 Task: Open a blank sheet, save the file as peacock.doc Insert a picture of 'Peacock'with name   Peacock.png  Change shape height to 8.9 select the picture, apply border and shading with setting 3-D, style Dashed line, color Light Green and width 1 pt
Action: Mouse moved to (184, 232)
Screenshot: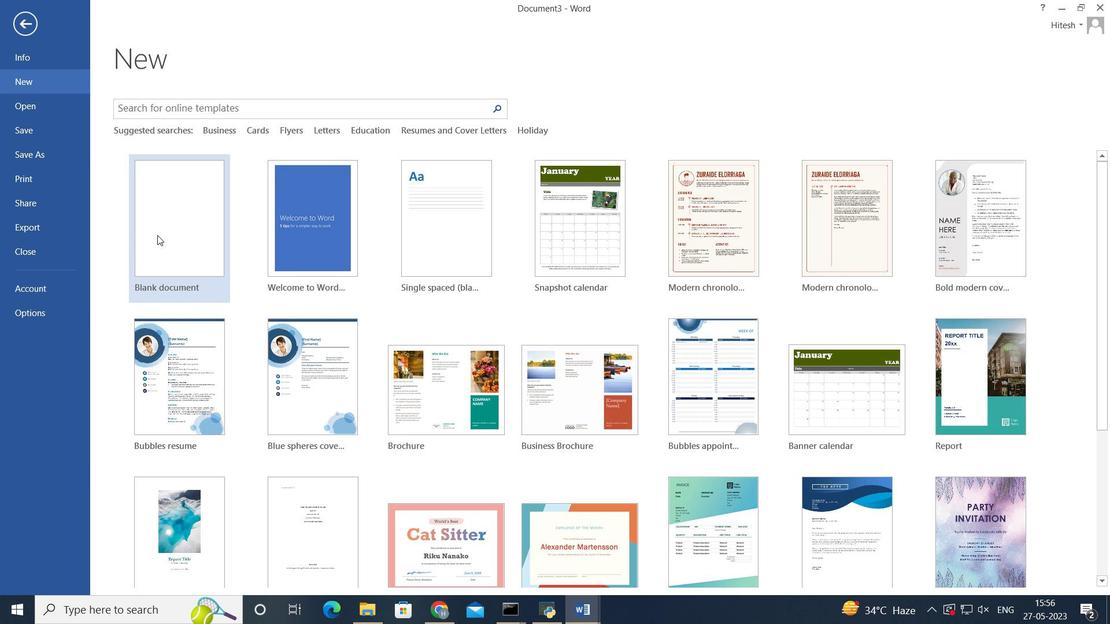 
Action: Mouse pressed left at (184, 232)
Screenshot: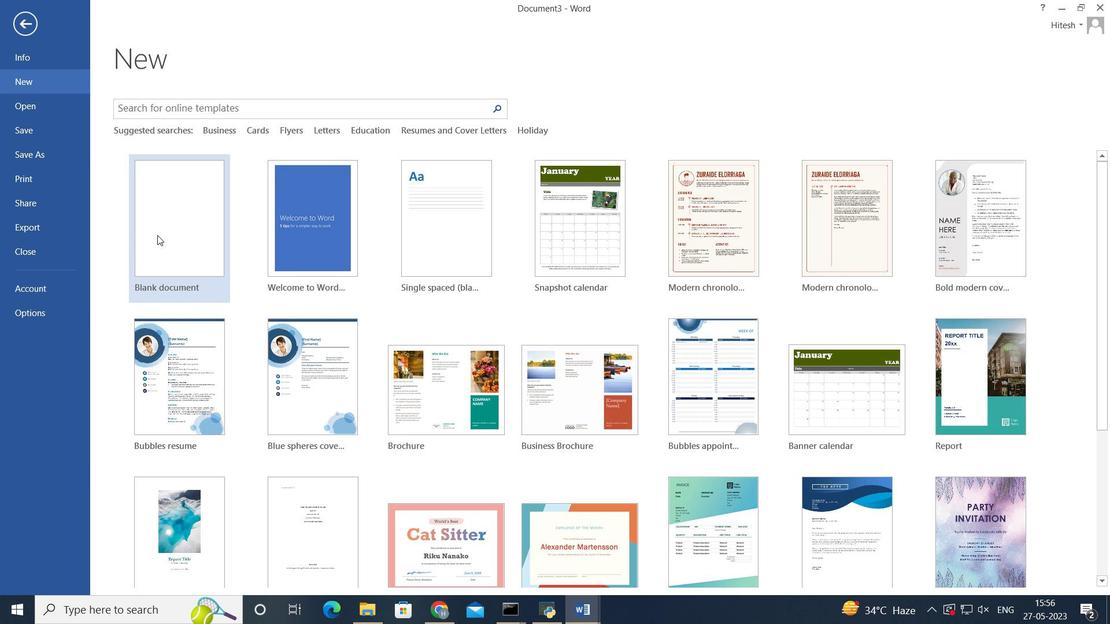 
Action: Mouse moved to (16, 21)
Screenshot: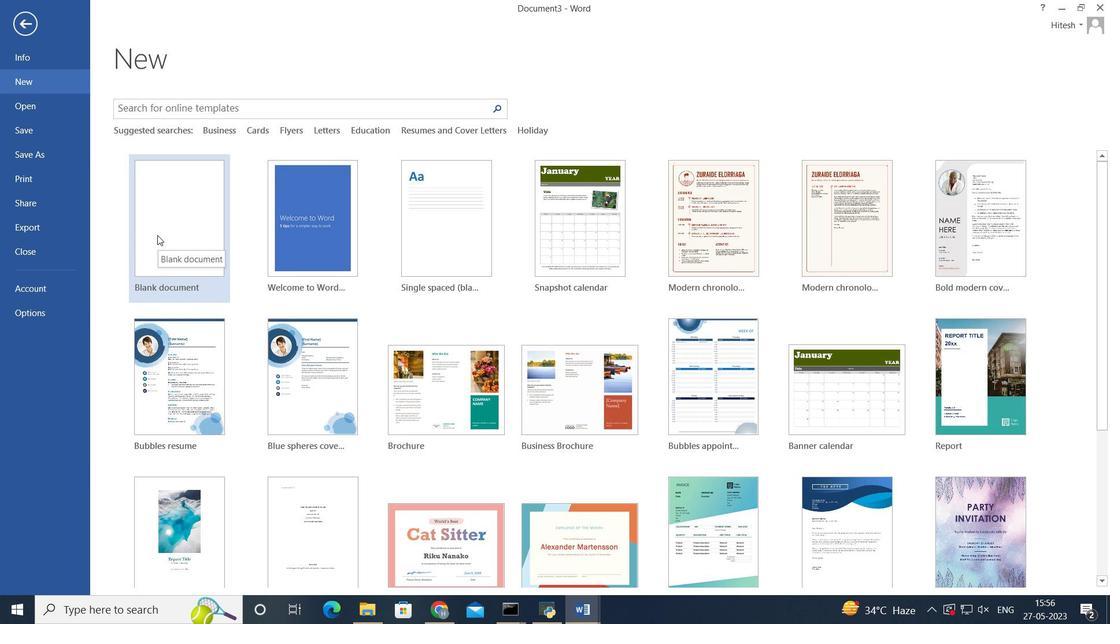 
Action: Mouse pressed left at (16, 21)
Screenshot: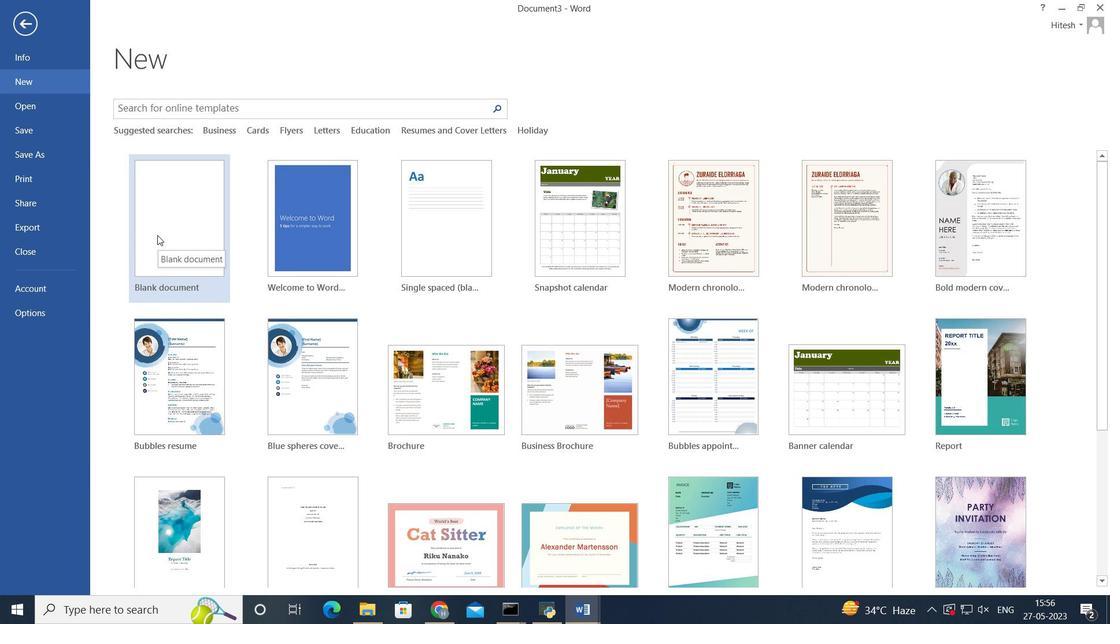 
Action: Mouse moved to (30, 23)
Screenshot: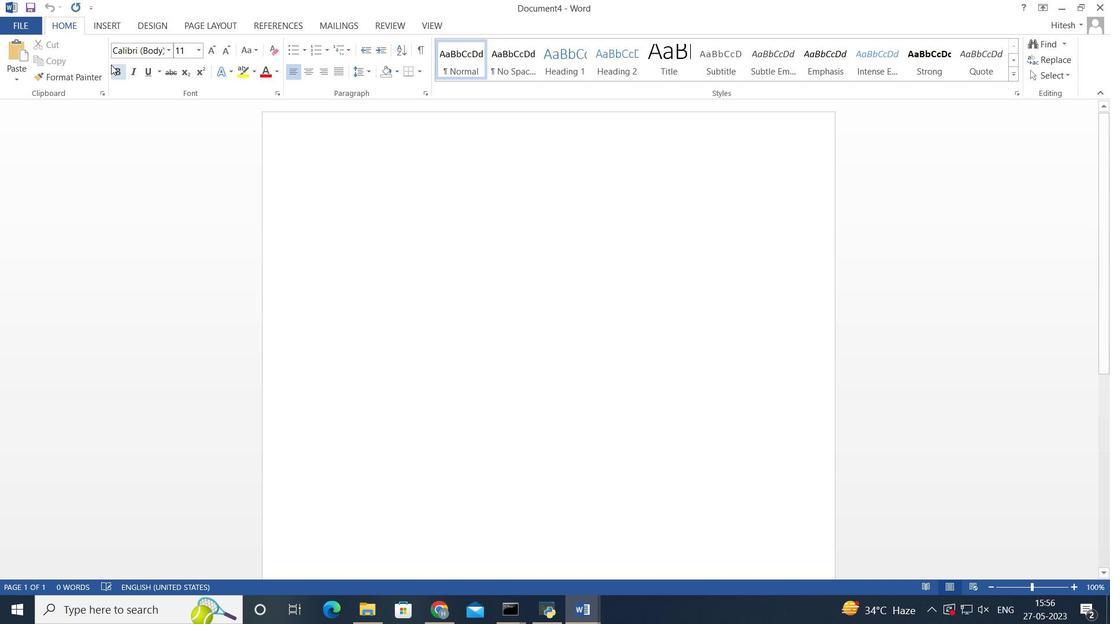 
Action: Mouse pressed left at (30, 23)
Screenshot: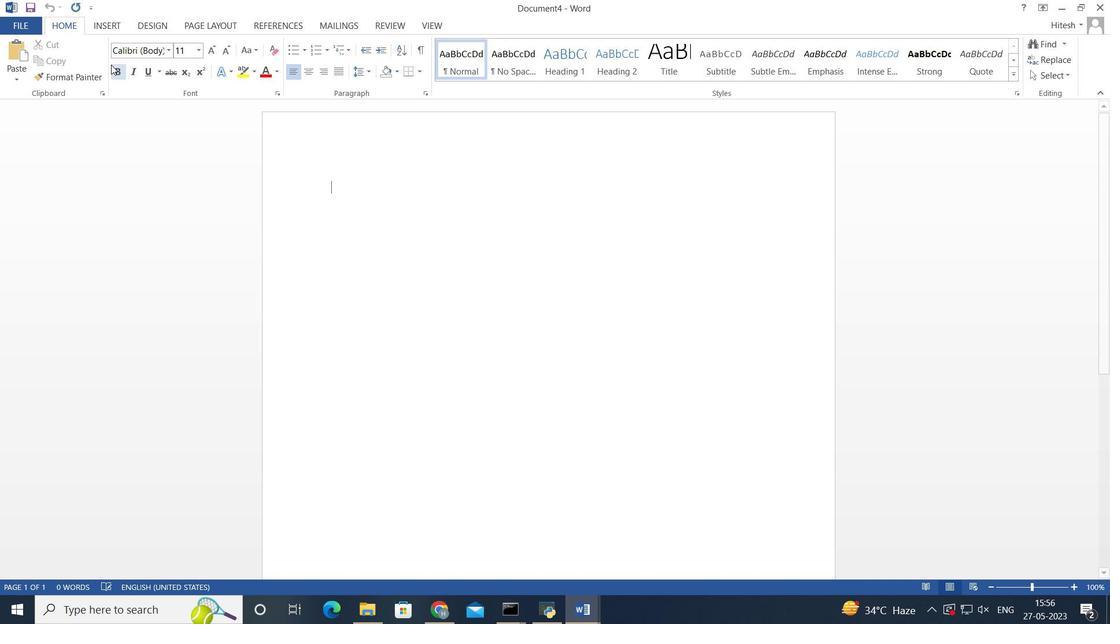 
Action: Key pressed ctrl+S
Screenshot: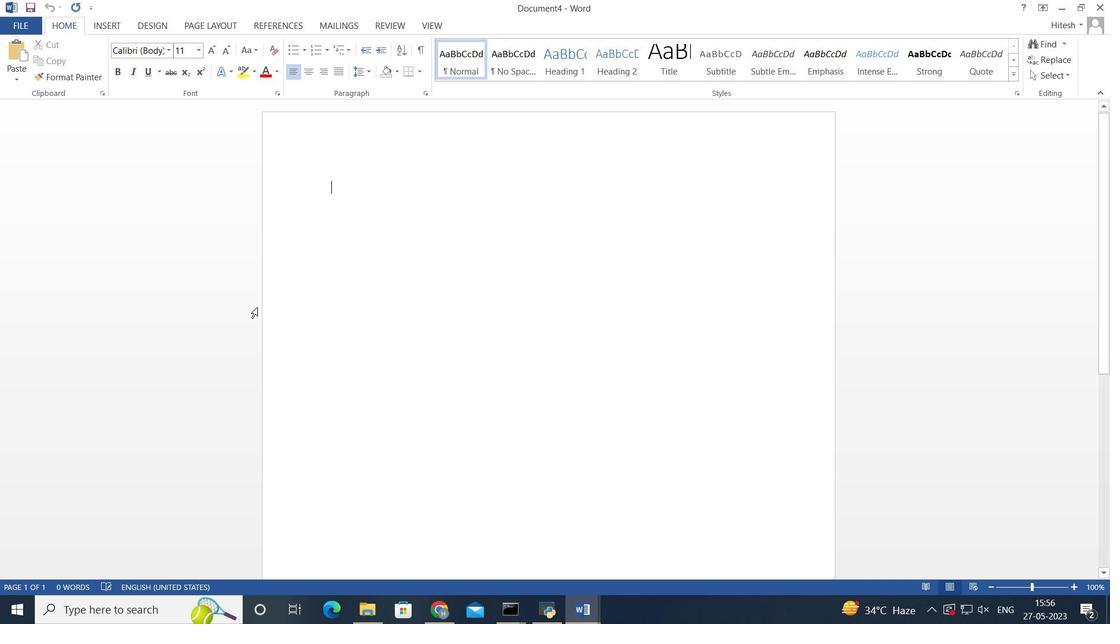 
Action: Mouse moved to (359, 146)
Screenshot: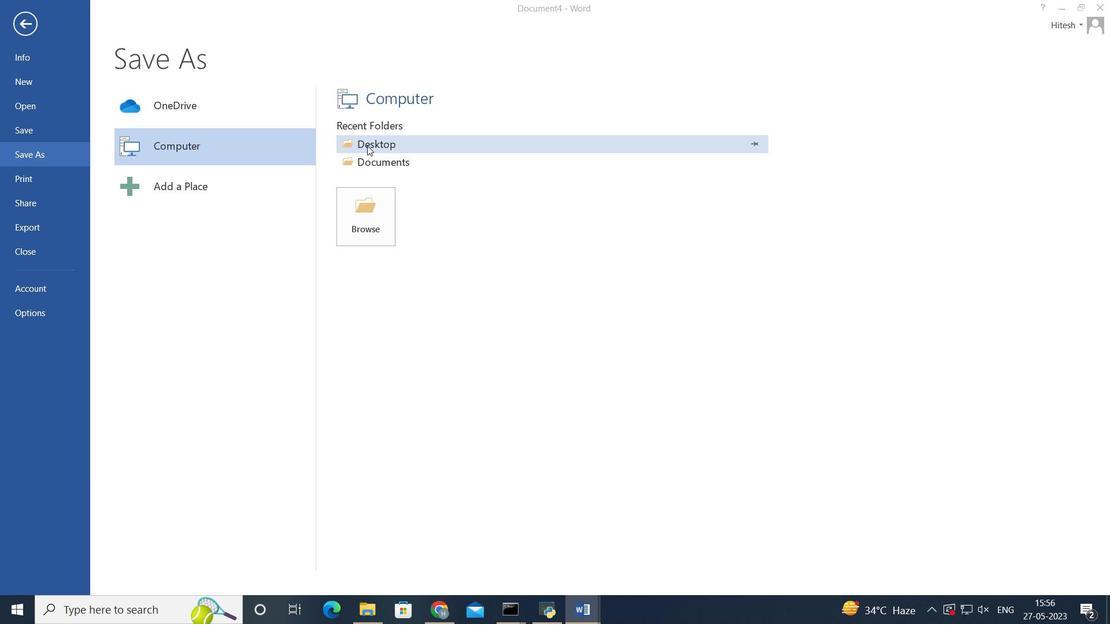 
Action: Mouse pressed left at (359, 146)
Screenshot: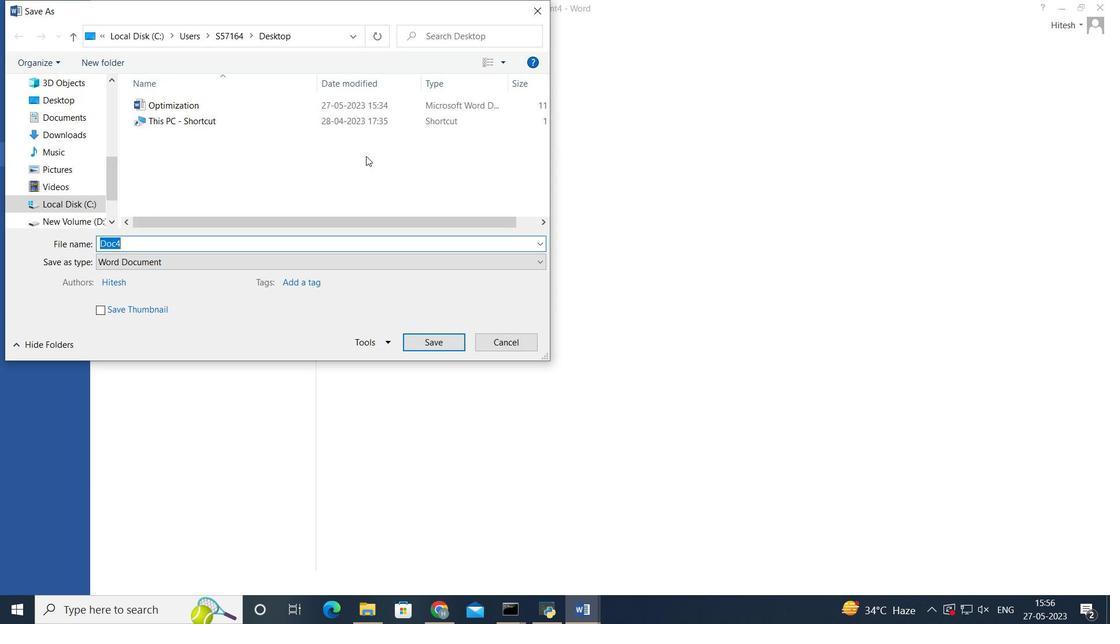 
Action: Mouse moved to (311, 237)
Screenshot: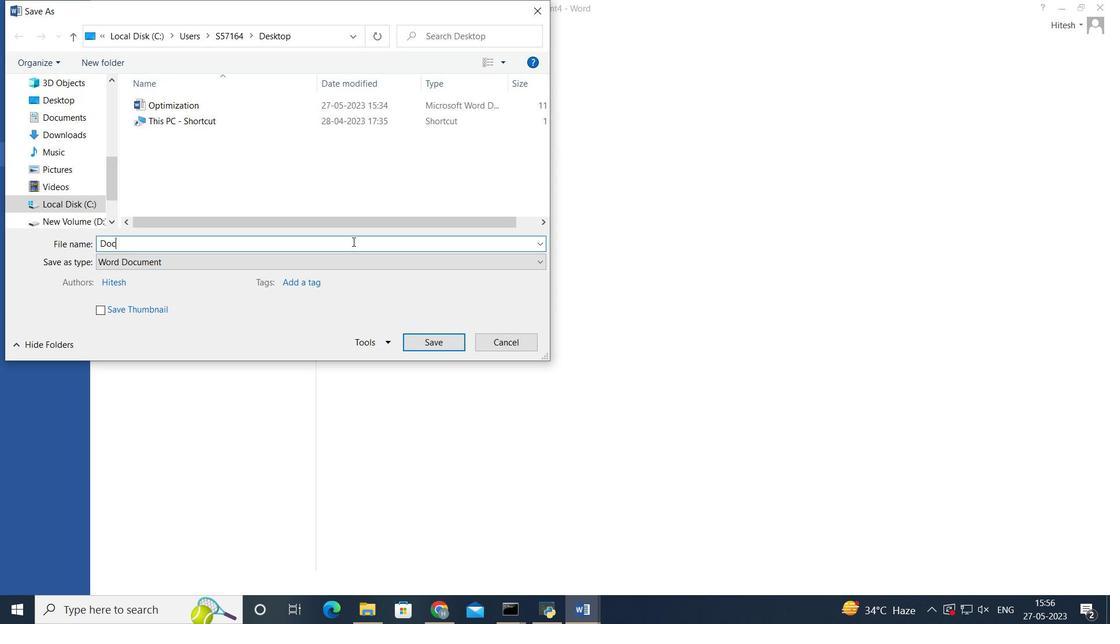 
Action: Mouse pressed left at (311, 237)
Screenshot: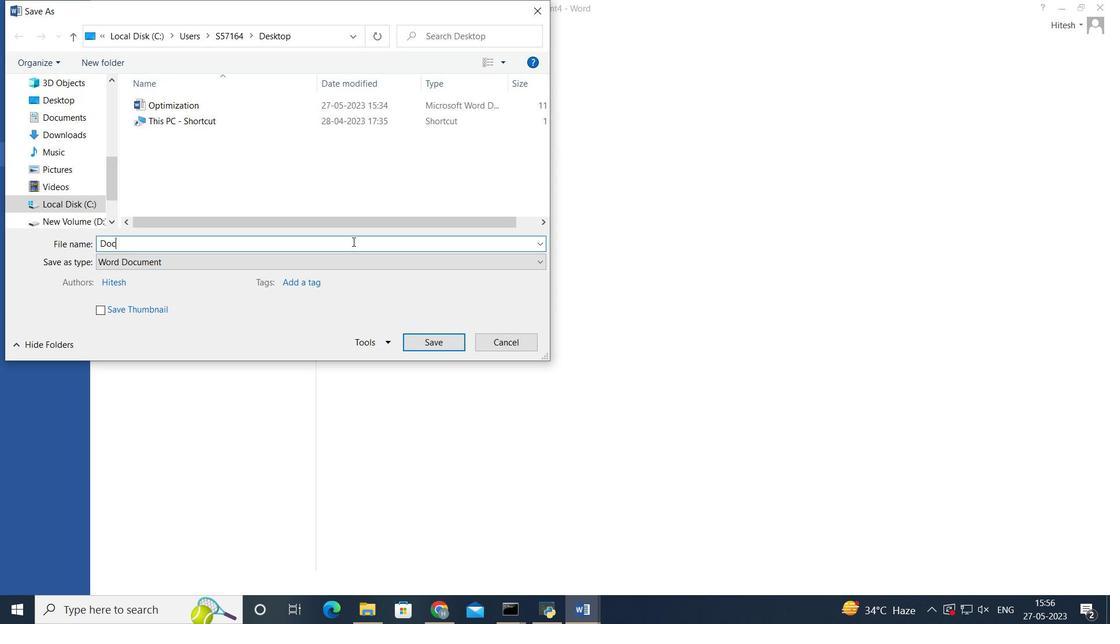 
Action: Key pressed <Key.backspace><Key.backspace><Key.backspace><Key.backspace><Key.backspace><Key.backspace><Key.backspace><Key.shift>Peacock.doc
Screenshot: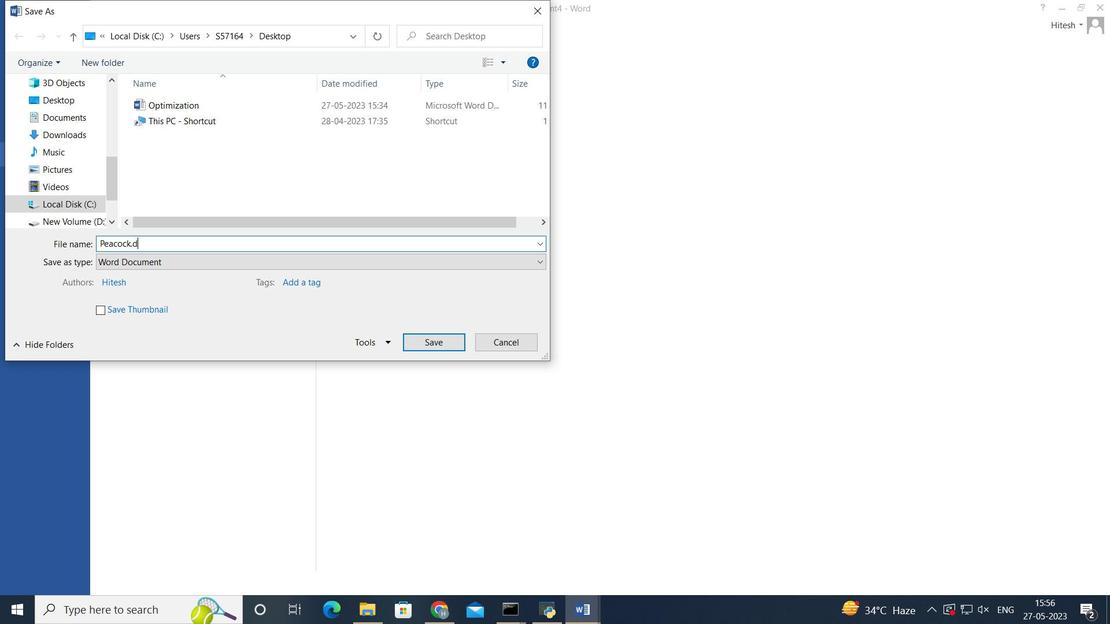 
Action: Mouse moved to (447, 342)
Screenshot: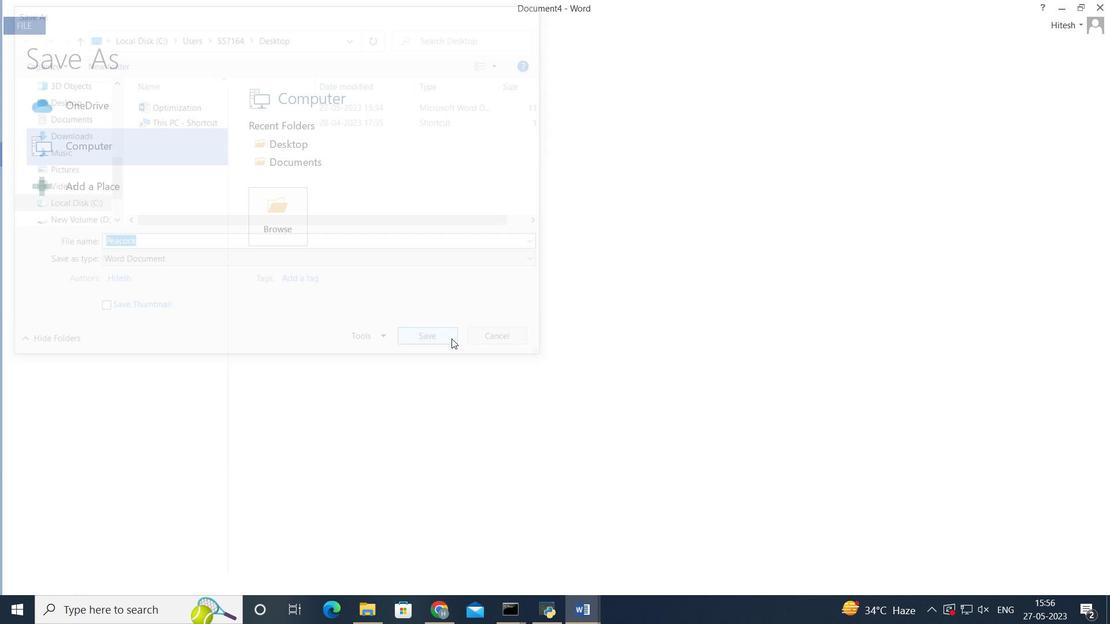 
Action: Mouse pressed left at (447, 342)
Screenshot: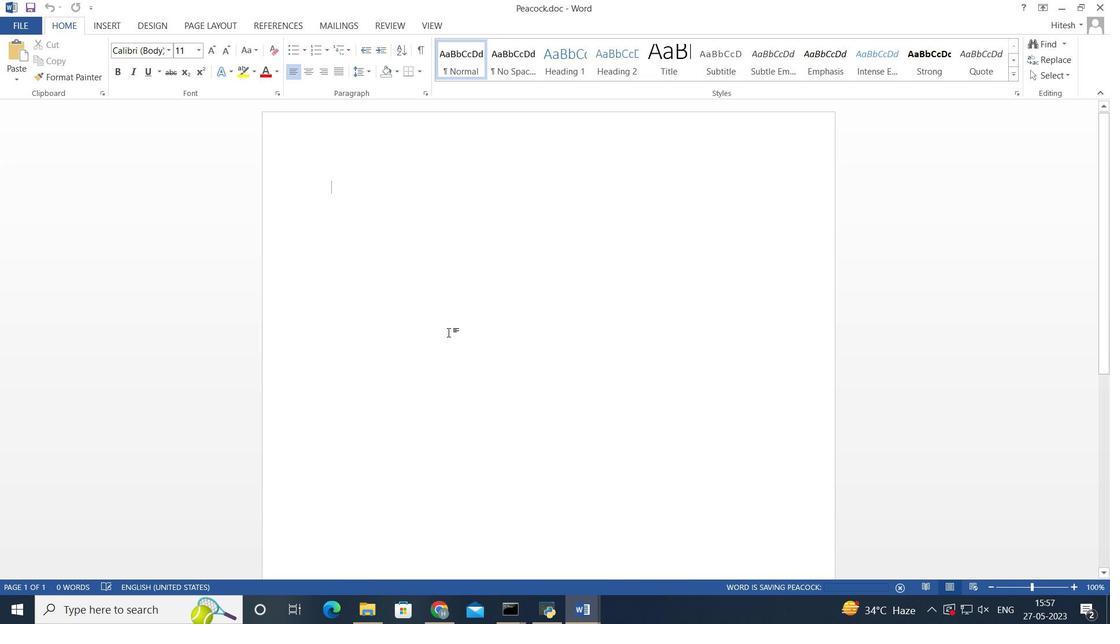
Action: Mouse moved to (109, 27)
Screenshot: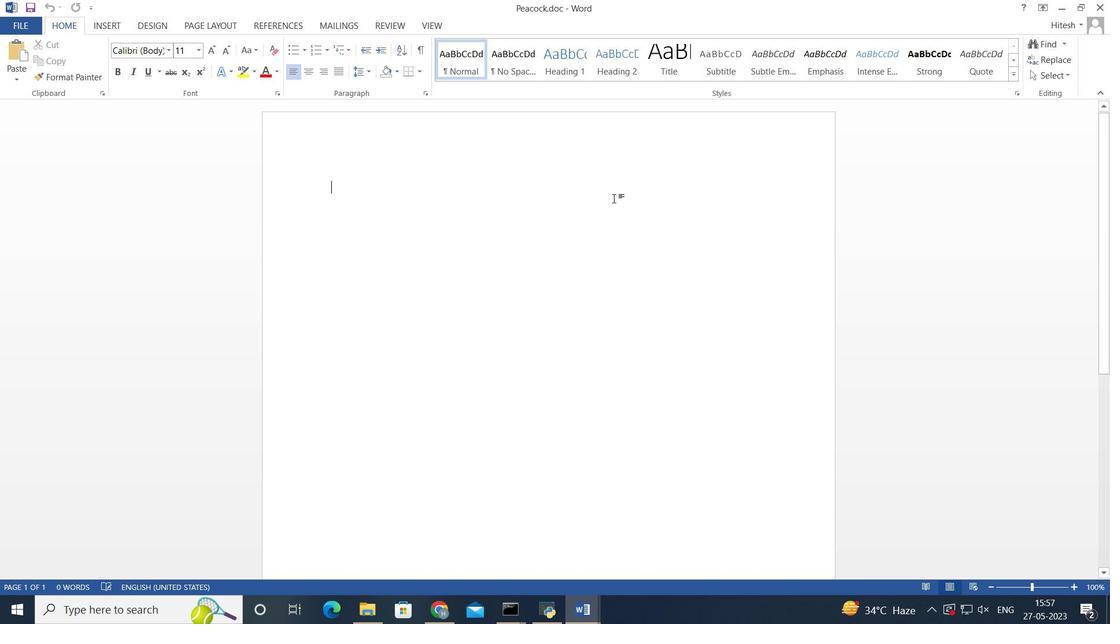 
Action: Mouse pressed left at (109, 27)
Screenshot: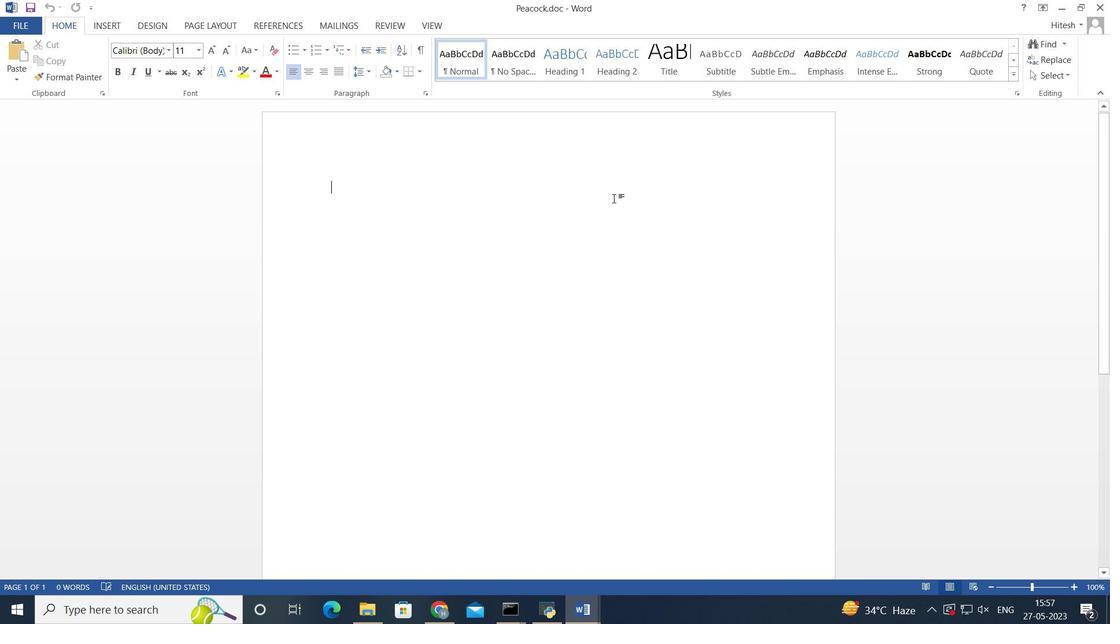
Action: Mouse moved to (138, 71)
Screenshot: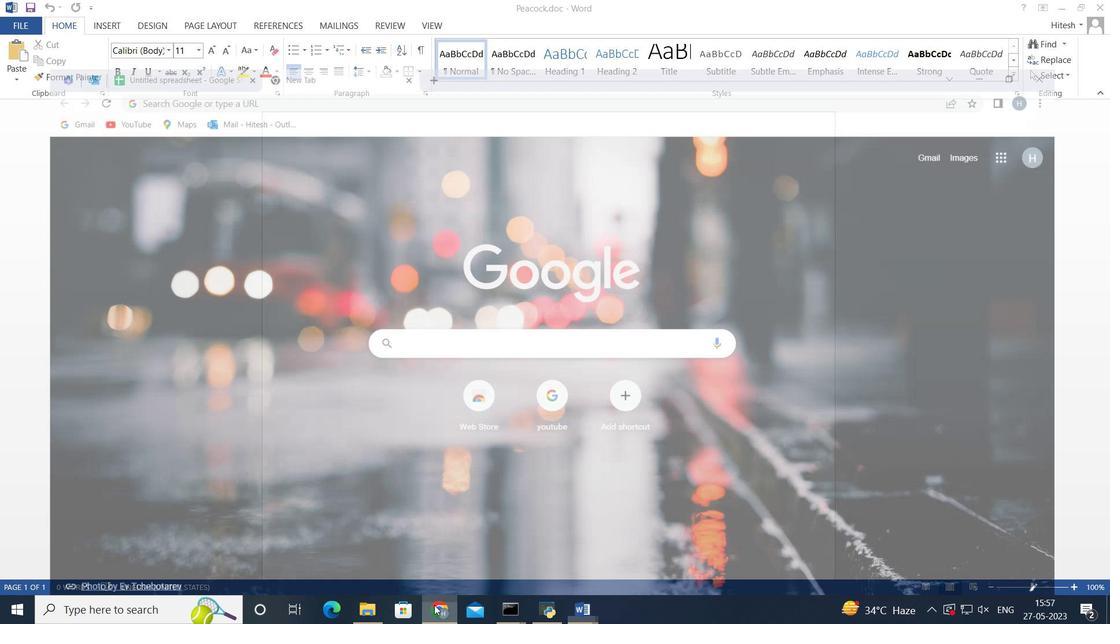 
Action: Mouse pressed left at (138, 71)
Screenshot: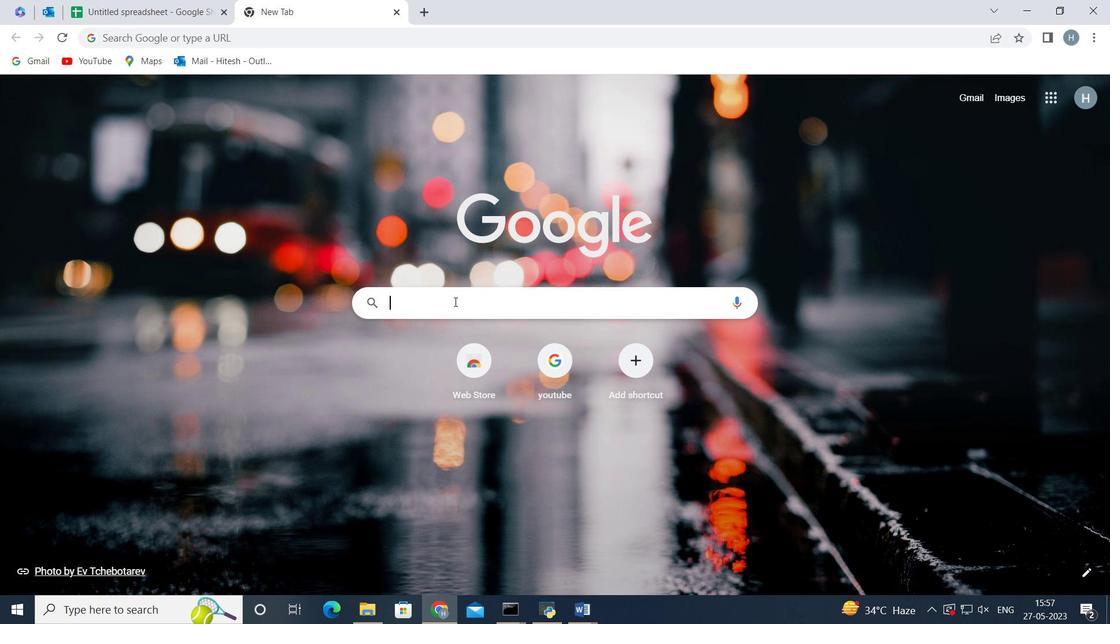 
Action: Mouse moved to (536, 8)
Screenshot: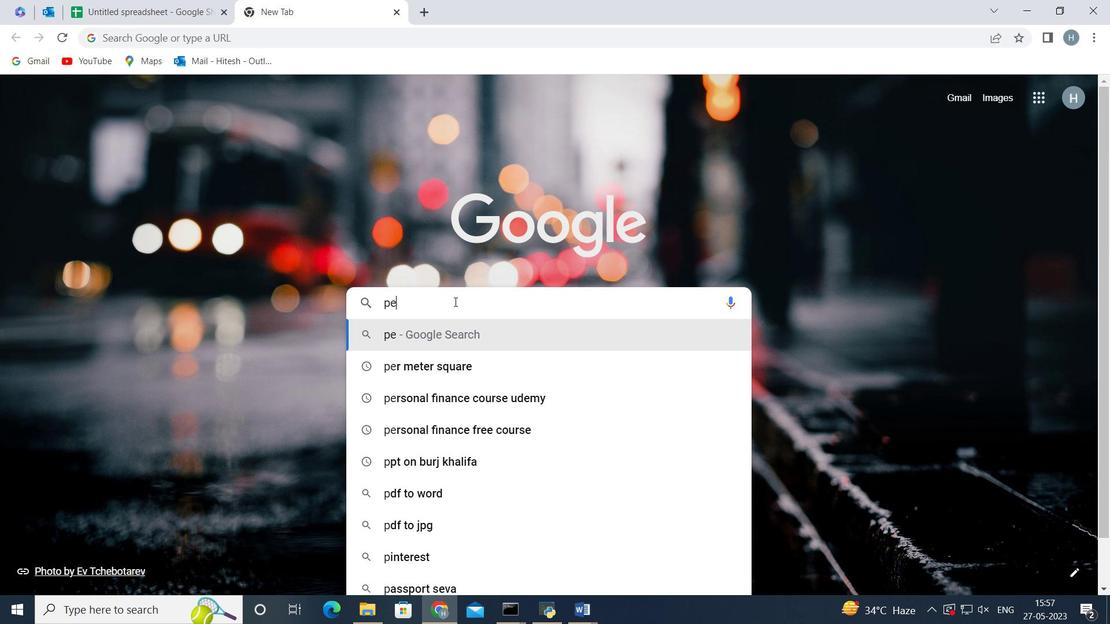 
Action: Mouse pressed left at (536, 8)
Screenshot: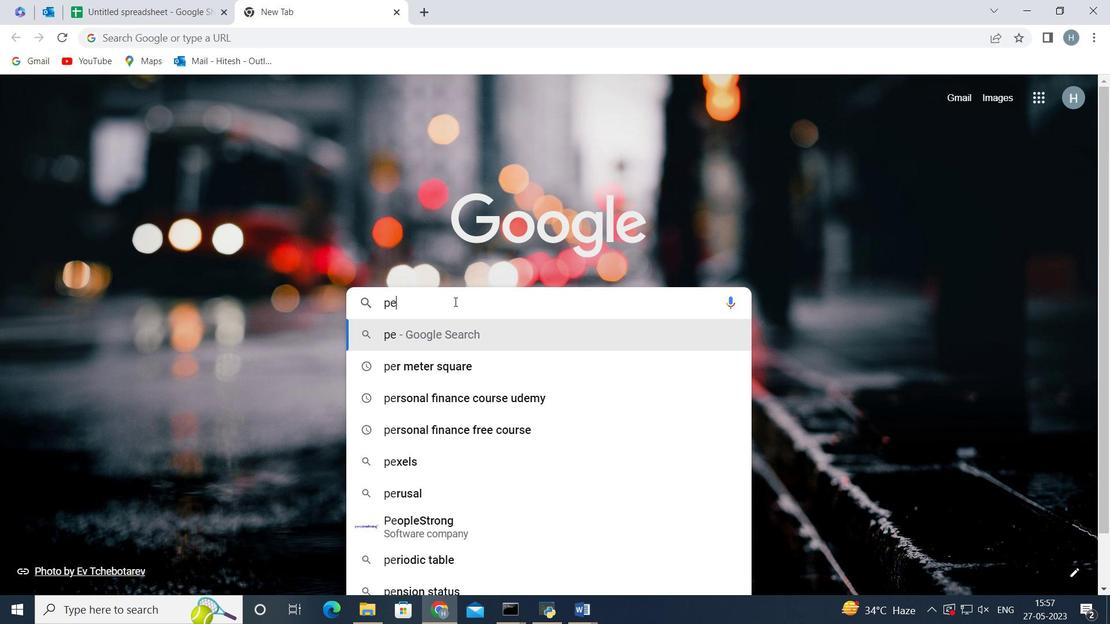 
Action: Mouse moved to (181, 67)
Screenshot: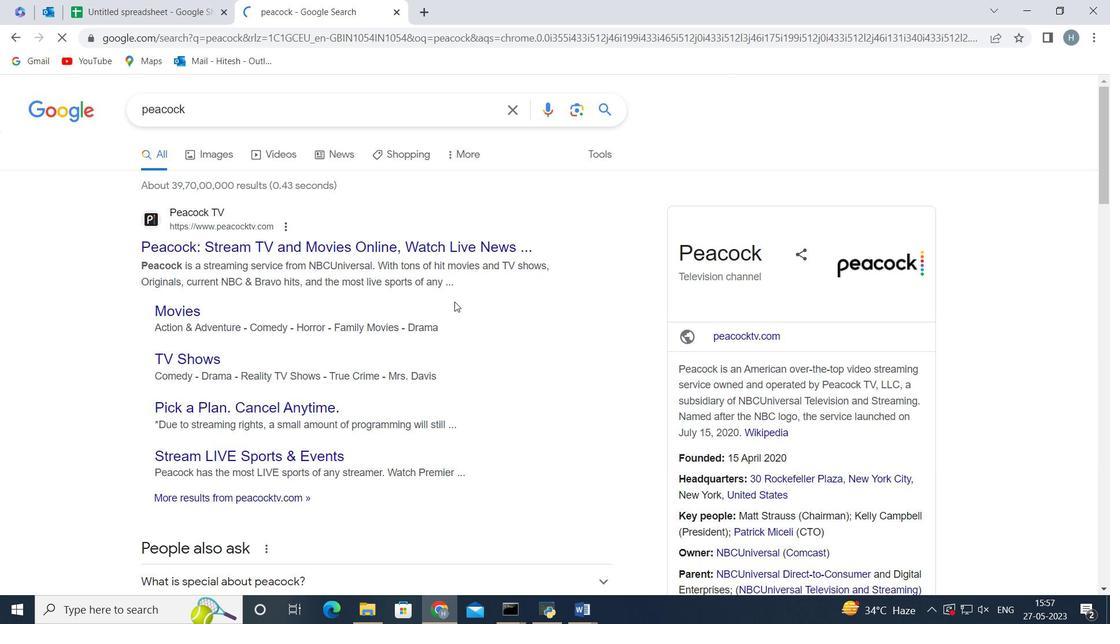 
Action: Mouse pressed left at (181, 67)
Screenshot: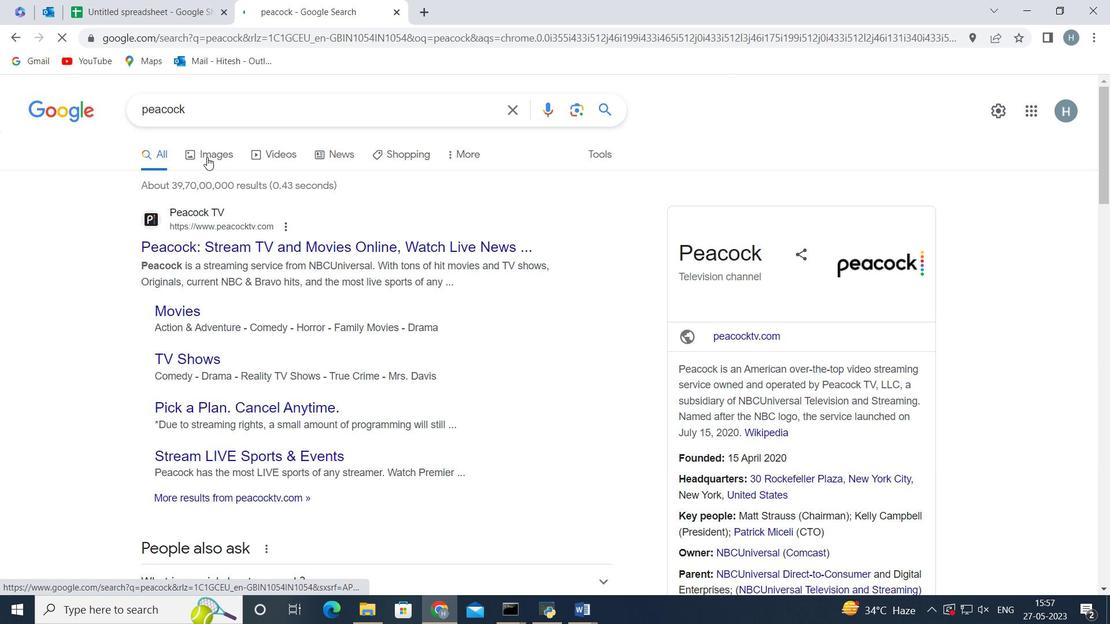 
Action: Mouse moved to (615, 218)
Screenshot: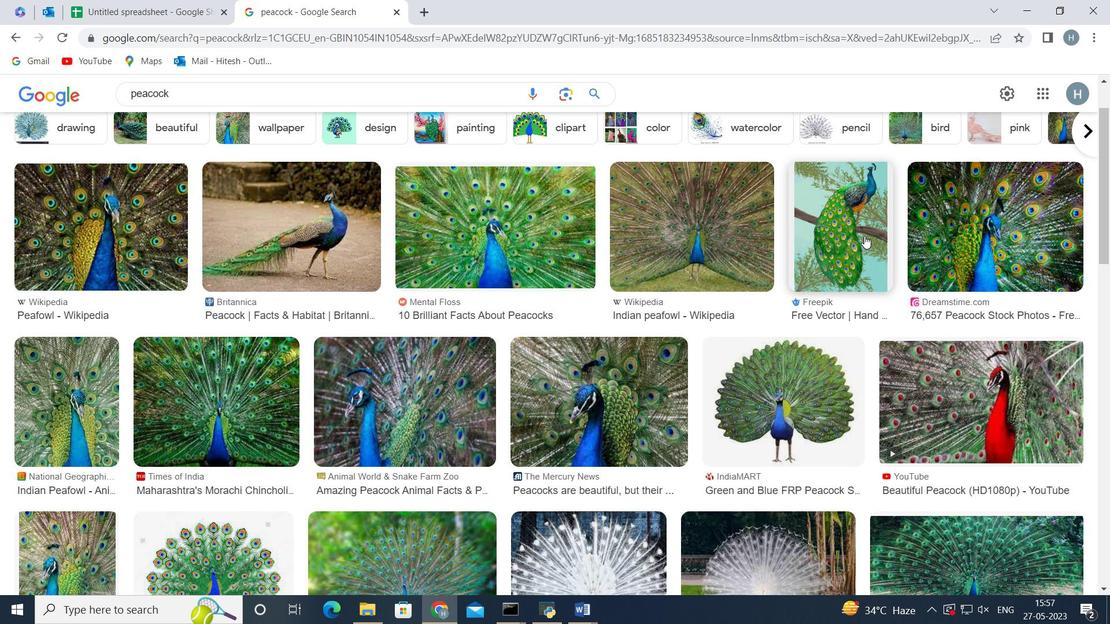
Action: Mouse pressed left at (615, 218)
Screenshot: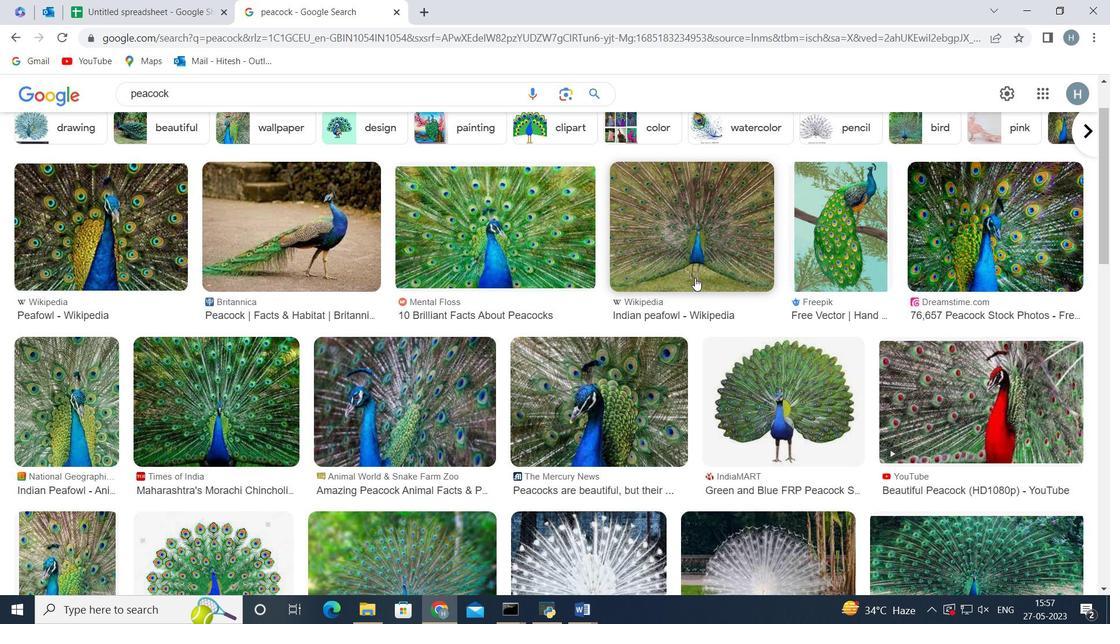 
Action: Key pressed <Key.shift>Peacock<Key.enter>
Screenshot: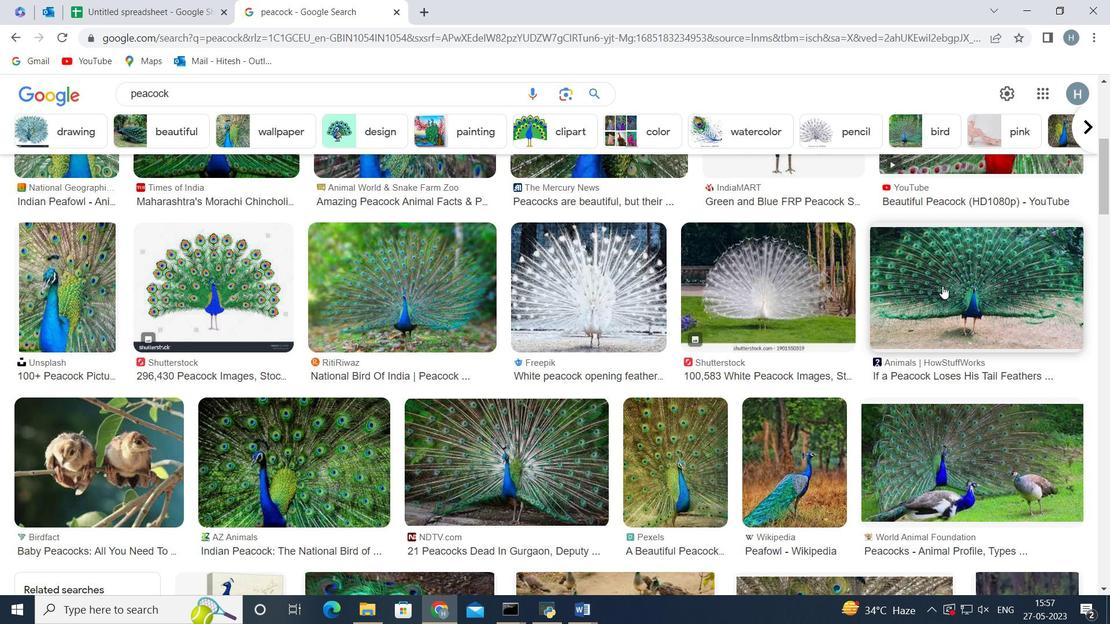 
Action: Mouse moved to (562, 251)
Screenshot: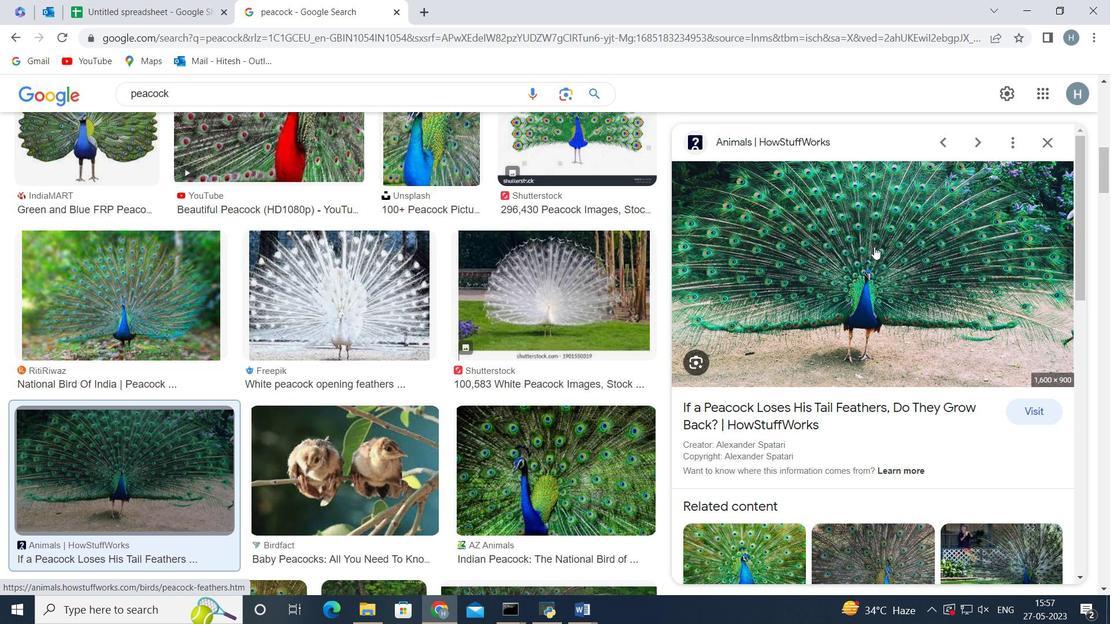 
Action: Mouse pressed left at (562, 251)
Screenshot: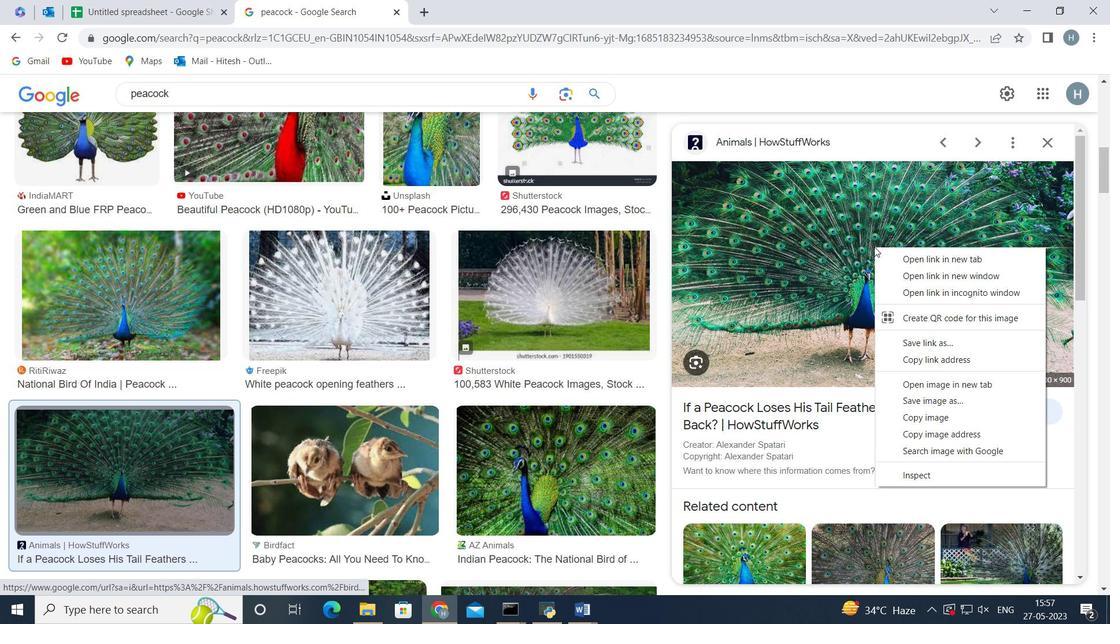 
Action: Mouse moved to (728, 437)
Screenshot: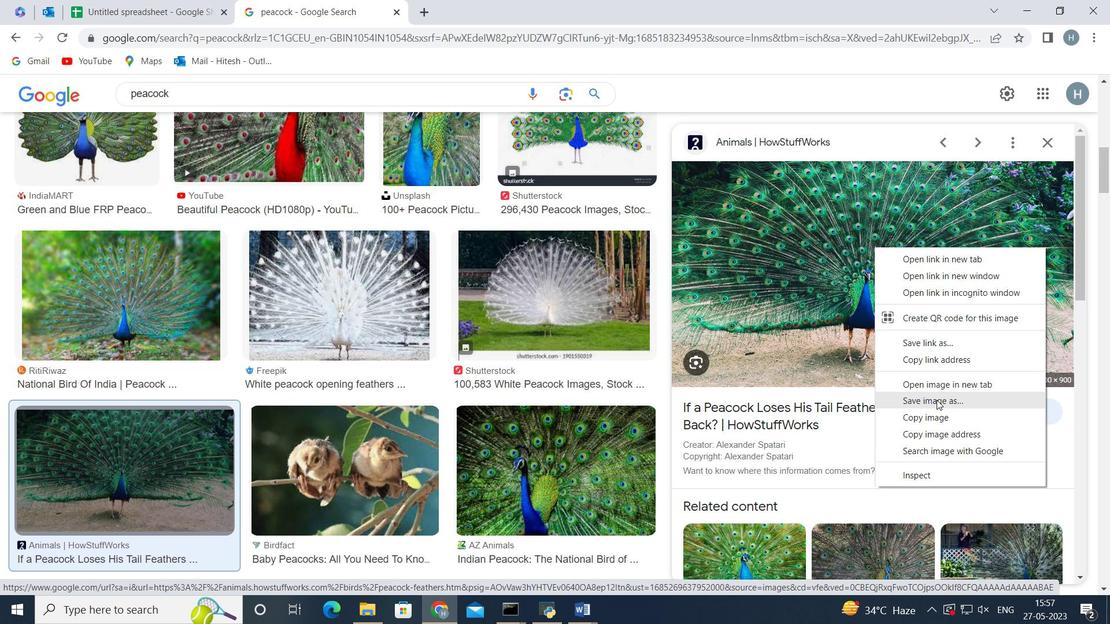 
Action: Mouse pressed left at (728, 437)
Screenshot: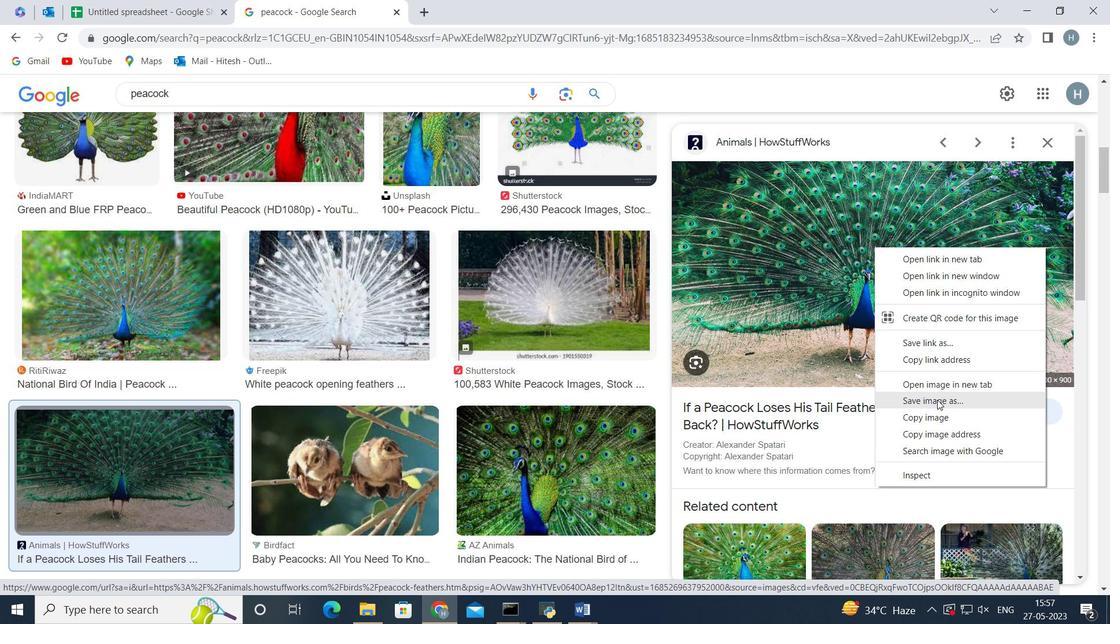 
Action: Mouse moved to (531, 348)
Screenshot: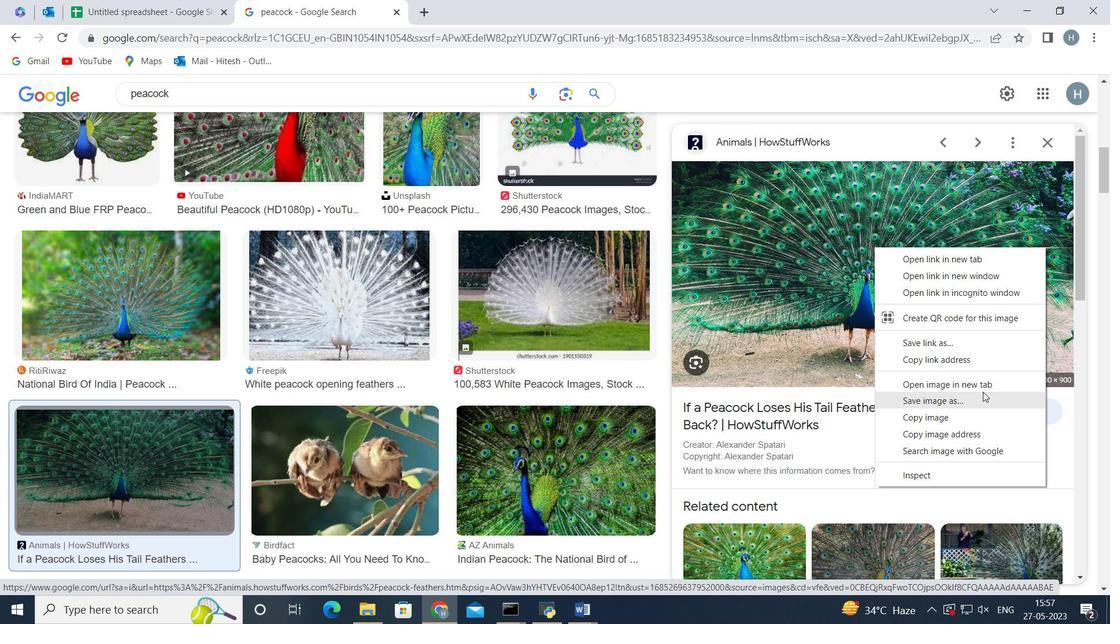 
Action: Mouse pressed left at (531, 348)
Screenshot: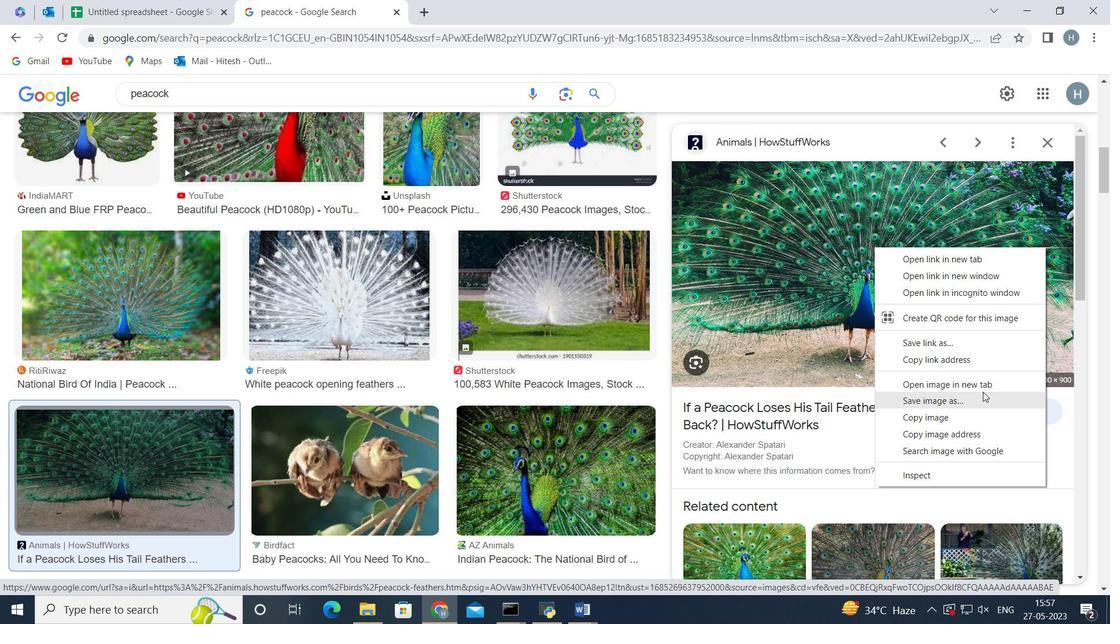 
Action: Mouse moved to (591, 349)
Screenshot: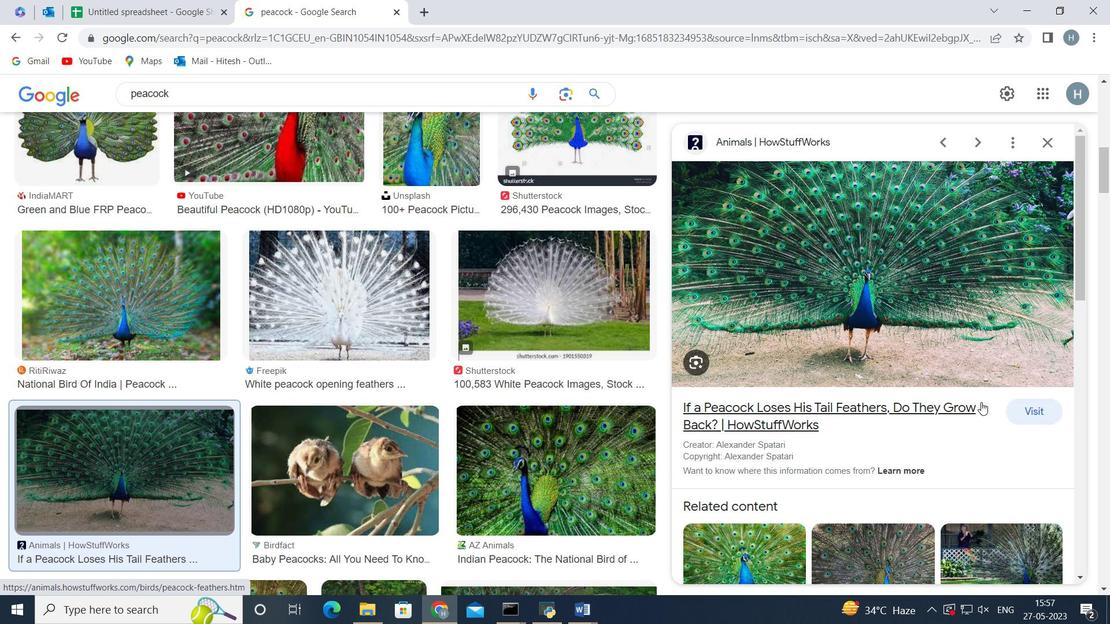 
Action: Mouse pressed left at (591, 349)
Screenshot: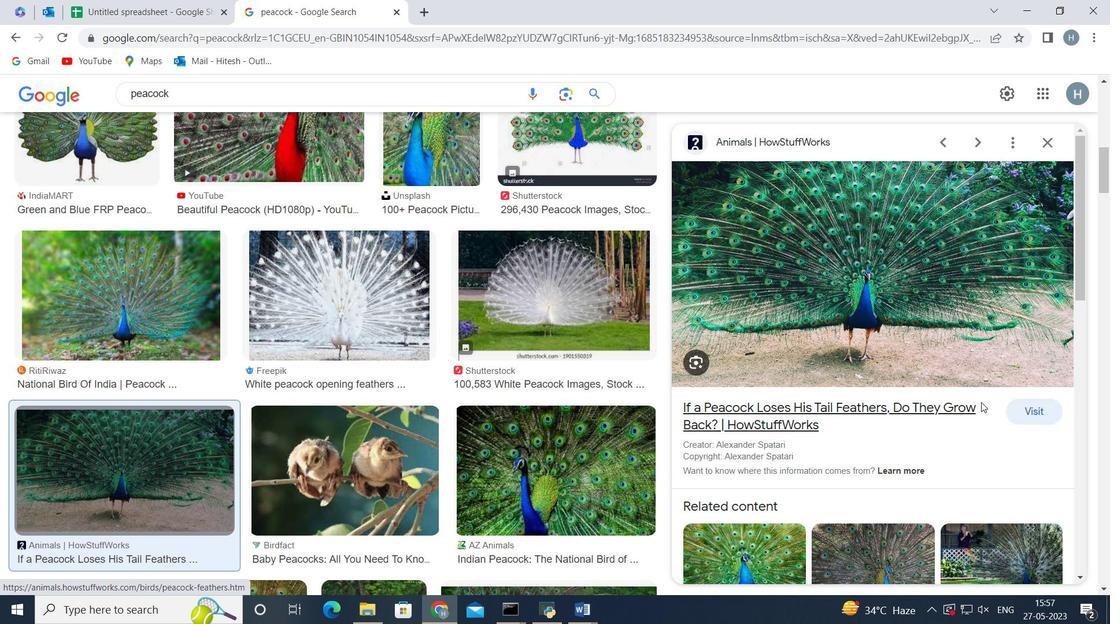 
Action: Mouse moved to (454, 252)
Screenshot: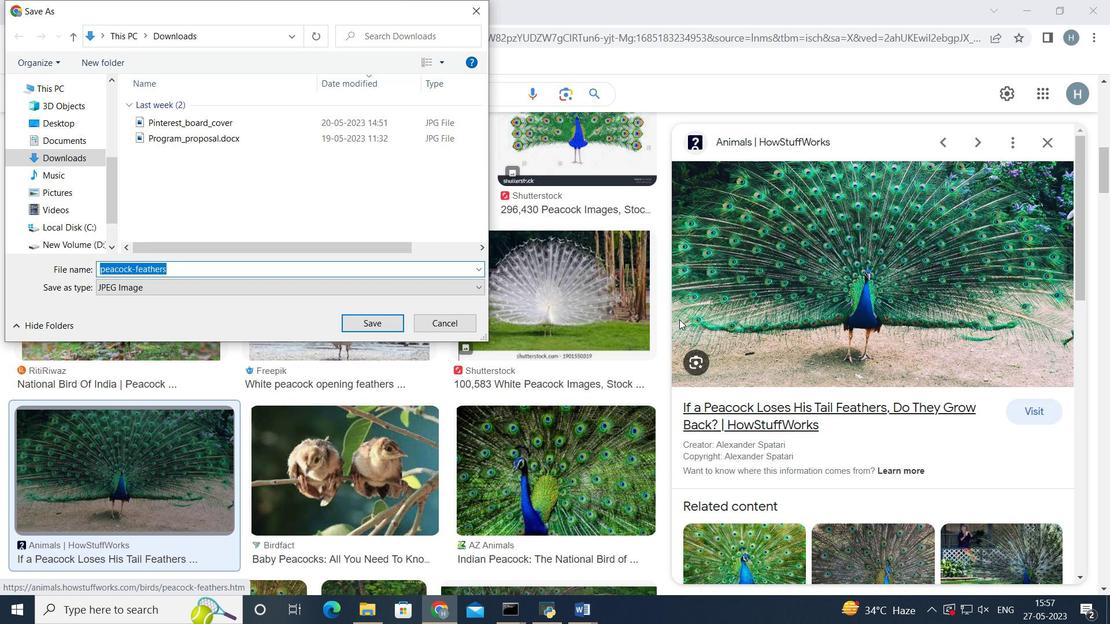 
Action: Mouse pressed left at (454, 252)
Screenshot: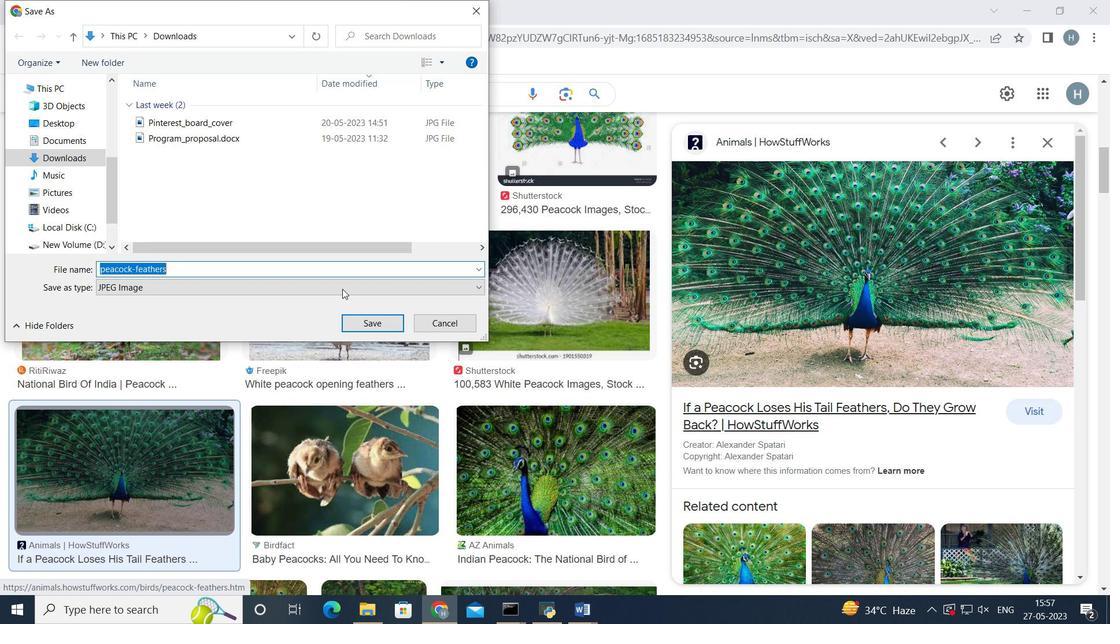
Action: Mouse moved to (712, 436)
Screenshot: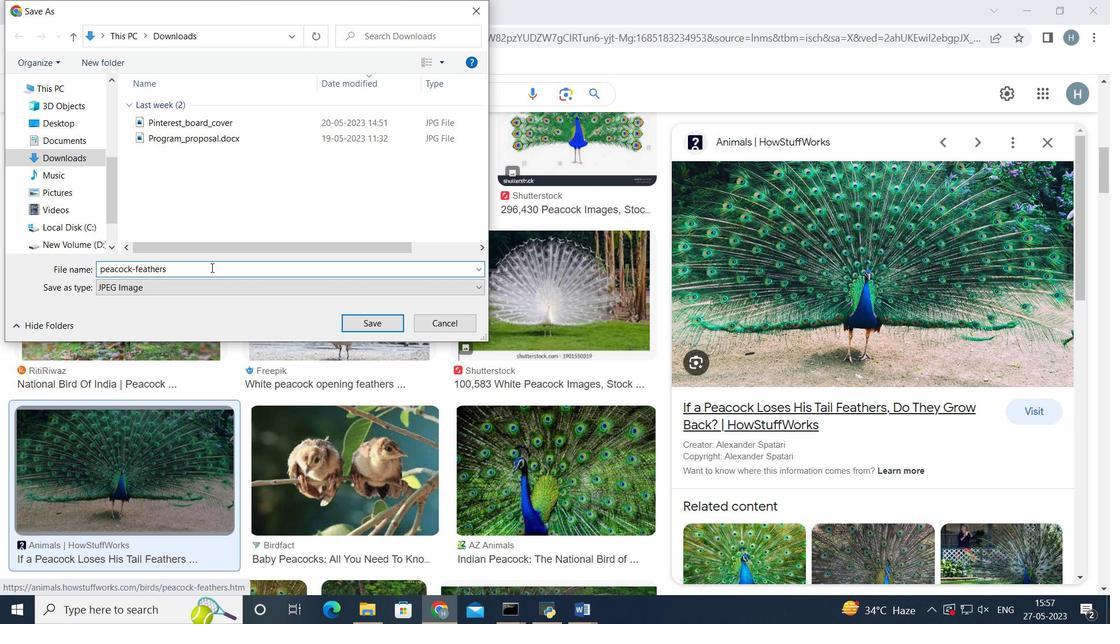 
Action: Mouse pressed left at (712, 436)
Screenshot: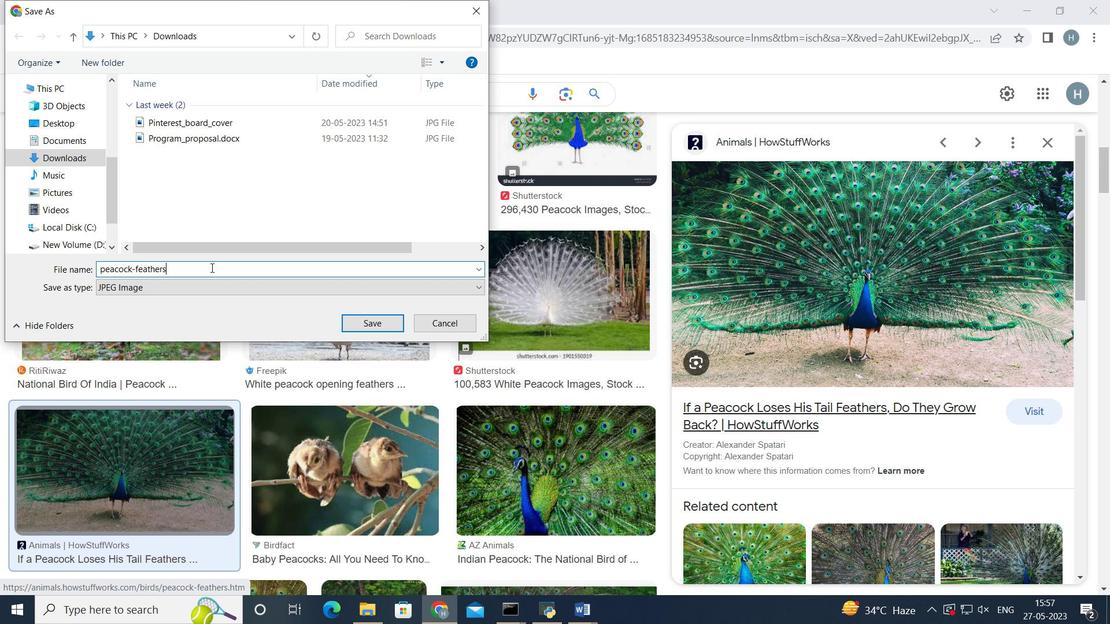 
Action: Mouse moved to (521, 347)
Screenshot: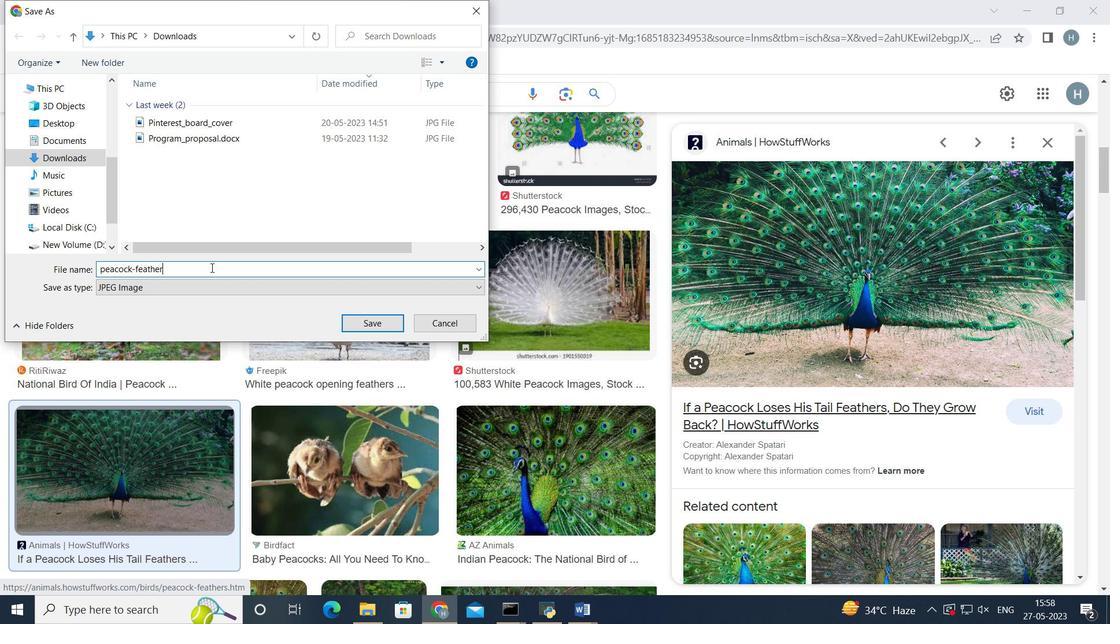 
Action: Mouse pressed left at (521, 347)
Screenshot: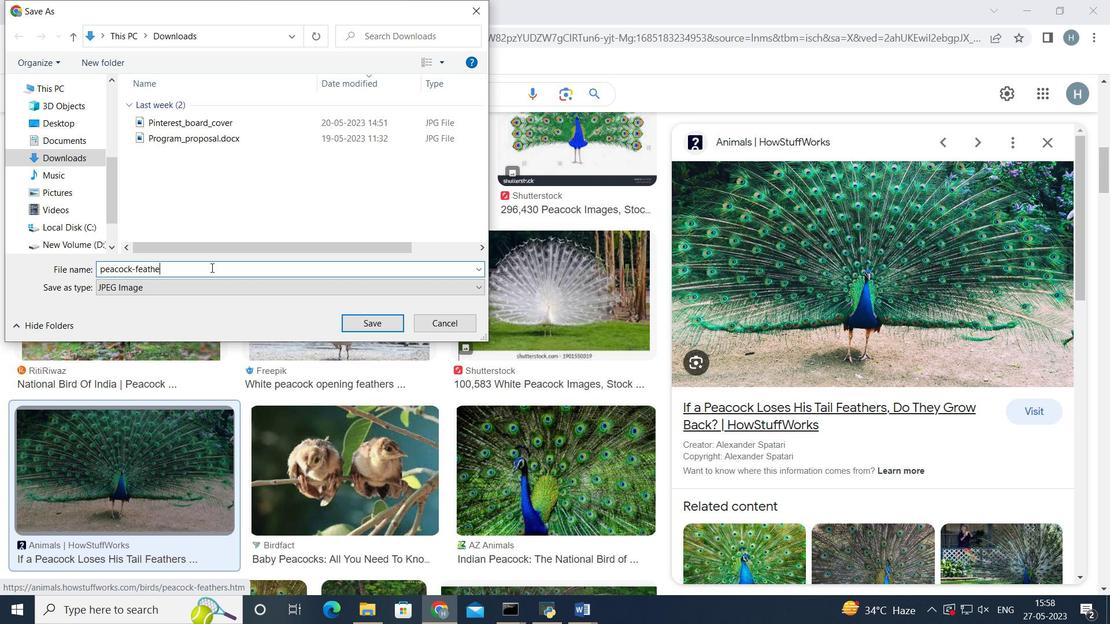 
Action: Mouse moved to (538, 344)
Screenshot: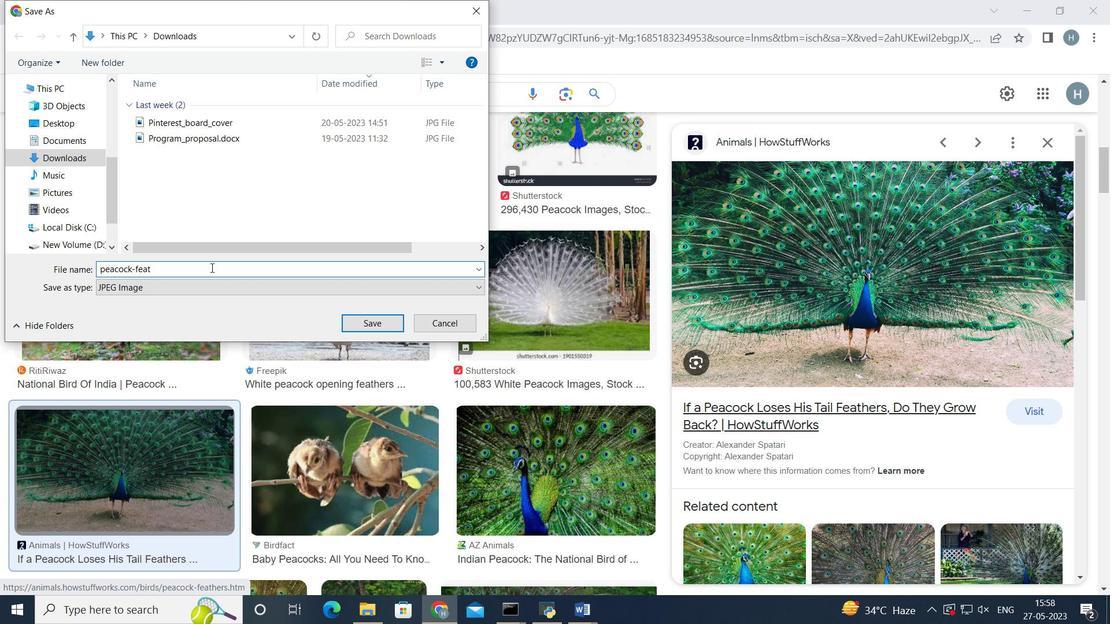 
Action: Mouse pressed left at (538, 344)
Screenshot: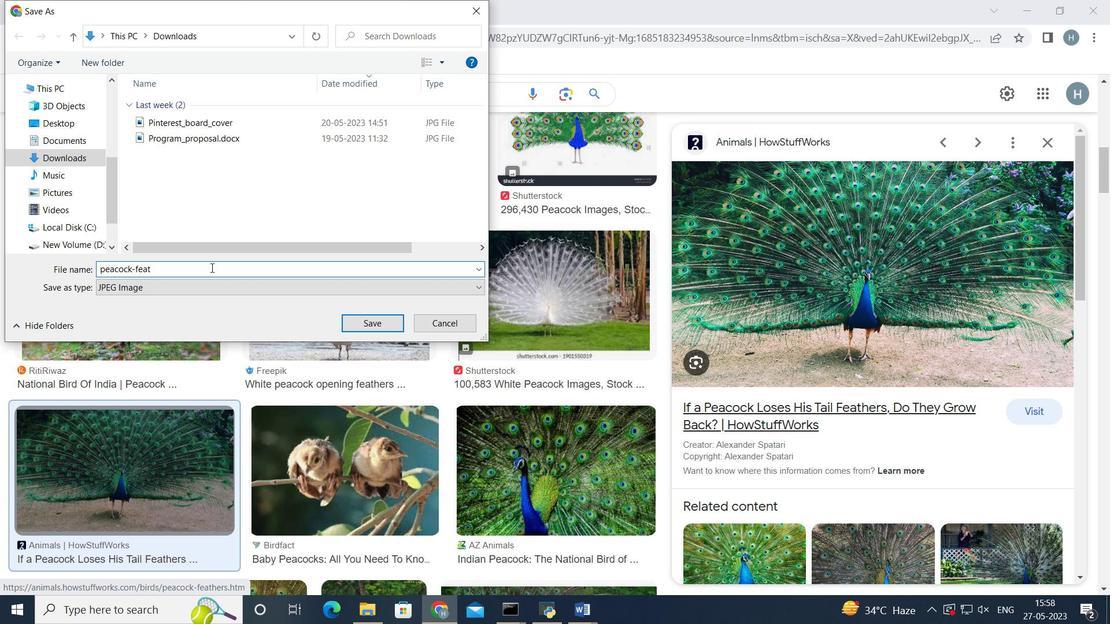 
Action: Mouse moved to (582, 345)
Screenshot: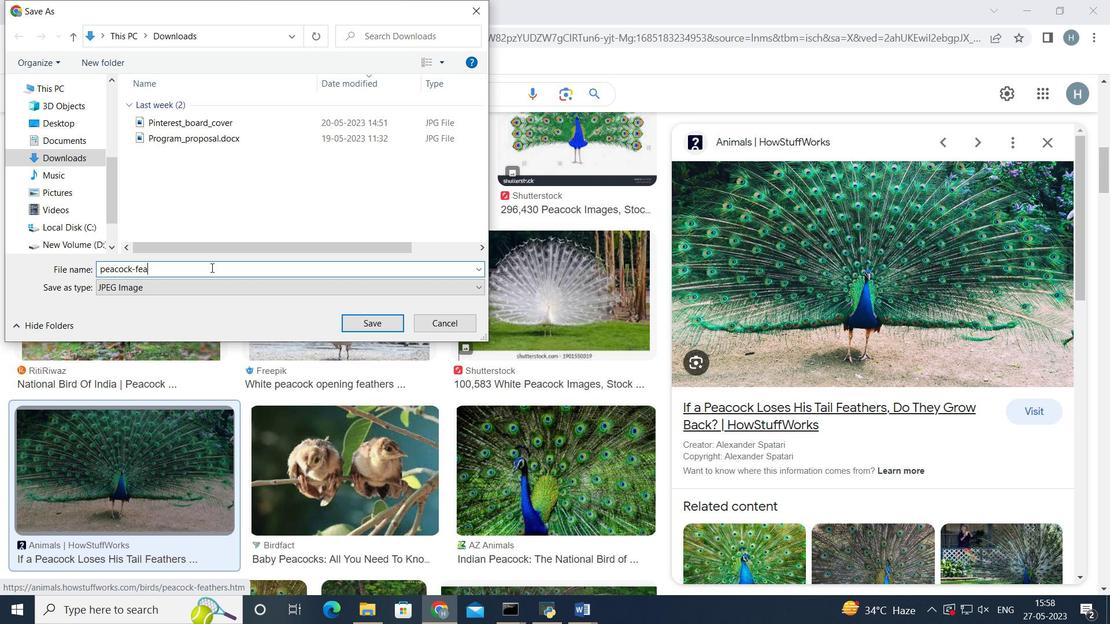 
Action: Mouse pressed left at (582, 345)
Screenshot: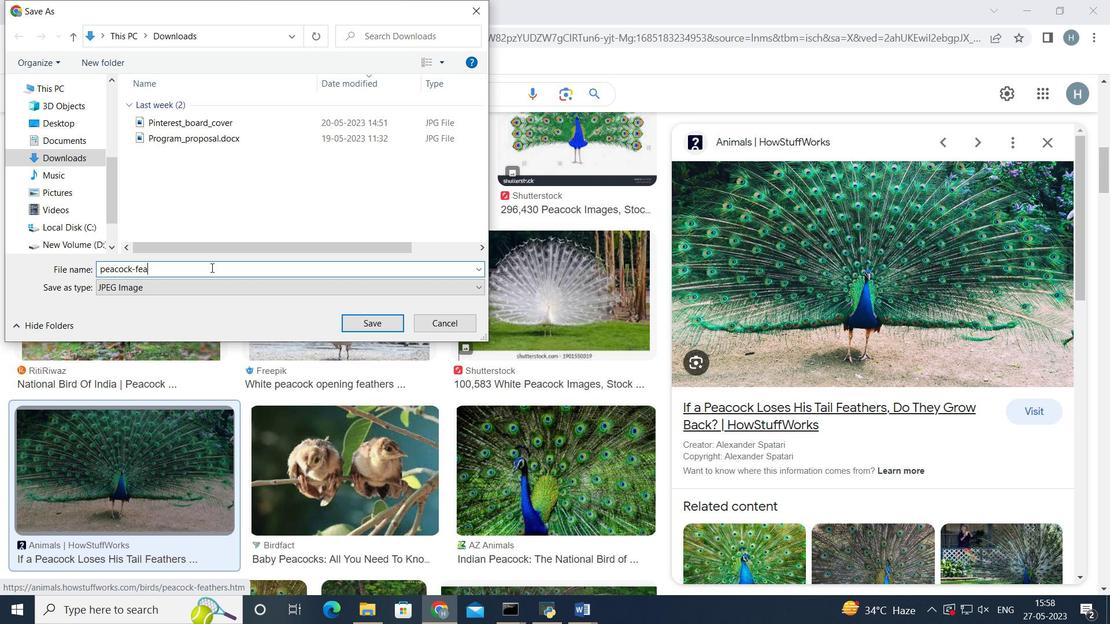 
Action: Mouse moved to (525, 300)
Screenshot: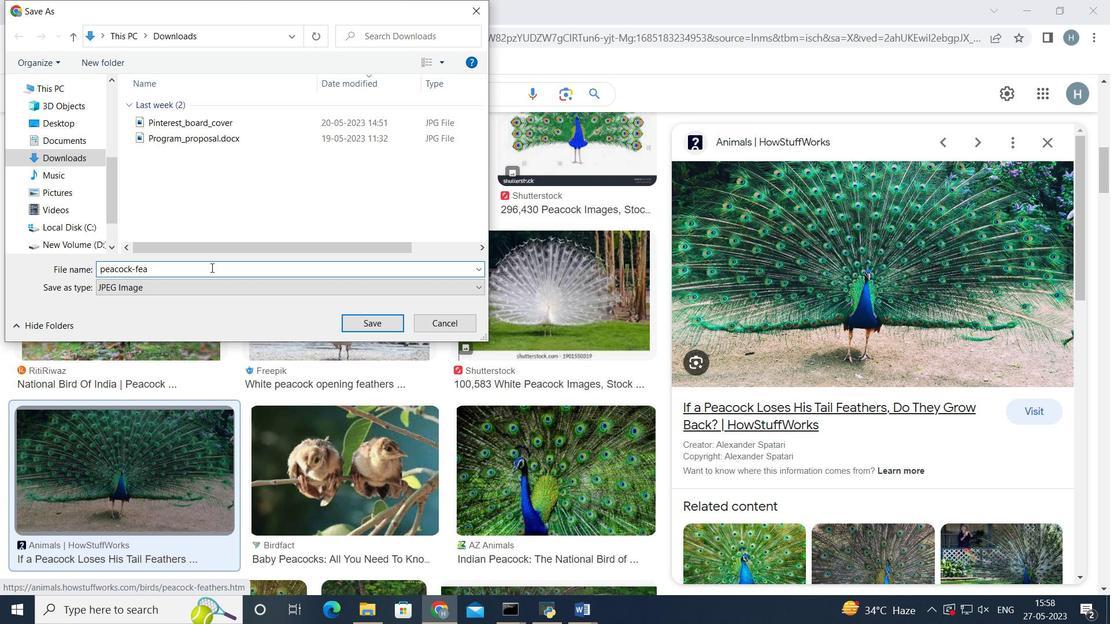 
Action: Mouse scrolled (525, 299) with delta (0, 0)
Screenshot: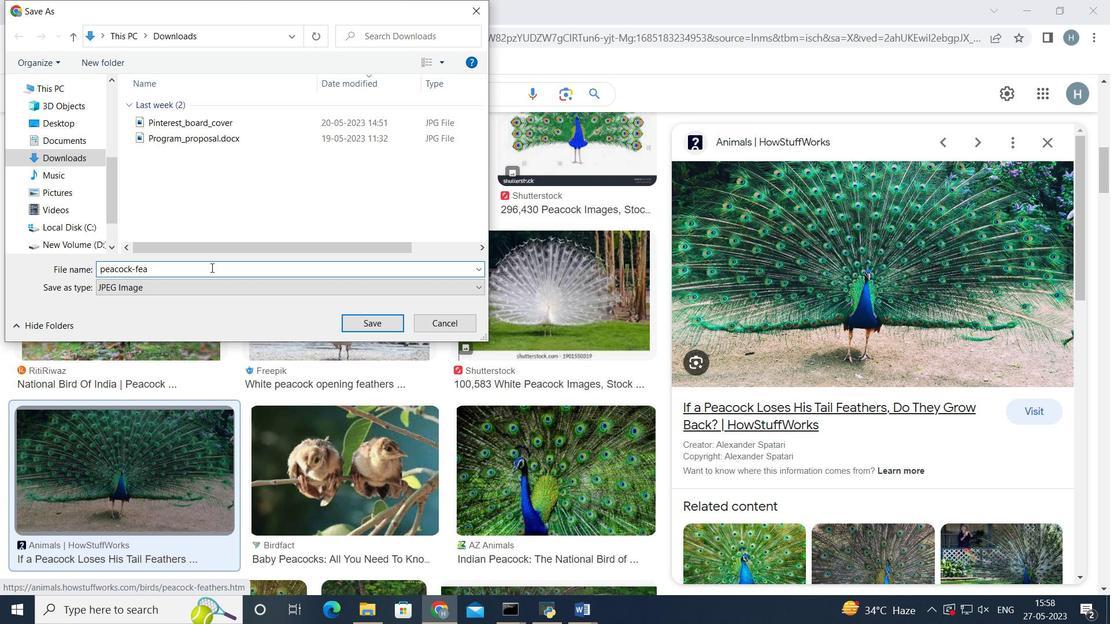 
Action: Mouse scrolled (525, 299) with delta (0, 0)
Screenshot: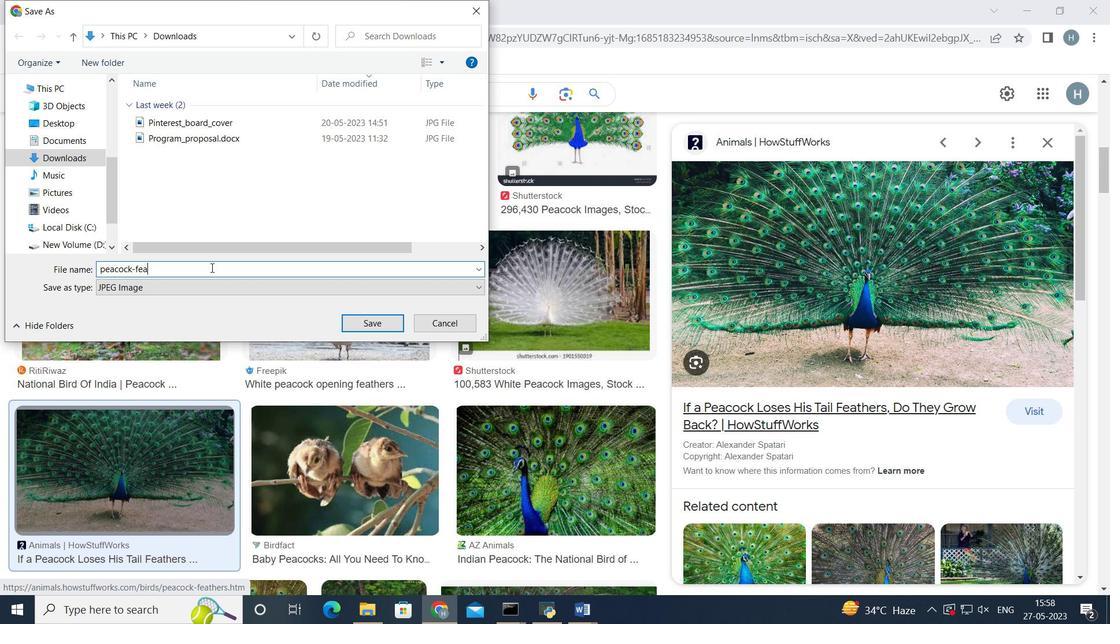 
Action: Mouse scrolled (525, 299) with delta (0, 0)
Screenshot: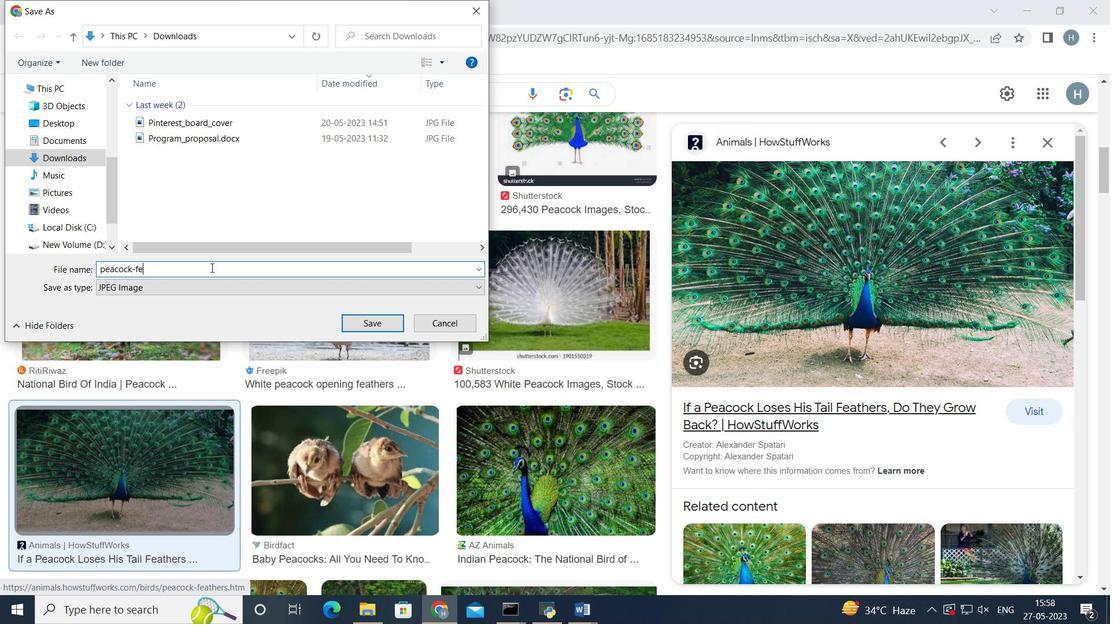 
Action: Mouse moved to (660, 292)
Screenshot: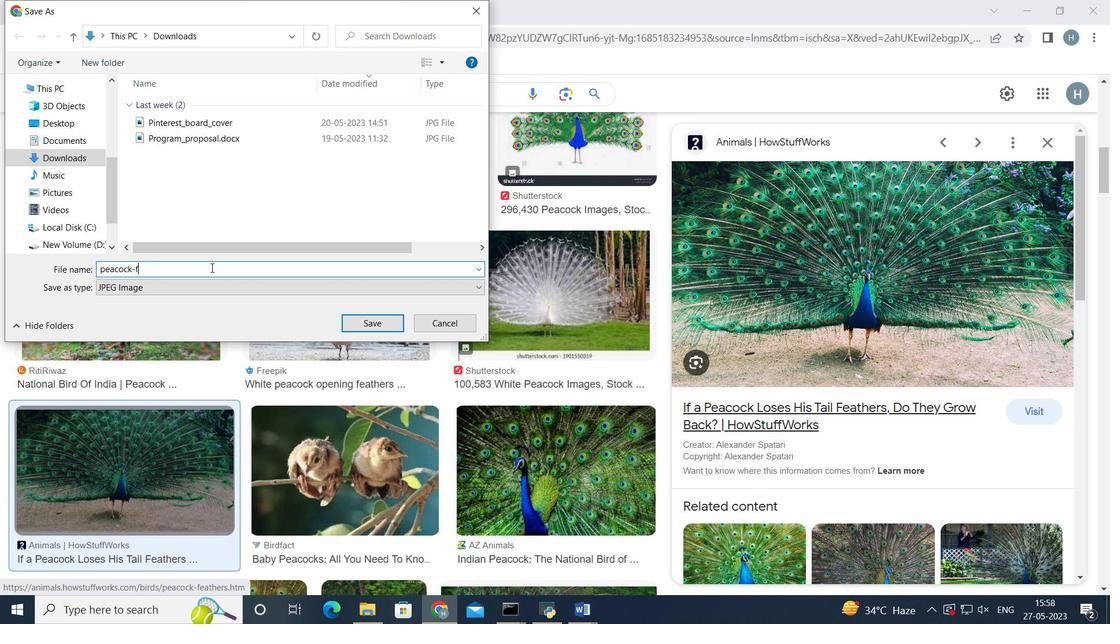 
Action: Mouse scrolled (660, 292) with delta (0, 0)
Screenshot: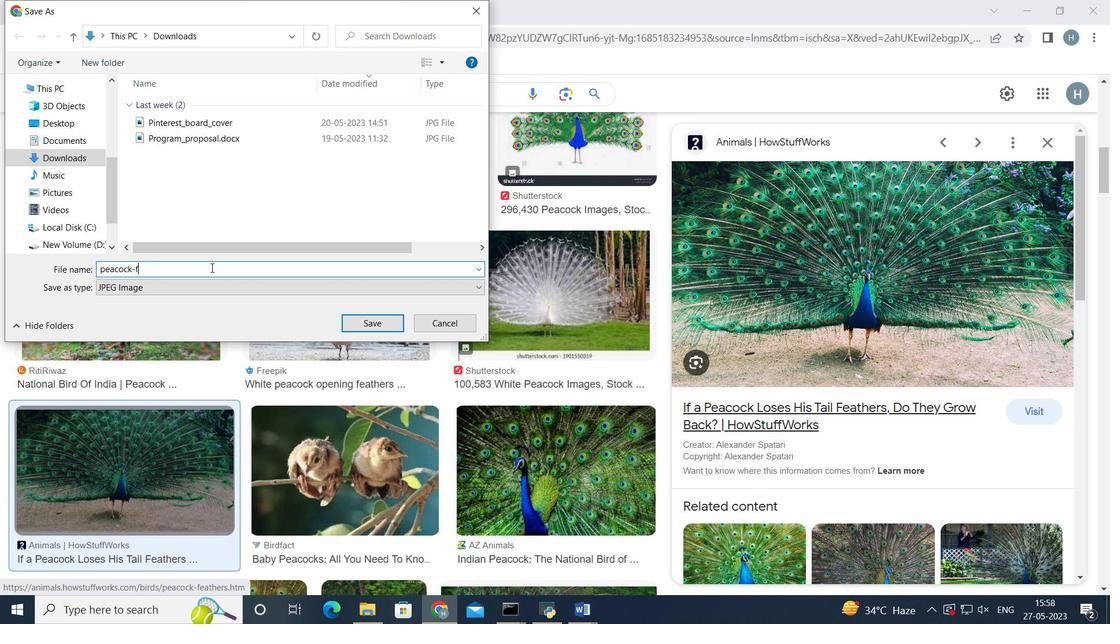 
Action: Mouse scrolled (660, 292) with delta (0, 0)
Screenshot: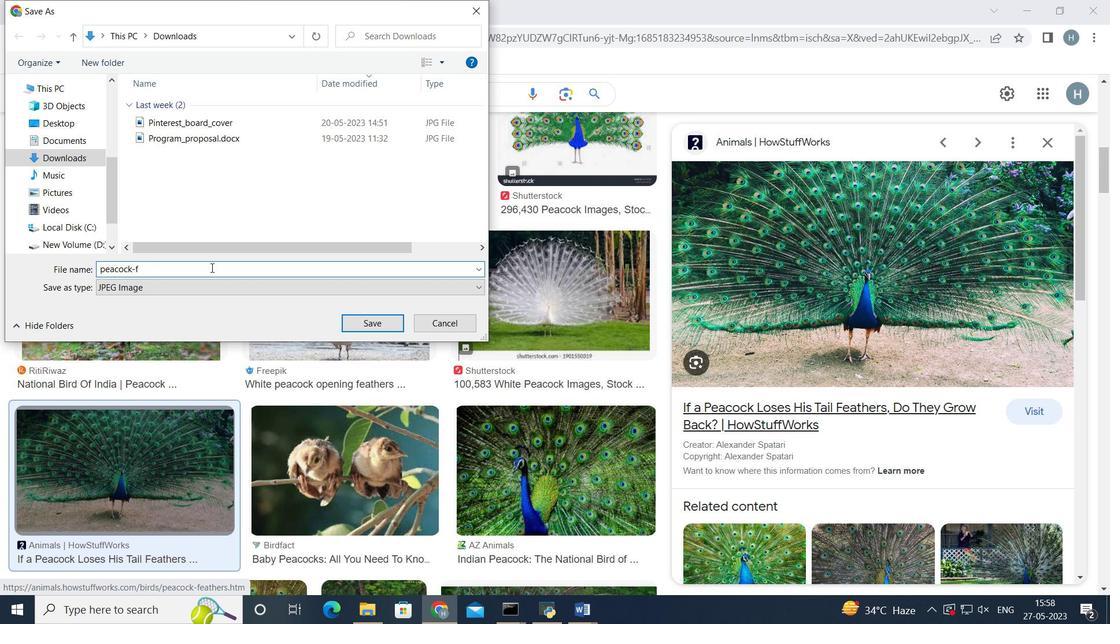 
Action: Mouse moved to (424, 348)
Screenshot: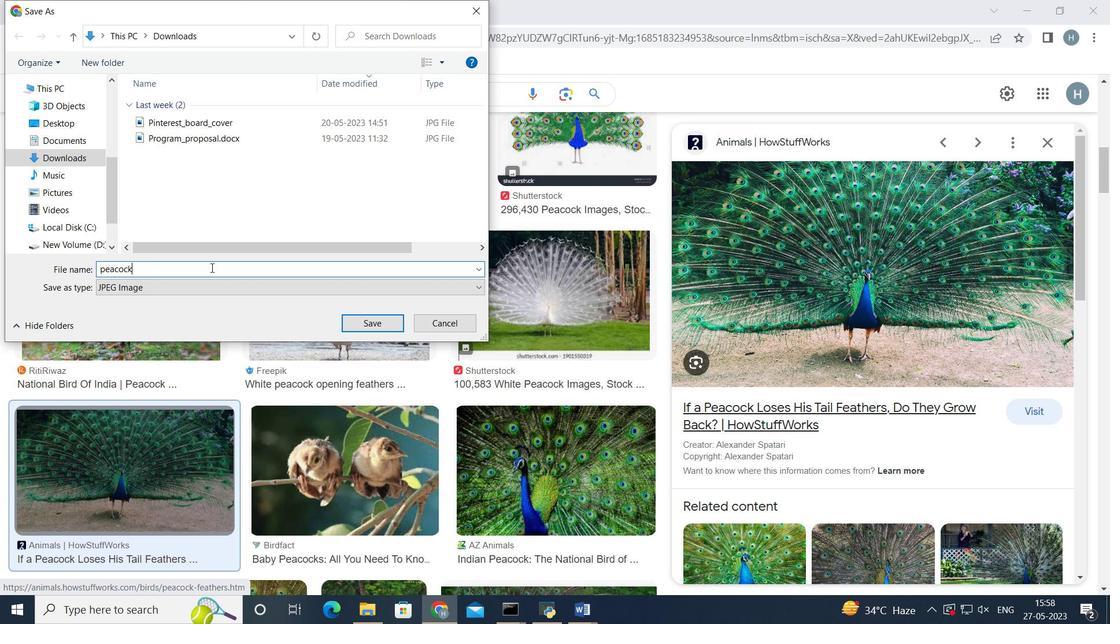 
Action: Mouse pressed left at (424, 348)
Screenshot: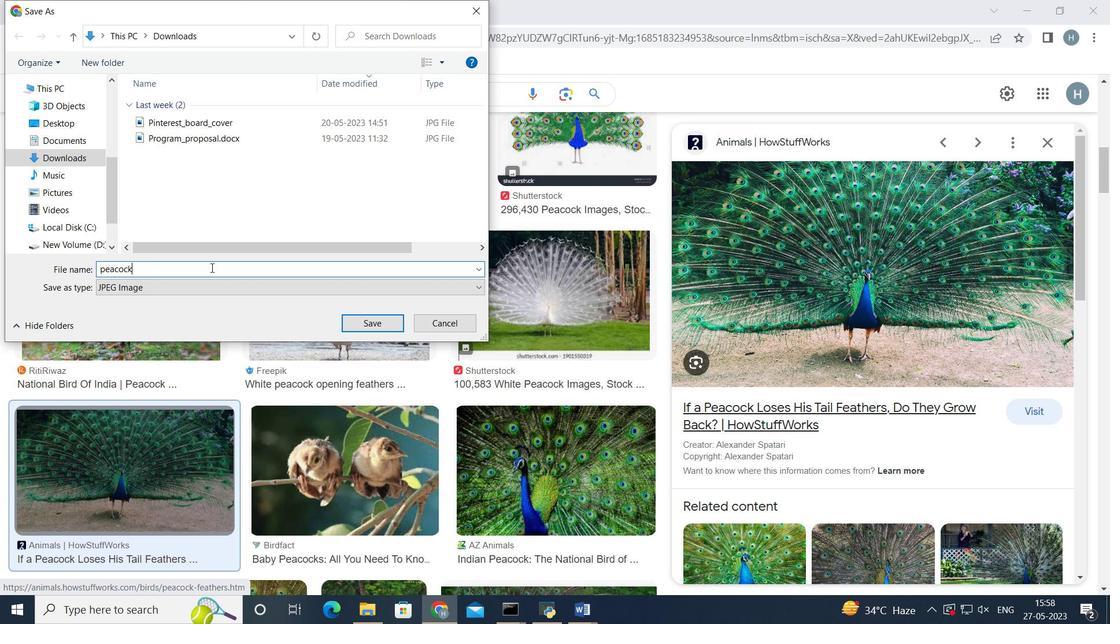 
Action: Mouse moved to (728, 437)
Screenshot: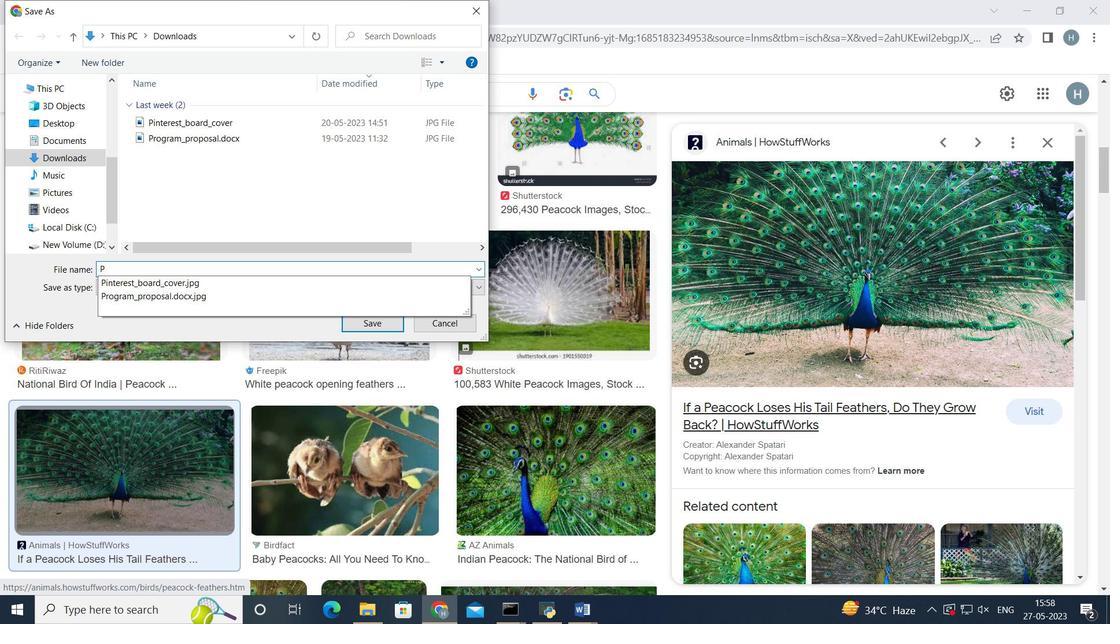 
Action: Mouse pressed left at (728, 437)
Screenshot: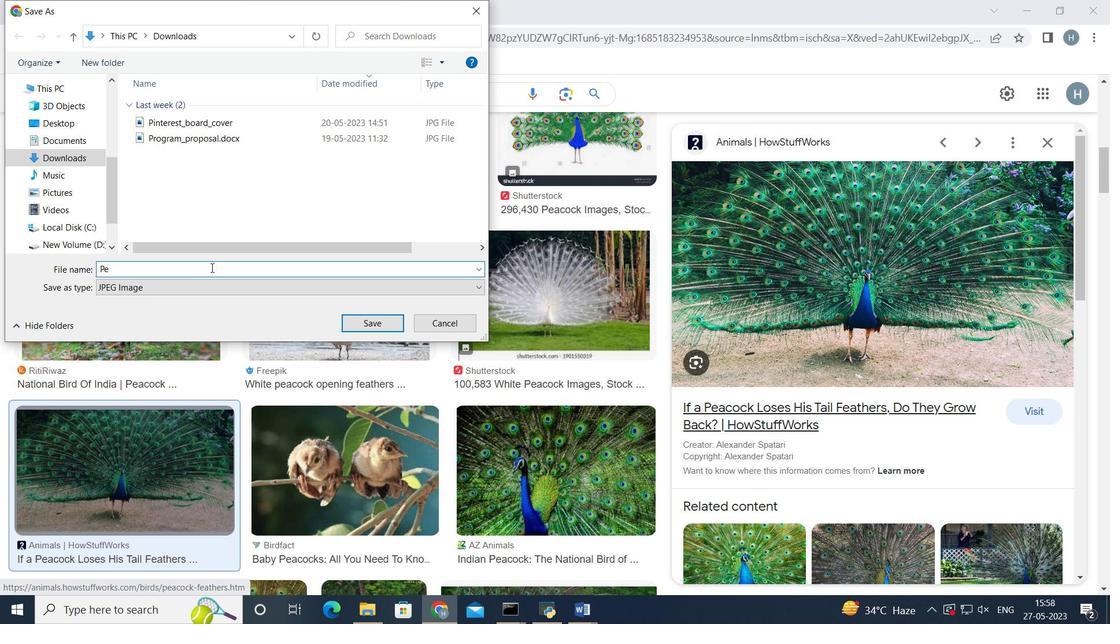 
Action: Mouse moved to (536, 348)
Screenshot: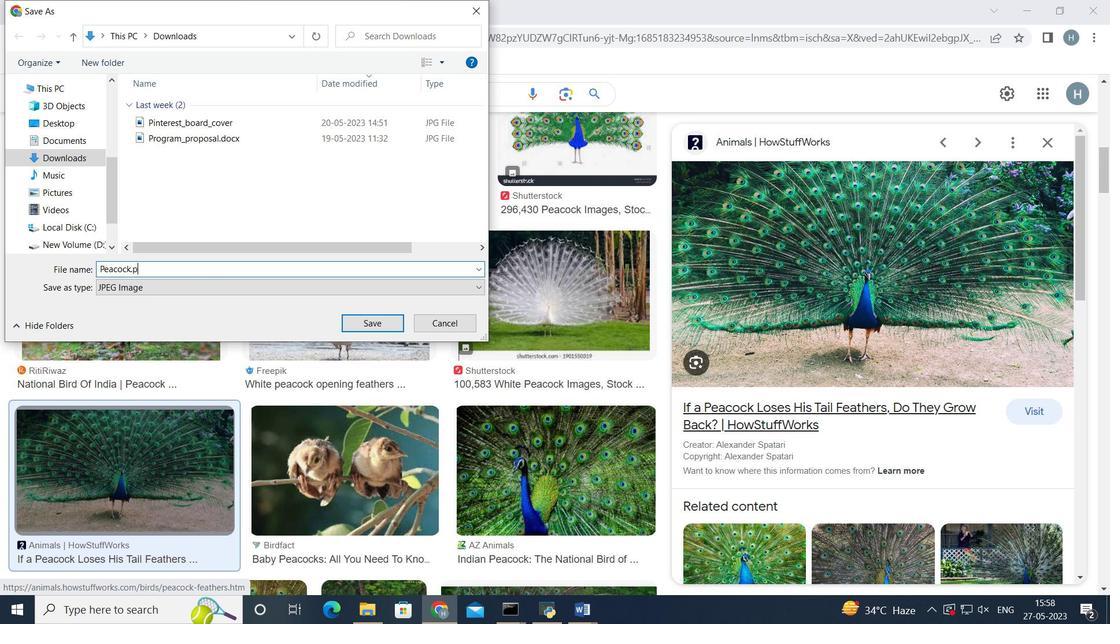 
Action: Mouse pressed left at (536, 348)
Screenshot: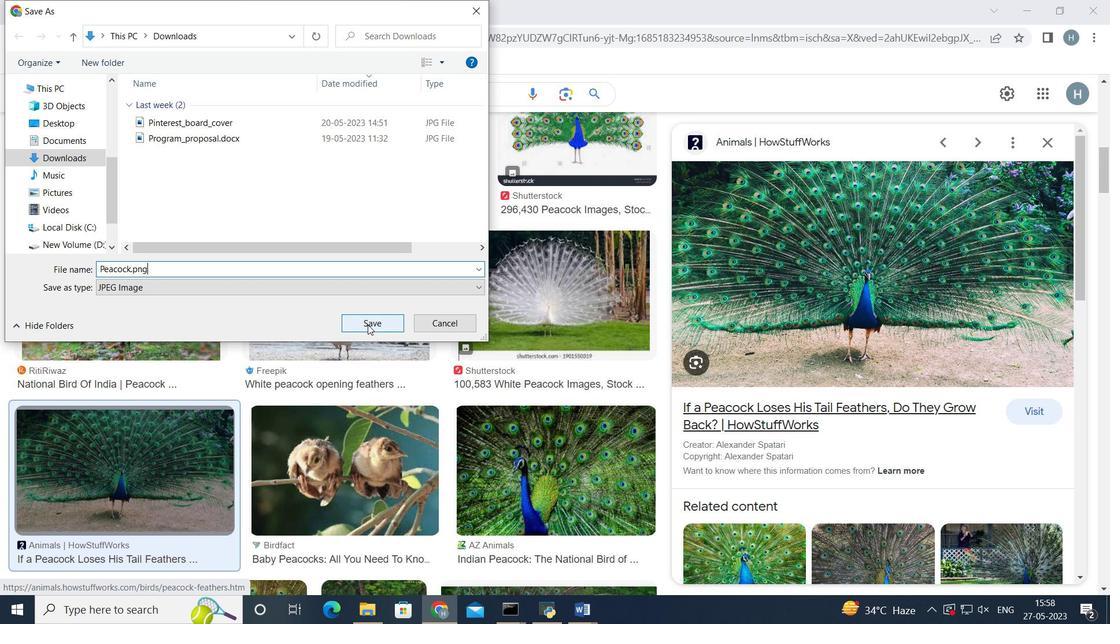 
Action: Mouse moved to (594, 344)
Screenshot: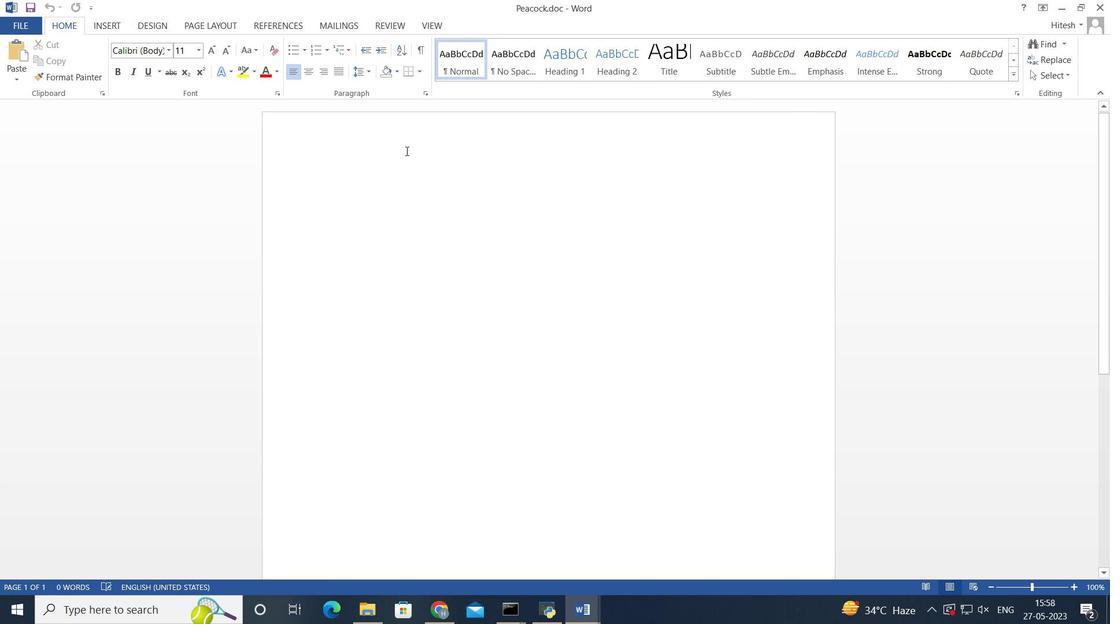 
Action: Mouse pressed left at (594, 344)
Screenshot: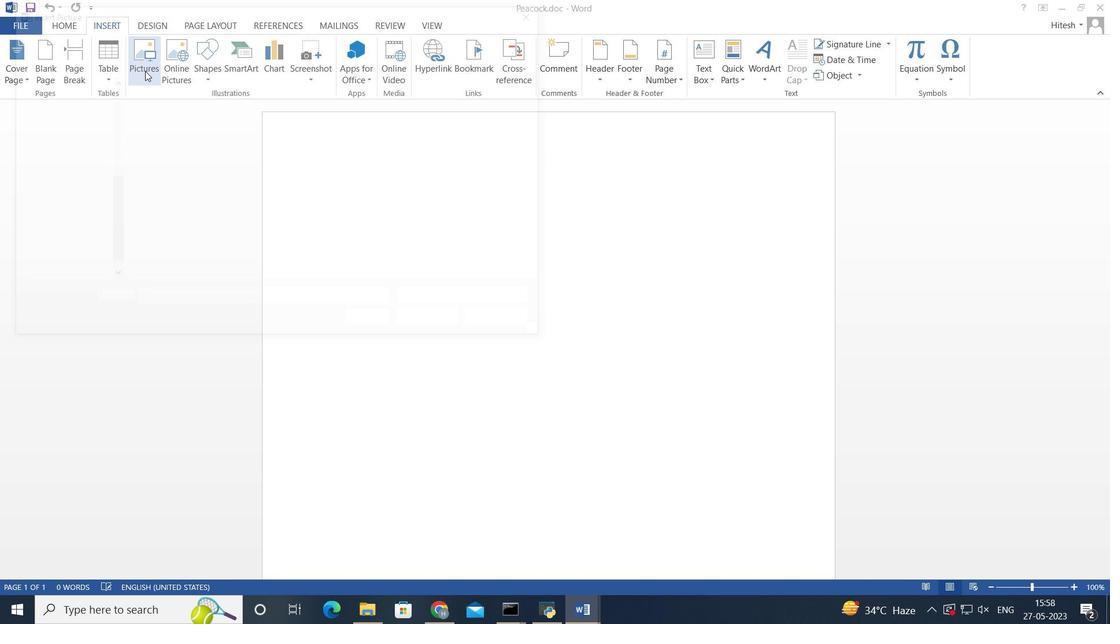 
Action: Mouse moved to (797, 145)
Screenshot: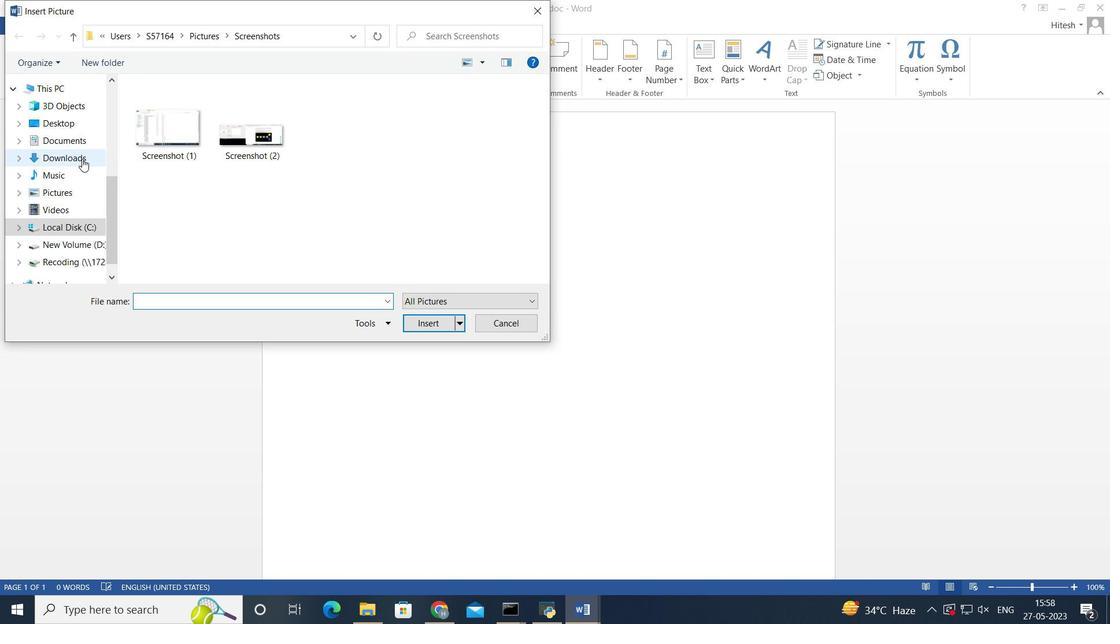 
Action: Mouse pressed left at (797, 145)
Screenshot: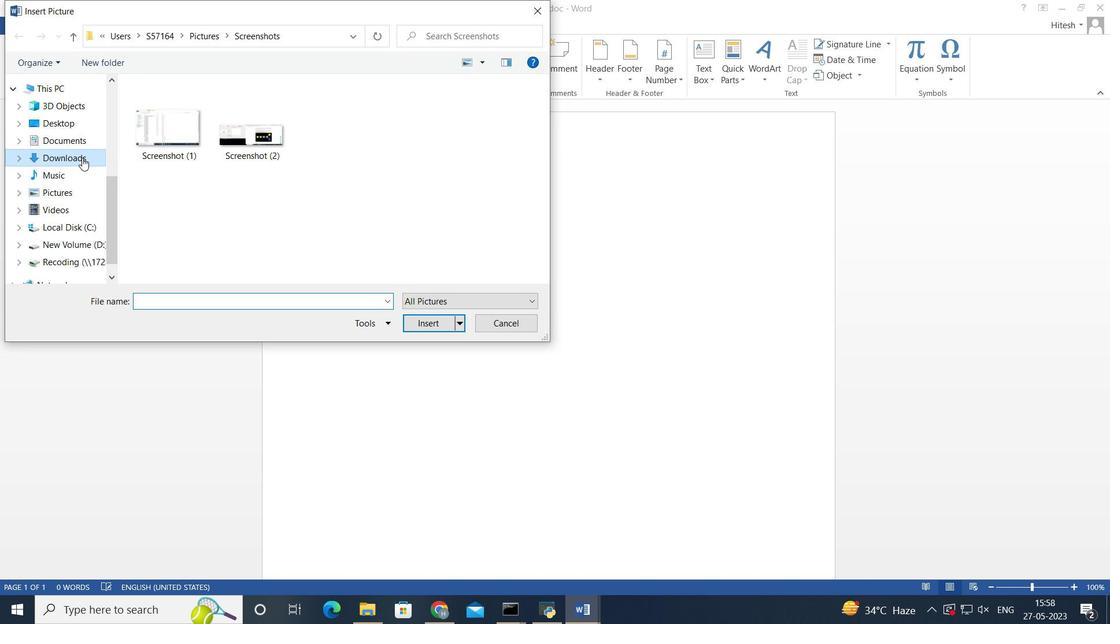 
Action: Mouse moved to (189, 74)
Screenshot: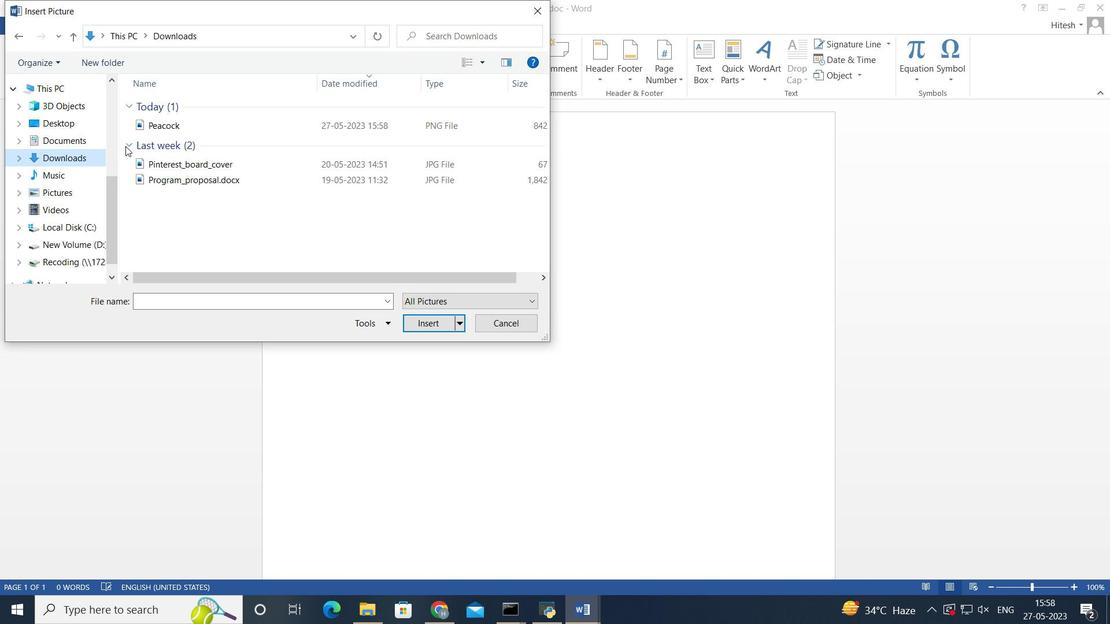 
Action: Mouse pressed left at (189, 74)
Screenshot: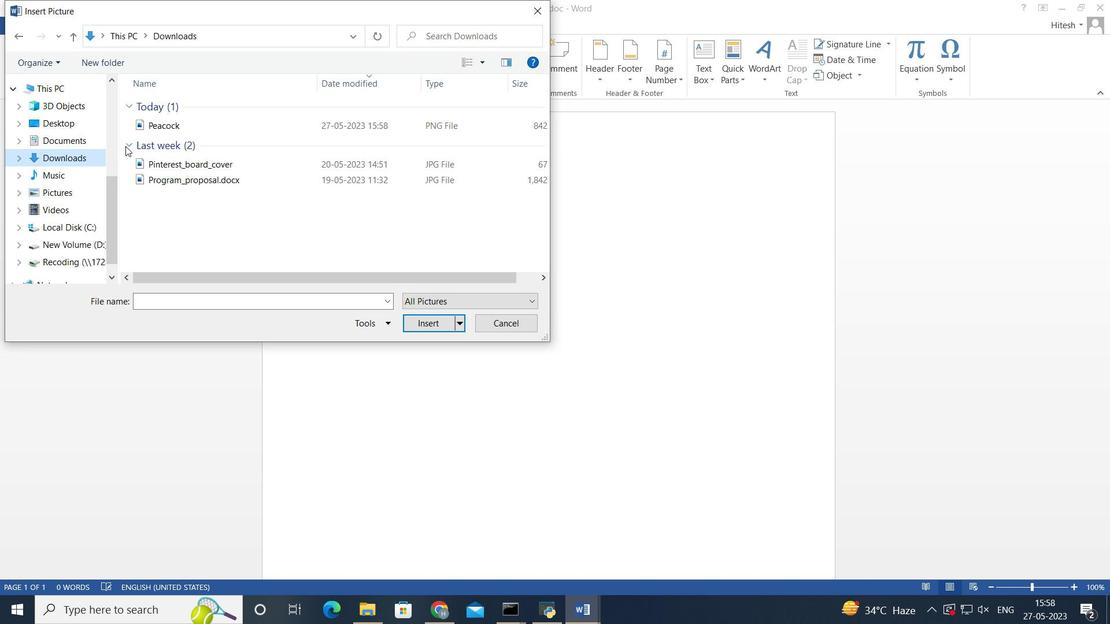 
Action: Mouse moved to (627, 252)
Screenshot: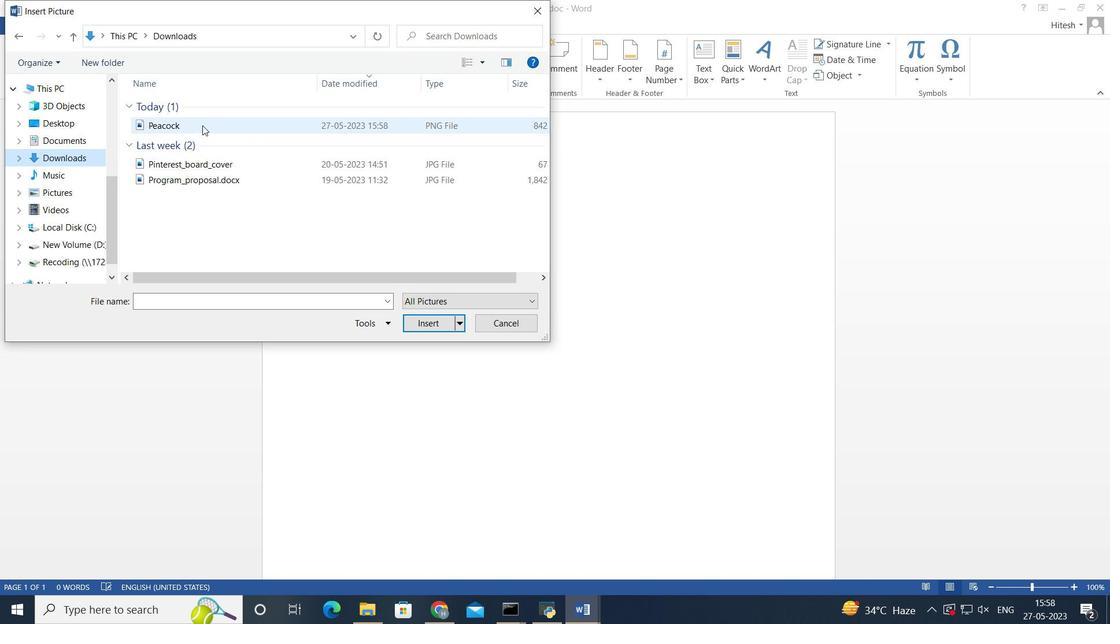 
Action: Mouse pressed left at (627, 252)
Screenshot: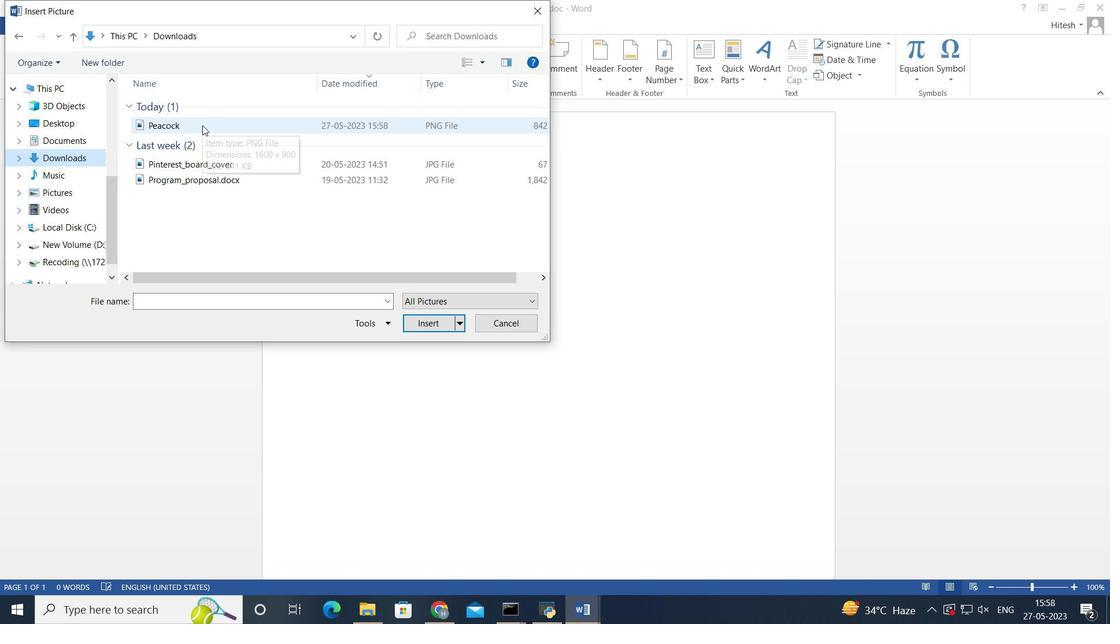 
Action: Mouse moved to (1089, 12)
Screenshot: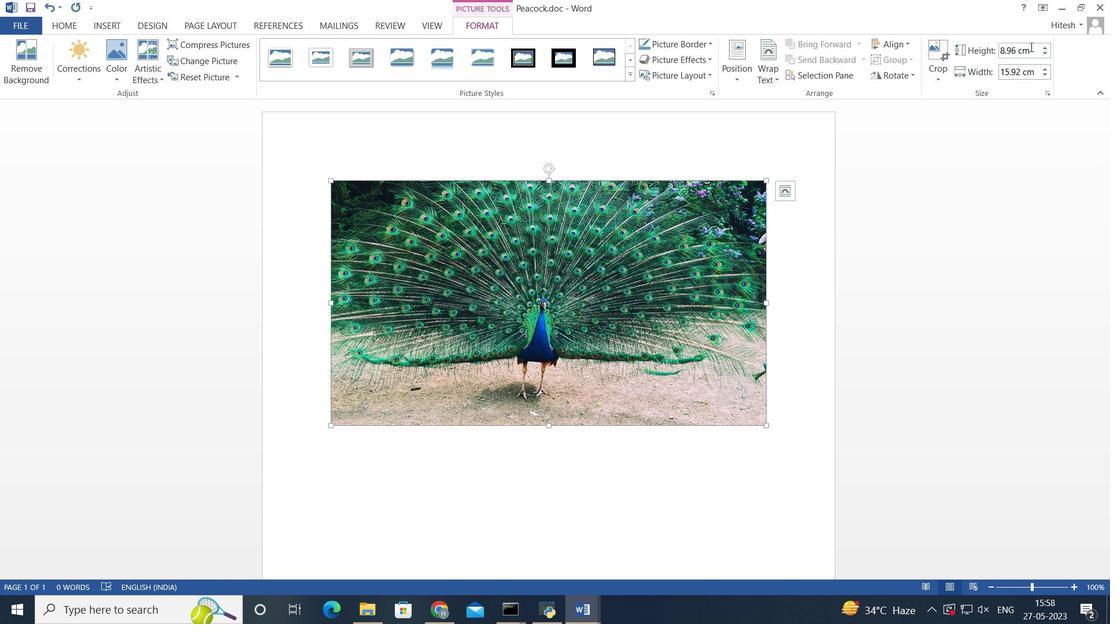 
Action: Mouse pressed left at (1089, 12)
Screenshot: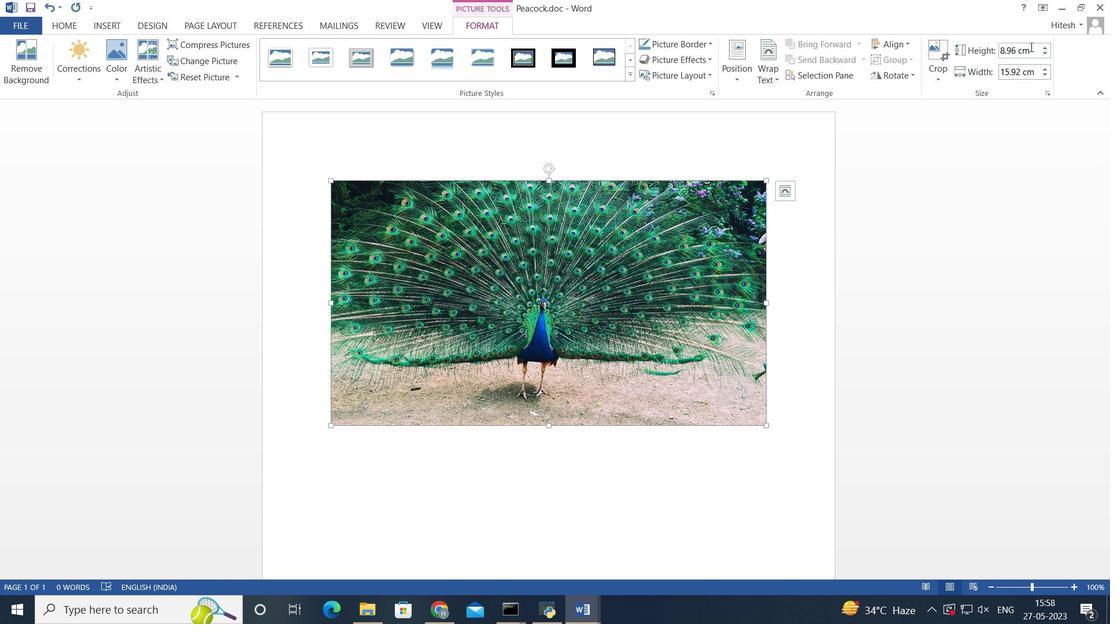 
Action: Mouse moved to (183, 239)
Screenshot: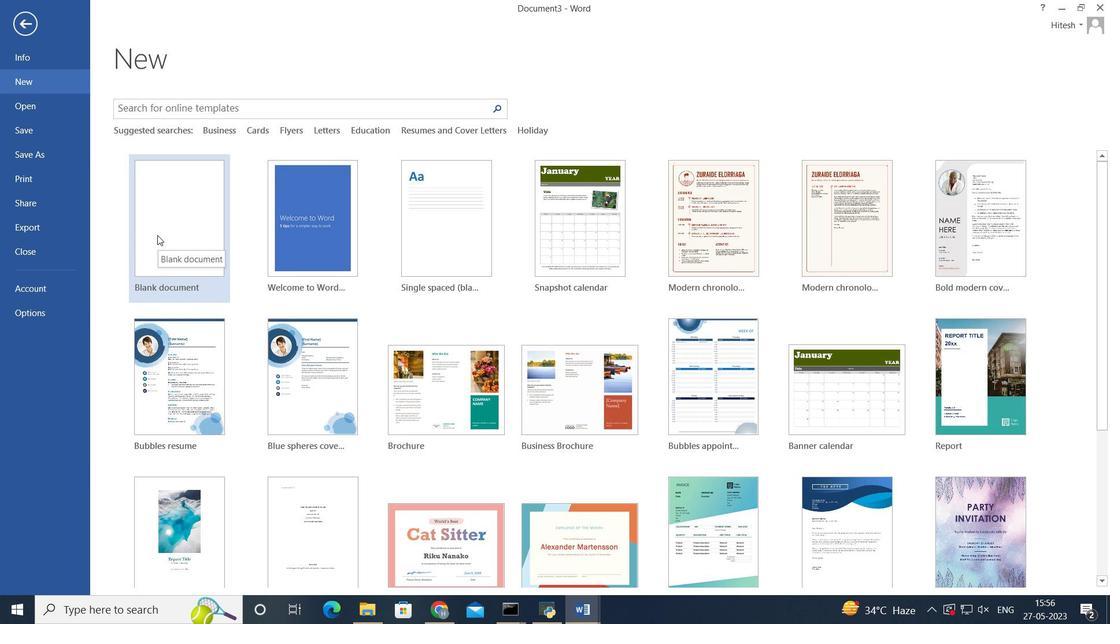 
Action: Mouse pressed left at (183, 239)
Screenshot: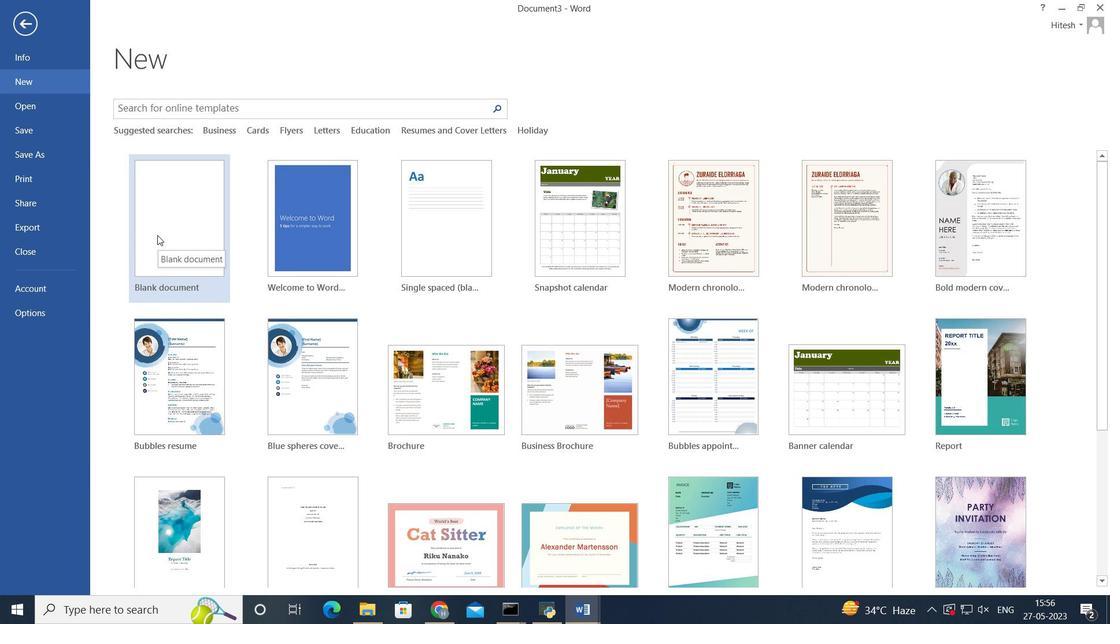 
Action: Mouse moved to (210, 248)
Screenshot: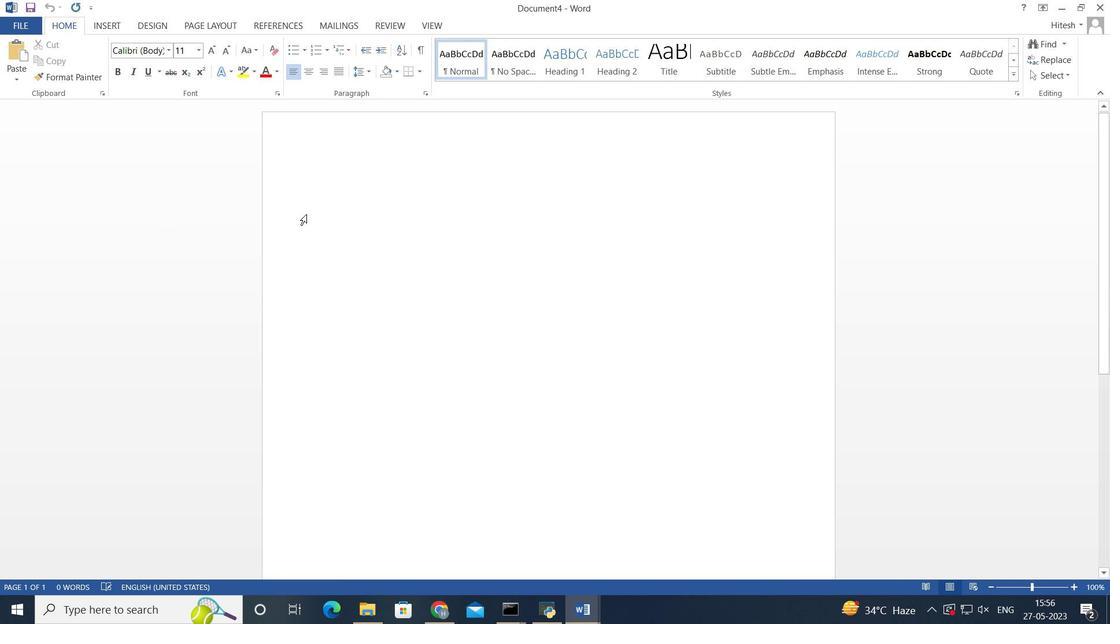 
Action: Key pressed <Key.shift>P<Key.backspace>
Screenshot: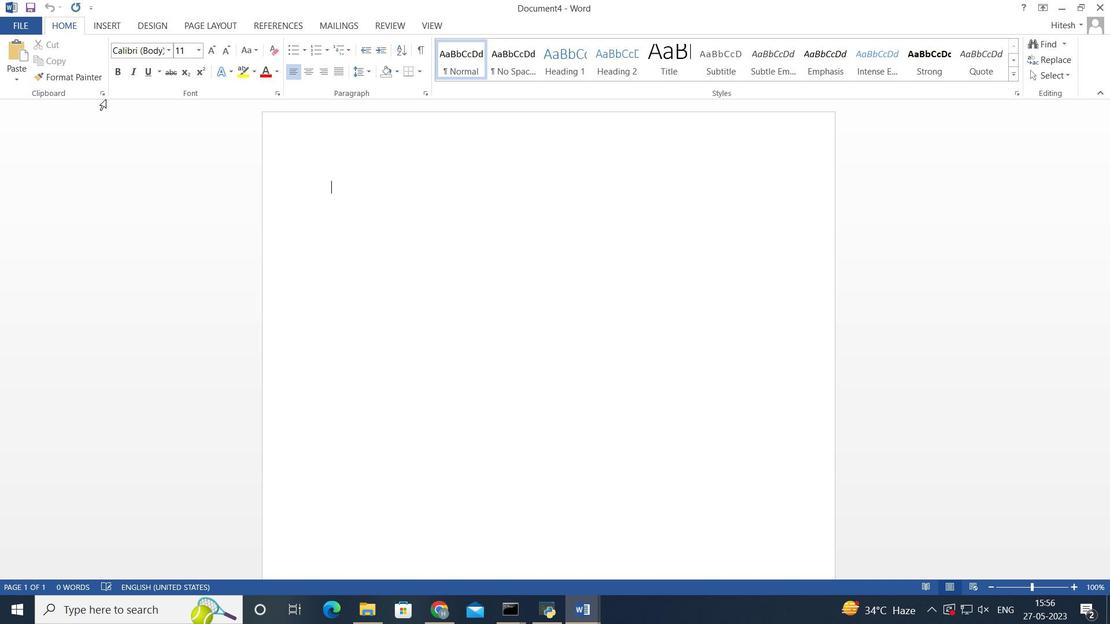 
Action: Mouse moved to (21, 23)
Screenshot: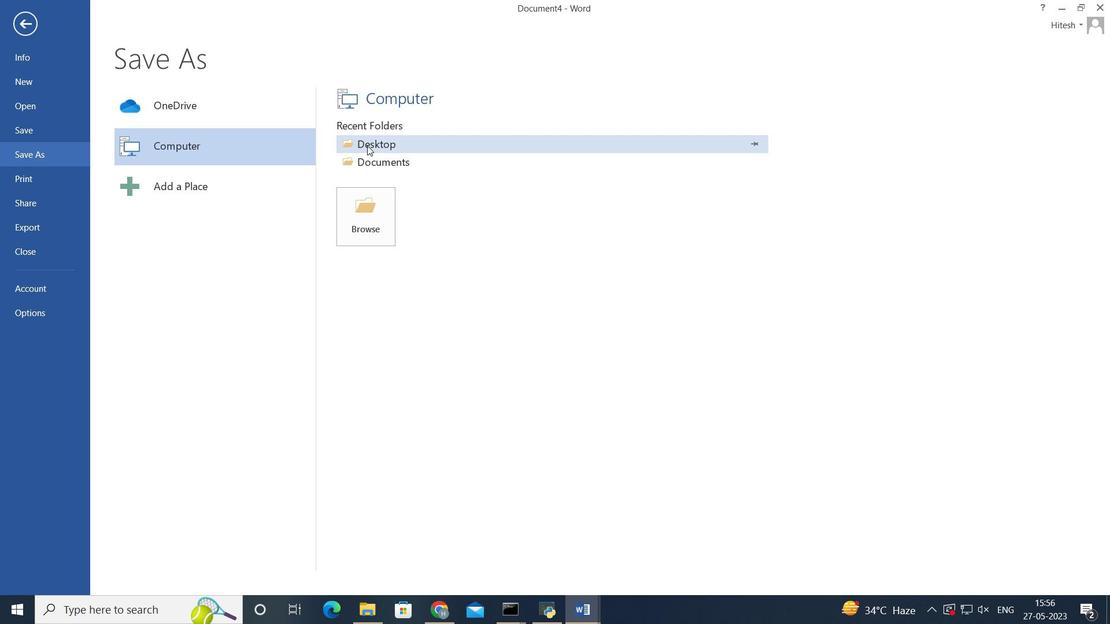 
Action: Mouse pressed left at (21, 23)
Screenshot: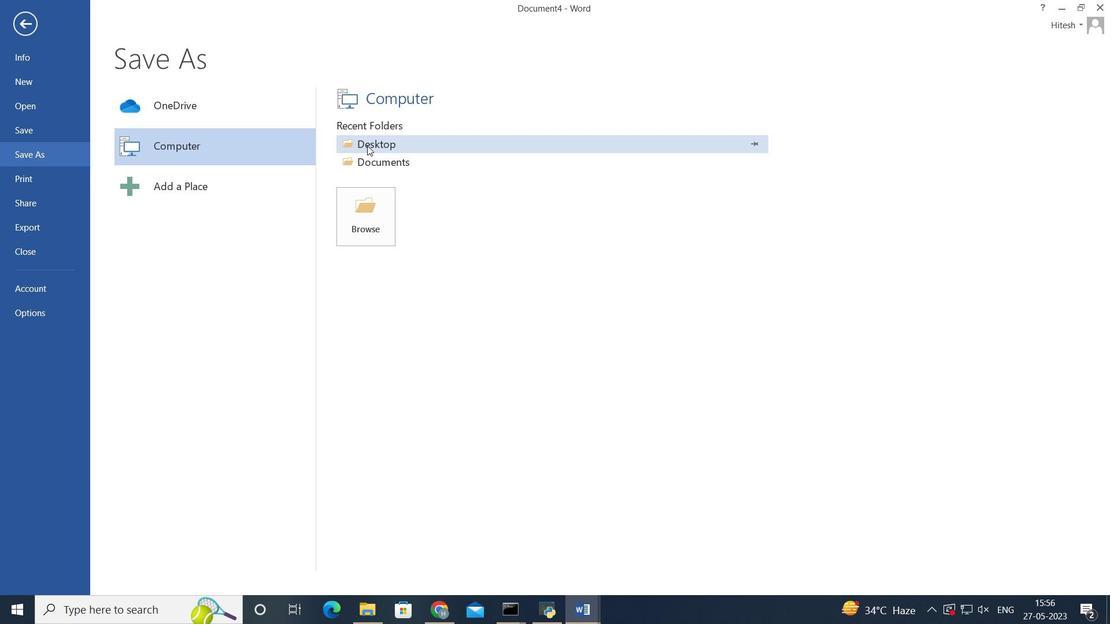 
Action: Mouse moved to (49, 121)
Screenshot: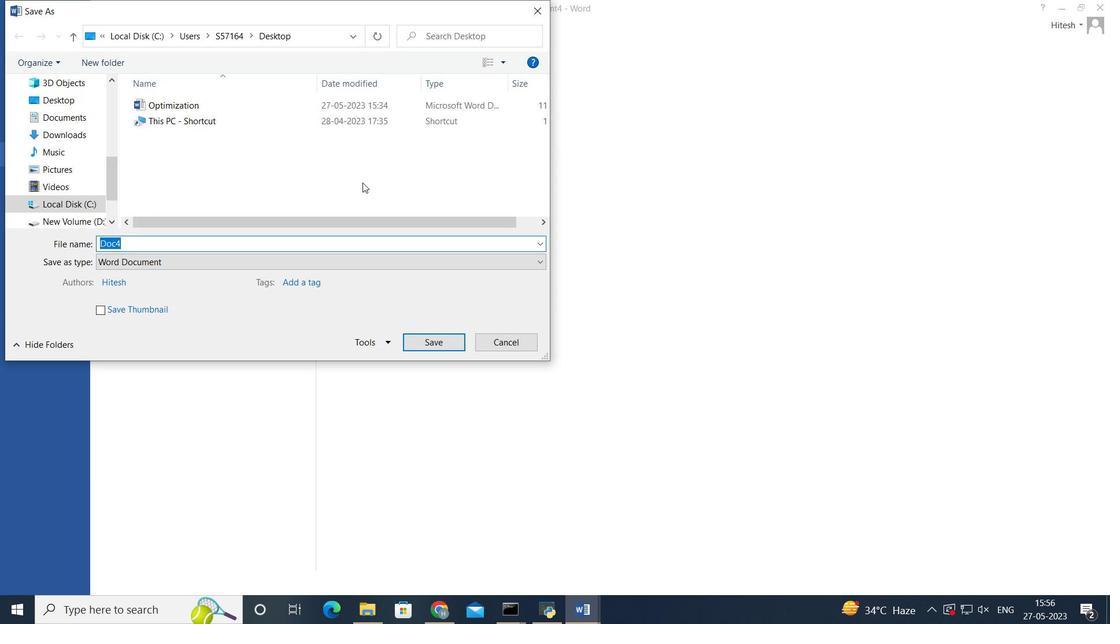 
Action: Mouse pressed left at (49, 121)
Screenshot: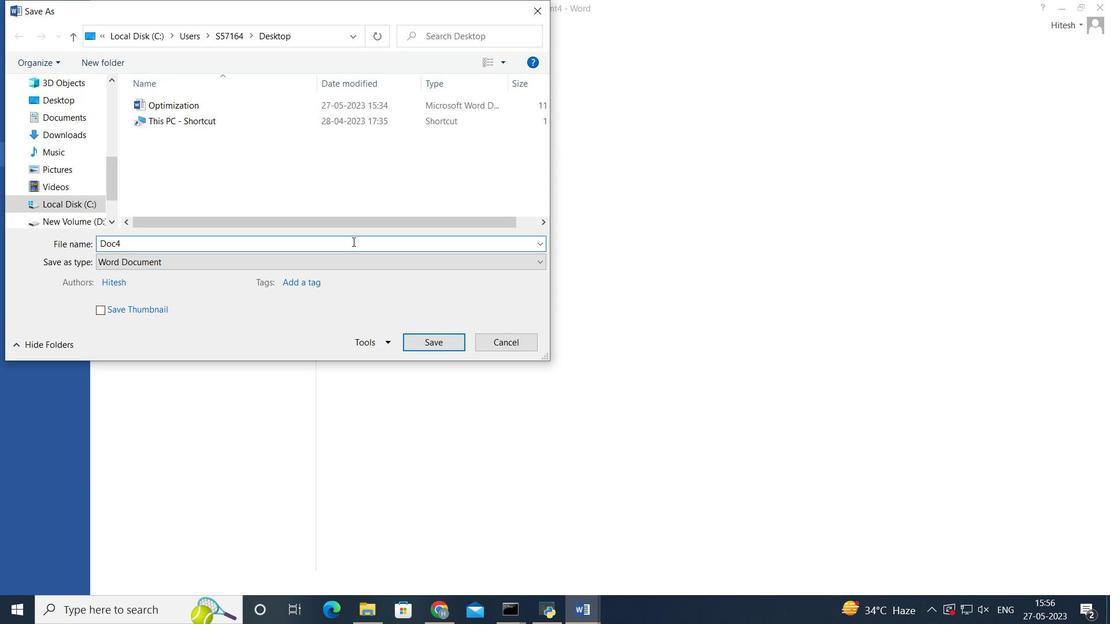 
Action: Mouse moved to (394, 146)
Screenshot: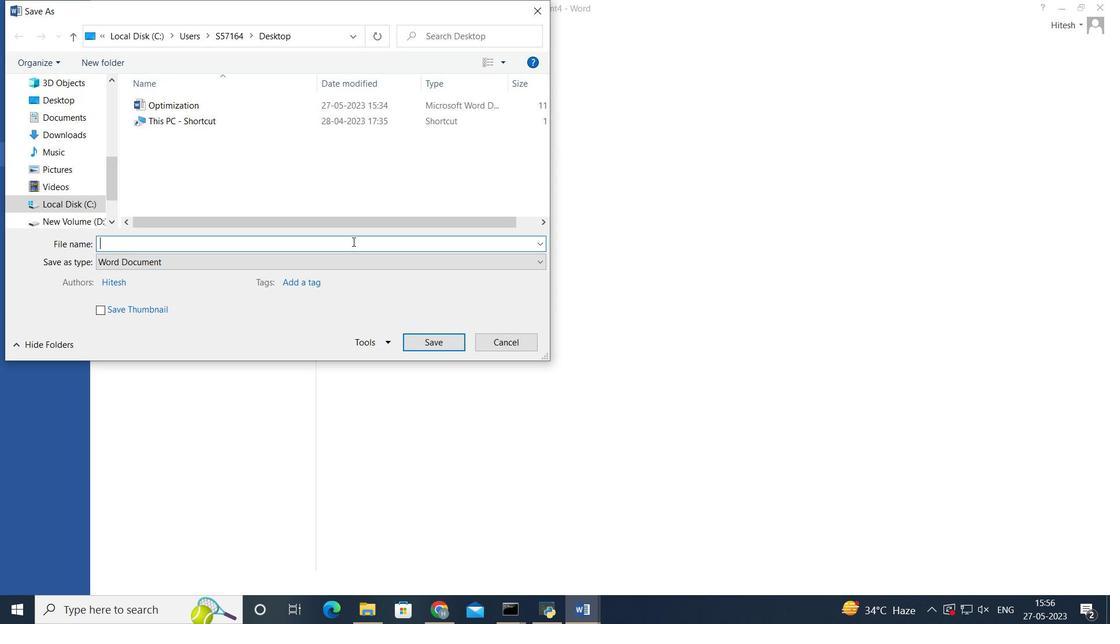 
Action: Mouse pressed left at (394, 146)
Screenshot: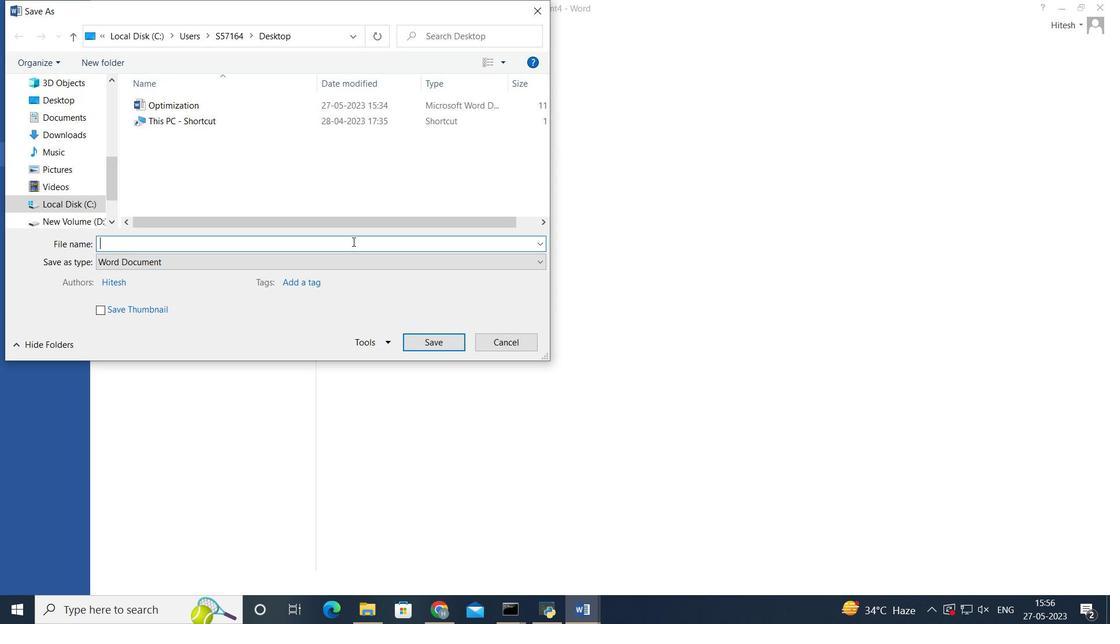 
Action: Mouse moved to (395, 233)
Screenshot: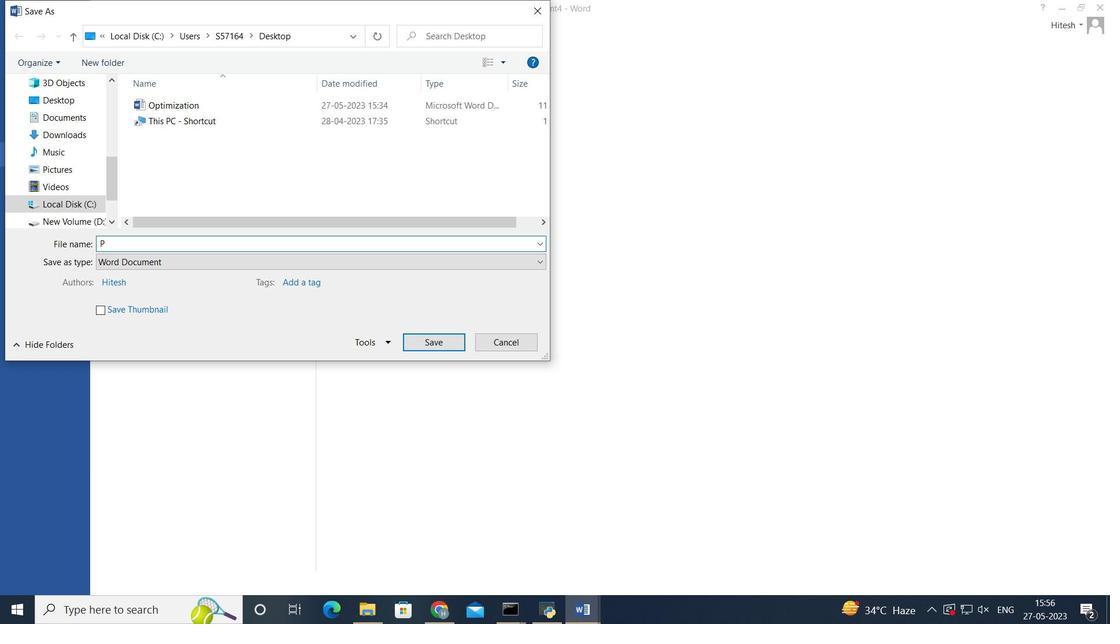 
Action: Mouse pressed left at (395, 233)
Screenshot: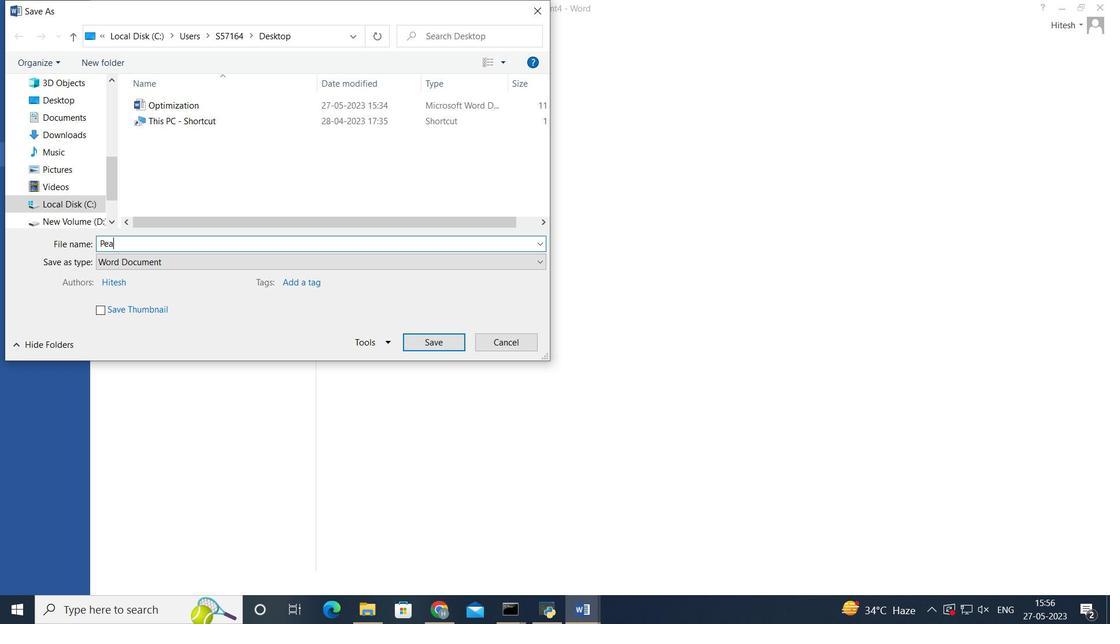 
Action: Mouse moved to (538, 15)
Screenshot: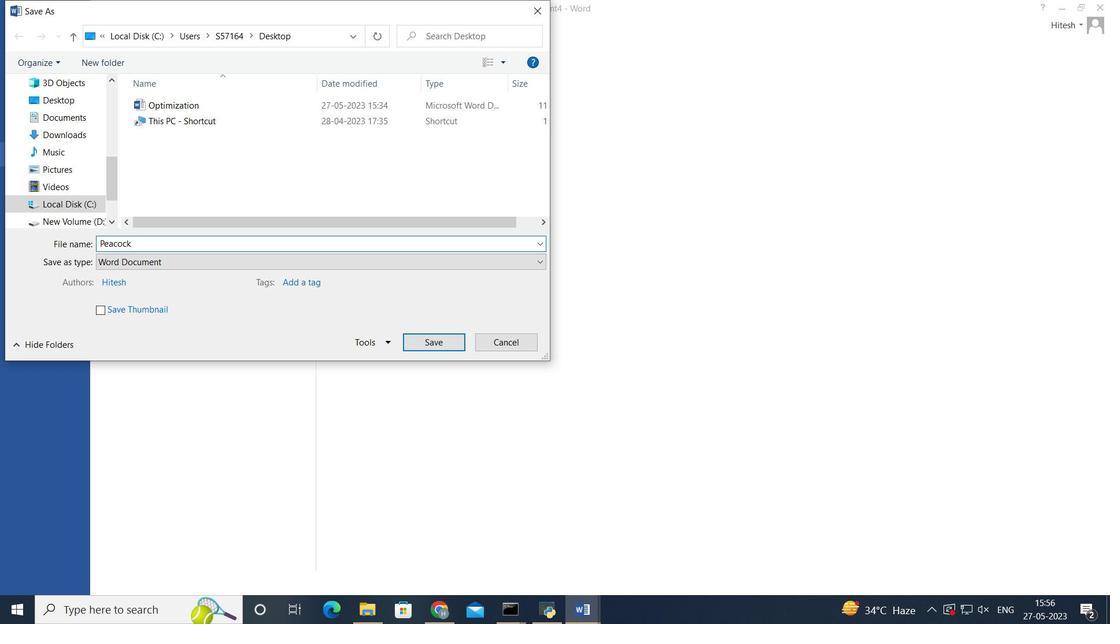 
Action: Mouse pressed left at (538, 15)
Screenshot: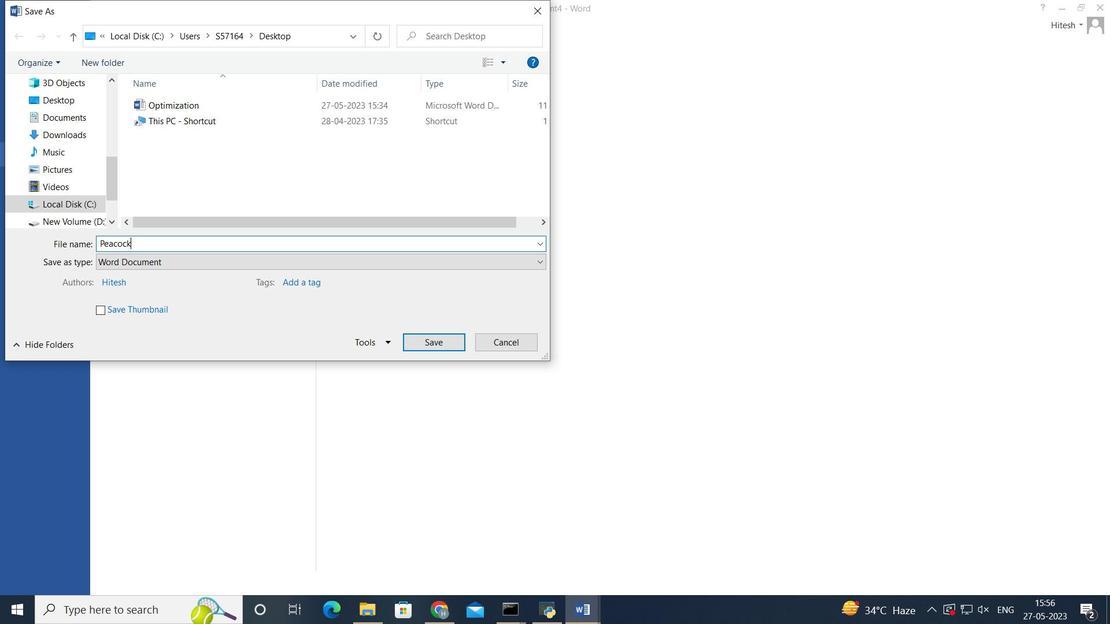 
Action: Mouse moved to (157, 236)
Screenshot: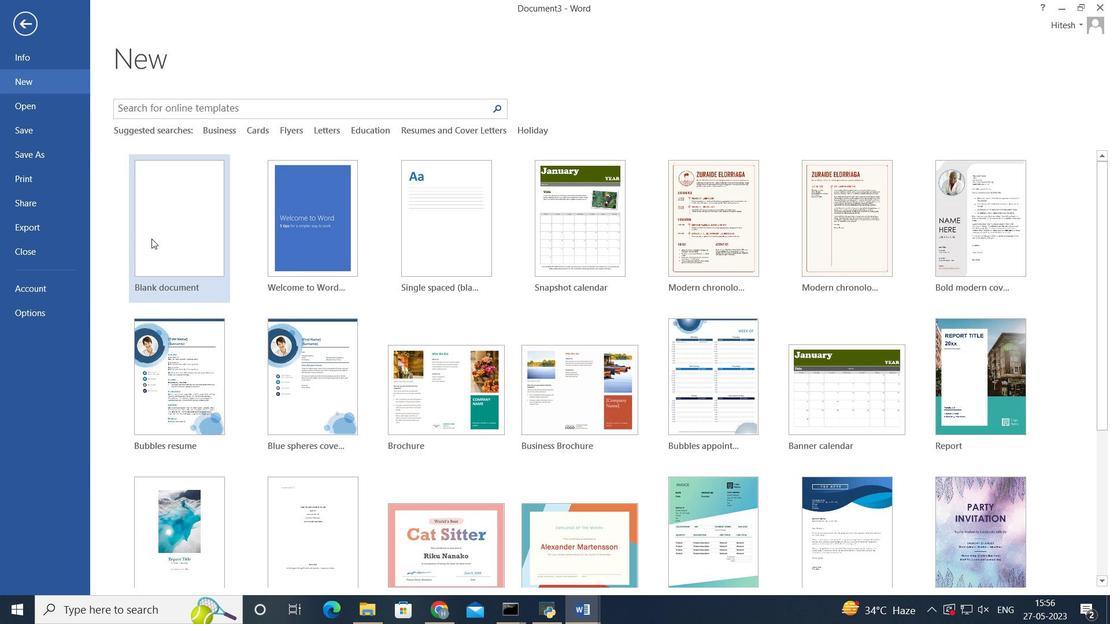 
Action: Mouse pressed left at (157, 236)
Screenshot: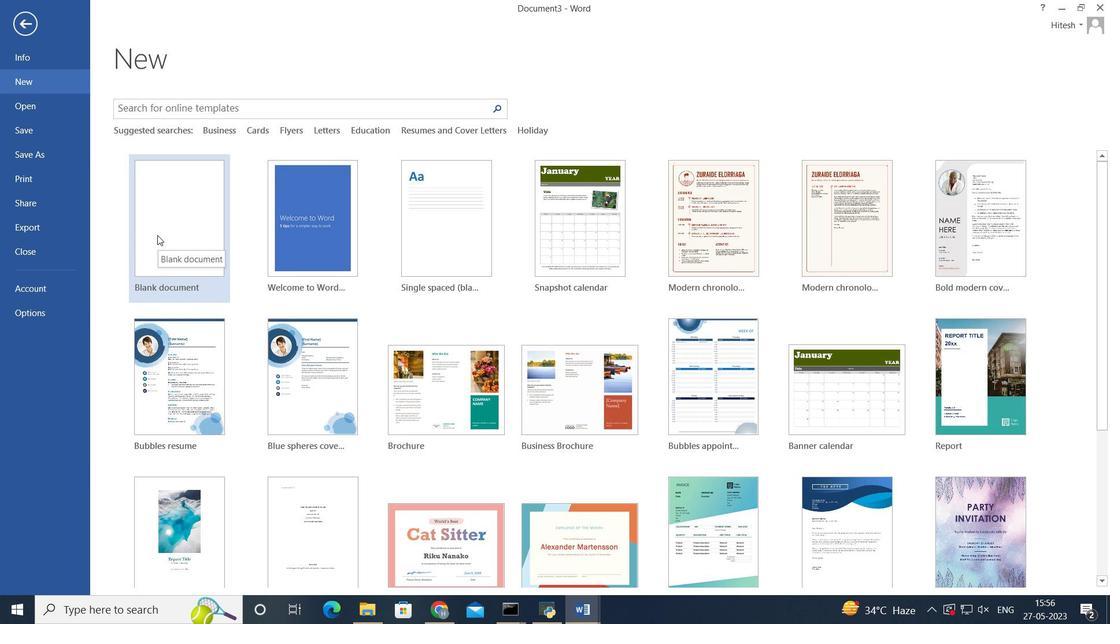 
Action: Mouse moved to (257, 308)
Screenshot: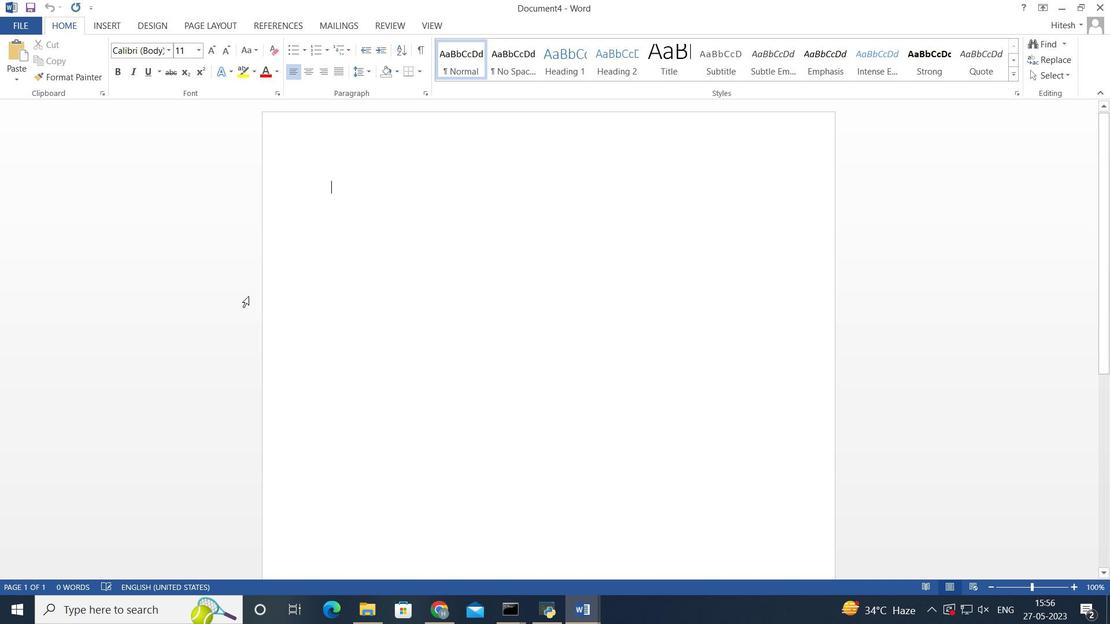 
Action: Key pressed ctrl+S
Screenshot: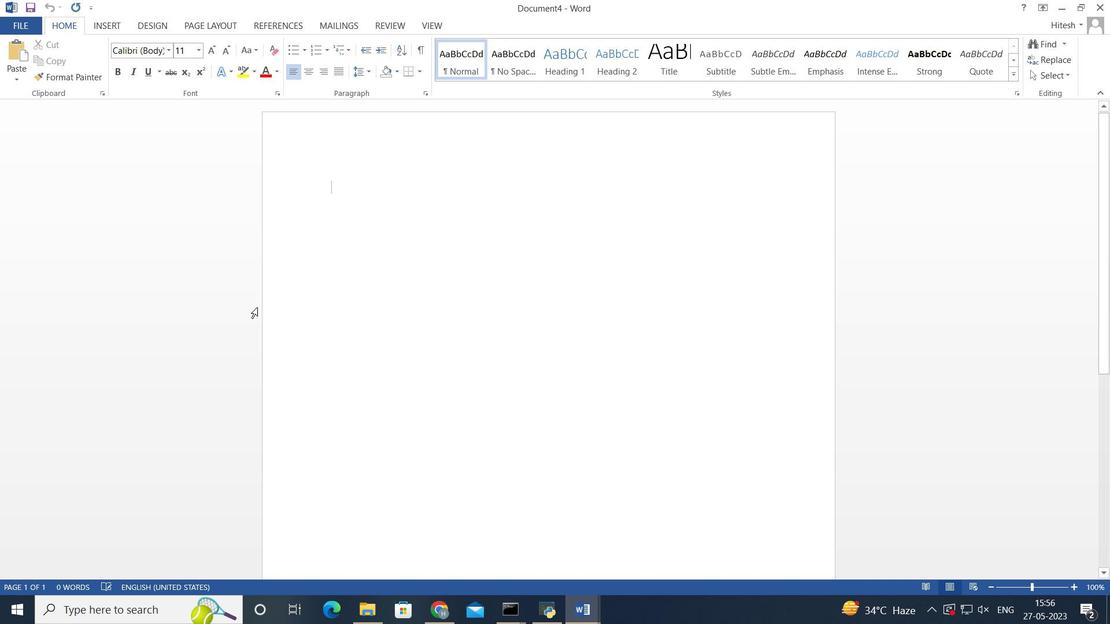 
Action: Mouse moved to (367, 146)
Screenshot: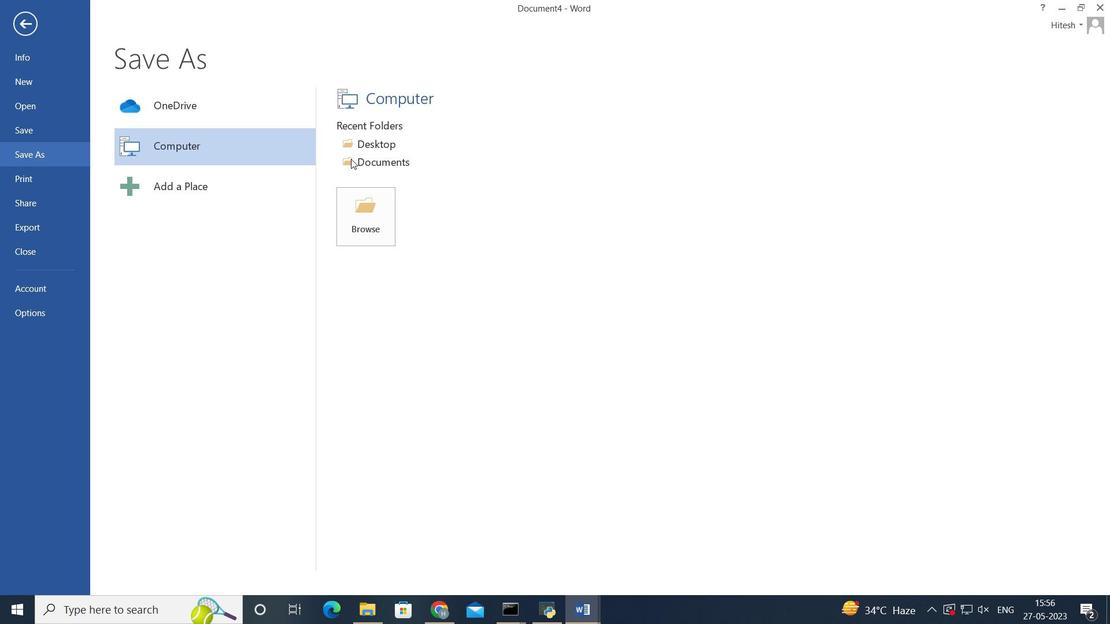 
Action: Mouse pressed left at (367, 146)
Screenshot: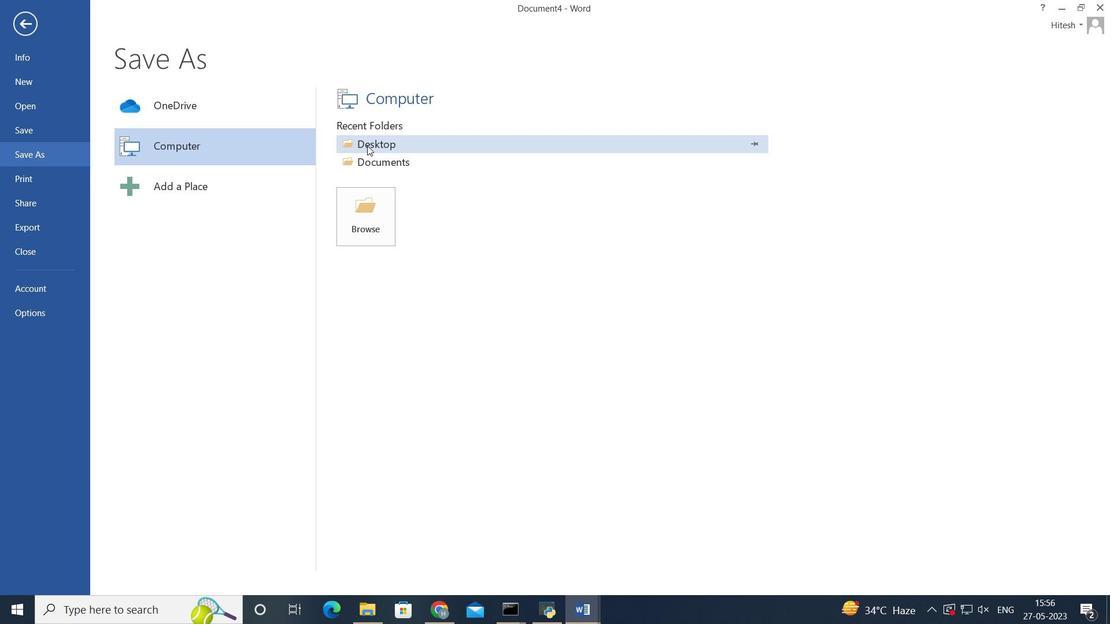 
Action: Mouse moved to (352, 242)
Screenshot: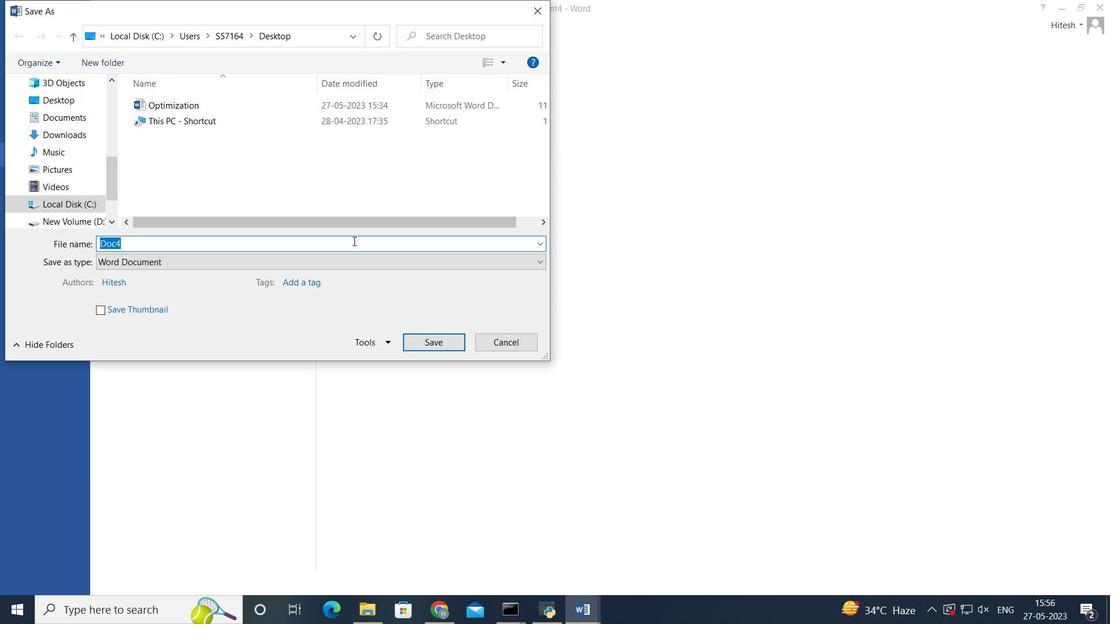 
Action: Mouse pressed left at (352, 242)
Screenshot: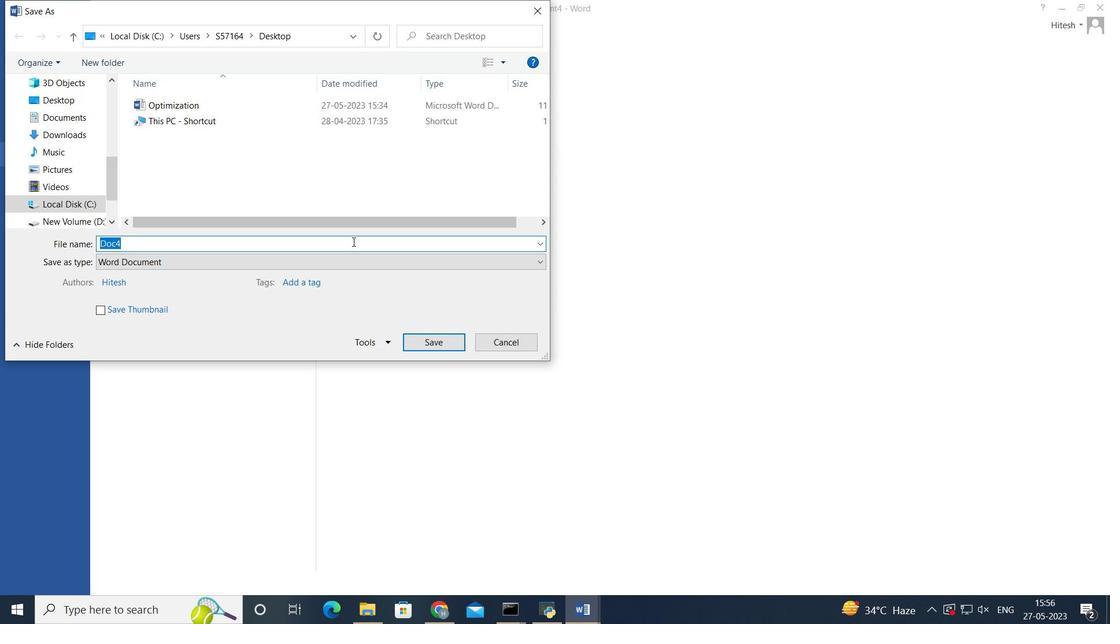 
Action: Key pressed <Key.backspace><Key.backspace><Key.backspace><Key.backspace><Key.backspace><Key.backspace><Key.backspace><Key.backspace><Key.backspace><Key.backspace><Key.shift>Peacock.doc
Screenshot: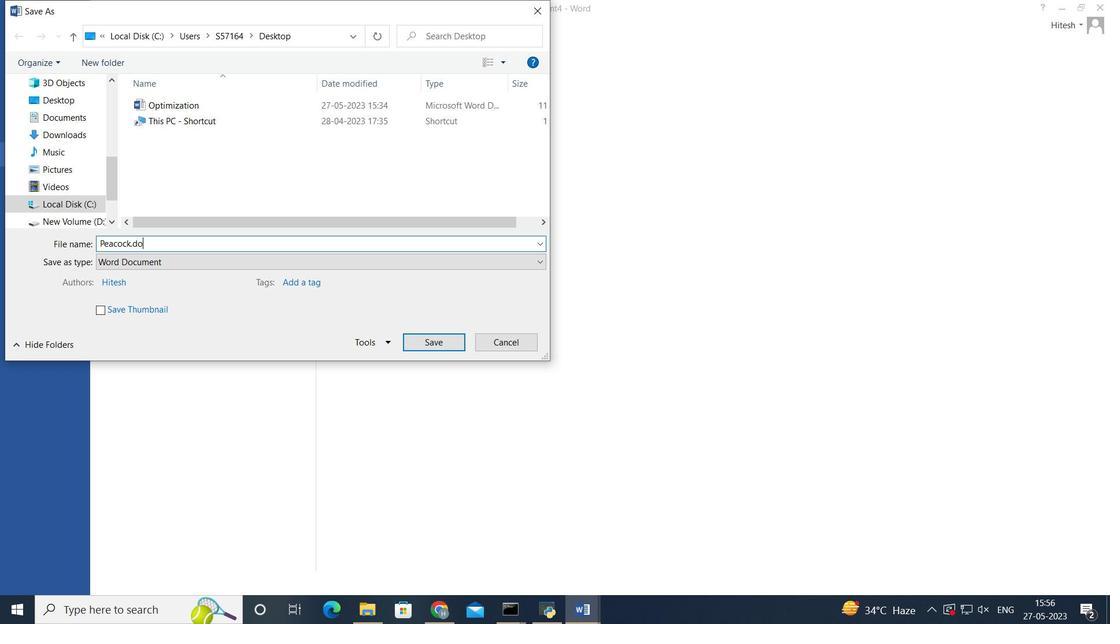 
Action: Mouse moved to (451, 339)
Screenshot: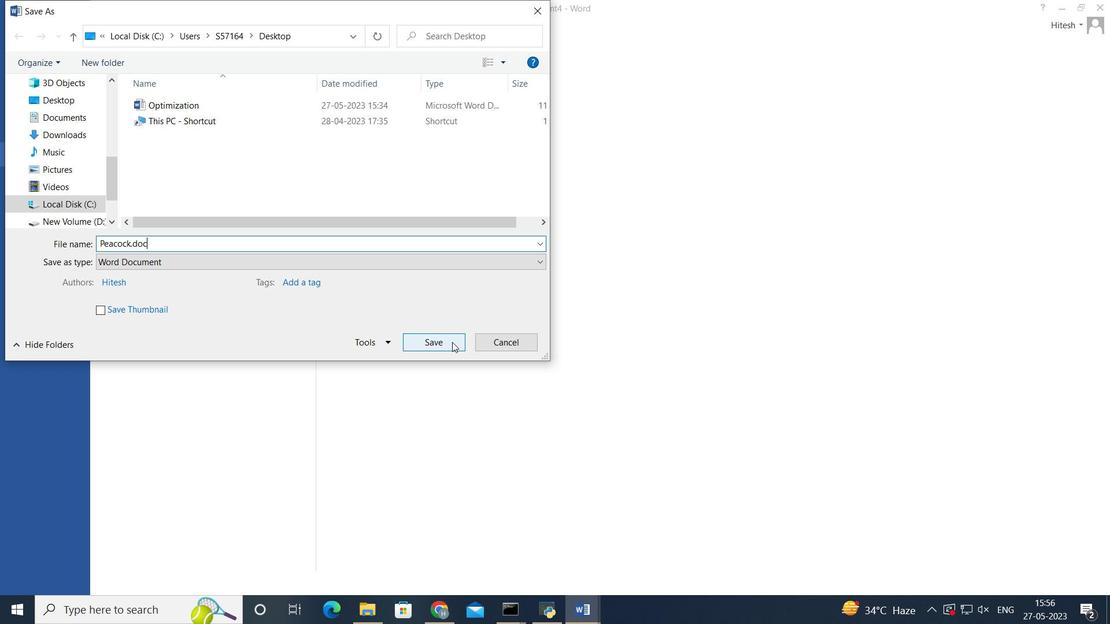 
Action: Mouse pressed left at (451, 339)
Screenshot: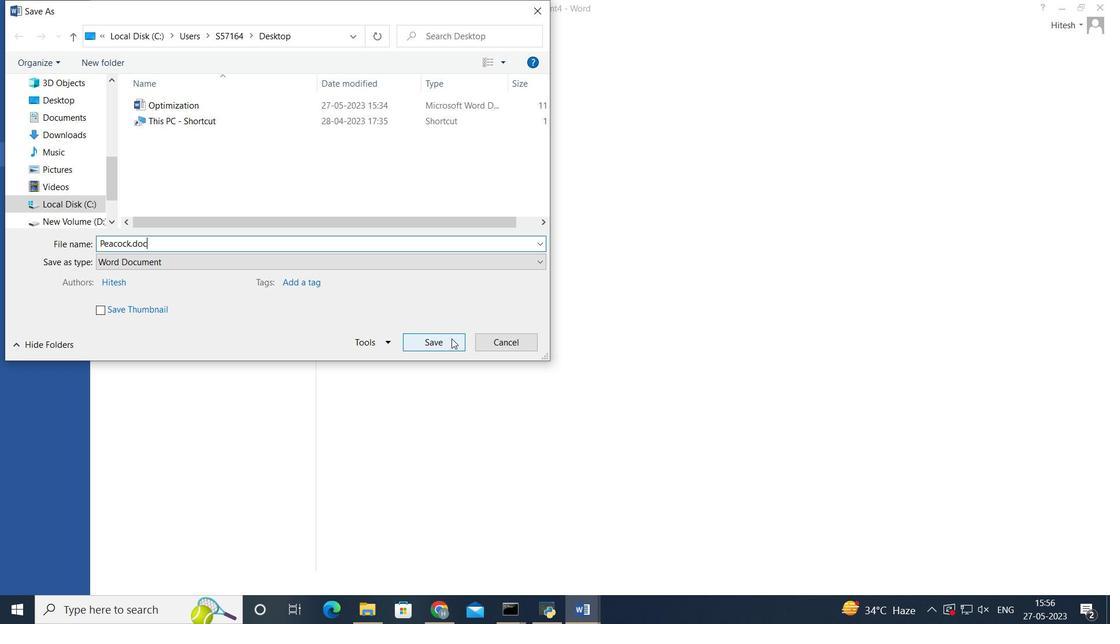 
Action: Mouse moved to (434, 605)
Screenshot: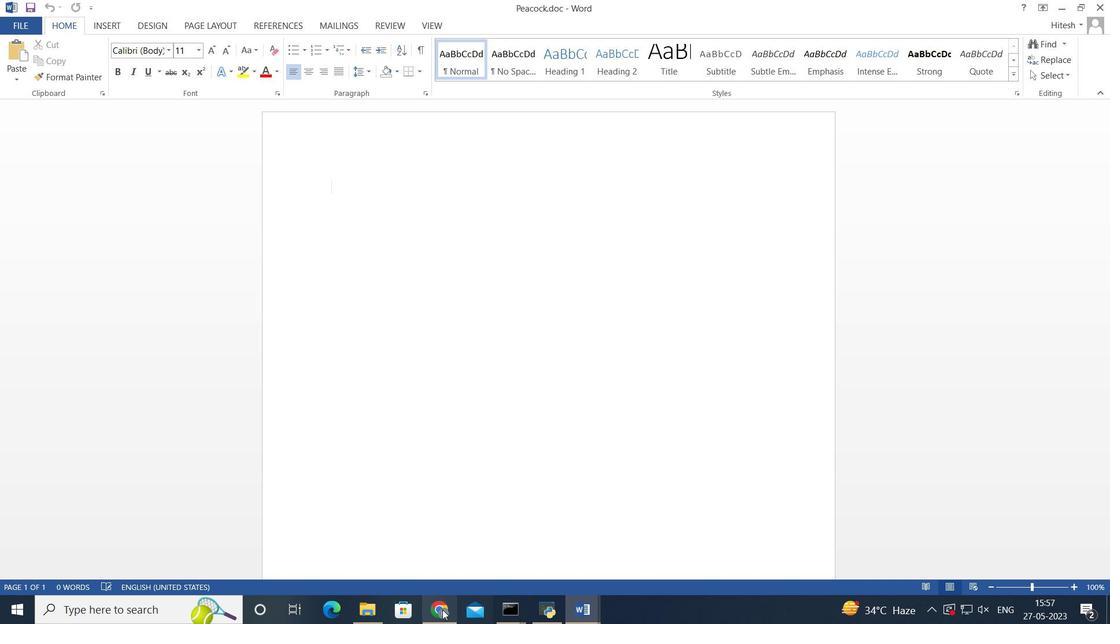 
Action: Mouse pressed left at (434, 605)
Screenshot: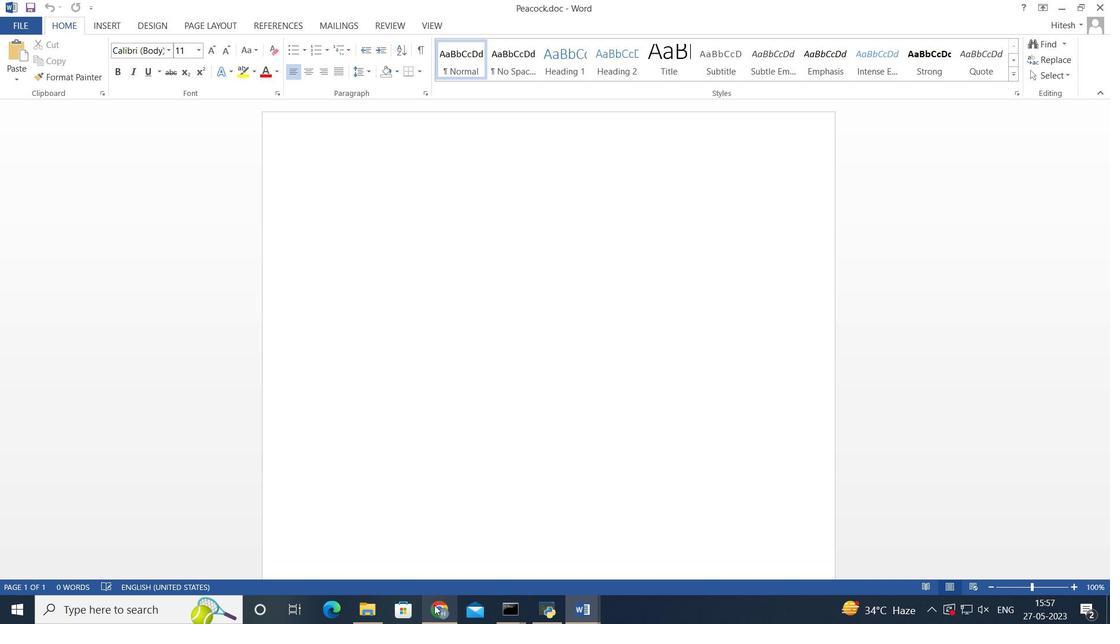 
Action: Mouse moved to (454, 302)
Screenshot: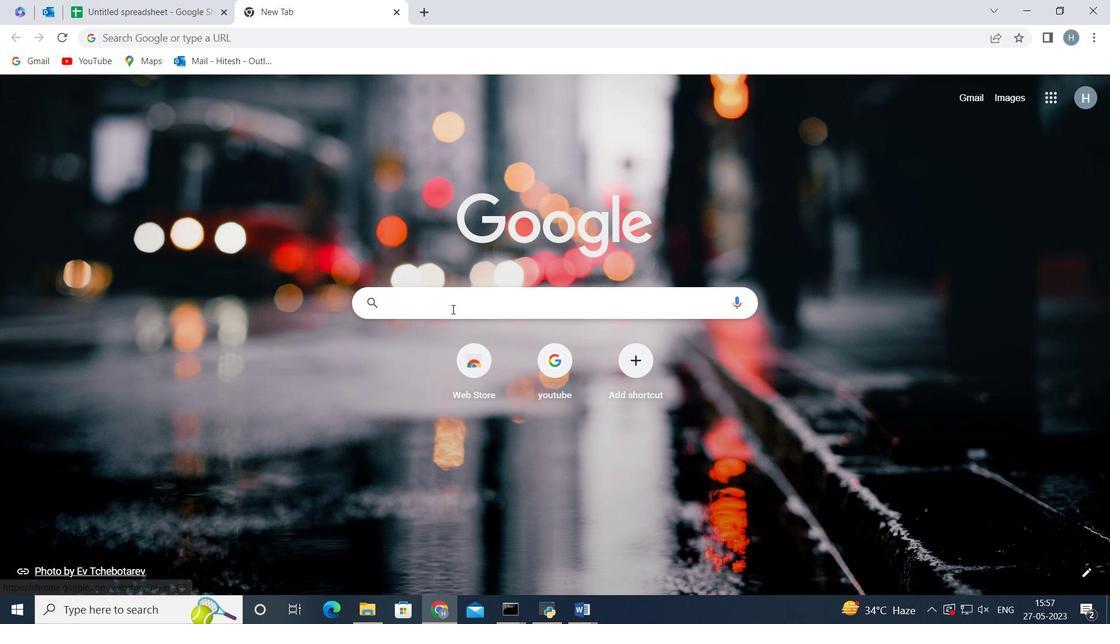 
Action: Mouse pressed left at (454, 302)
Screenshot: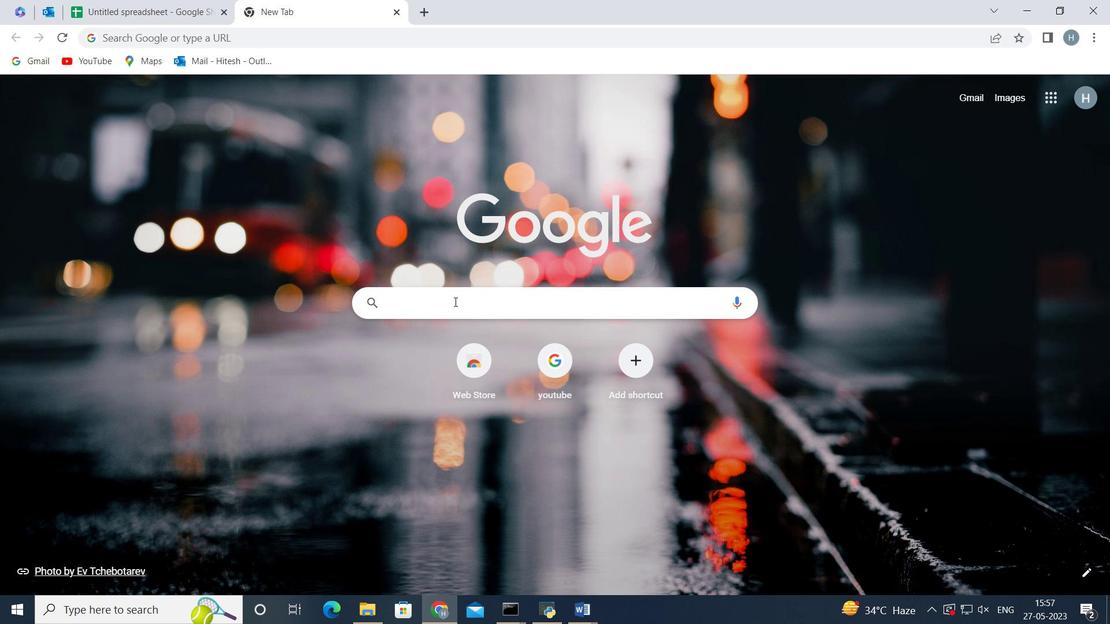 
Action: Key pressed in<Key.backspace><Key.backspace>peacock<Key.enter>
Screenshot: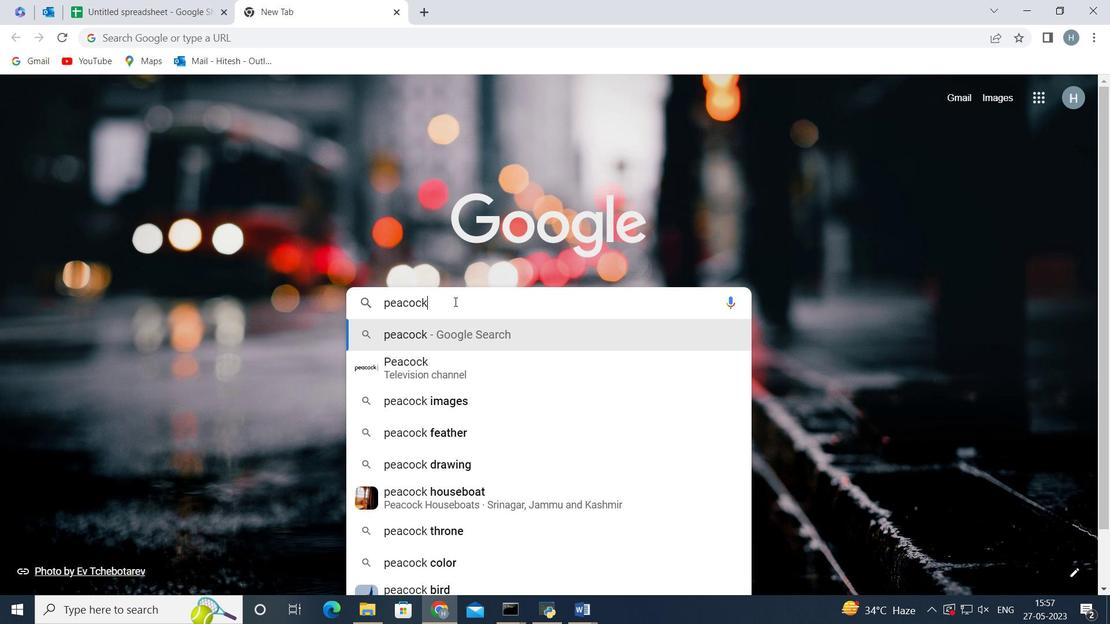 
Action: Mouse moved to (209, 151)
Screenshot: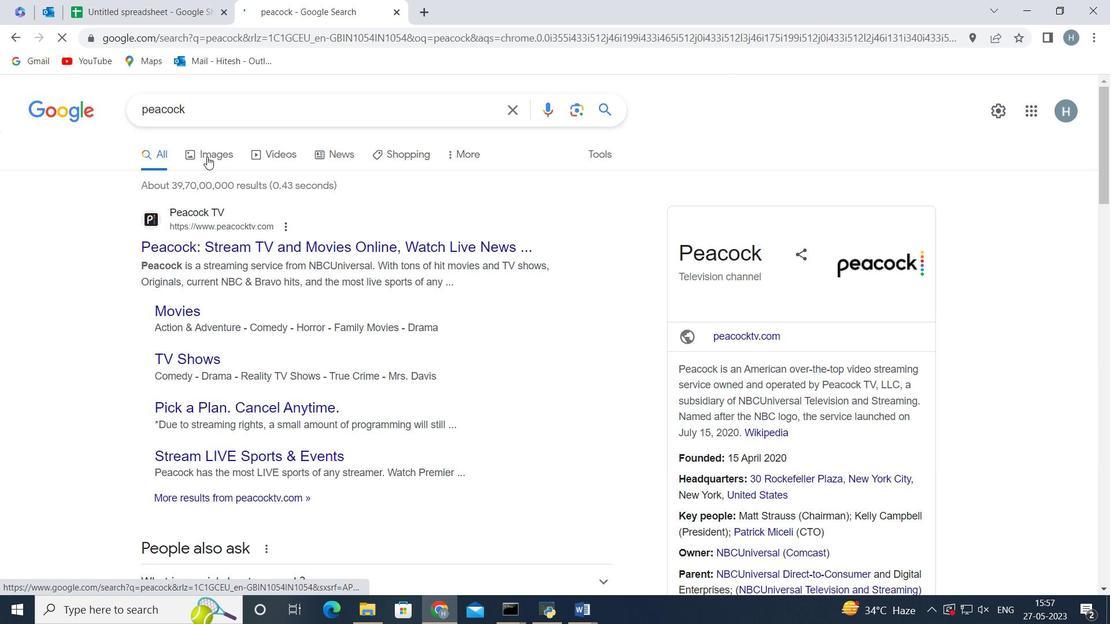 
Action: Mouse pressed left at (209, 151)
Screenshot: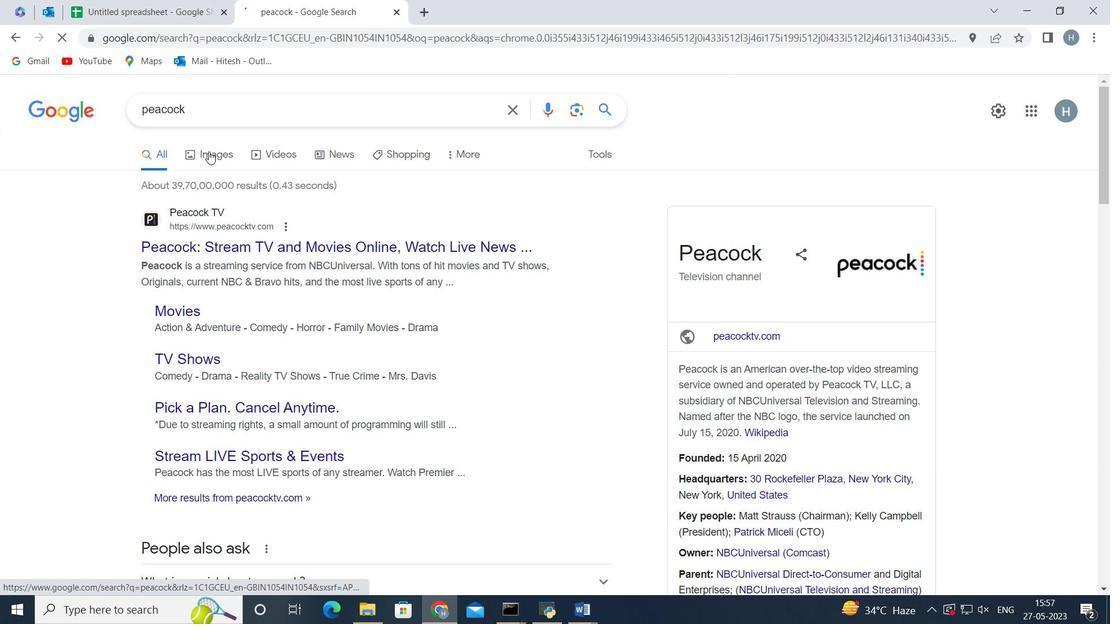 
Action: Mouse moved to (306, 230)
Screenshot: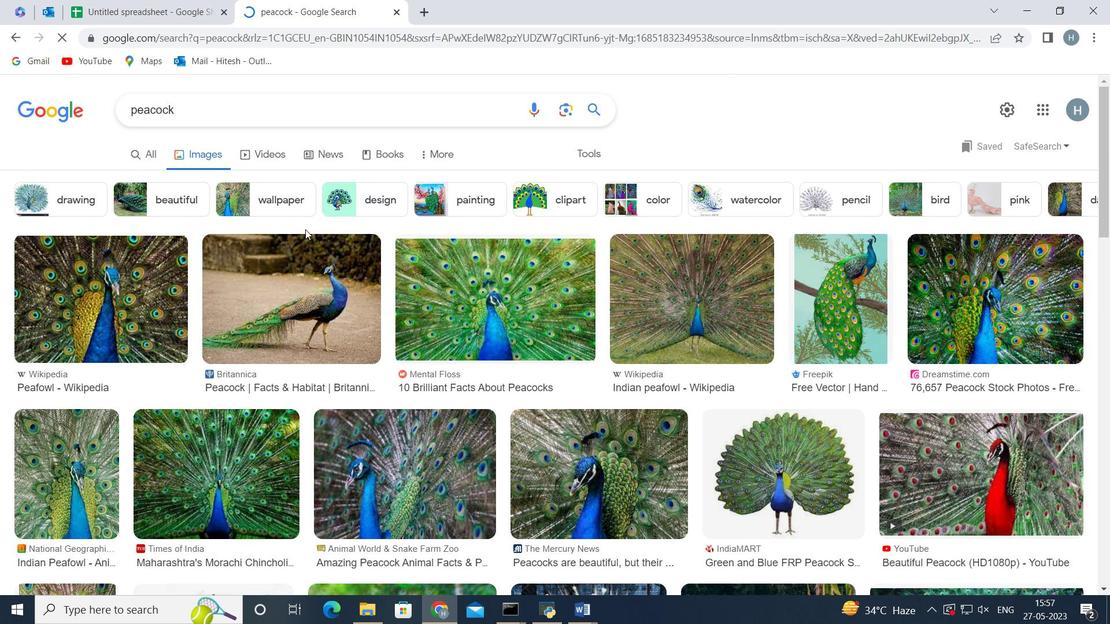 
Action: Mouse scrolled (306, 230) with delta (0, 0)
Screenshot: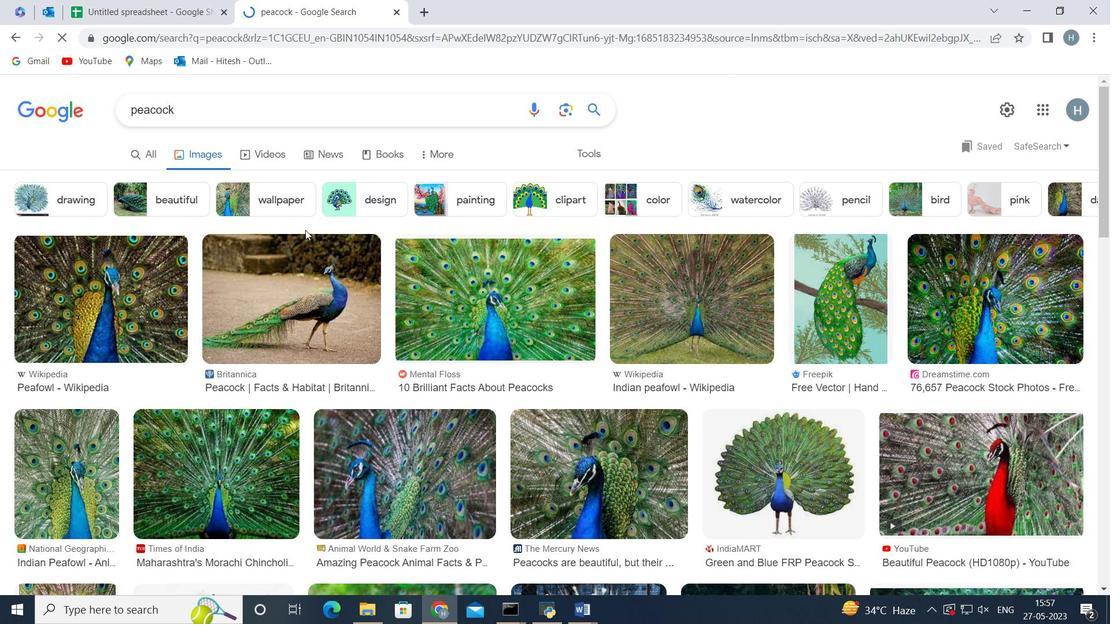 
Action: Mouse moved to (684, 278)
Screenshot: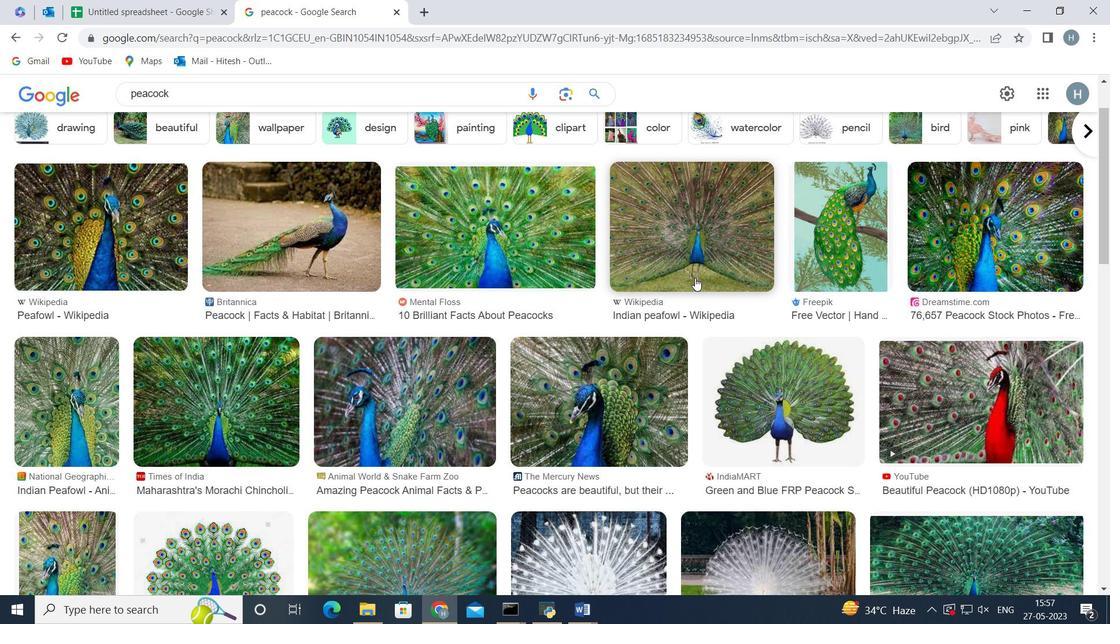 
Action: Mouse scrolled (684, 277) with delta (0, 0)
Screenshot: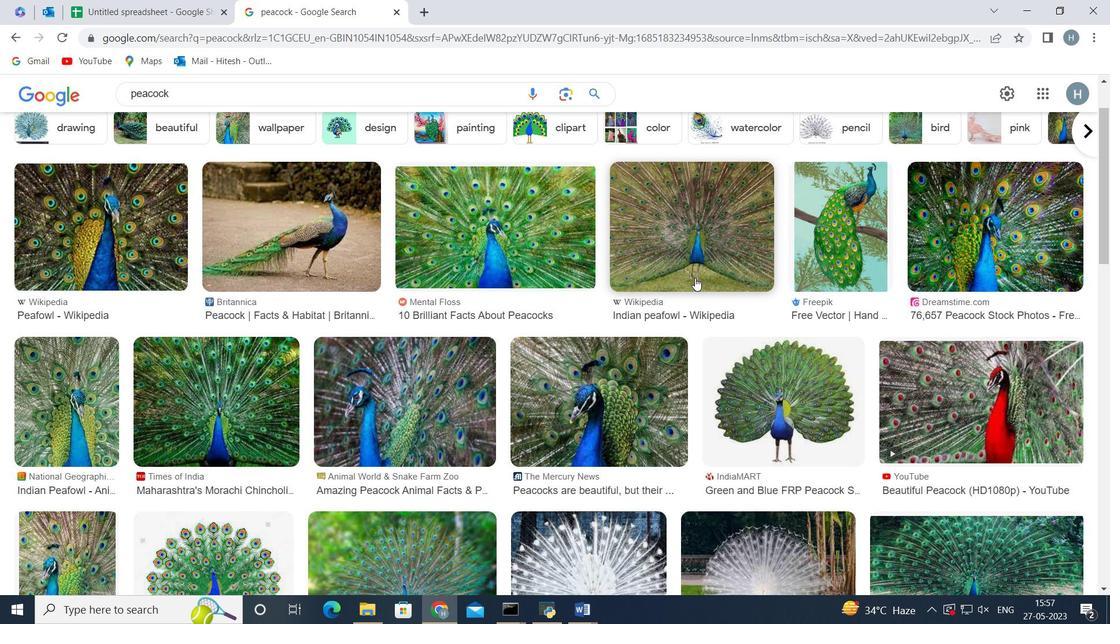 
Action: Mouse scrolled (684, 277) with delta (0, 0)
Screenshot: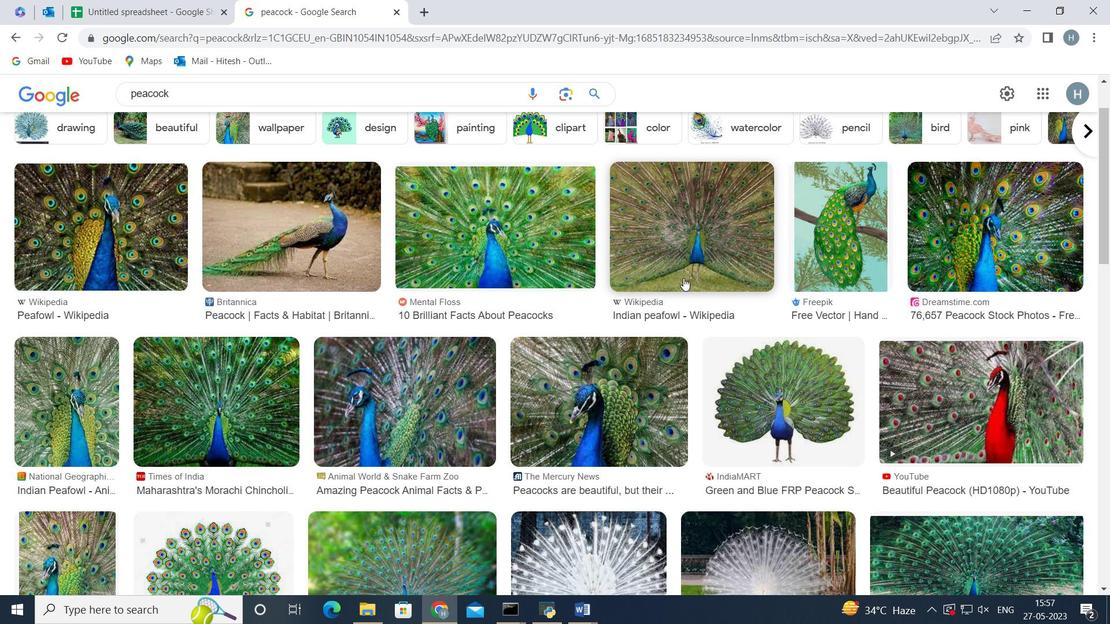 
Action: Mouse moved to (683, 278)
Screenshot: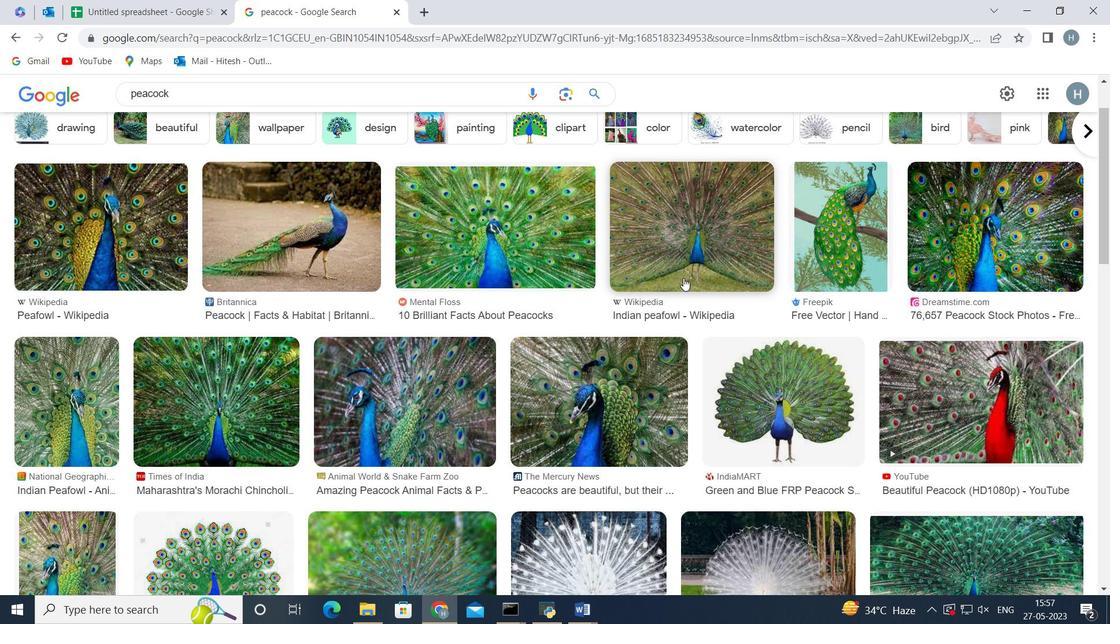 
Action: Mouse scrolled (683, 278) with delta (0, 0)
Screenshot: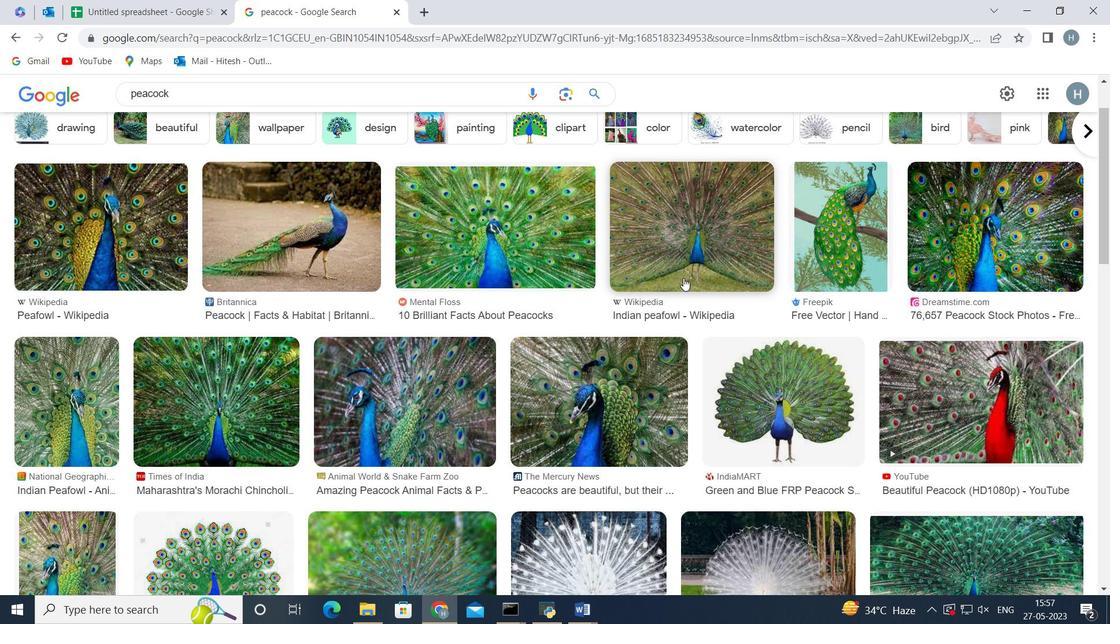 
Action: Mouse moved to (606, 284)
Screenshot: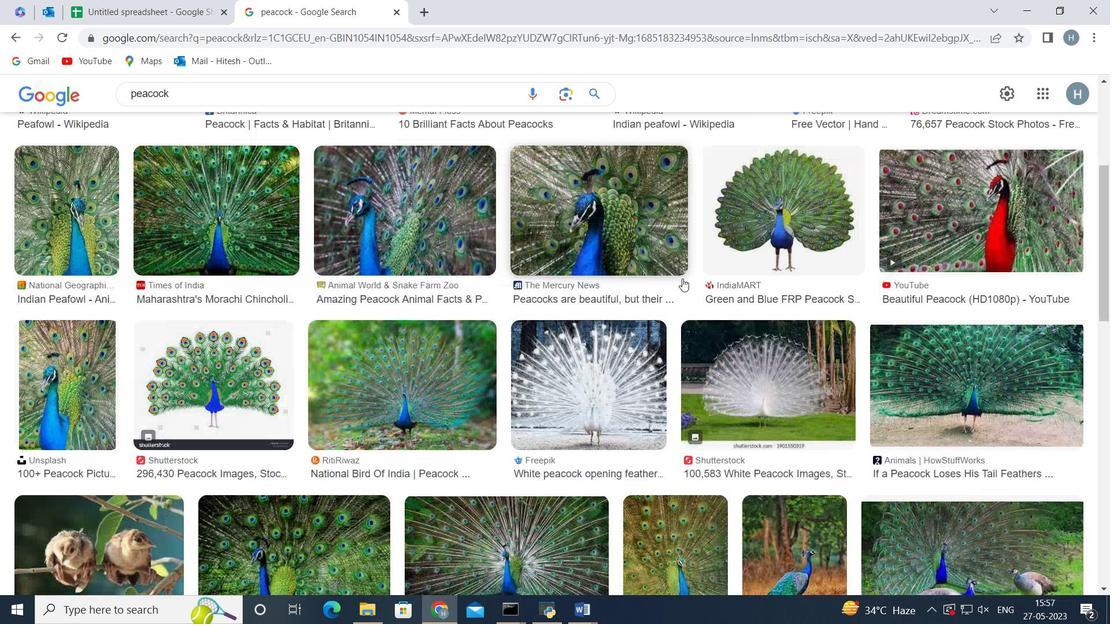 
Action: Mouse scrolled (606, 284) with delta (0, 0)
Screenshot: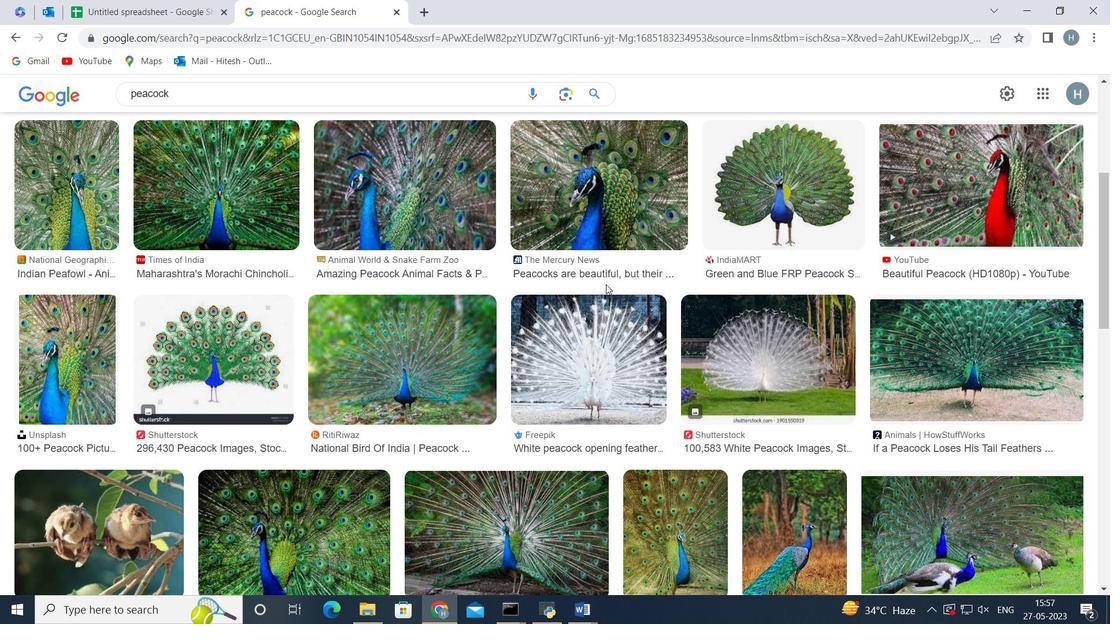 
Action: Mouse scrolled (606, 284) with delta (0, 0)
Screenshot: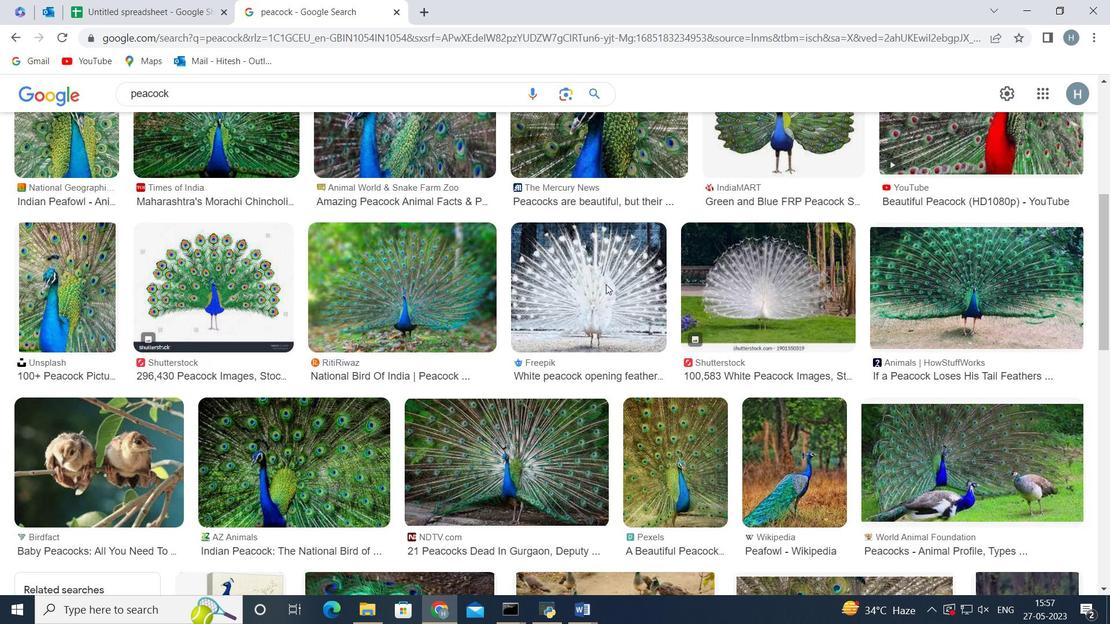 
Action: Mouse scrolled (606, 284) with delta (0, 0)
Screenshot: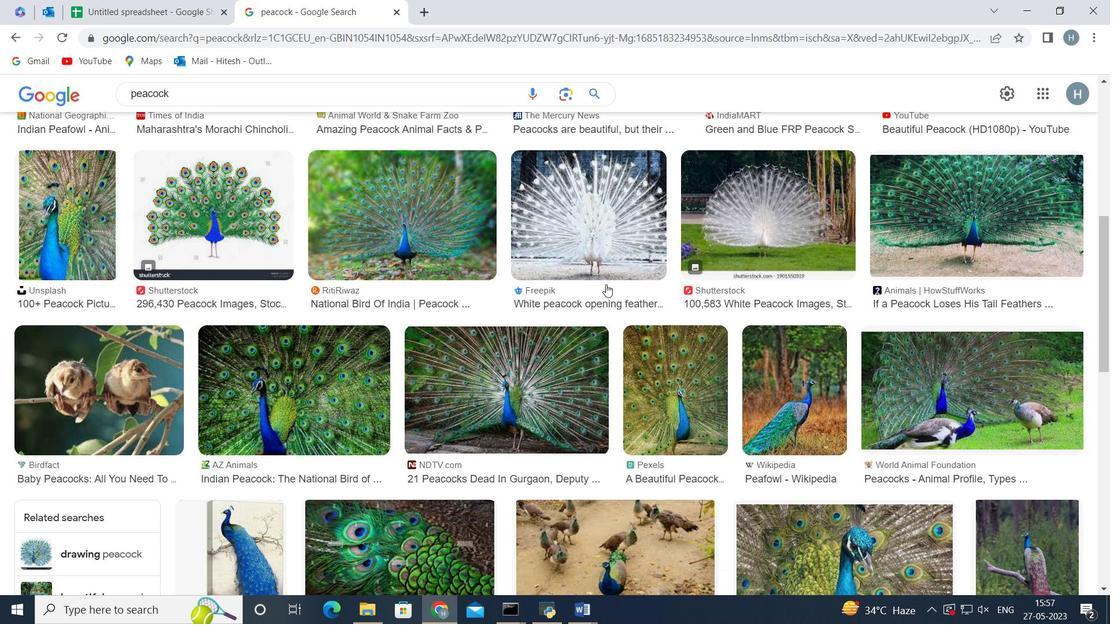 
Action: Mouse scrolled (606, 284) with delta (0, 0)
Screenshot: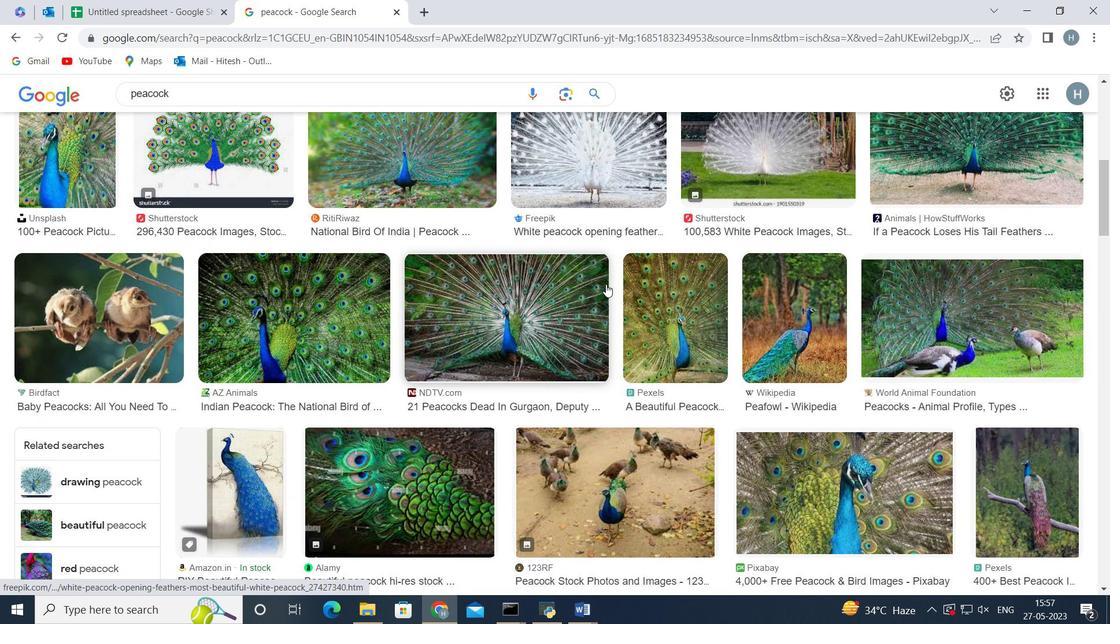 
Action: Mouse scrolled (606, 285) with delta (0, 0)
Screenshot: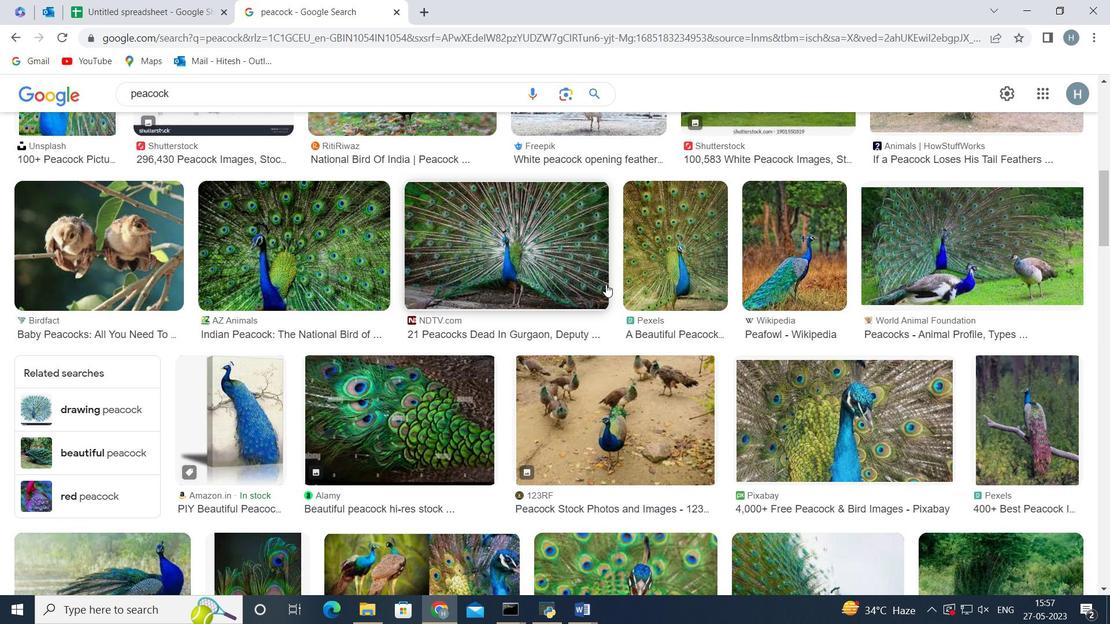 
Action: Mouse scrolled (606, 285) with delta (0, 0)
Screenshot: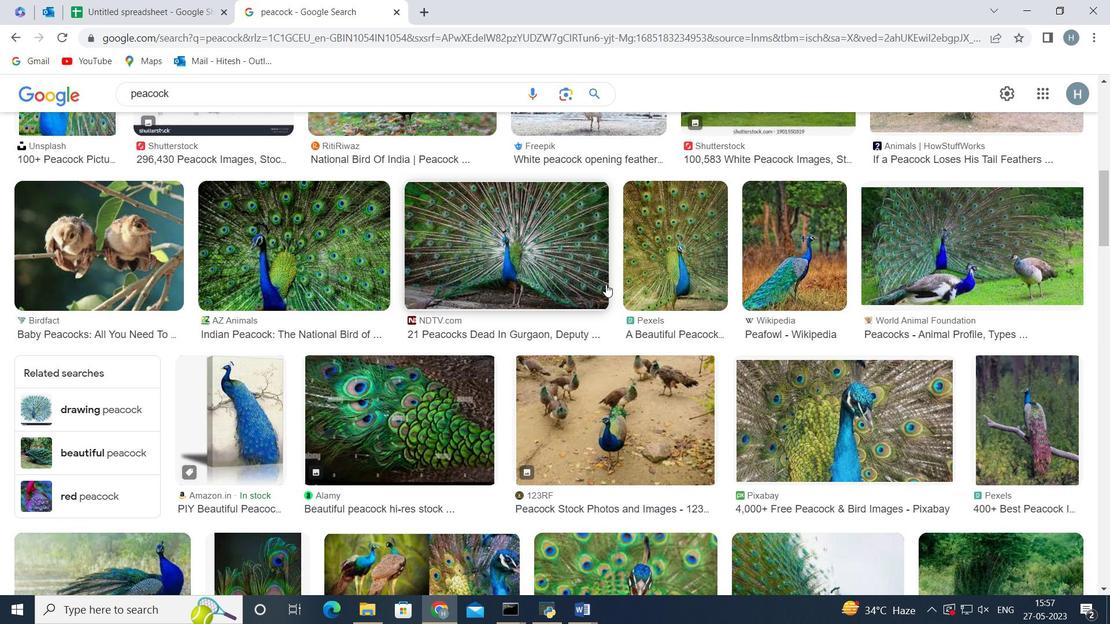 
Action: Mouse scrolled (606, 285) with delta (0, 0)
Screenshot: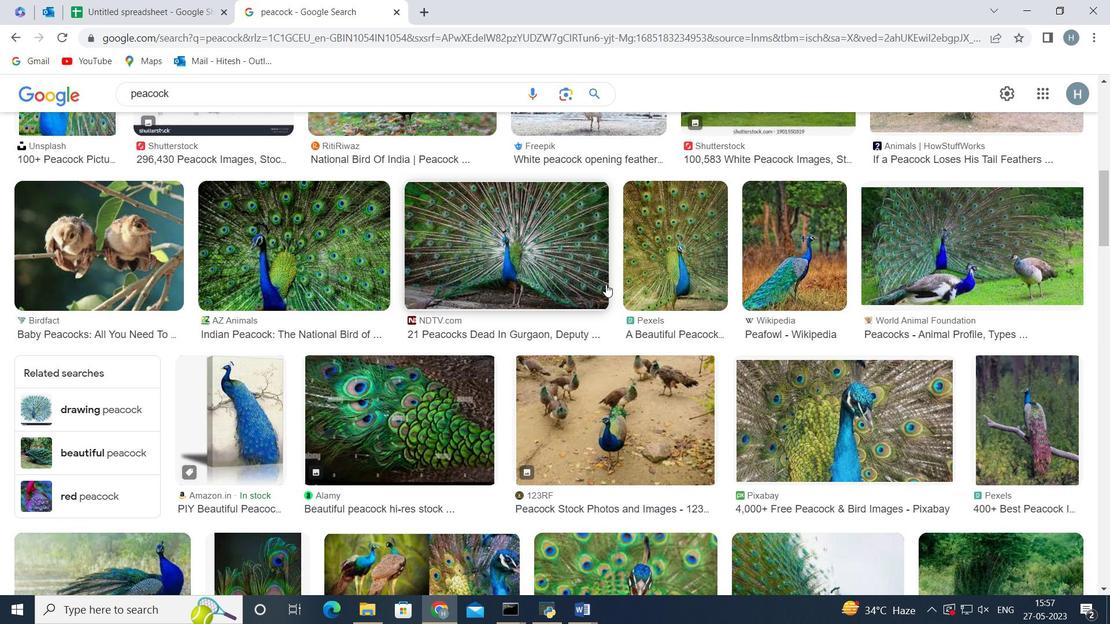 
Action: Mouse moved to (943, 286)
Screenshot: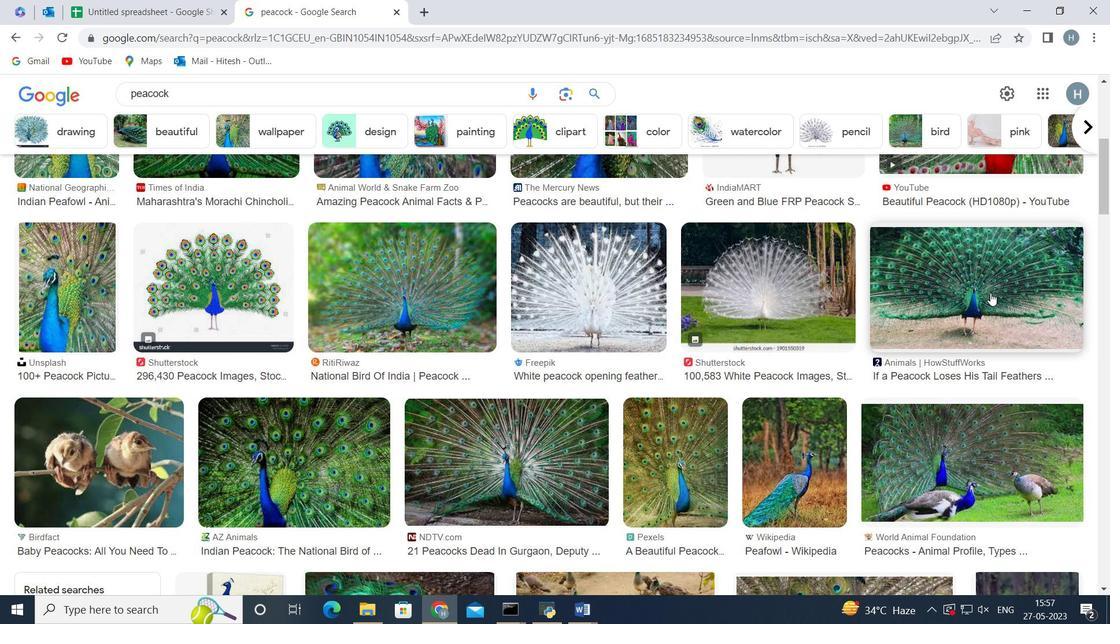 
Action: Mouse pressed left at (943, 286)
Screenshot: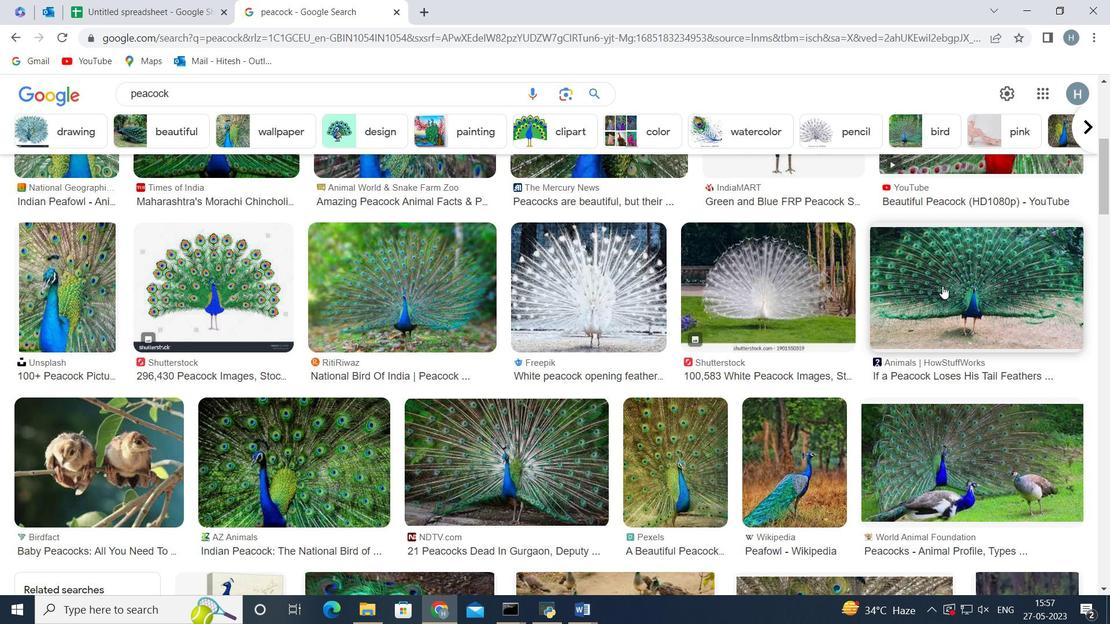 
Action: Mouse moved to (849, 308)
Screenshot: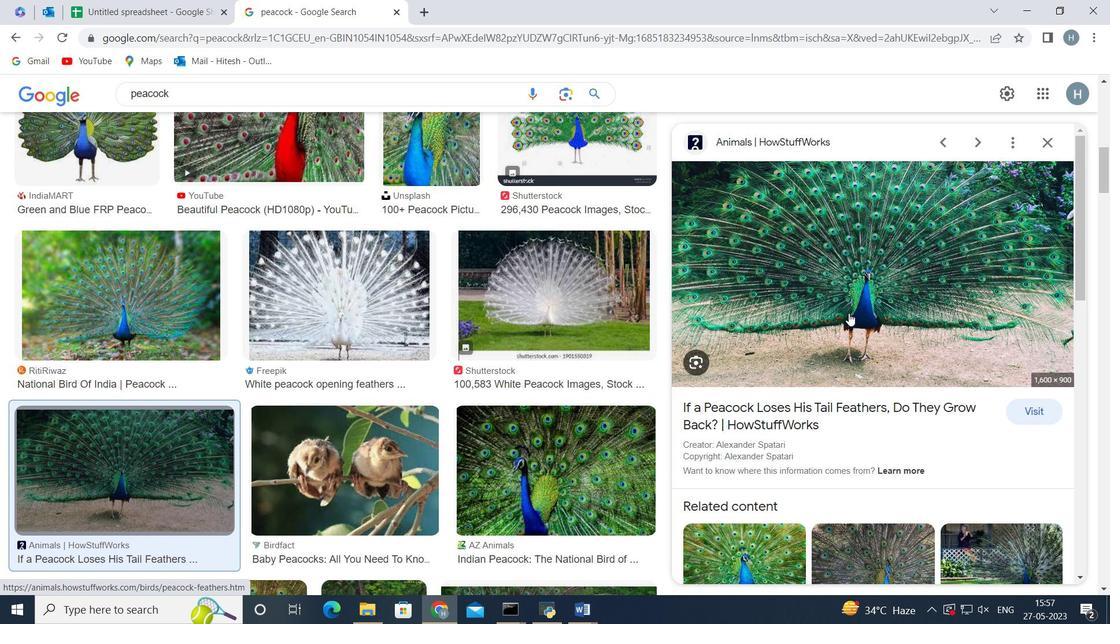 
Action: Mouse scrolled (849, 308) with delta (0, 0)
Screenshot: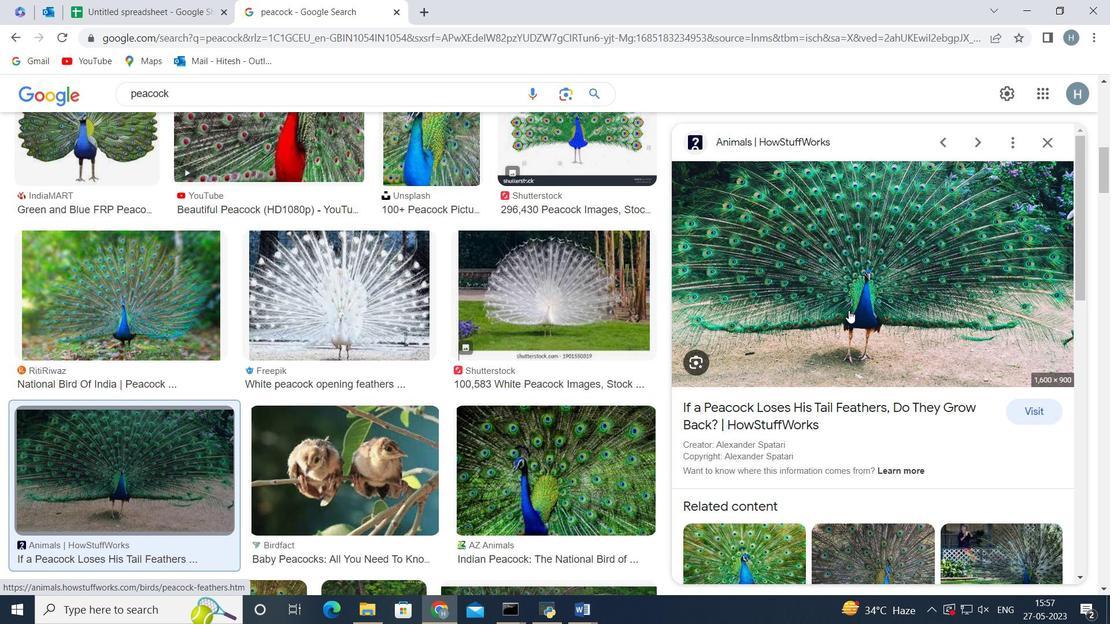 
Action: Mouse scrolled (849, 308) with delta (0, 0)
Screenshot: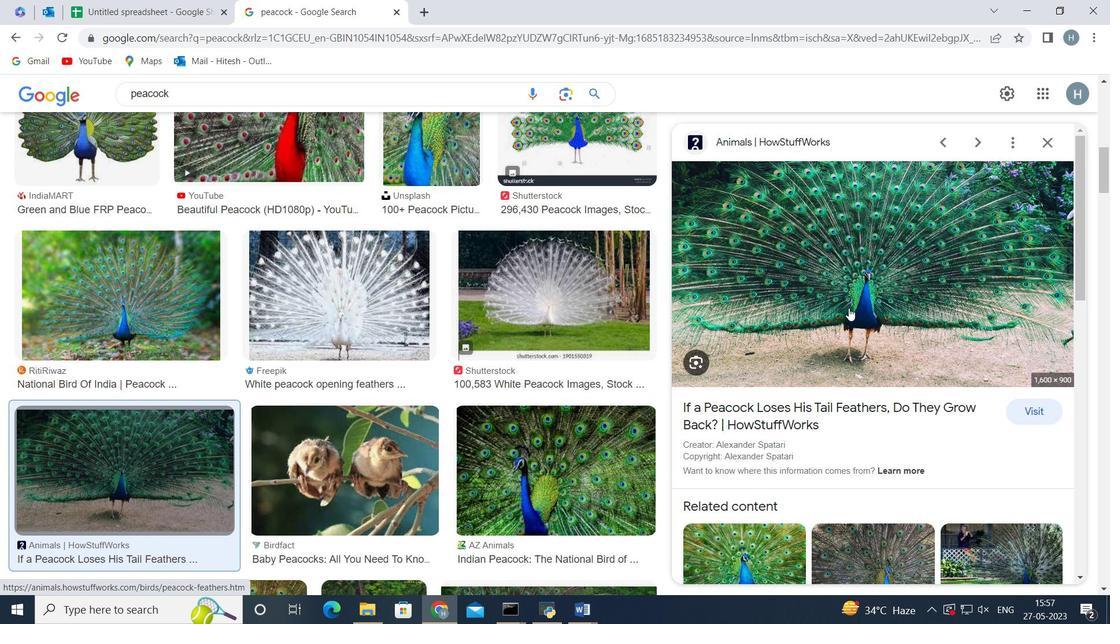
Action: Mouse scrolled (849, 308) with delta (0, 0)
Screenshot: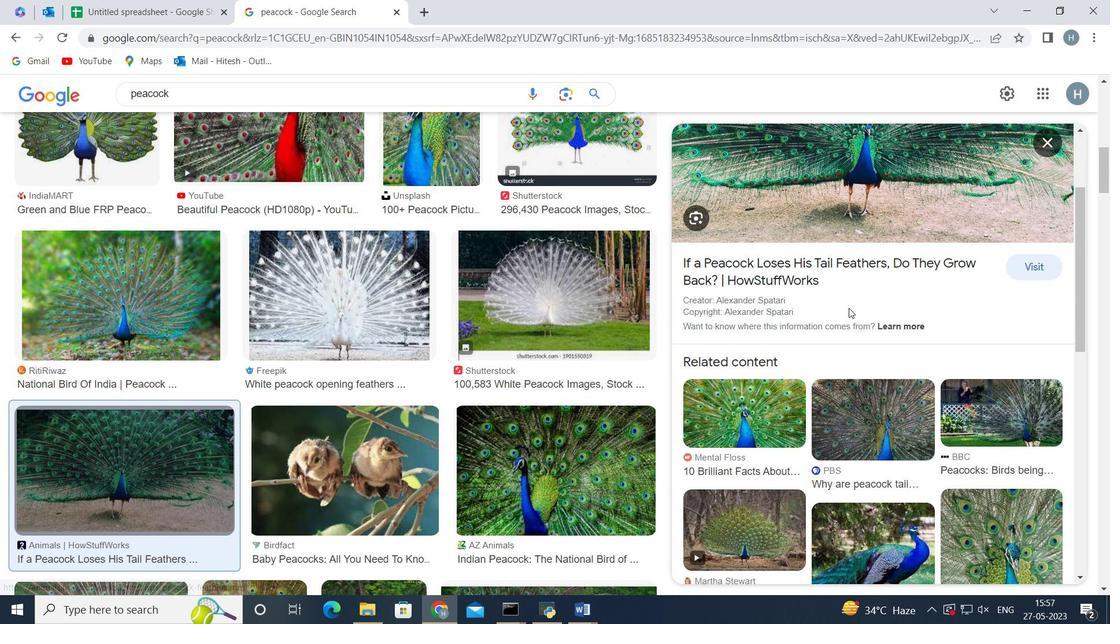 
Action: Mouse scrolled (849, 308) with delta (0, 0)
Screenshot: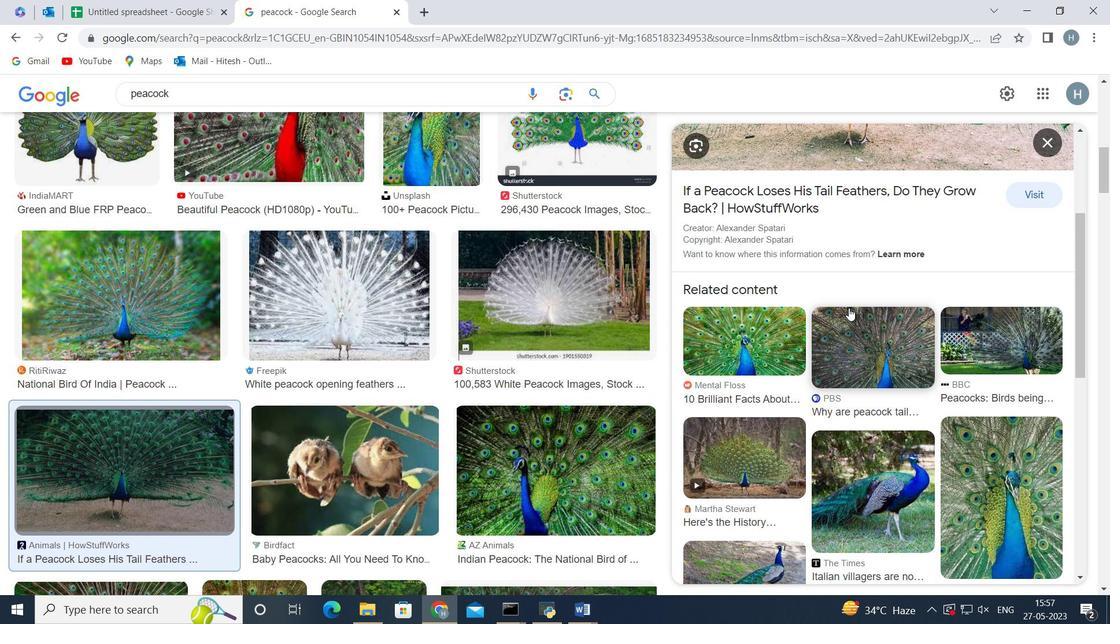 
Action: Mouse scrolled (849, 308) with delta (0, 0)
Screenshot: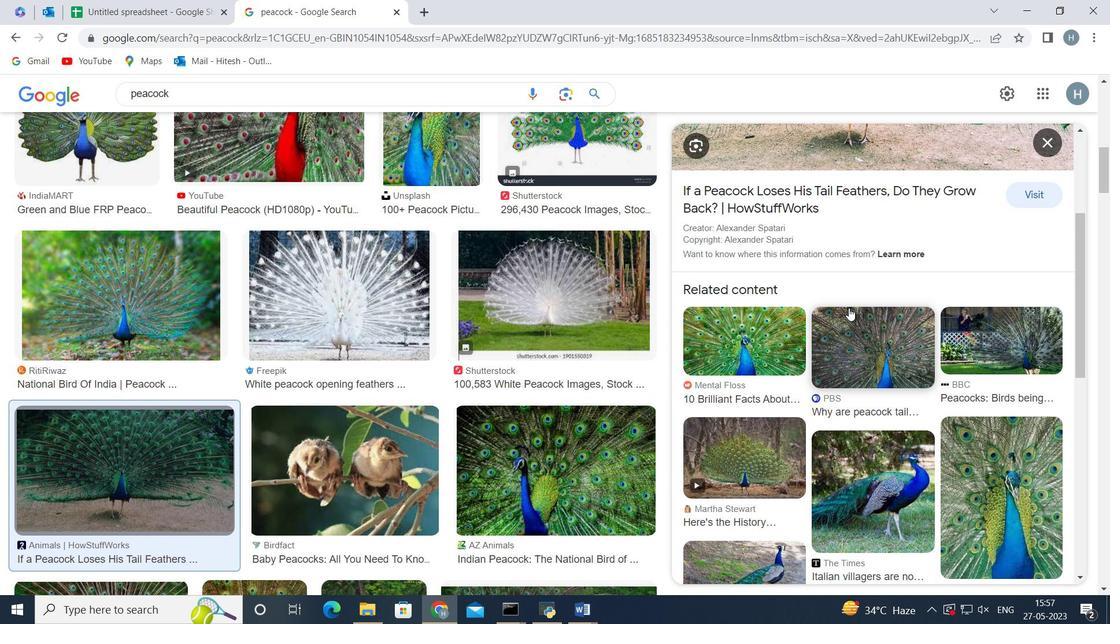
Action: Mouse scrolled (849, 308) with delta (0, 0)
Screenshot: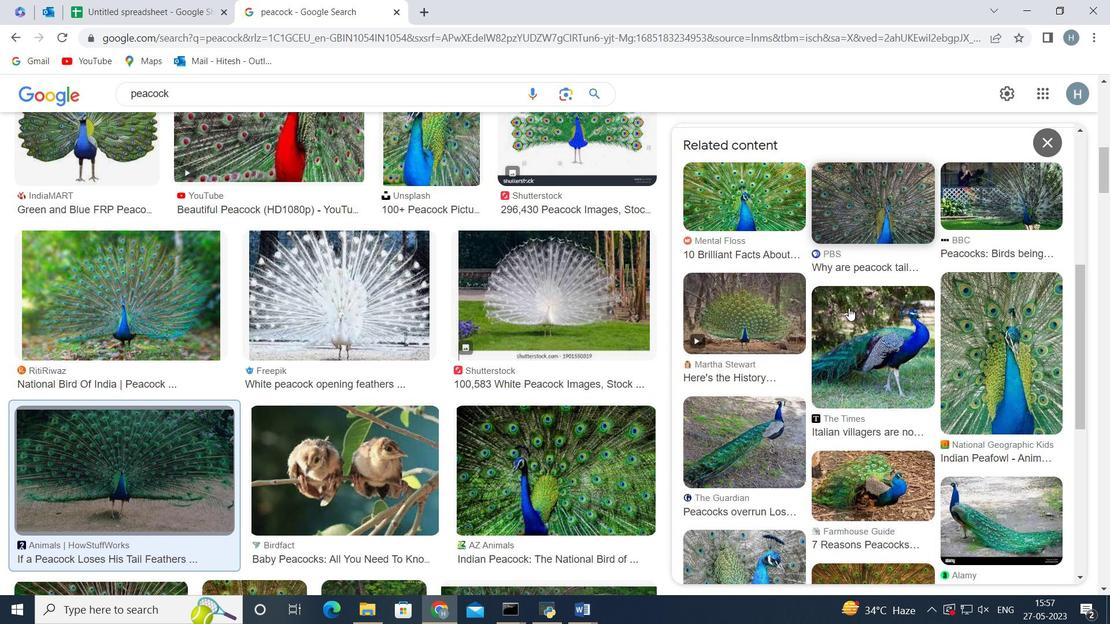 
Action: Mouse scrolled (849, 308) with delta (0, 0)
Screenshot: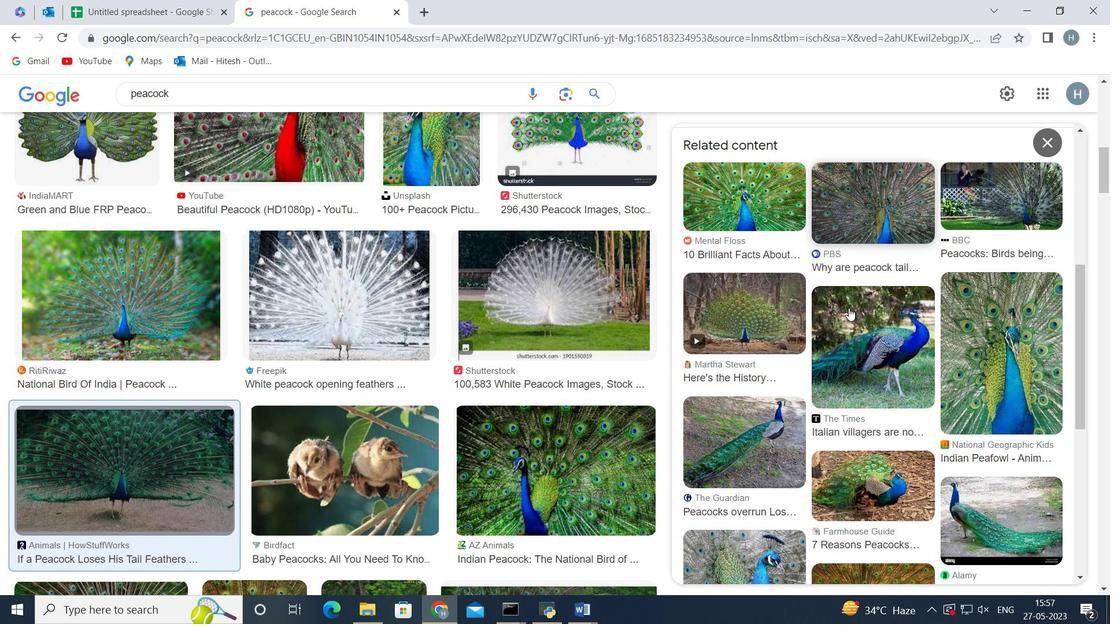 
Action: Mouse scrolled (849, 309) with delta (0, 0)
Screenshot: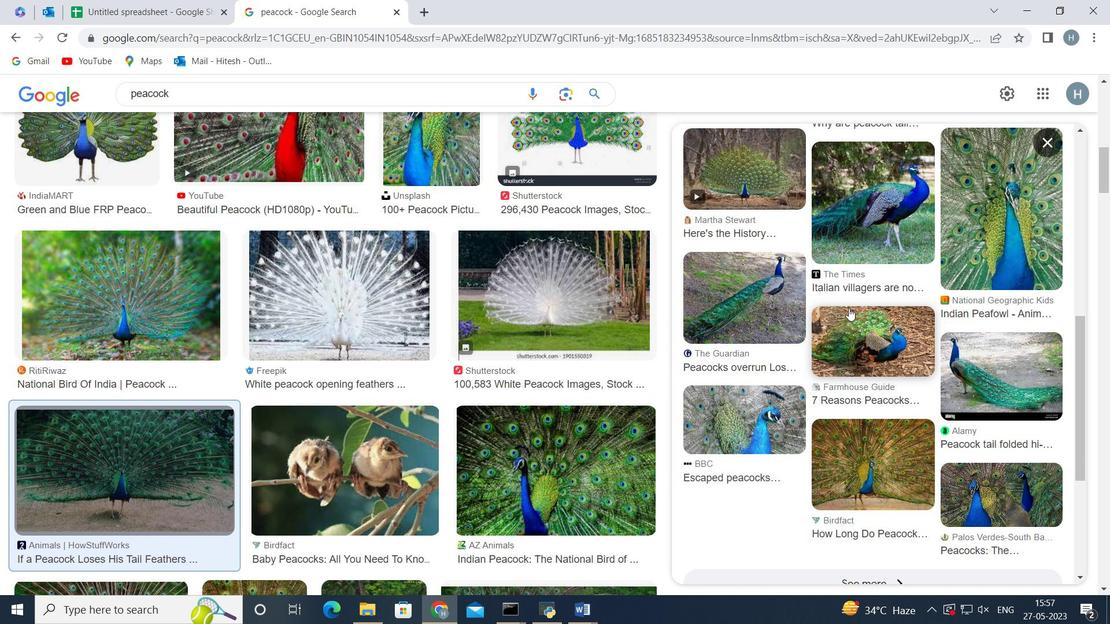
Action: Mouse scrolled (849, 309) with delta (0, 0)
Screenshot: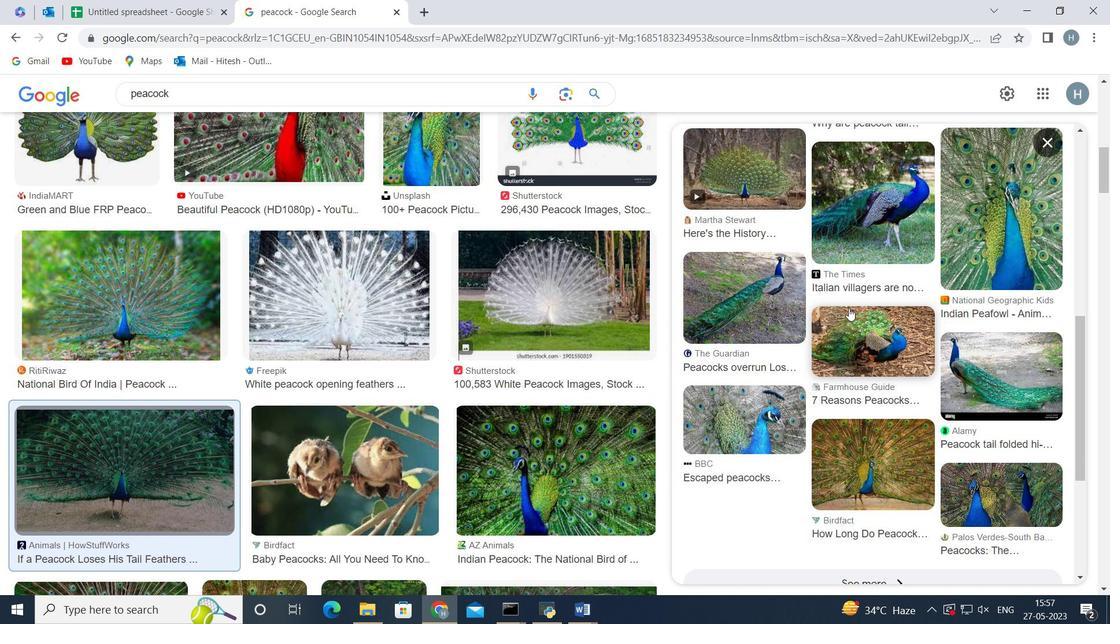 
Action: Mouse scrolled (849, 309) with delta (0, 0)
Screenshot: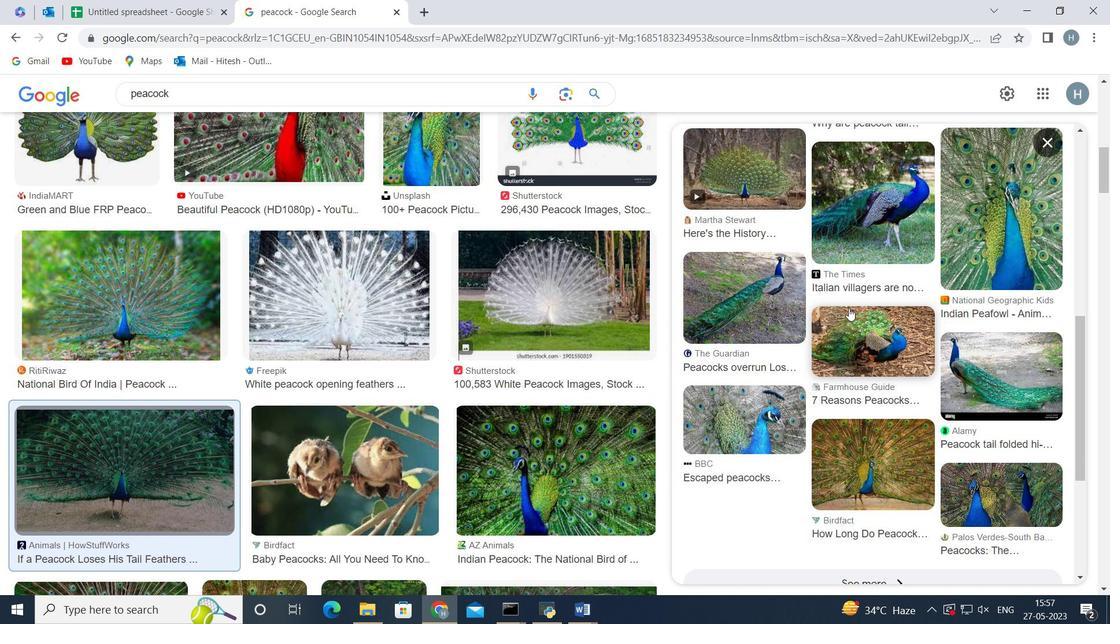 
Action: Mouse scrolled (849, 309) with delta (0, 0)
Screenshot: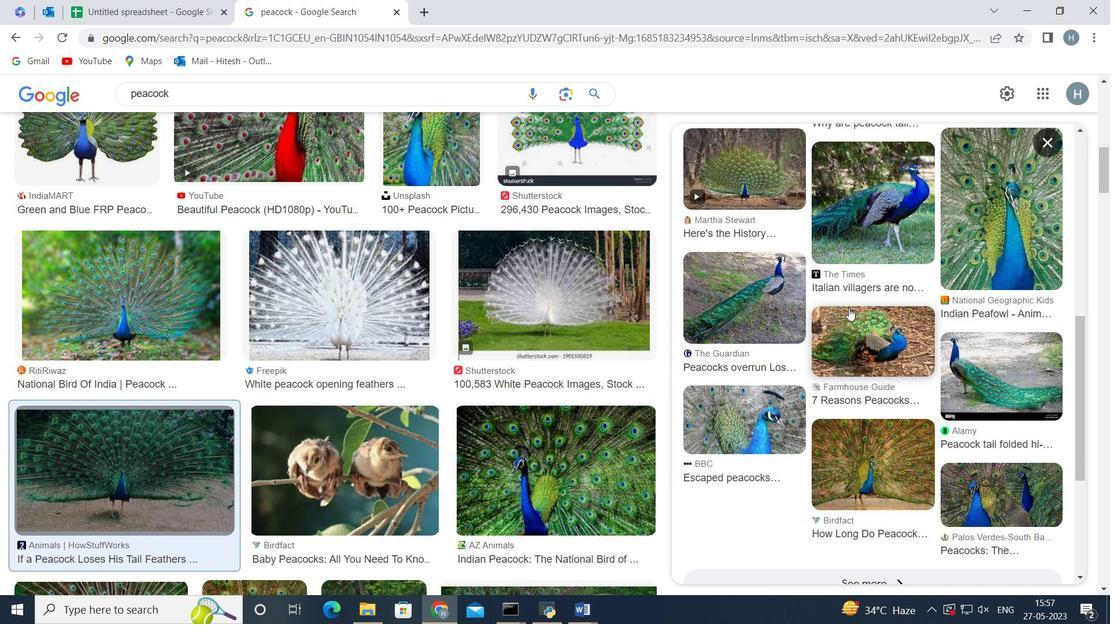 
Action: Mouse moved to (866, 312)
Screenshot: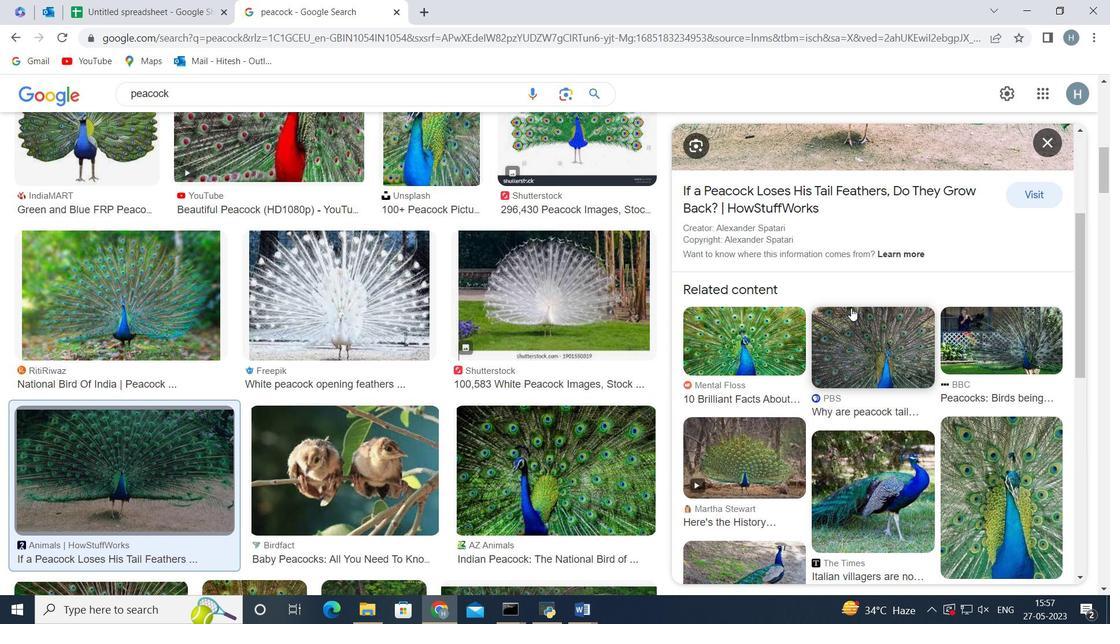 
Action: Mouse scrolled (866, 313) with delta (0, 0)
Screenshot: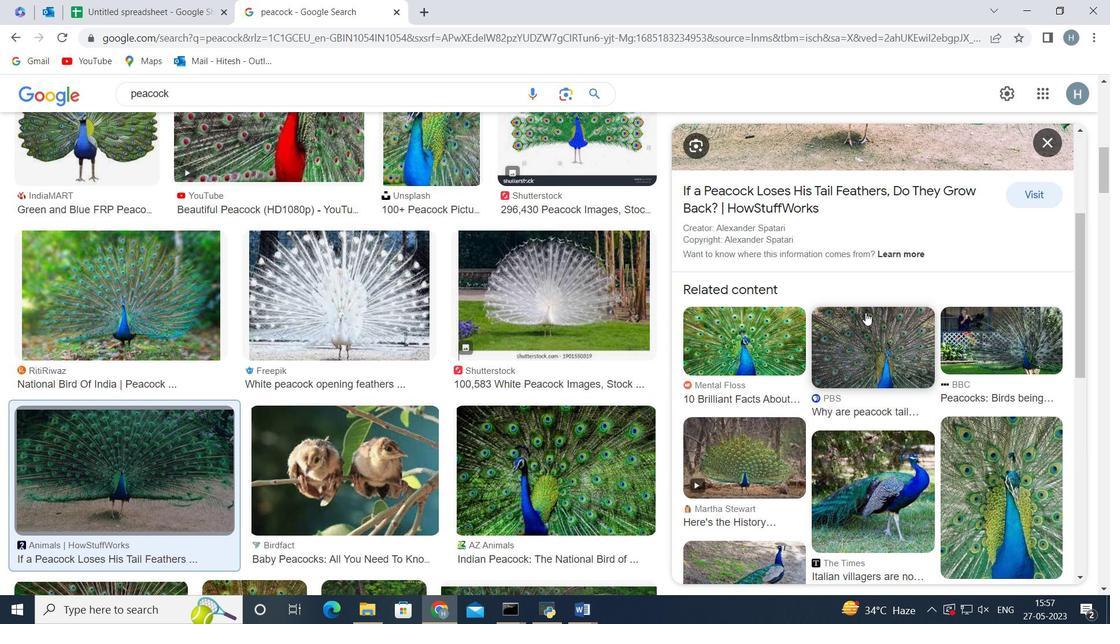 
Action: Mouse scrolled (866, 313) with delta (0, 0)
Screenshot: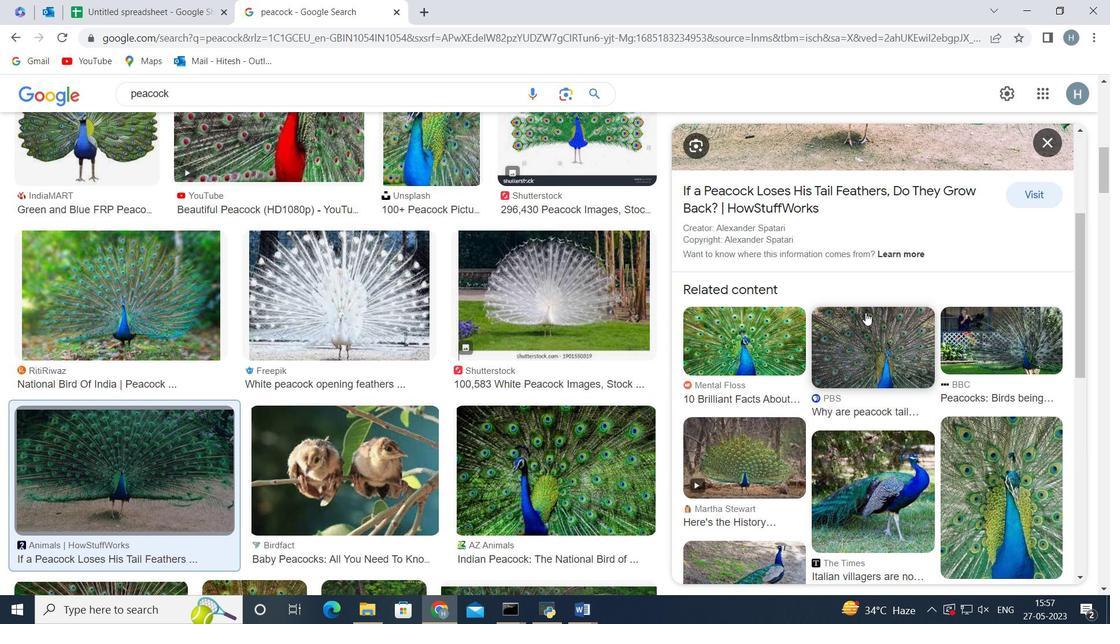 
Action: Mouse scrolled (866, 313) with delta (0, 0)
Screenshot: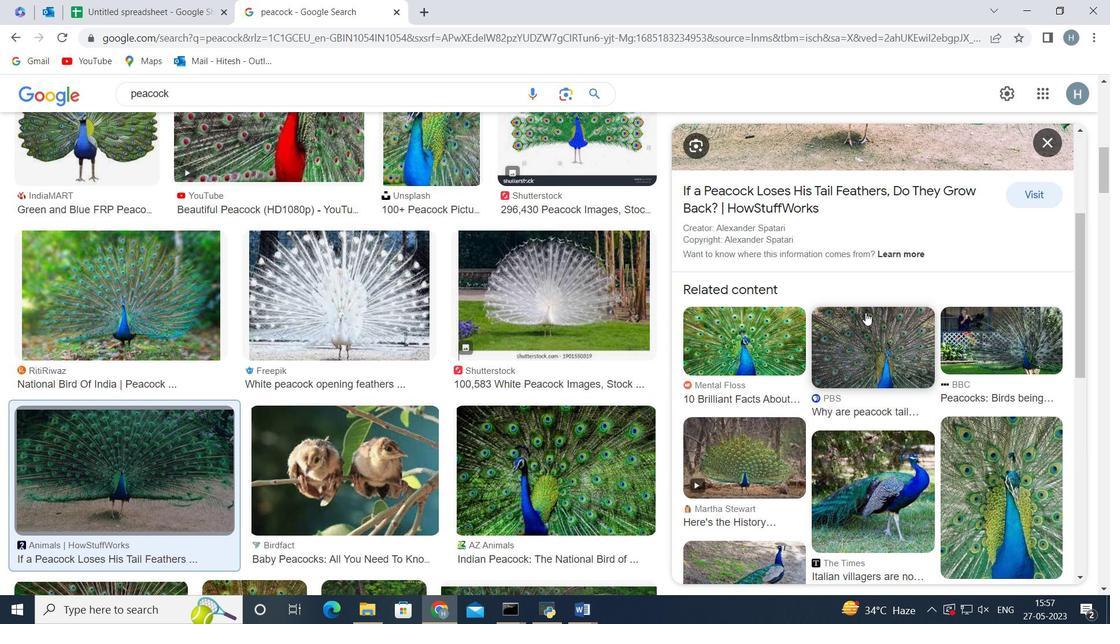 
Action: Mouse scrolled (866, 313) with delta (0, 0)
Screenshot: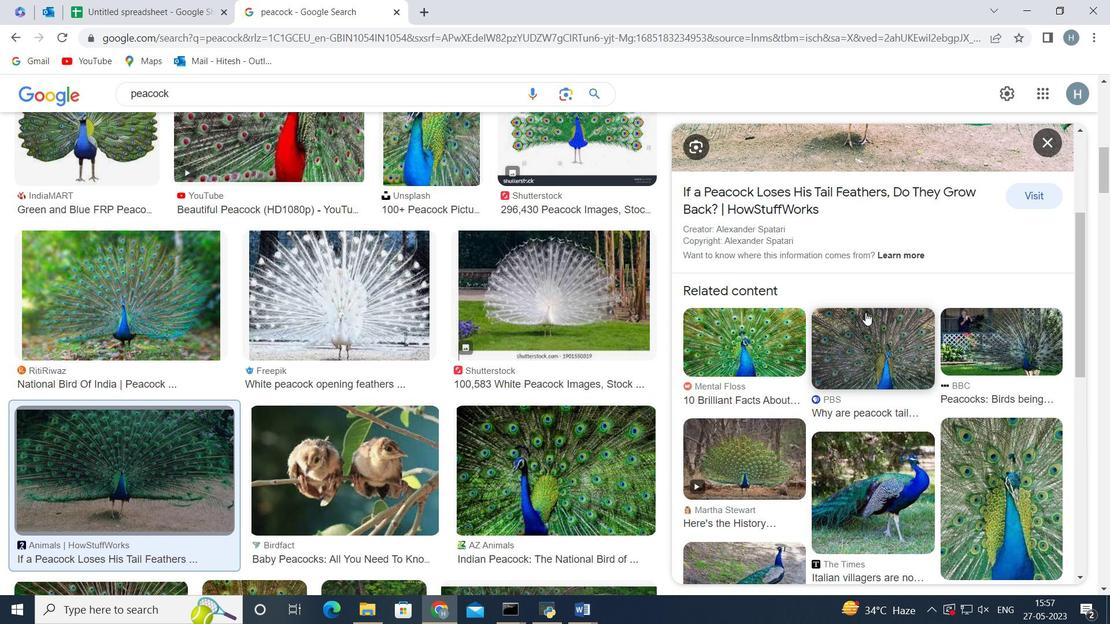 
Action: Mouse moved to (875, 247)
Screenshot: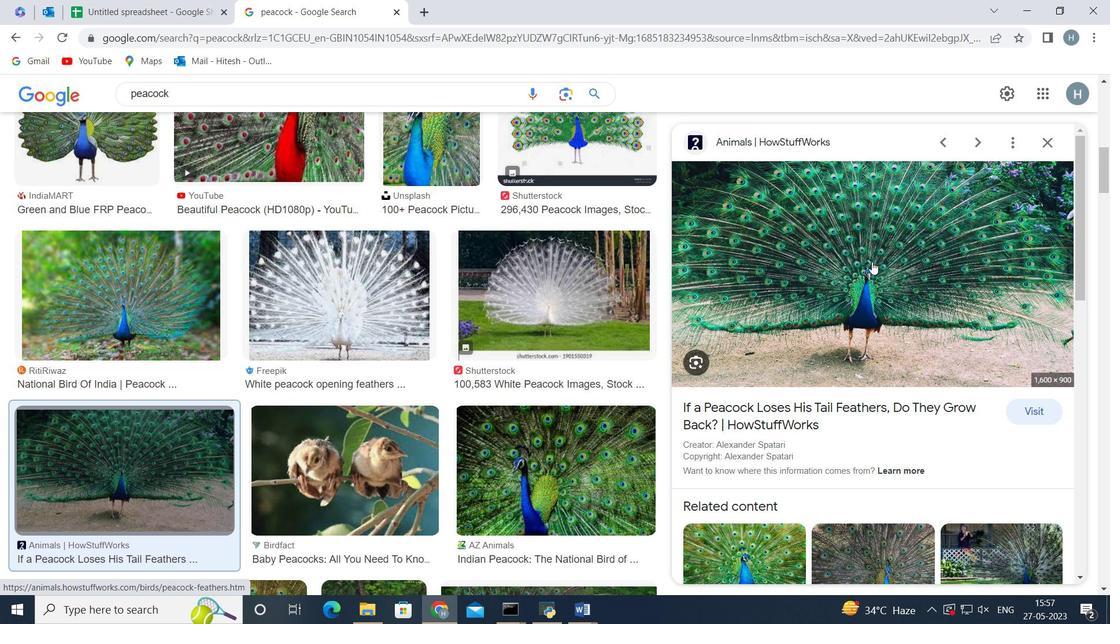 
Action: Mouse pressed right at (875, 247)
Screenshot: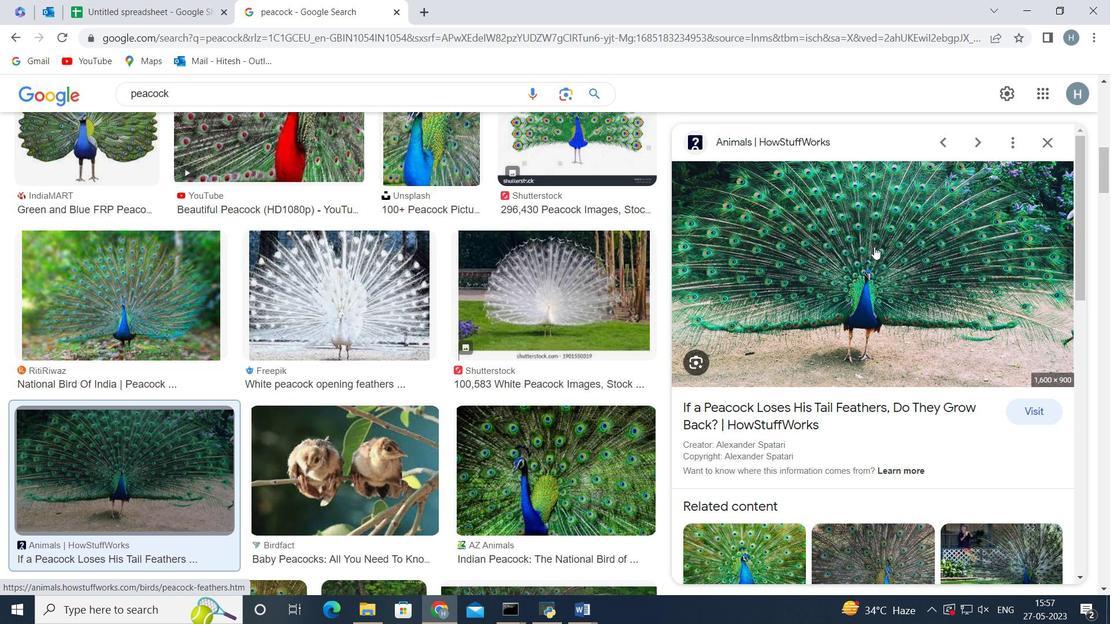 
Action: Mouse moved to (982, 402)
Screenshot: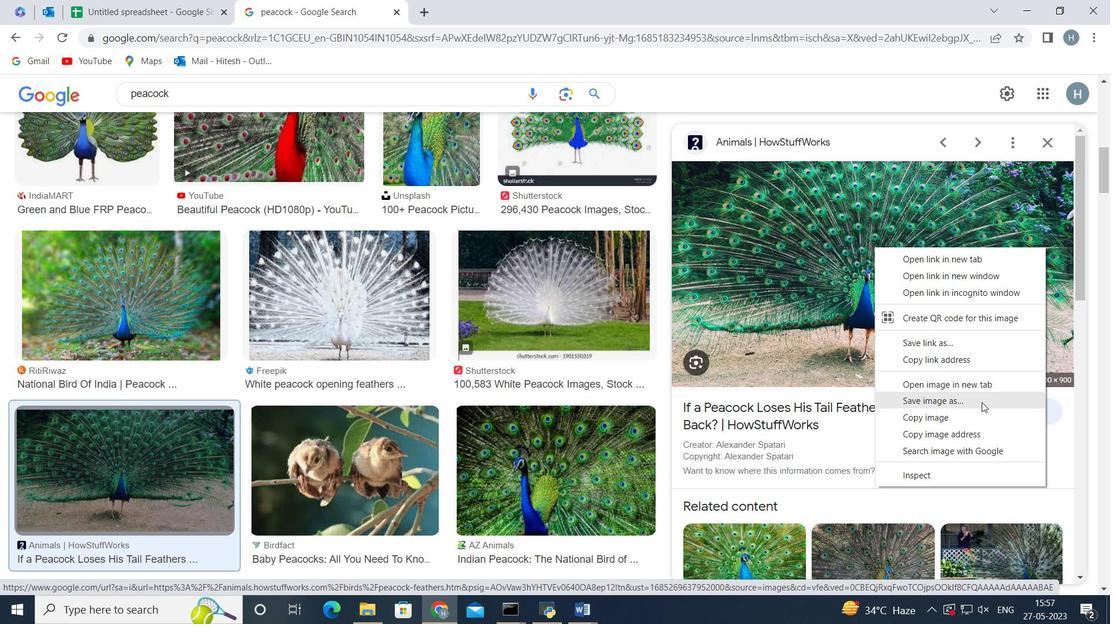 
Action: Mouse pressed left at (982, 402)
Screenshot: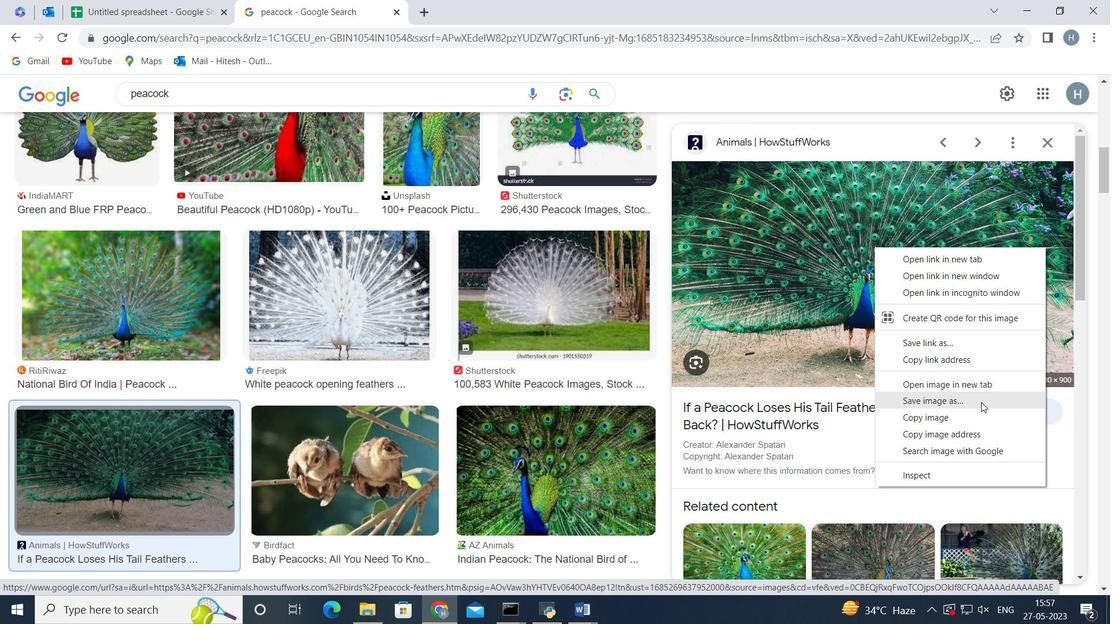 
Action: Mouse moved to (211, 268)
Screenshot: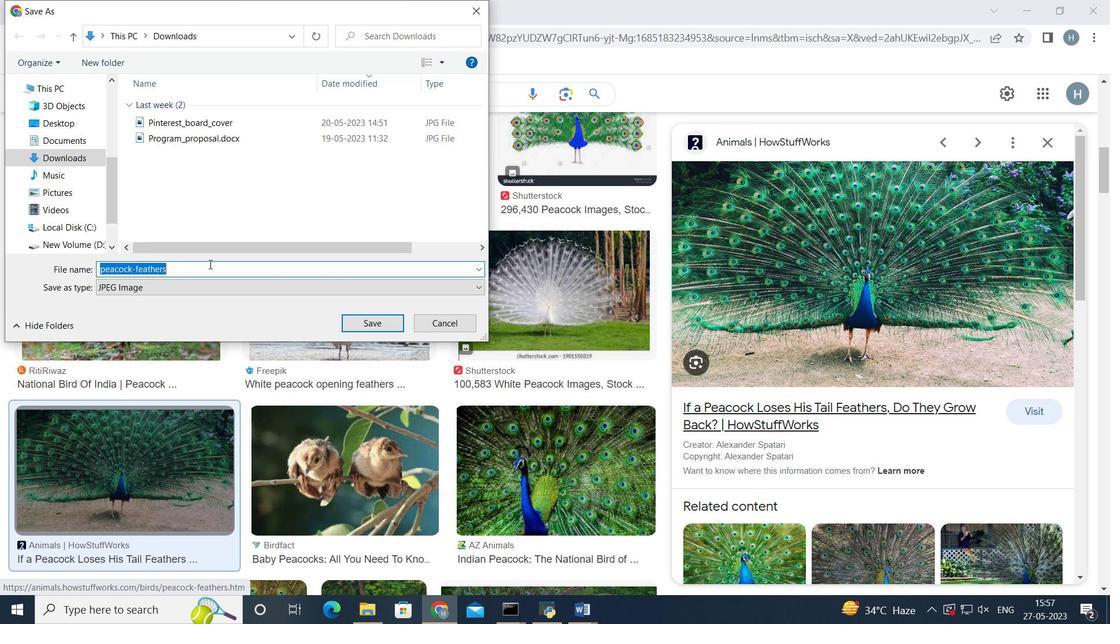 
Action: Mouse pressed left at (211, 268)
Screenshot: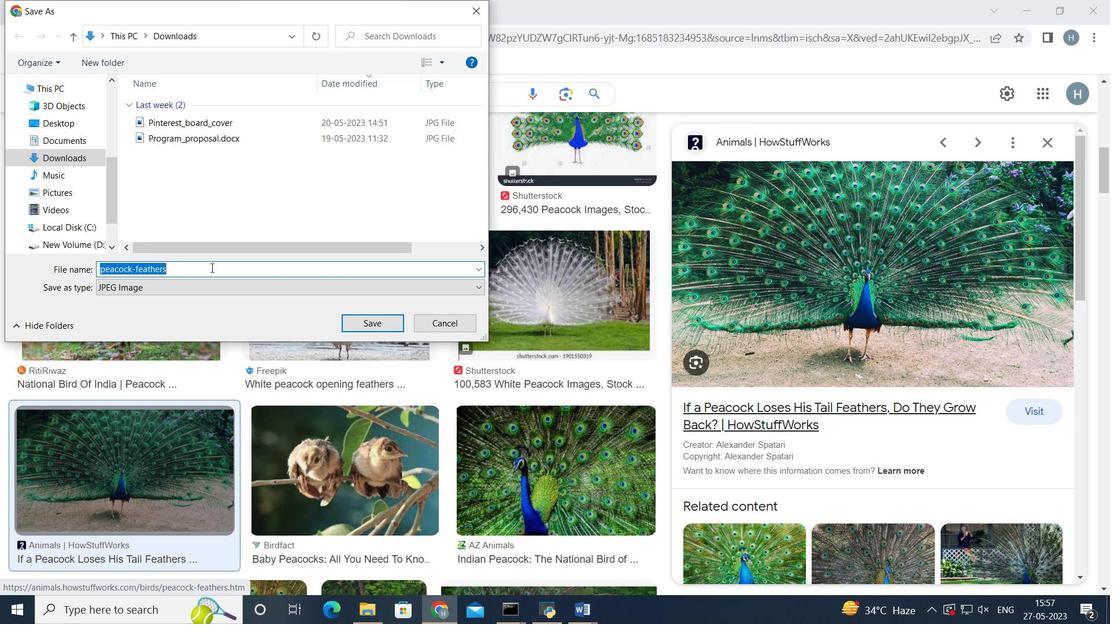 
Action: Key pressed <Key.backspace><Key.backspace><Key.backspace><Key.backspace><Key.backspace><Key.backspace><Key.backspace><Key.backspace><Key.backspace><Key.backspace><Key.backspace><Key.backspace><Key.backspace><Key.backspace><Key.backspace><Key.backspace><Key.backspace><Key.backspace><Key.backspace><Key.backspace><Key.backspace><Key.backspace><Key.backspace><Key.shift>Peacock.png
Screenshot: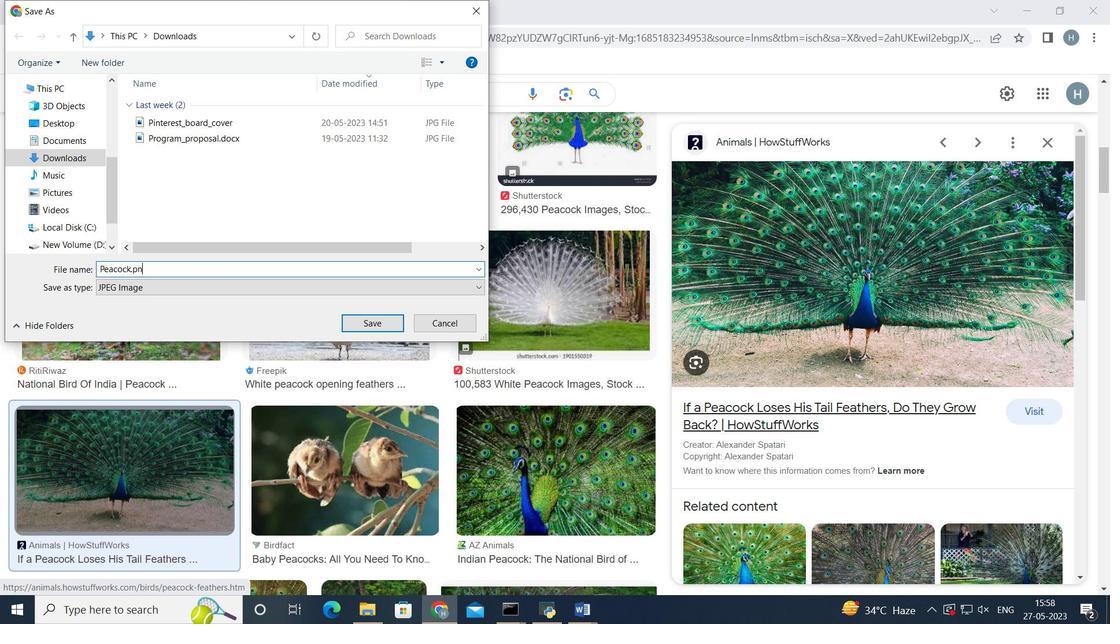 
Action: Mouse moved to (367, 325)
Screenshot: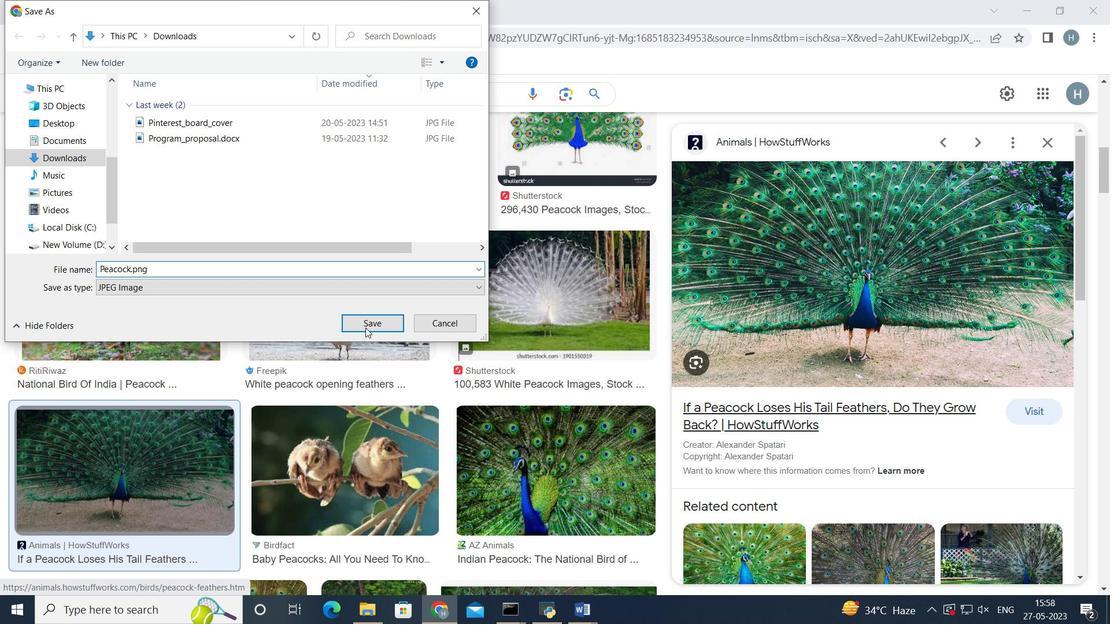 
Action: Mouse pressed left at (367, 325)
Screenshot: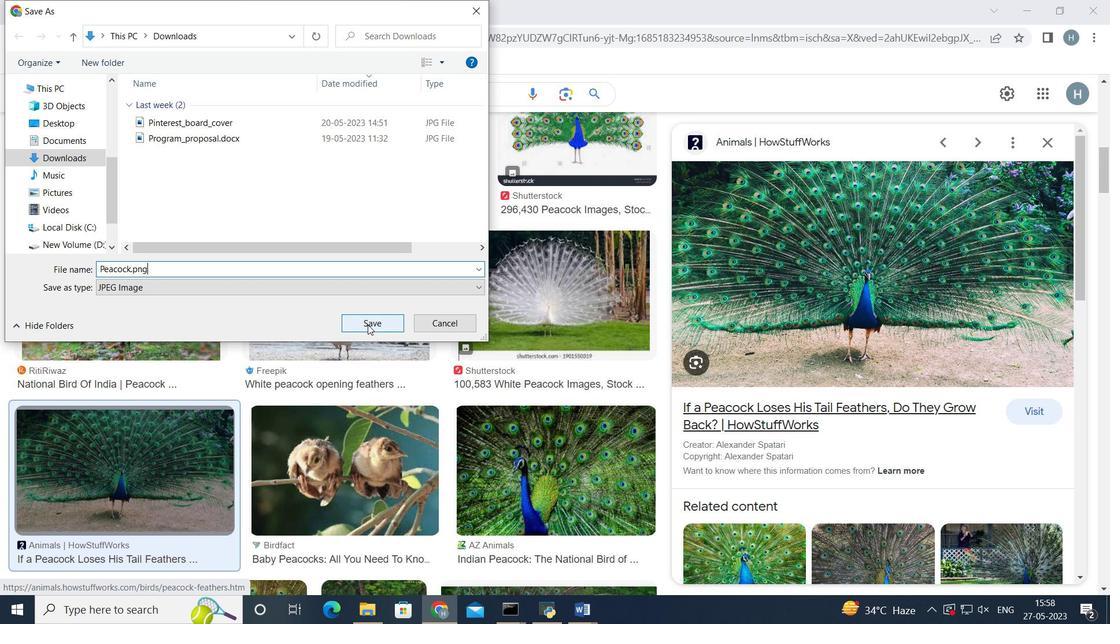 
Action: Mouse moved to (1024, 6)
Screenshot: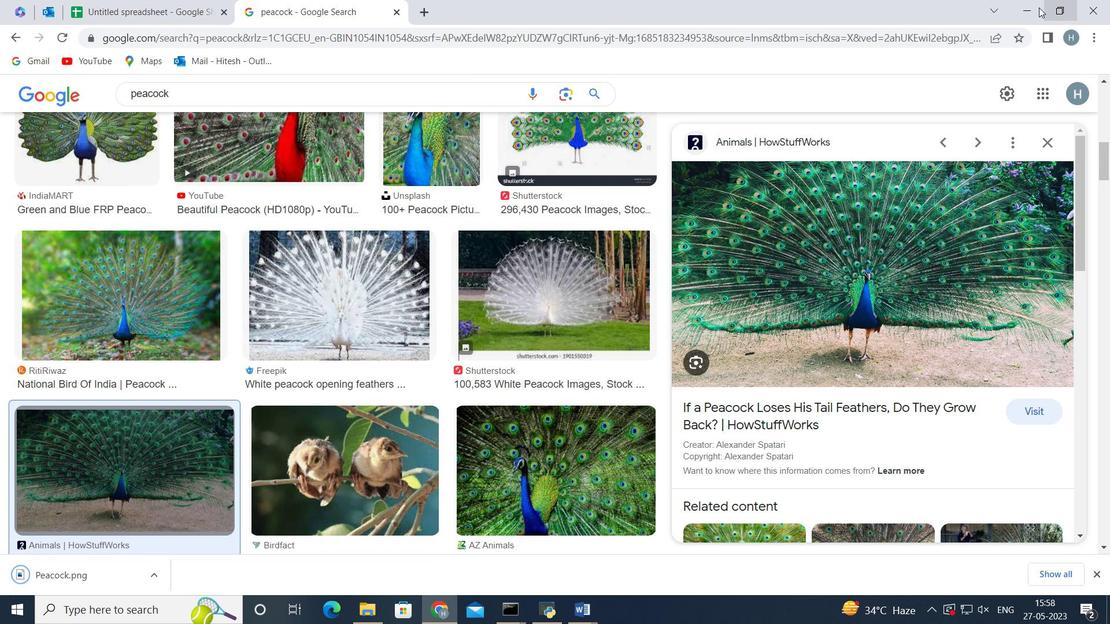 
Action: Mouse pressed left at (1024, 6)
Screenshot: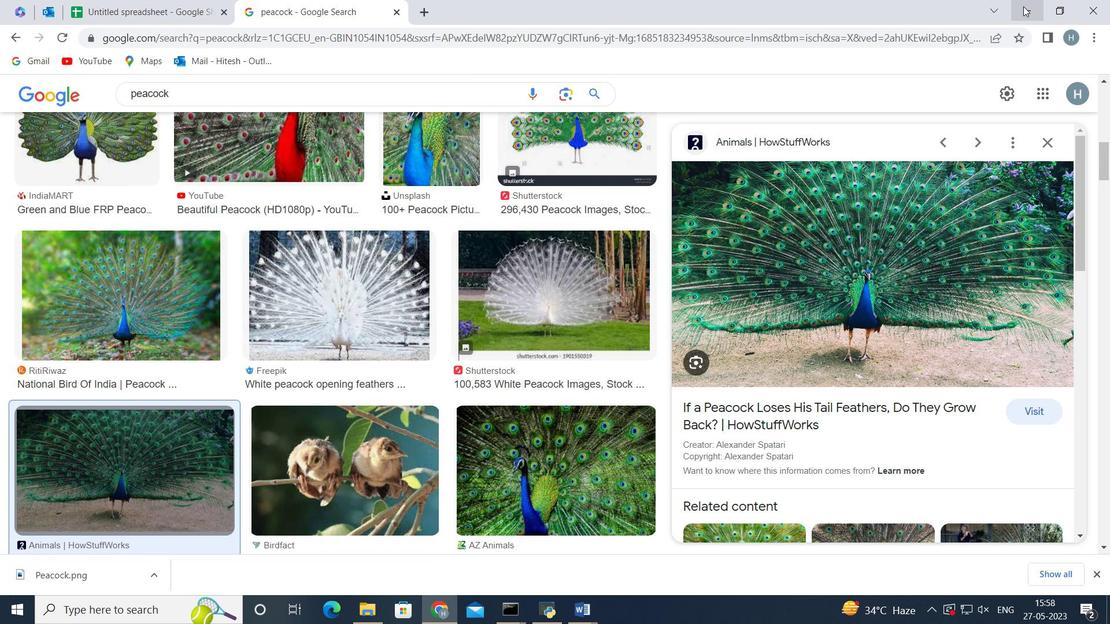 
Action: Mouse moved to (108, 24)
Screenshot: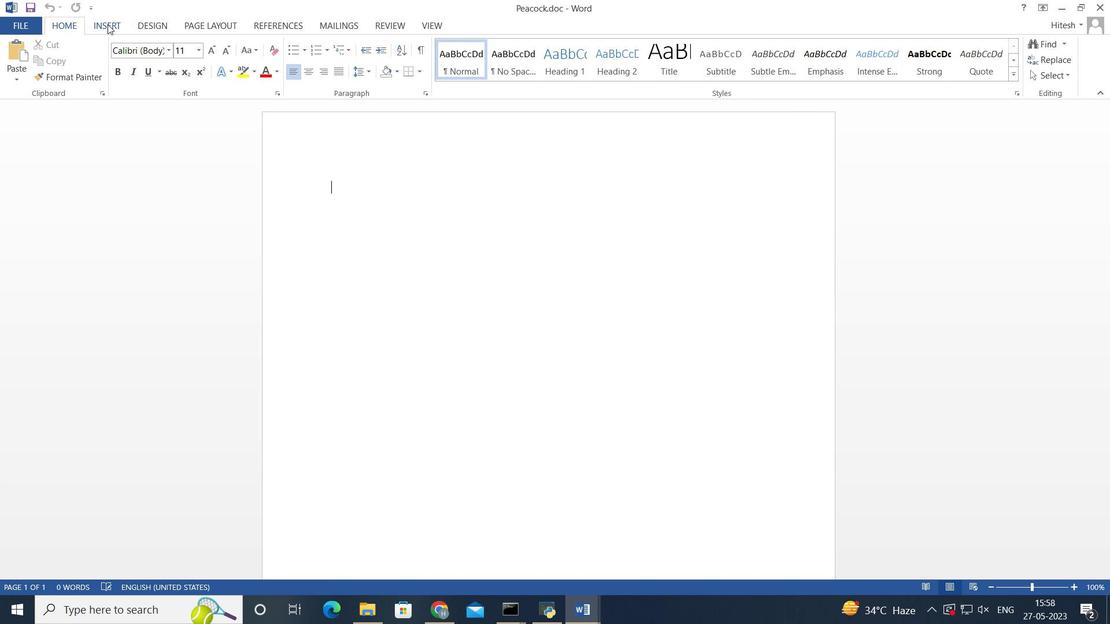 
Action: Mouse pressed left at (108, 24)
Screenshot: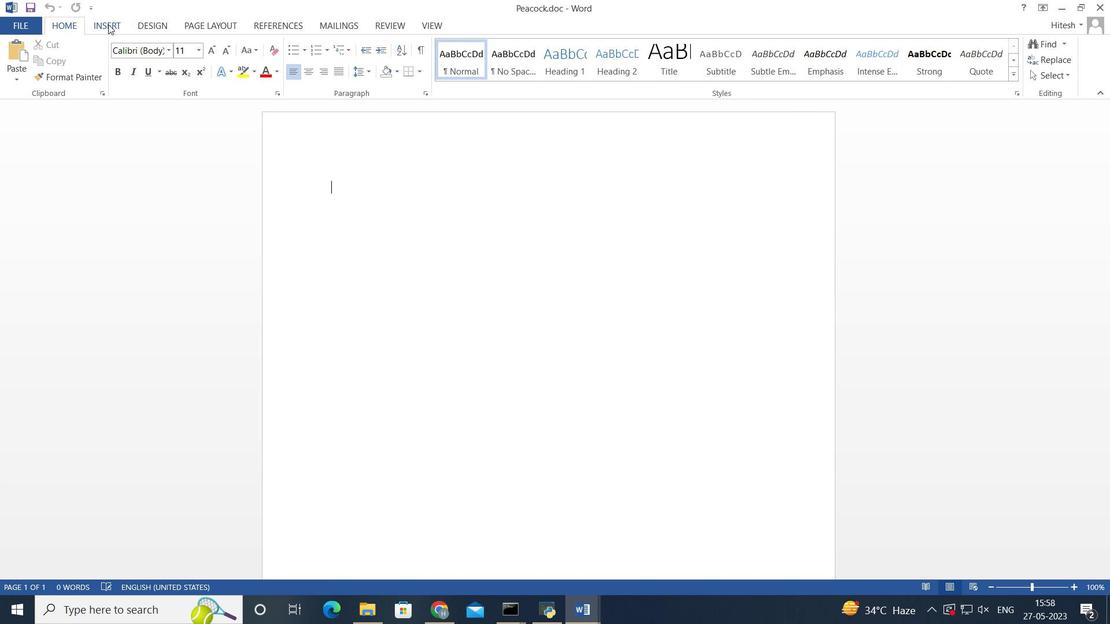 
Action: Mouse moved to (144, 71)
Screenshot: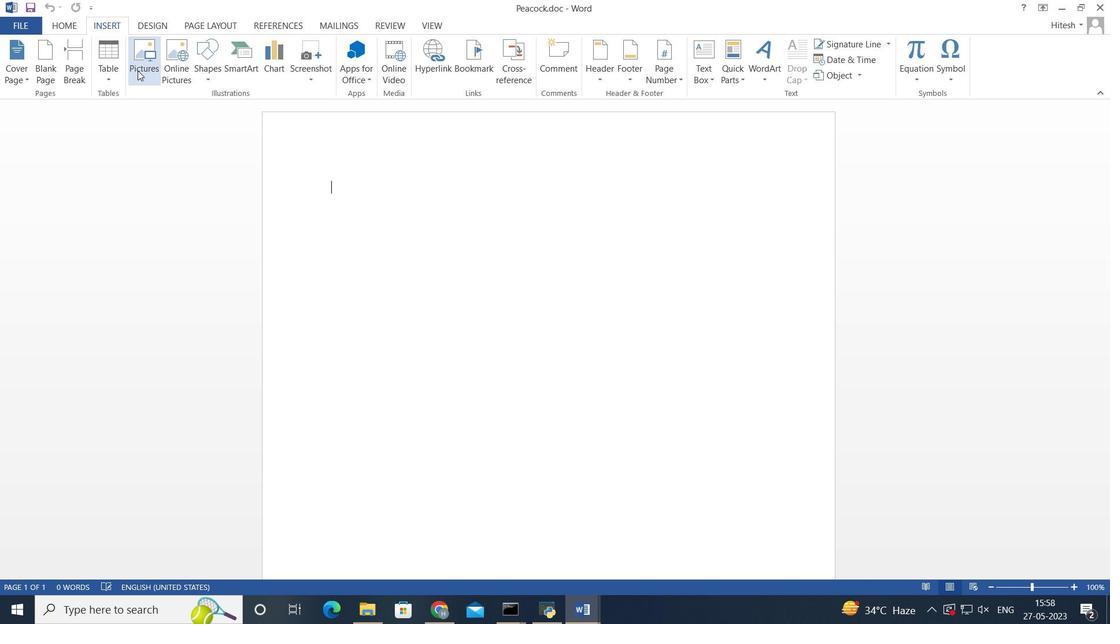 
Action: Mouse pressed left at (144, 71)
Screenshot: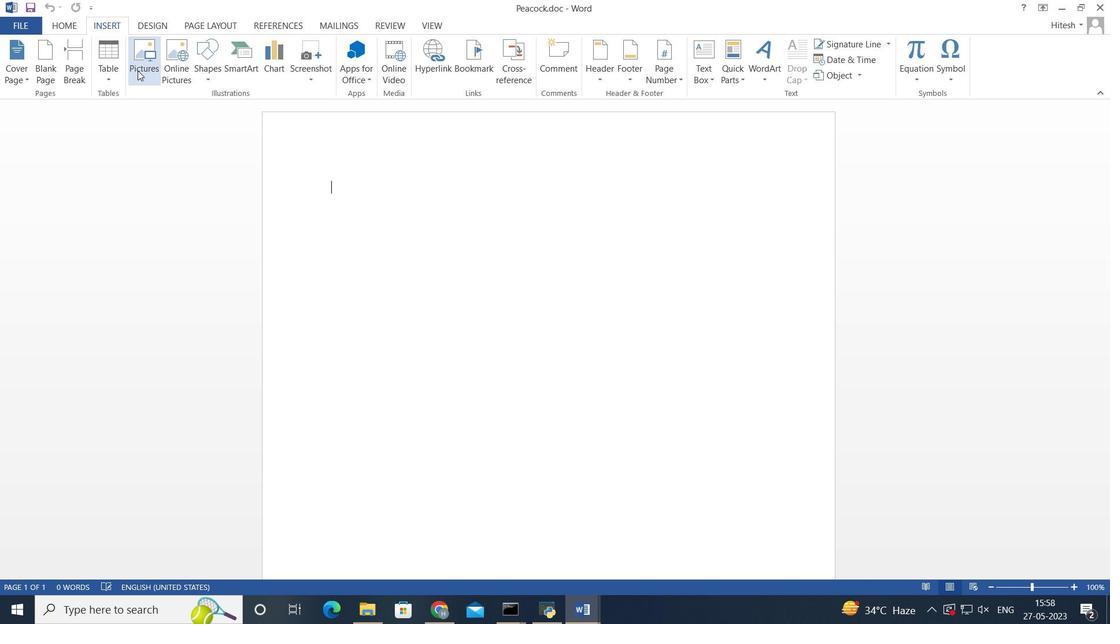 
Action: Mouse moved to (82, 158)
Screenshot: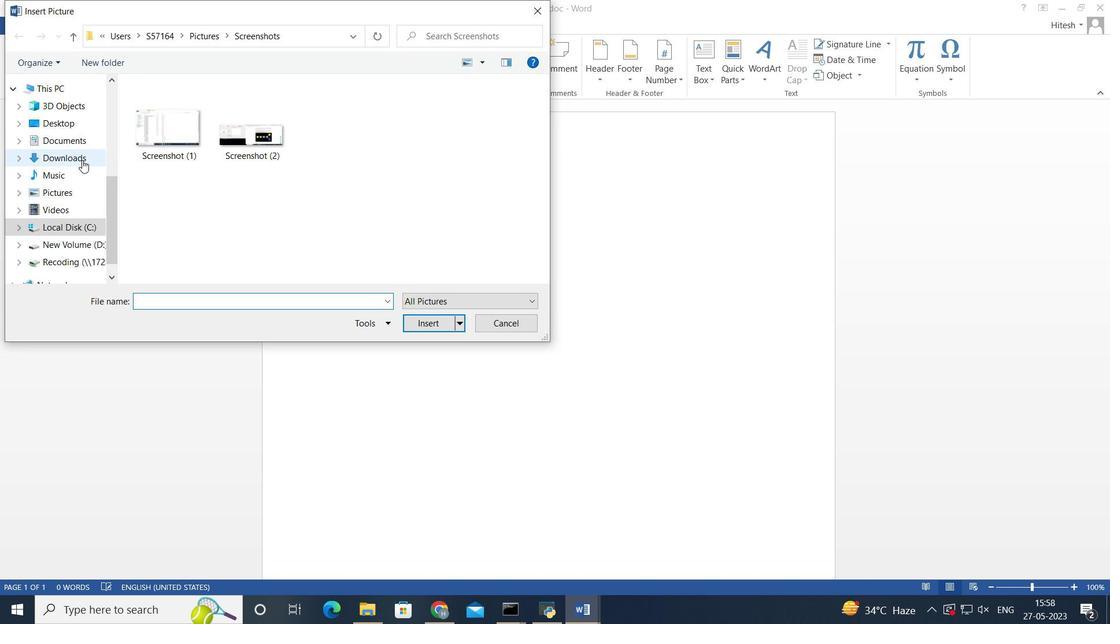 
Action: Mouse pressed left at (82, 158)
Screenshot: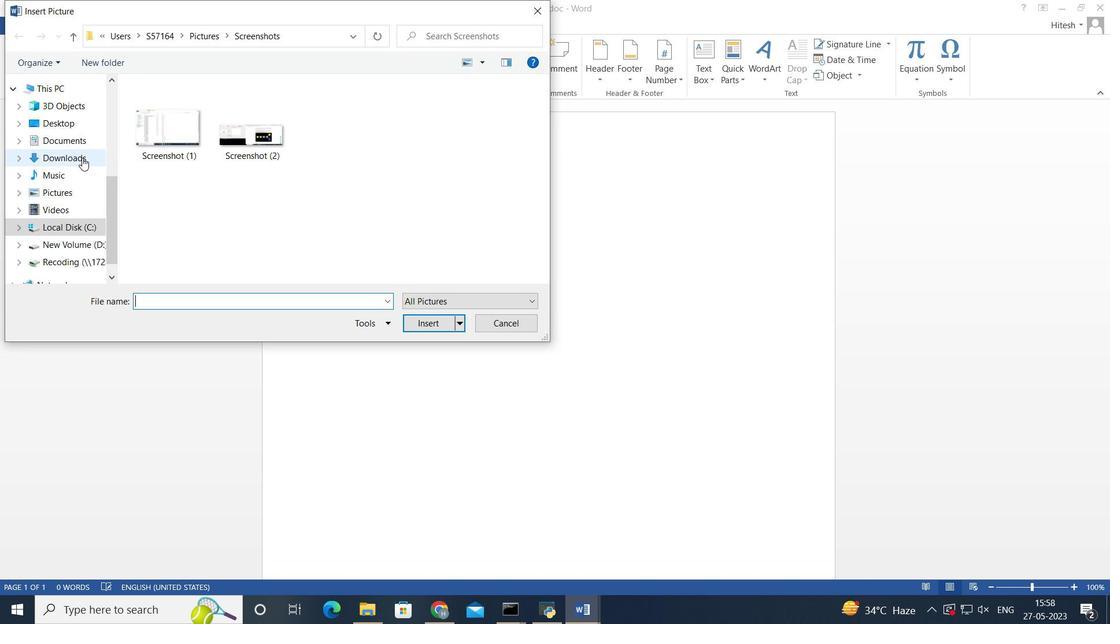 
Action: Mouse moved to (80, 140)
Screenshot: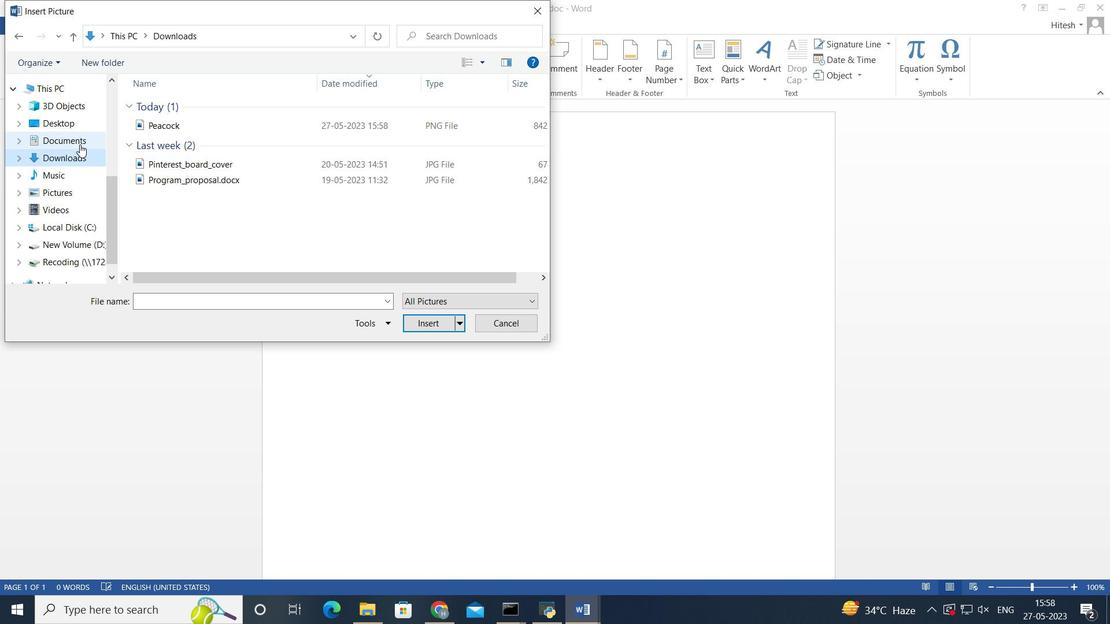 
Action: Mouse pressed left at (80, 140)
Screenshot: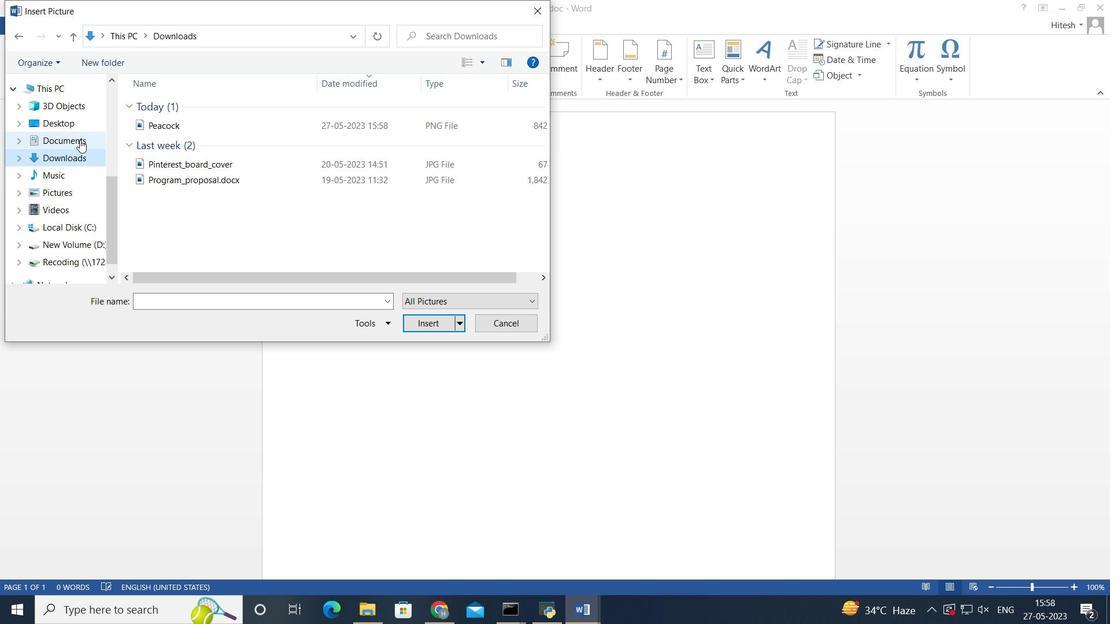 
Action: Mouse moved to (80, 153)
Screenshot: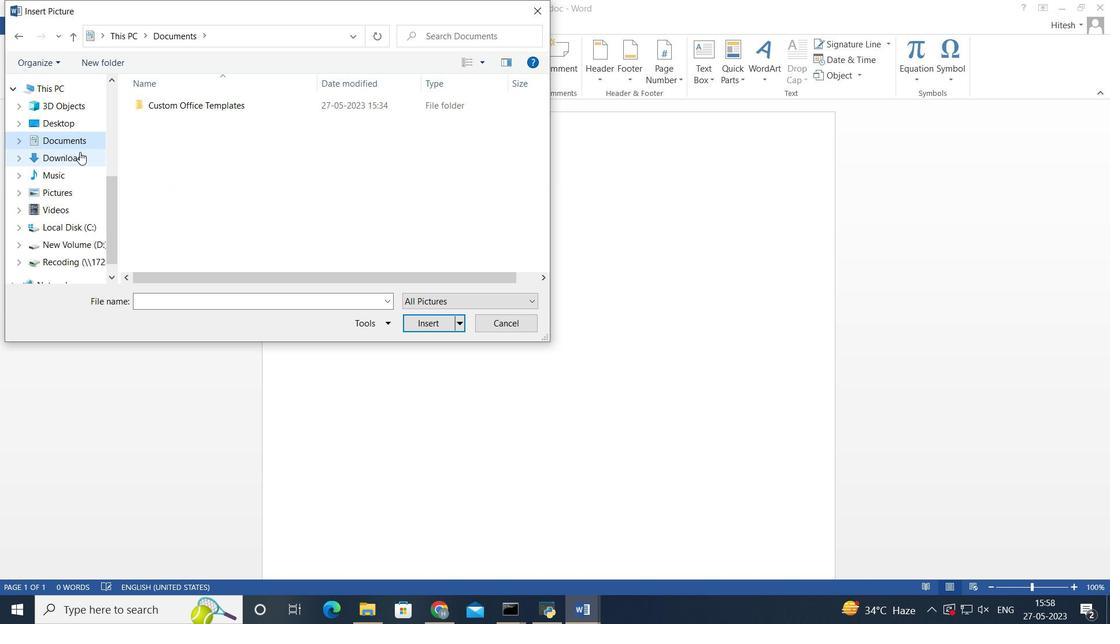 
Action: Mouse pressed left at (80, 153)
Screenshot: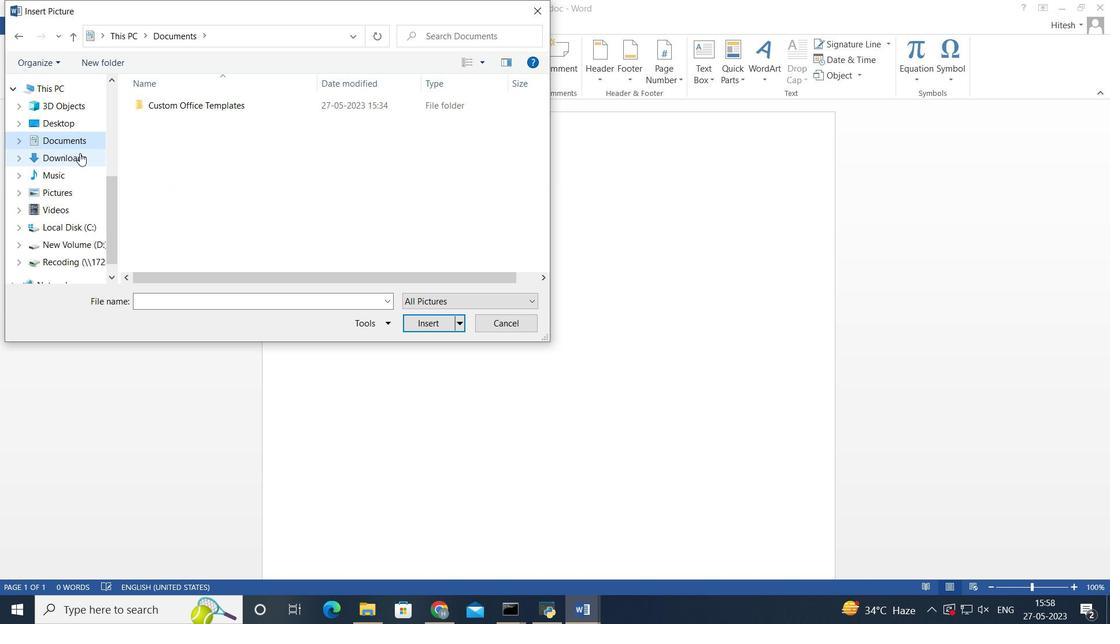 
Action: Mouse moved to (249, 124)
Screenshot: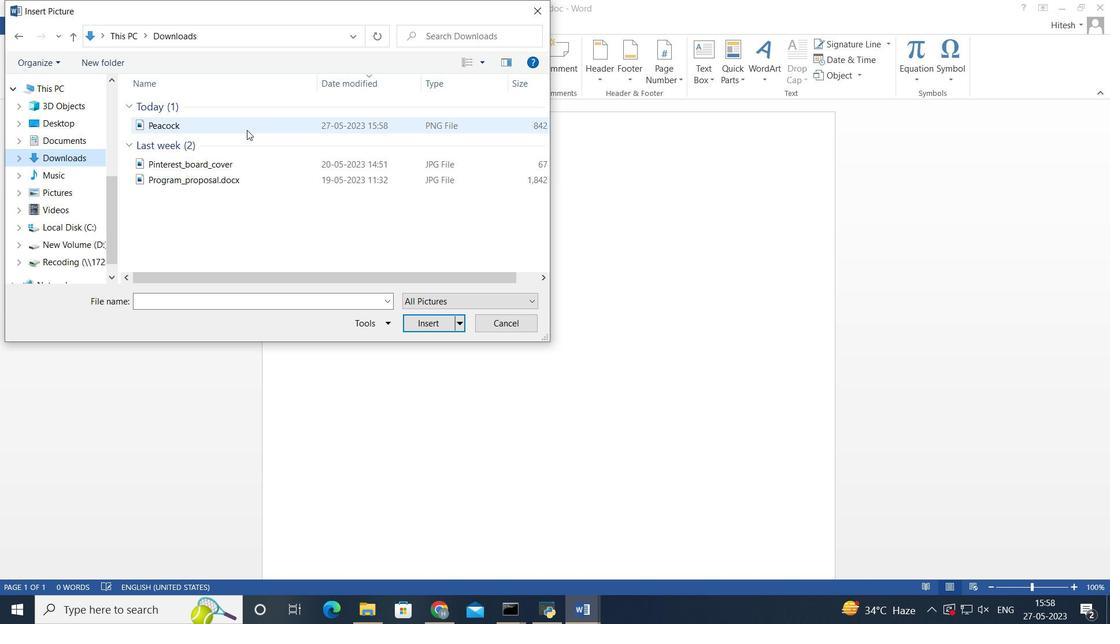 
Action: Mouse pressed left at (249, 124)
Screenshot: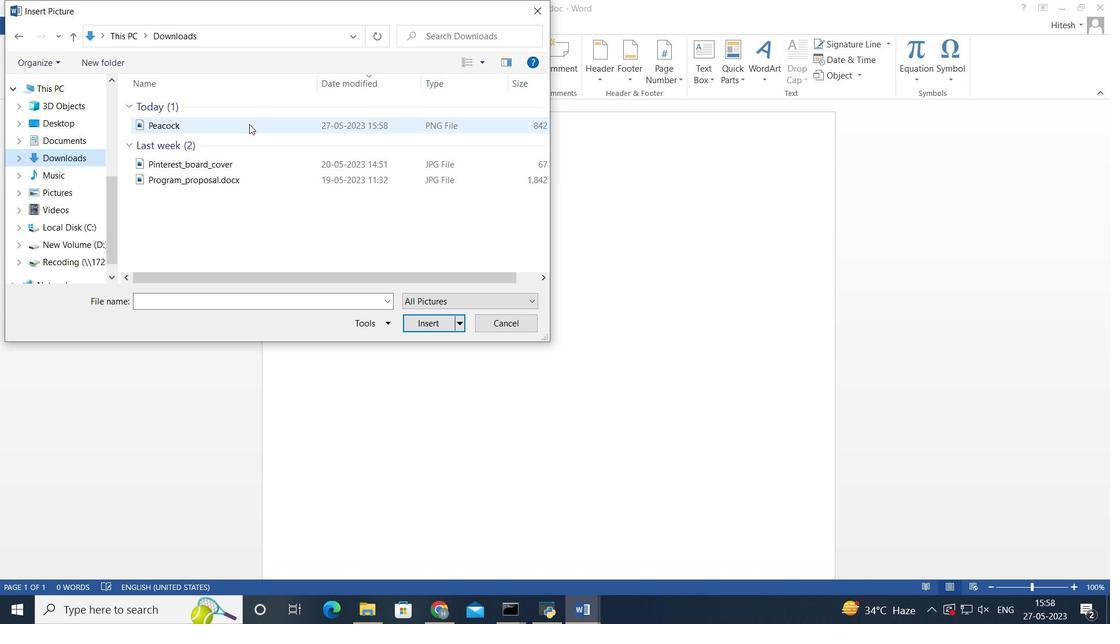 
Action: Mouse moved to (428, 322)
Screenshot: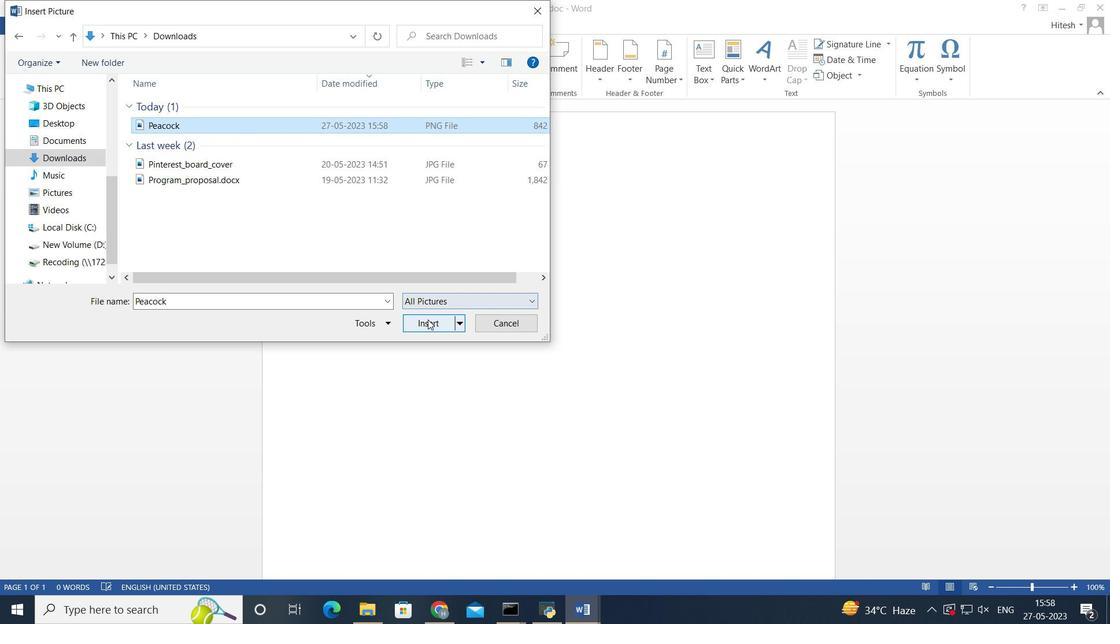 
Action: Mouse pressed left at (428, 322)
Screenshot: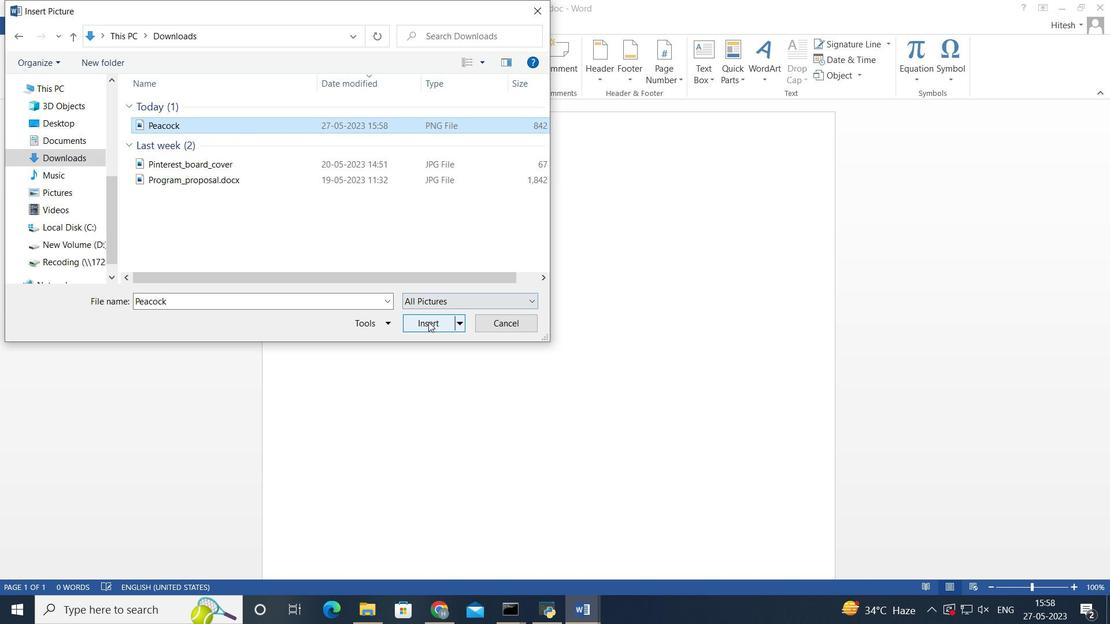 
Action: Mouse moved to (1028, 48)
Screenshot: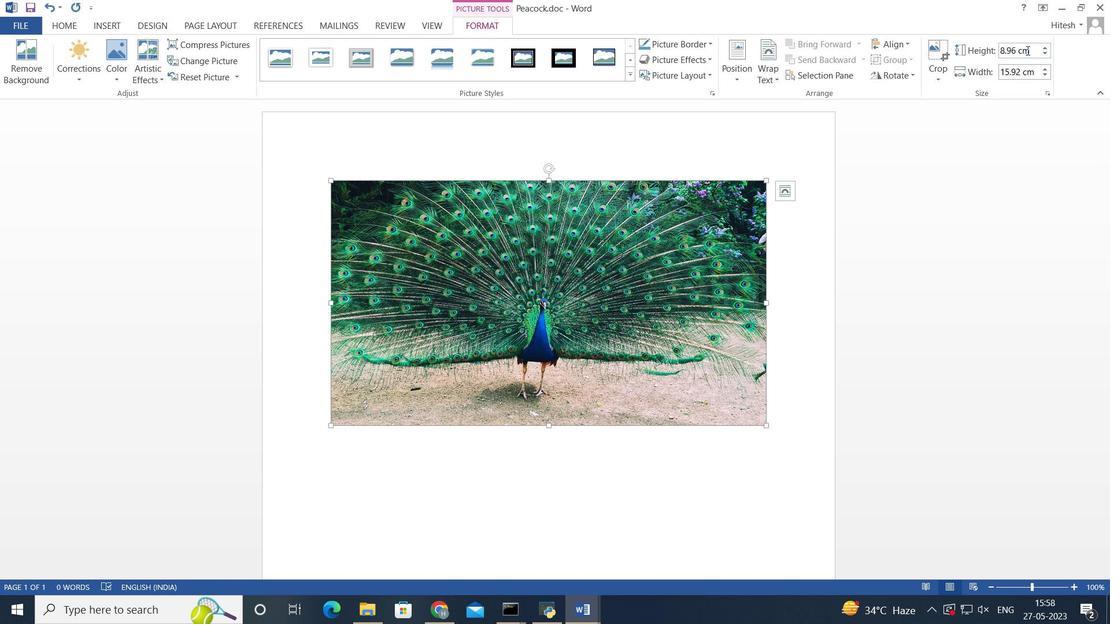 
Action: Mouse pressed left at (1028, 48)
Screenshot: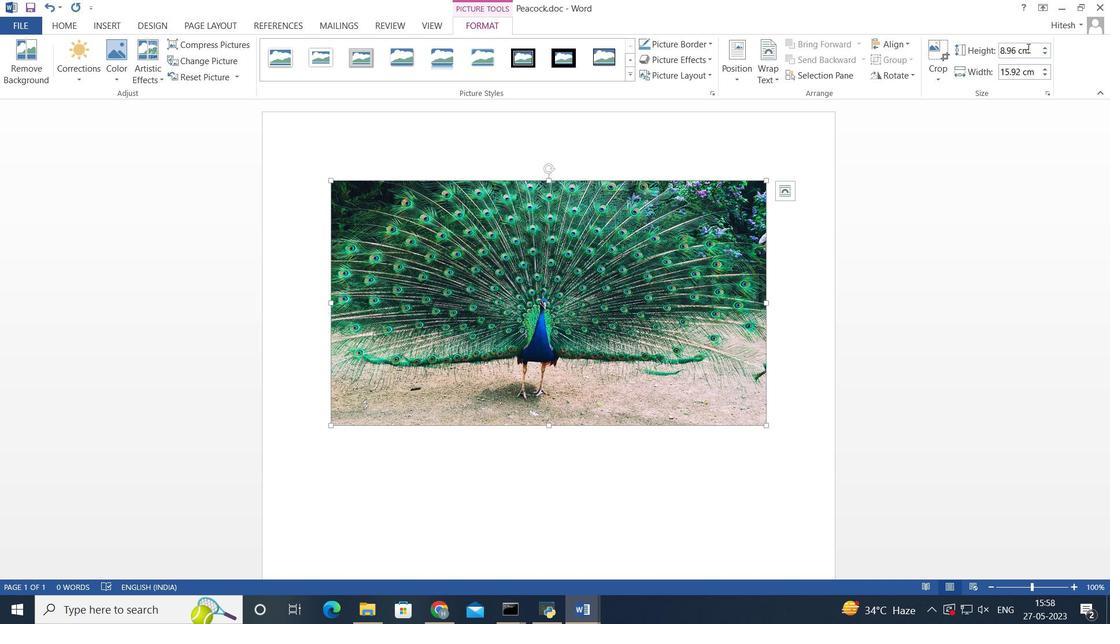 
Action: Mouse moved to (798, 239)
Screenshot: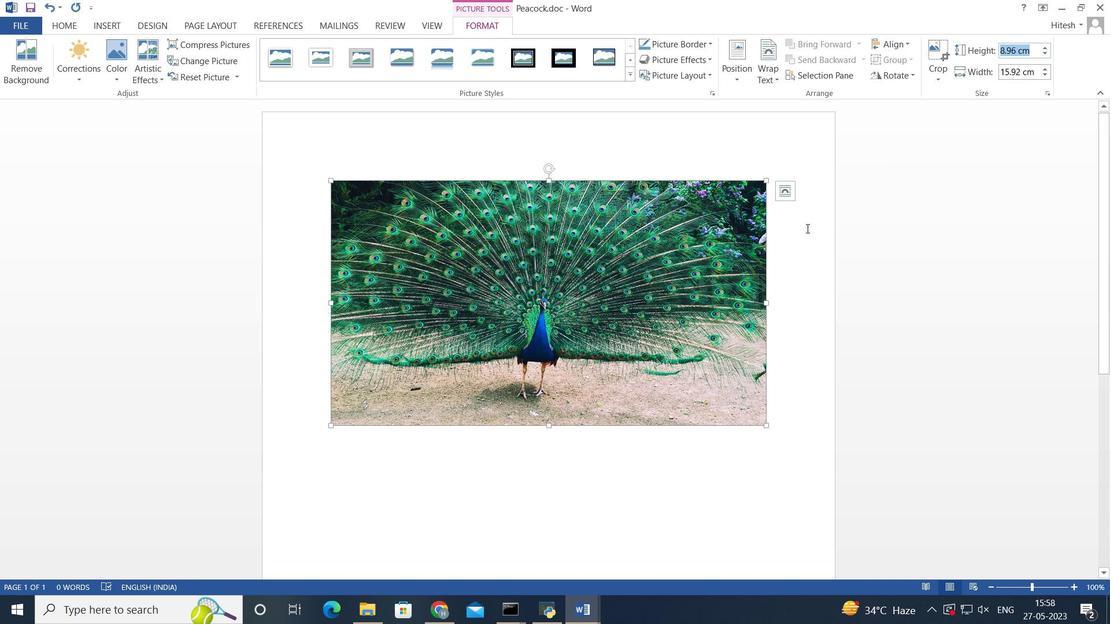 
Action: Mouse pressed left at (798, 239)
Screenshot: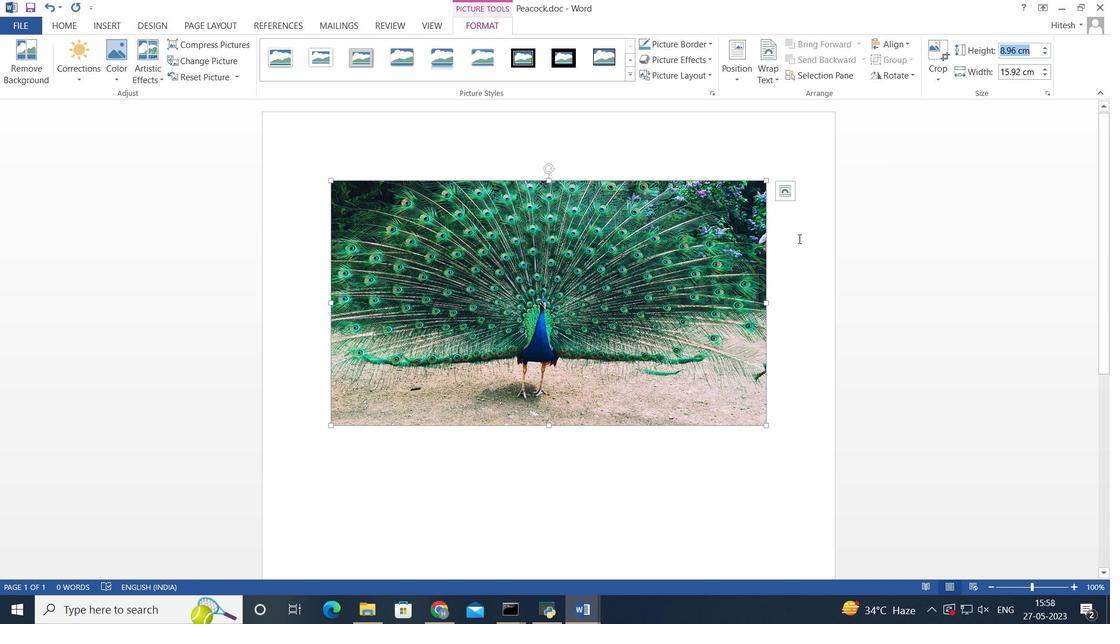 
Action: Mouse moved to (763, 183)
Screenshot: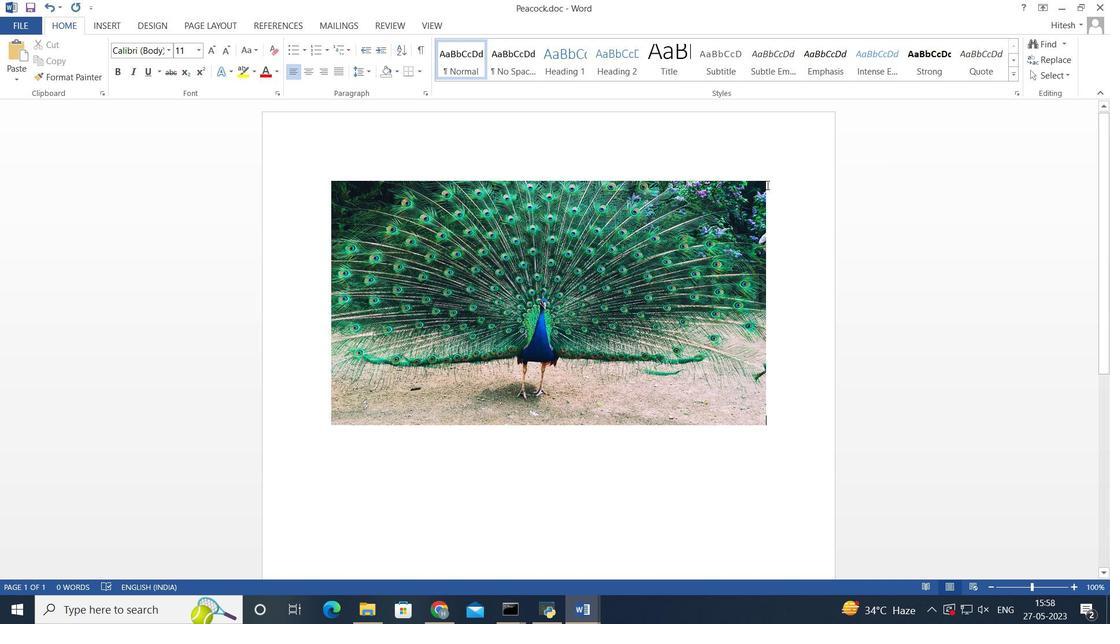 
Action: Mouse pressed left at (763, 183)
Screenshot: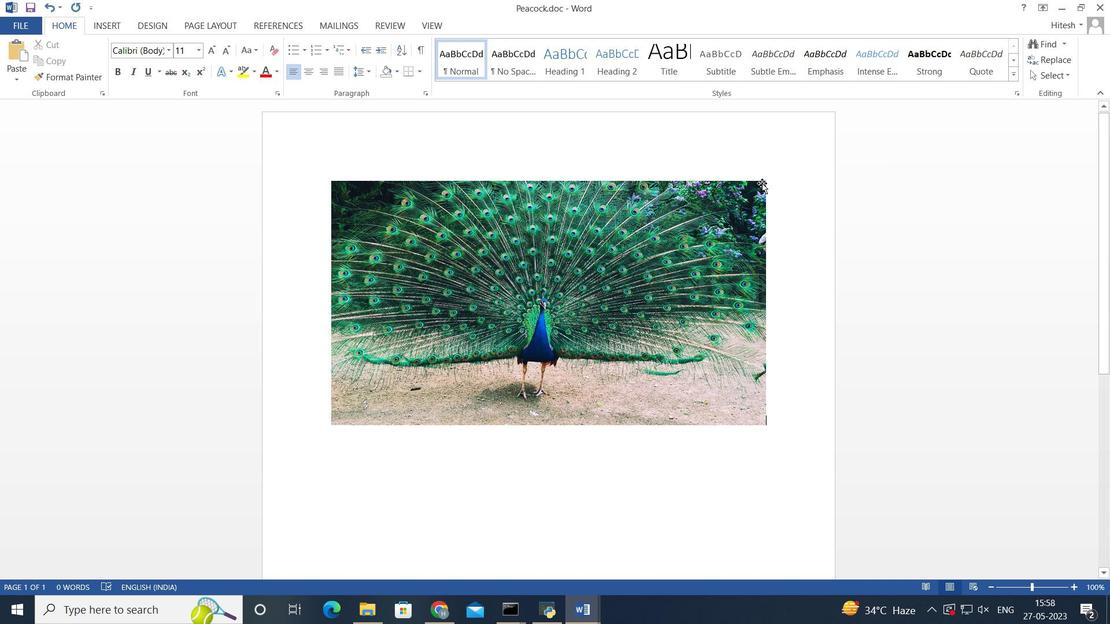 
Action: Mouse moved to (1030, 50)
Screenshot: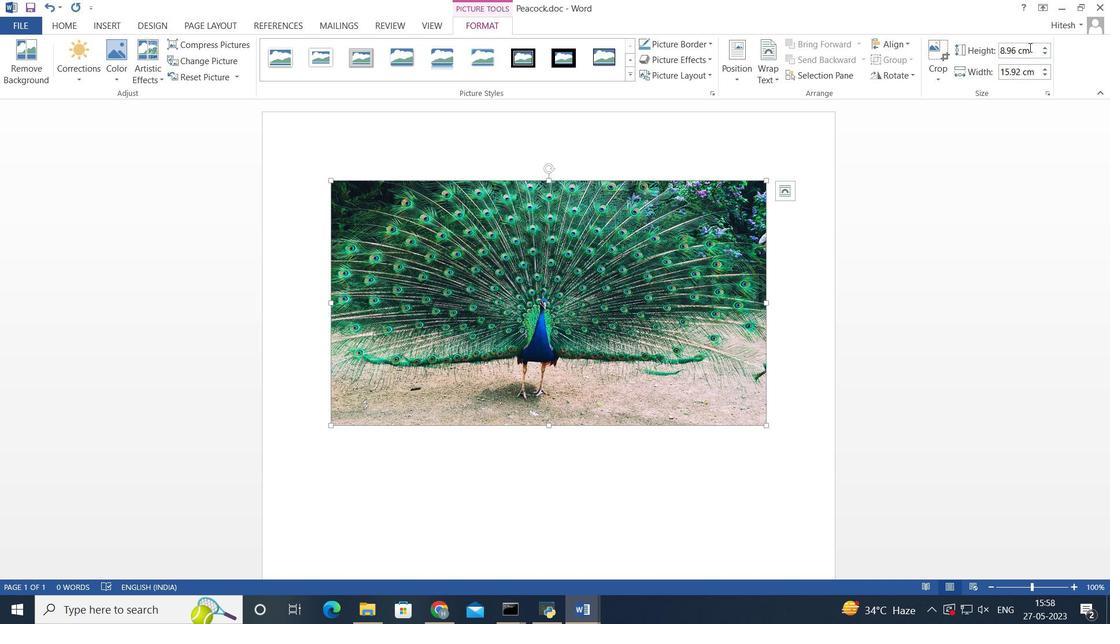 
Action: Mouse pressed left at (1030, 50)
Screenshot: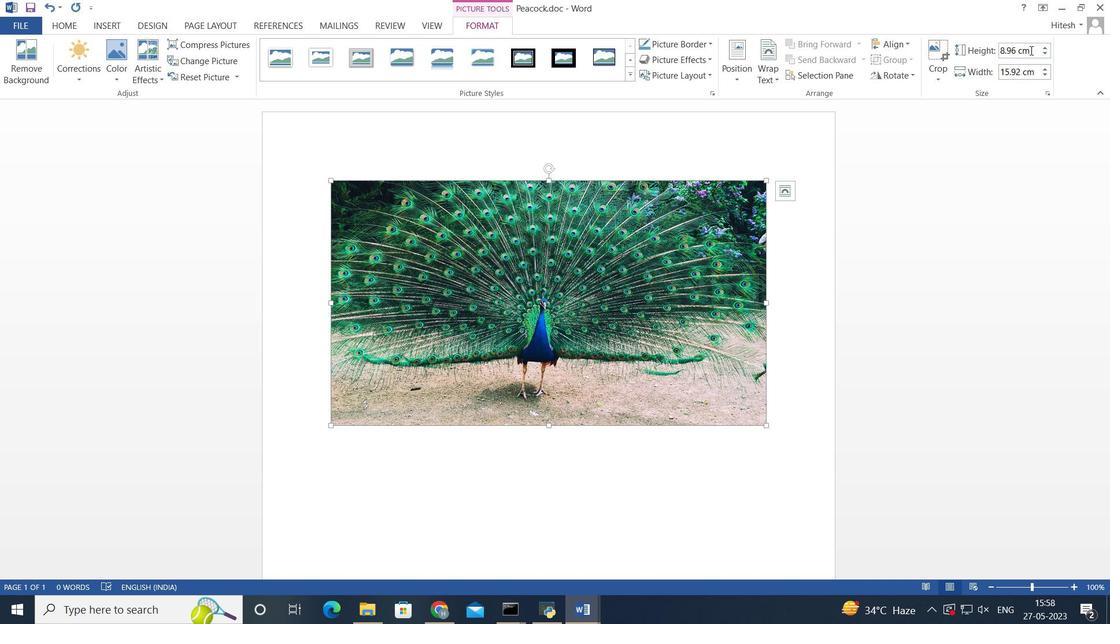 
Action: Mouse moved to (1020, 54)
Screenshot: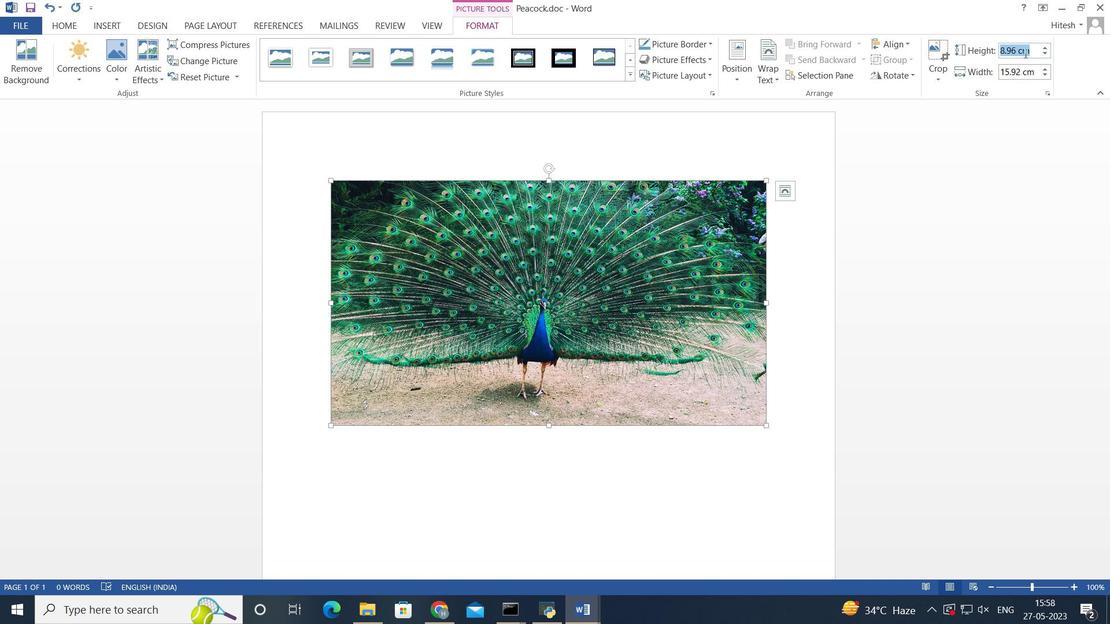 
Action: Key pressed <Key.backspace>8.9<Key.enter>
Screenshot: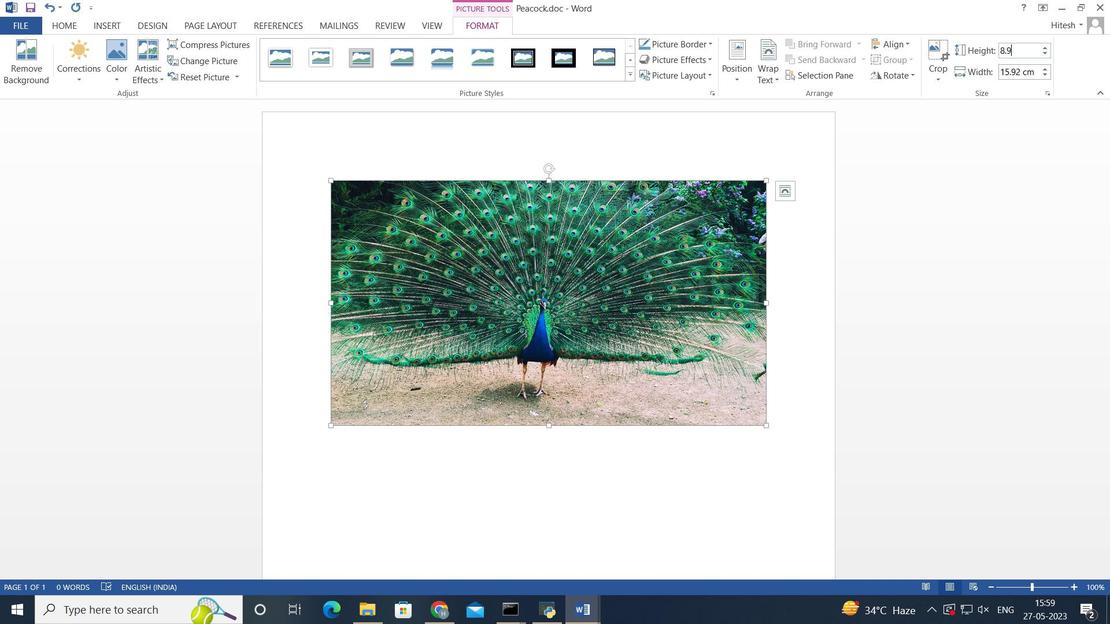 
Action: Mouse moved to (717, 149)
Screenshot: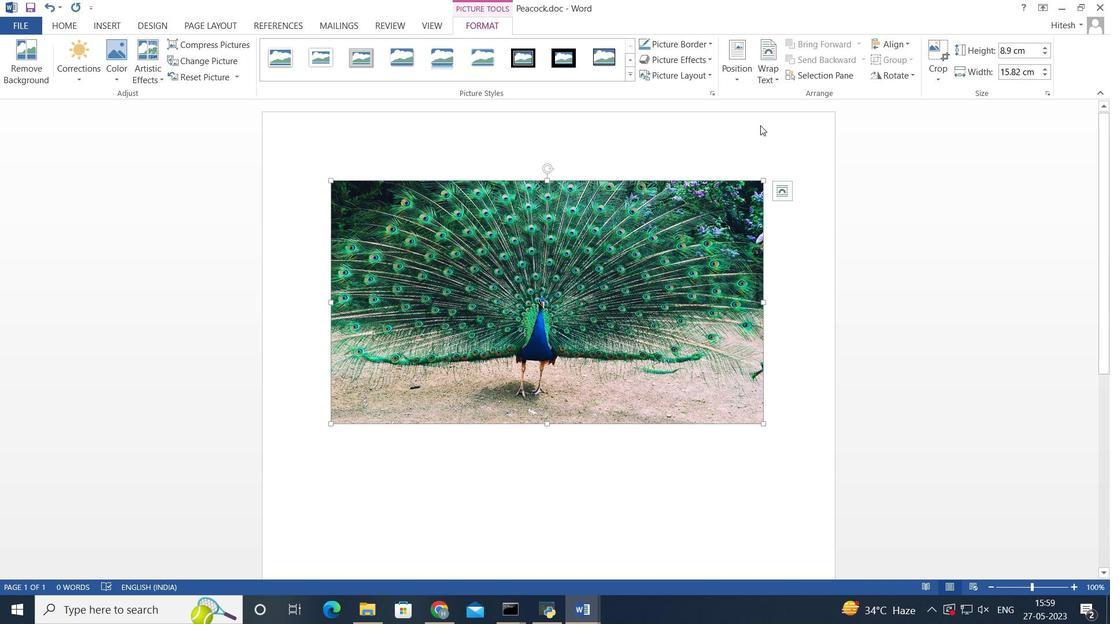 
Action: Mouse pressed left at (717, 149)
Screenshot: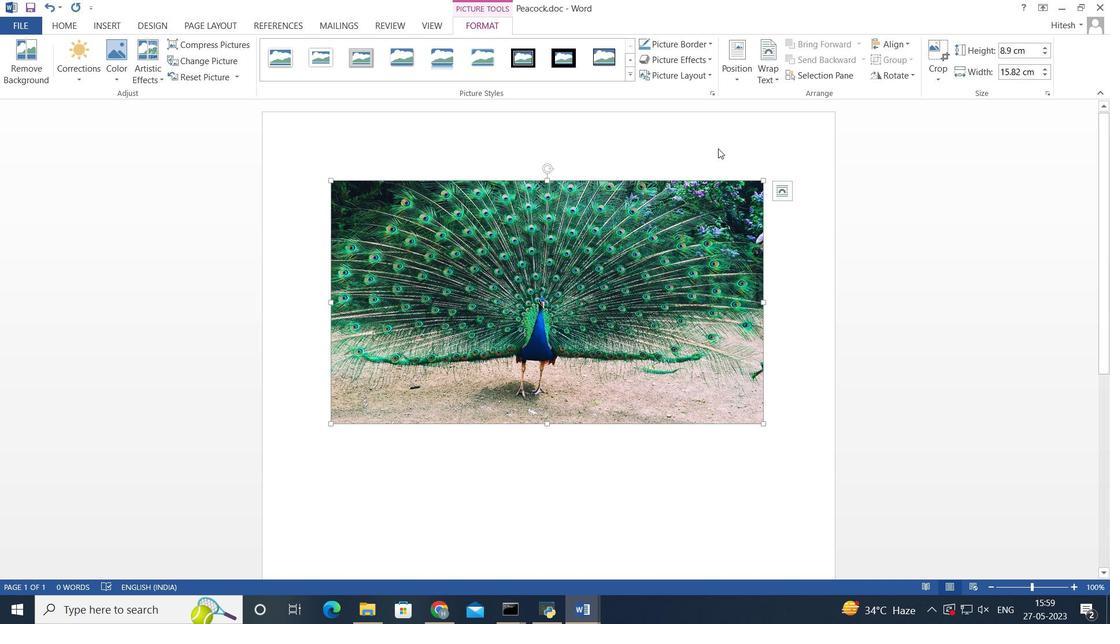 
Action: Mouse moved to (547, 265)
Screenshot: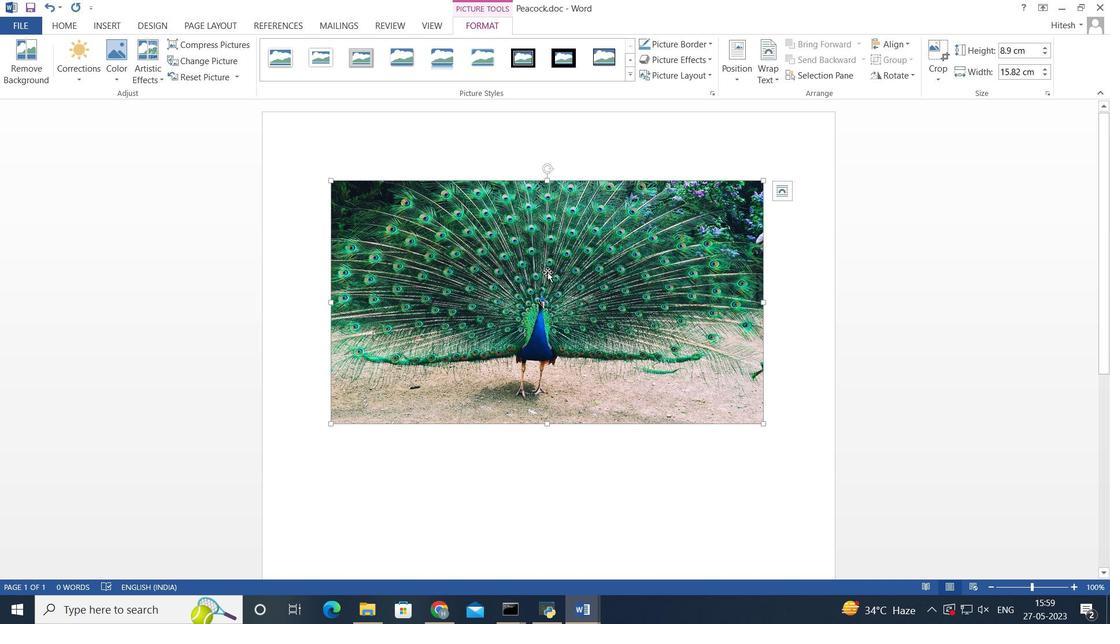 
Action: Mouse pressed left at (547, 265)
Screenshot: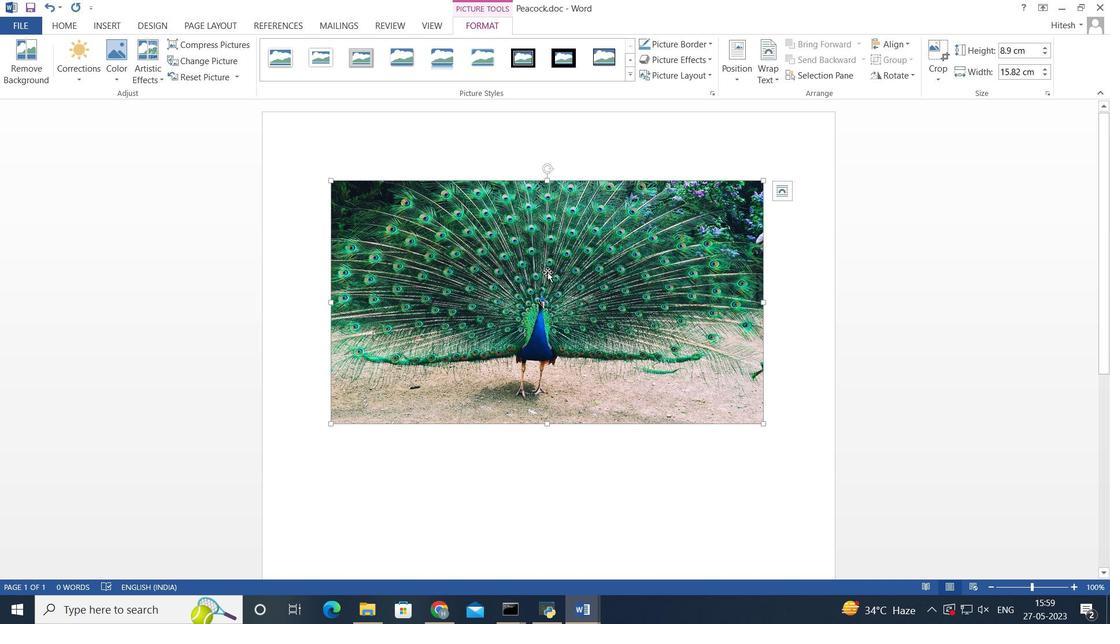 
Action: Mouse moved to (711, 42)
Screenshot: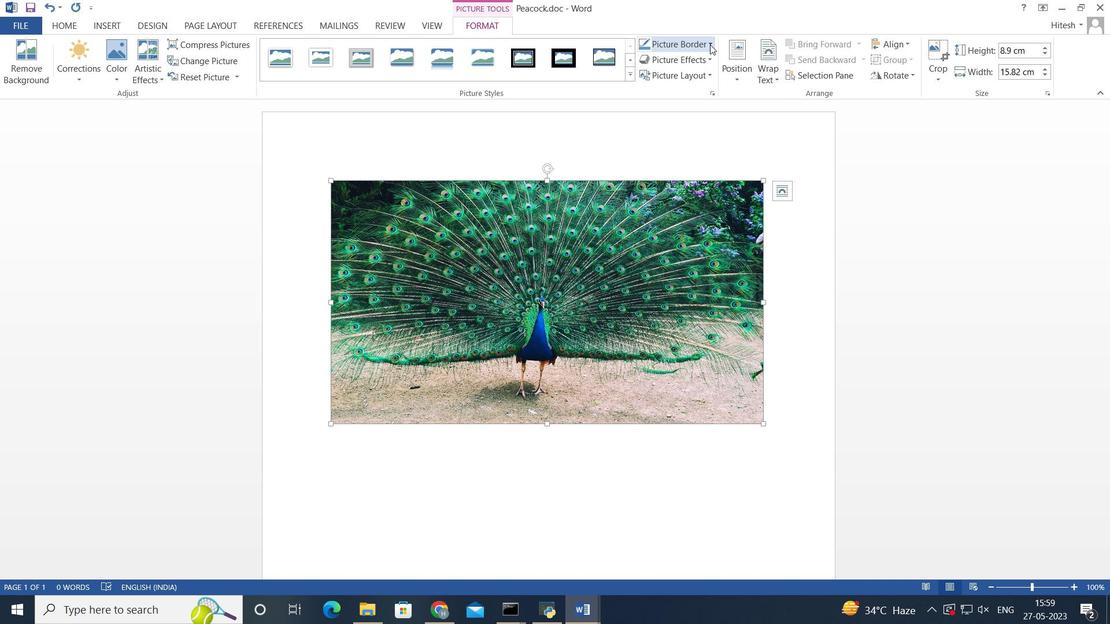 
Action: Mouse pressed left at (711, 42)
Screenshot: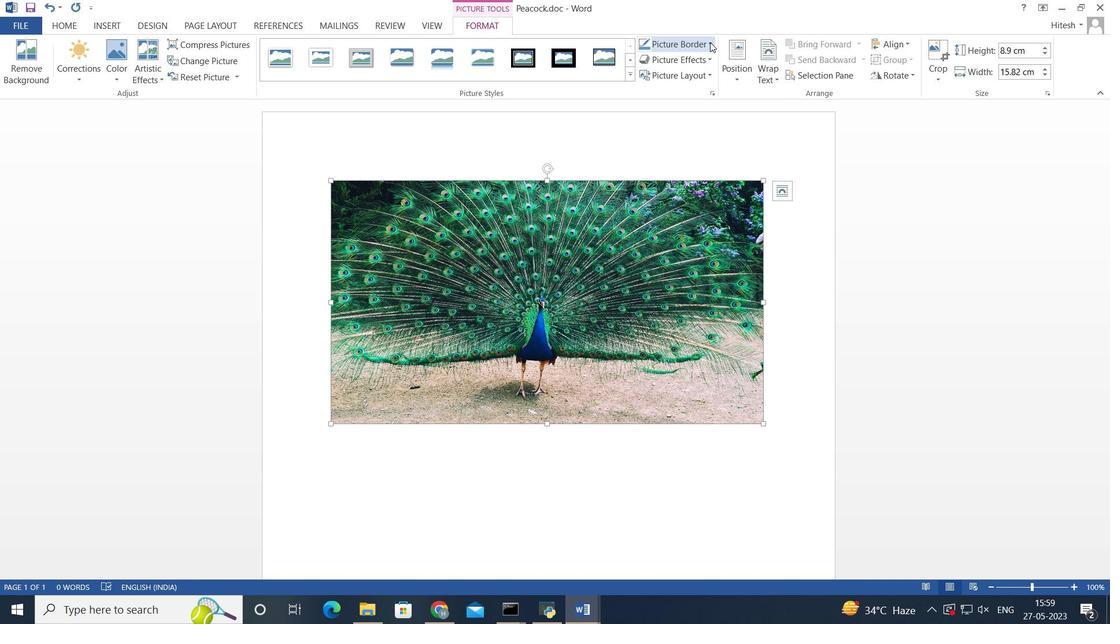 
Action: Mouse moved to (801, 144)
Screenshot: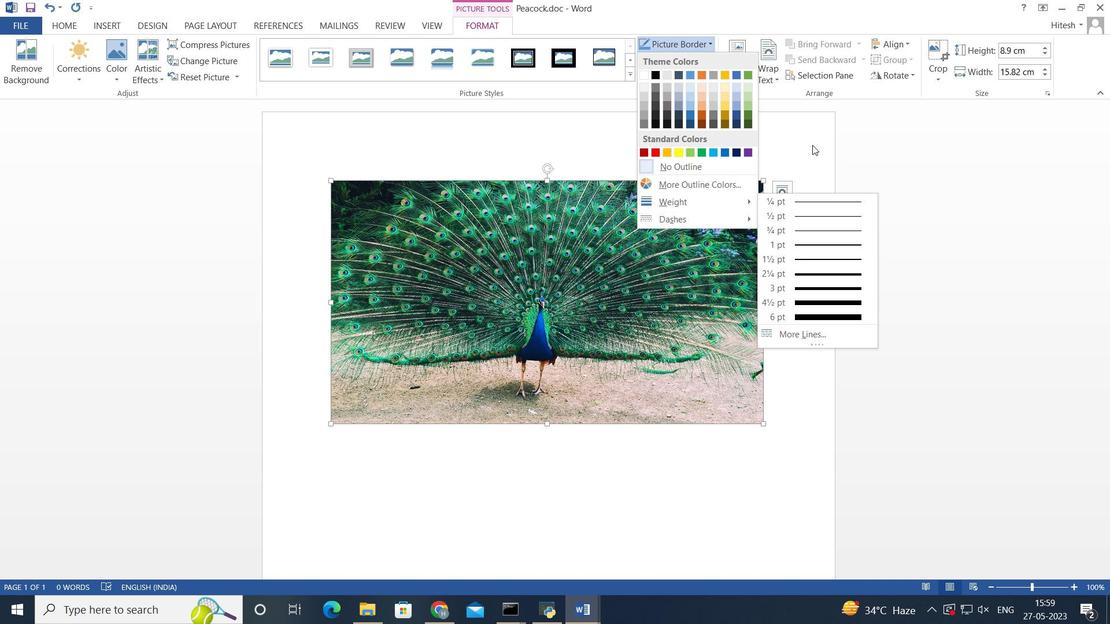 
Action: Mouse pressed left at (801, 144)
Screenshot: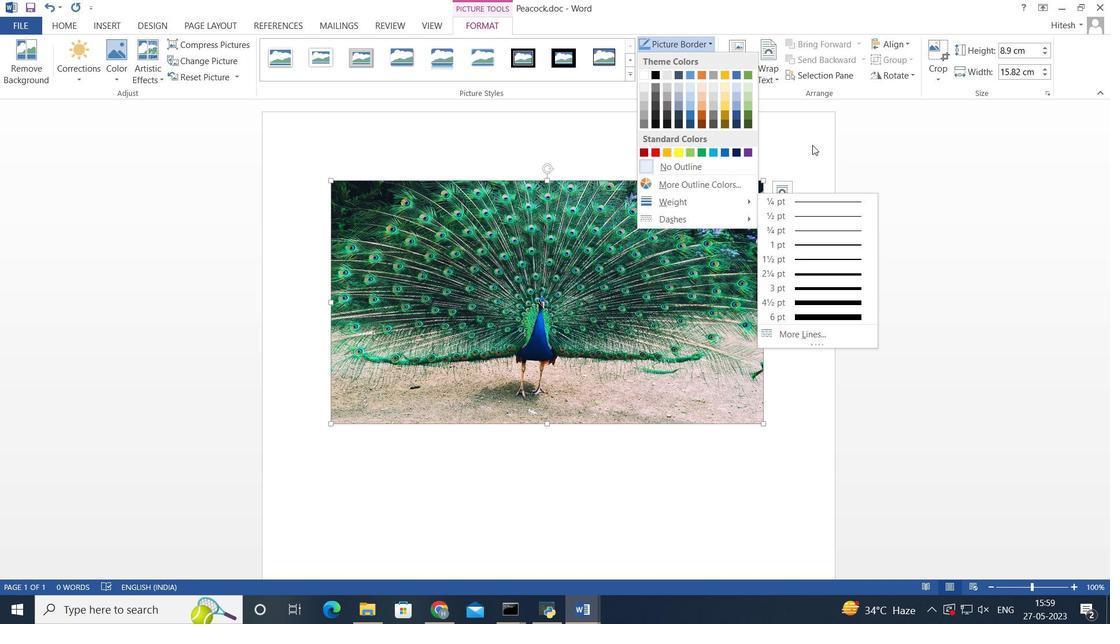 
Action: Mouse moved to (699, 58)
Screenshot: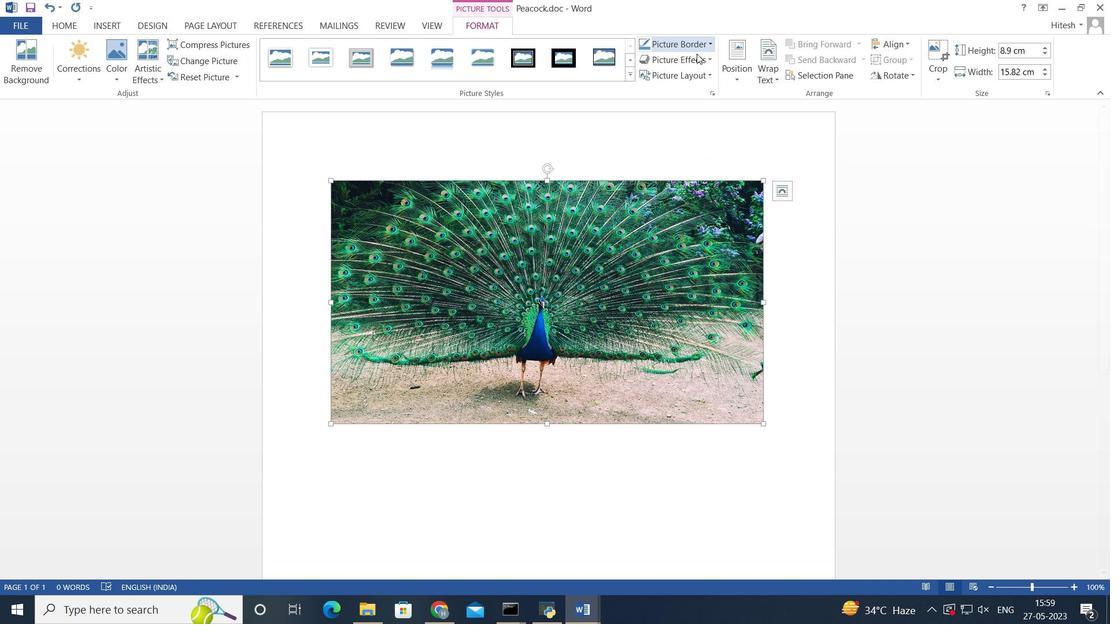 
Action: Mouse pressed left at (699, 58)
Screenshot: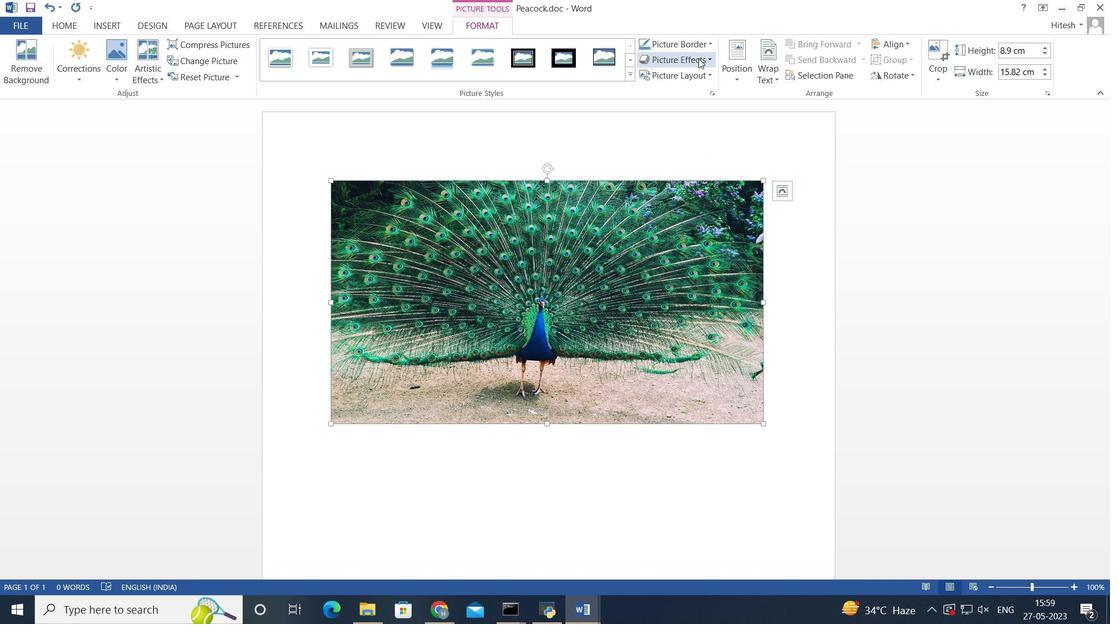 
Action: Mouse moved to (883, 544)
Screenshot: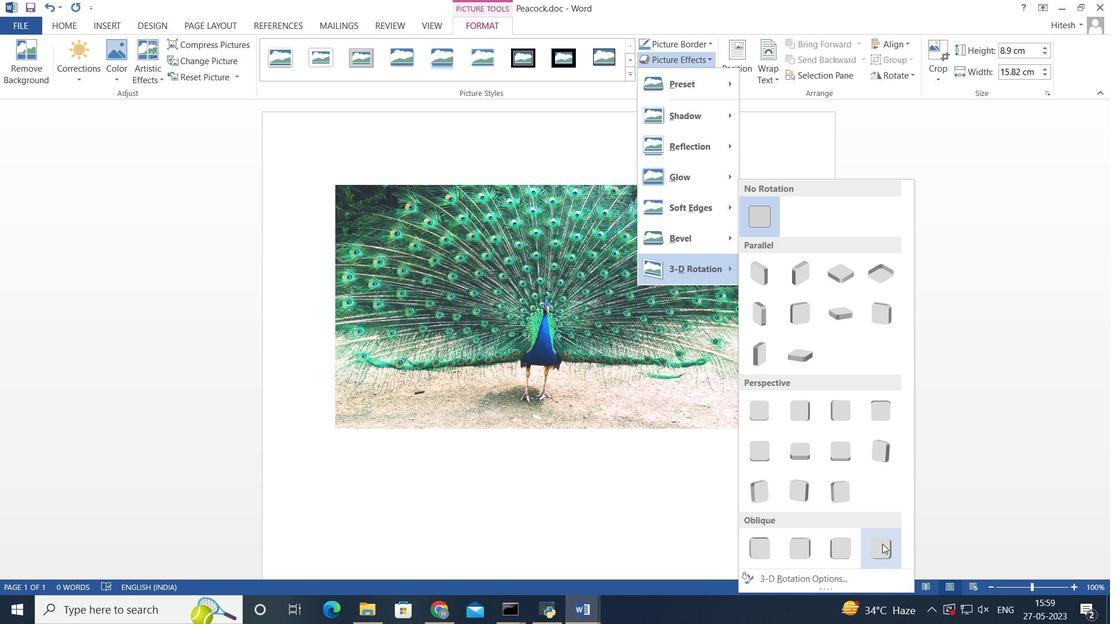 
Action: Mouse pressed left at (883, 544)
Screenshot: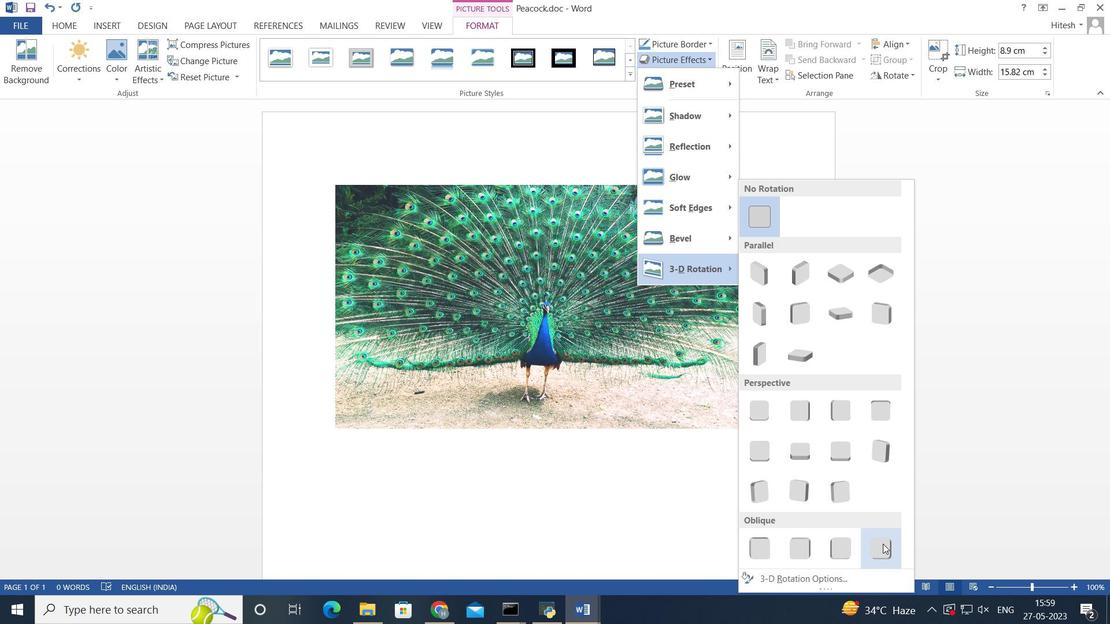 
Action: Mouse moved to (709, 41)
Screenshot: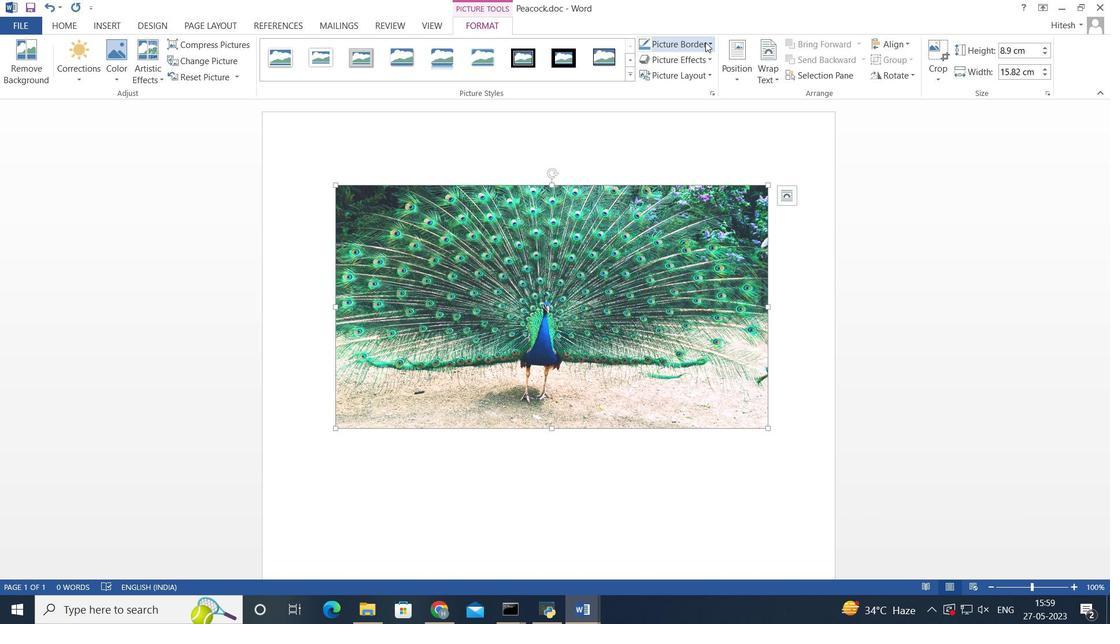 
Action: Mouse pressed left at (709, 41)
Screenshot: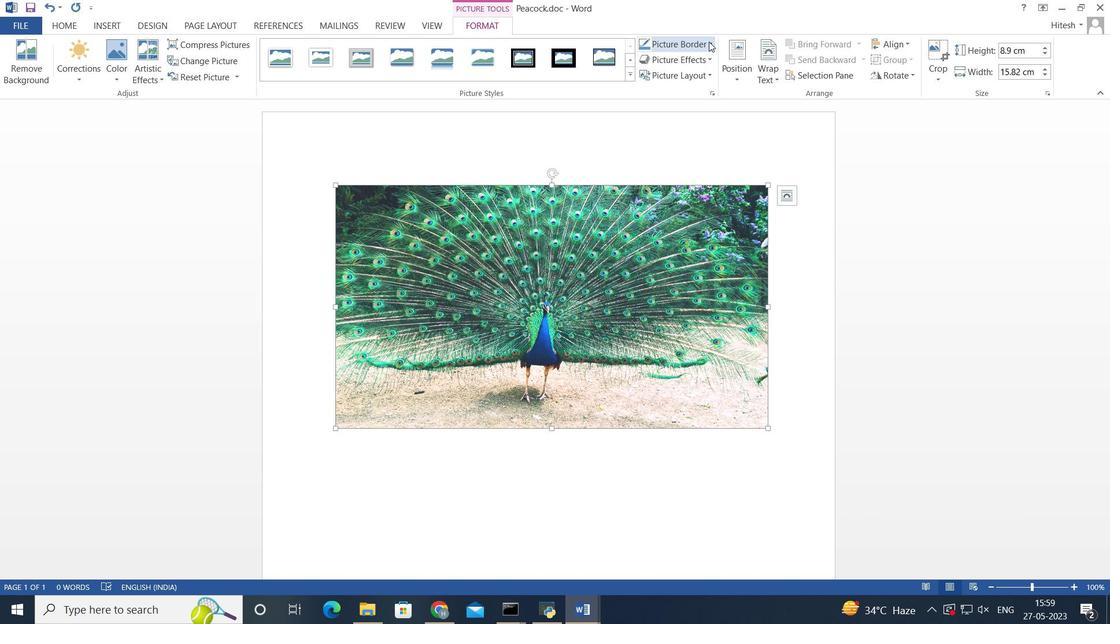 
Action: Mouse moved to (699, 219)
Screenshot: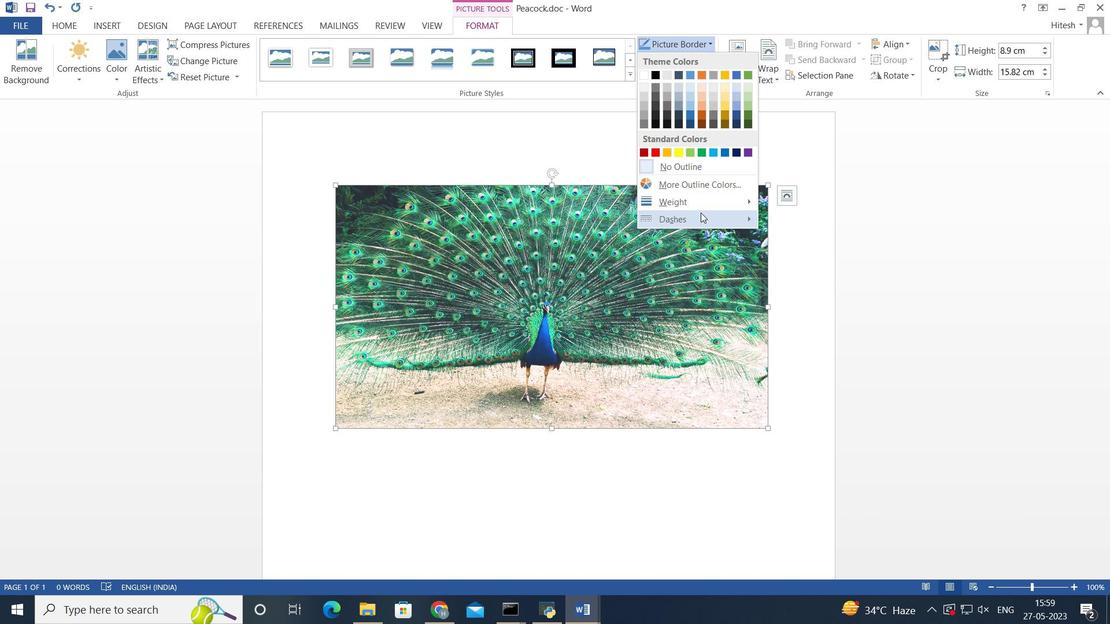 
Action: Mouse pressed left at (699, 219)
Screenshot: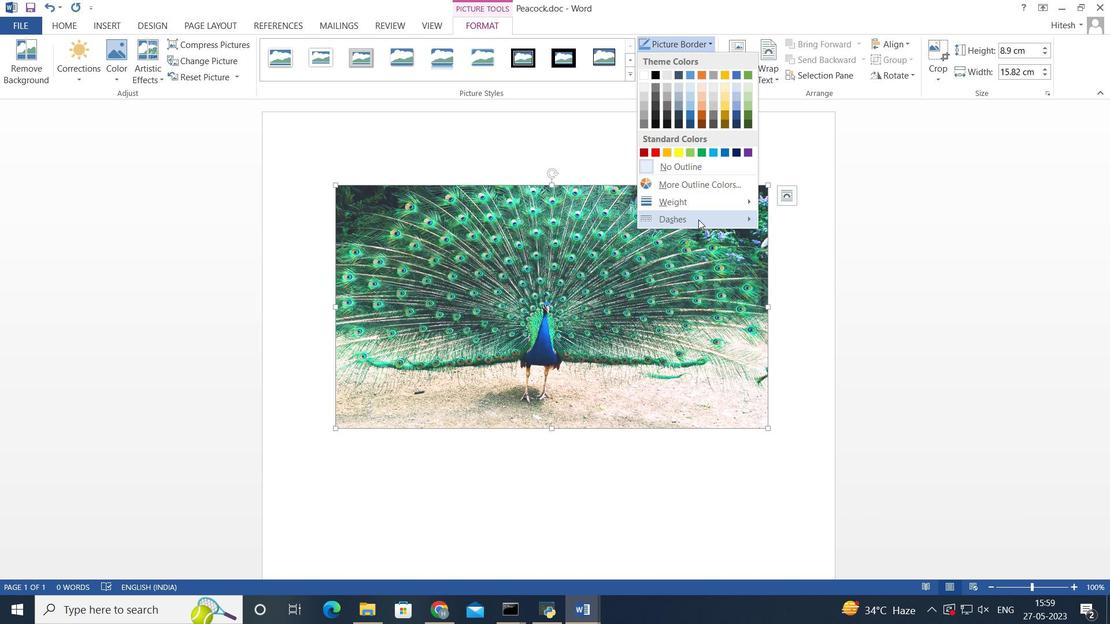 
Action: Mouse moved to (818, 310)
Screenshot: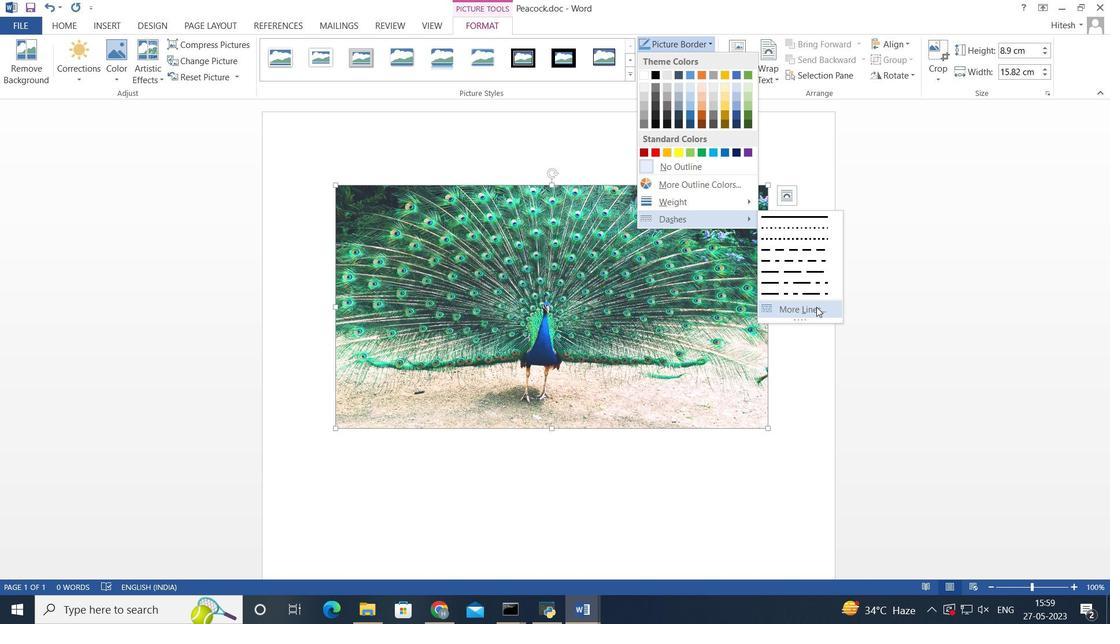 
Action: Mouse pressed left at (818, 310)
Screenshot: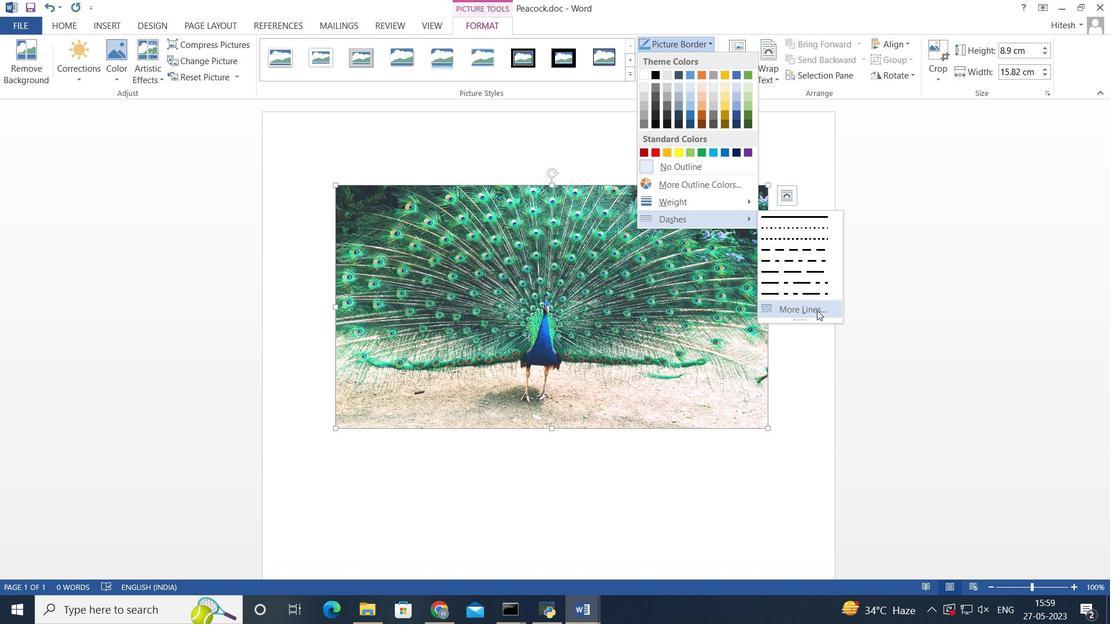 
Action: Mouse moved to (932, 224)
Screenshot: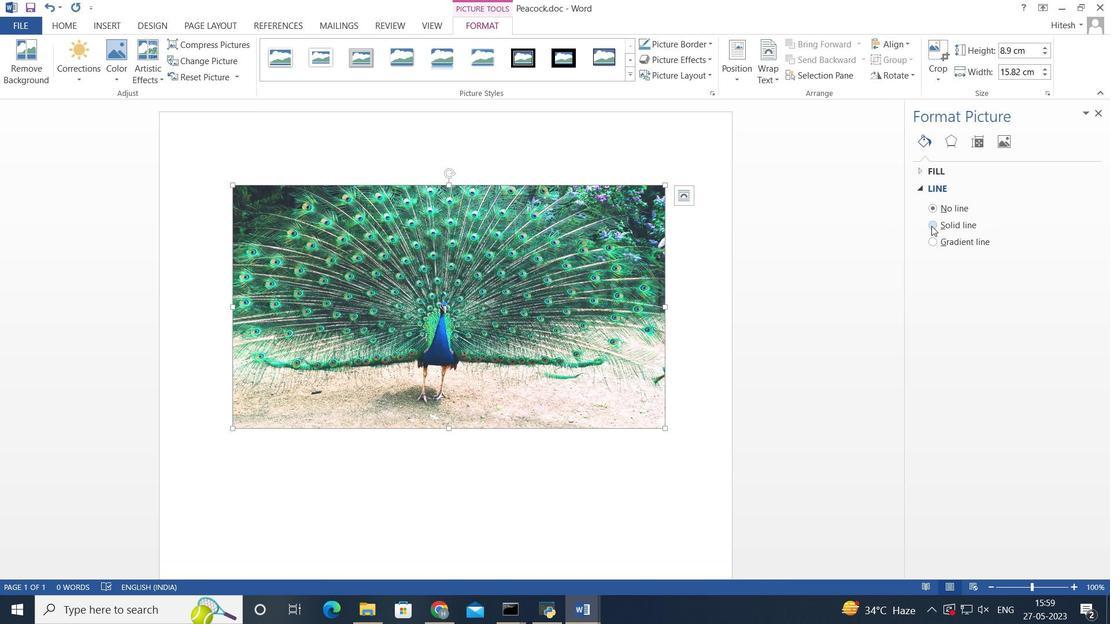 
Action: Mouse pressed left at (932, 224)
Screenshot: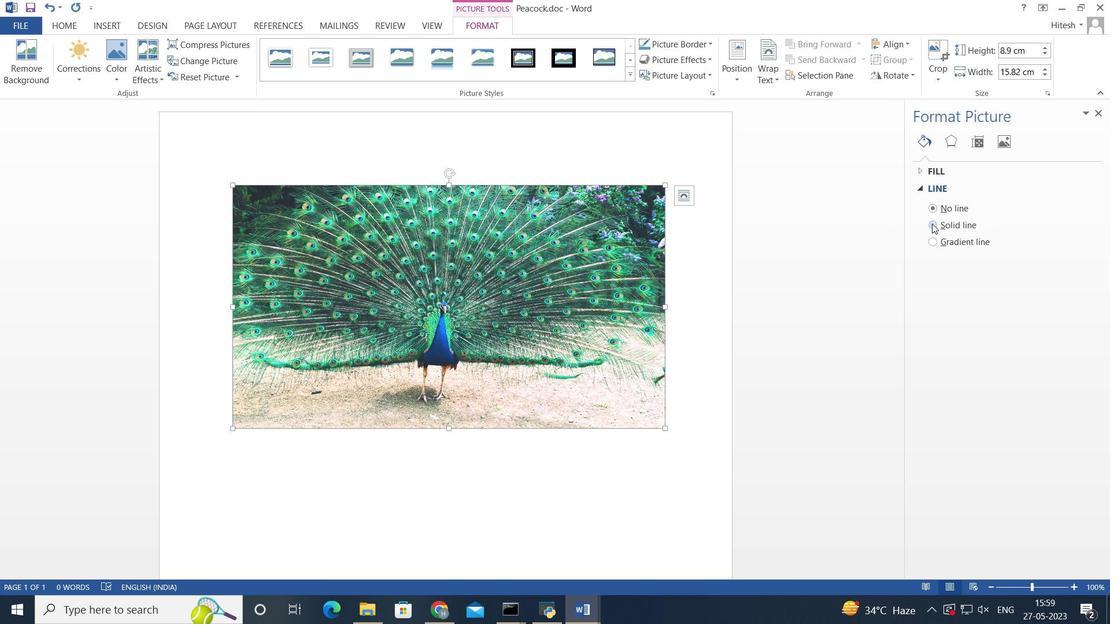 
Action: Mouse moved to (932, 241)
Screenshot: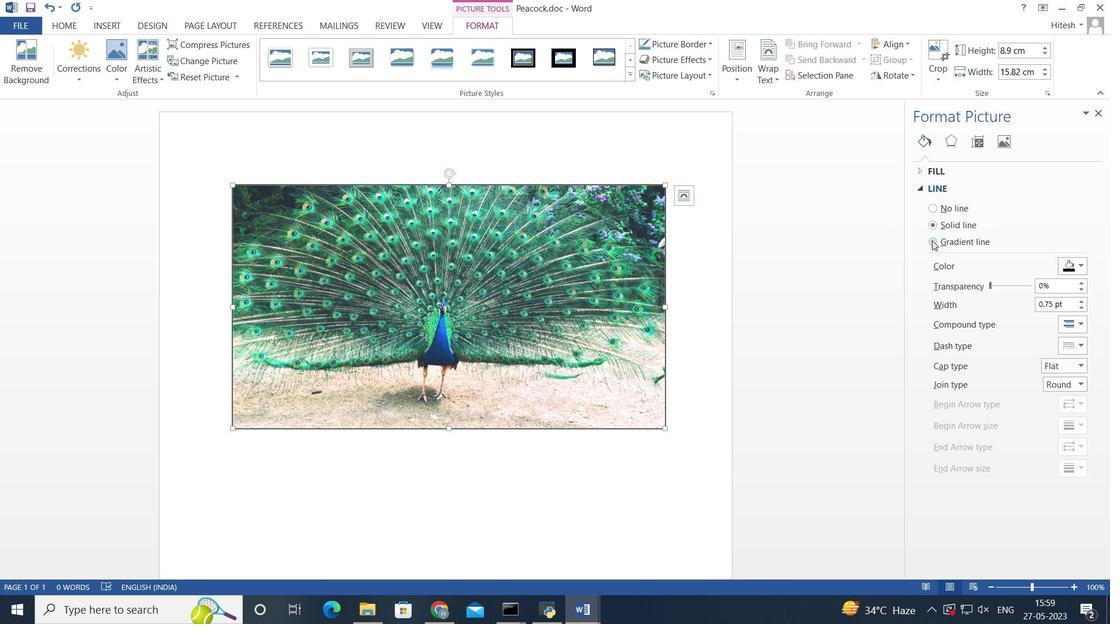 
Action: Mouse pressed left at (932, 241)
Screenshot: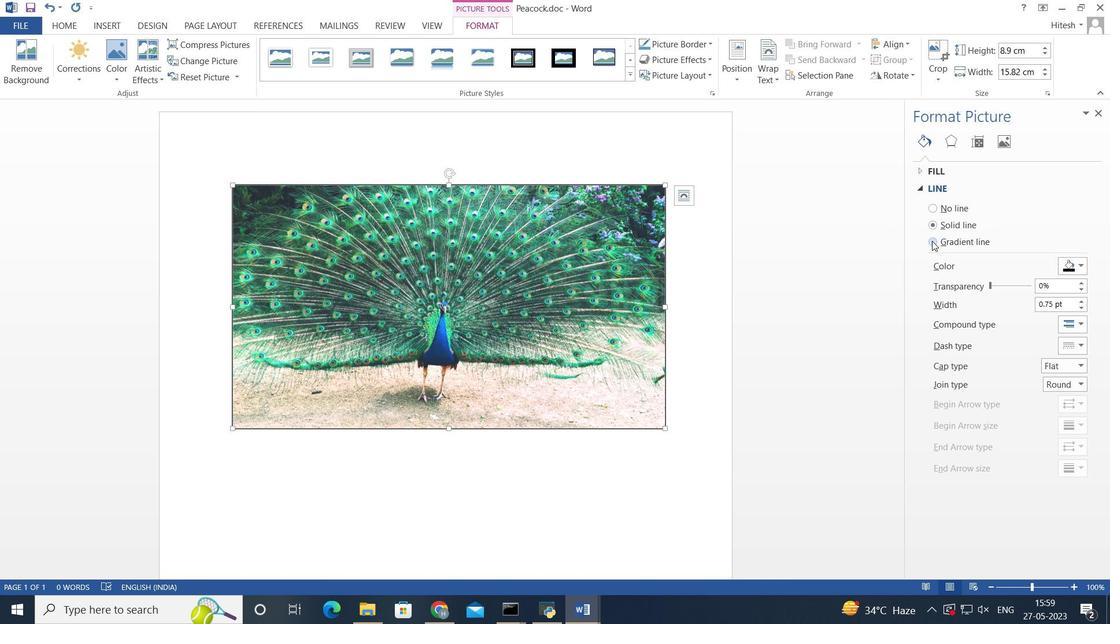 
Action: Mouse moved to (1080, 282)
Screenshot: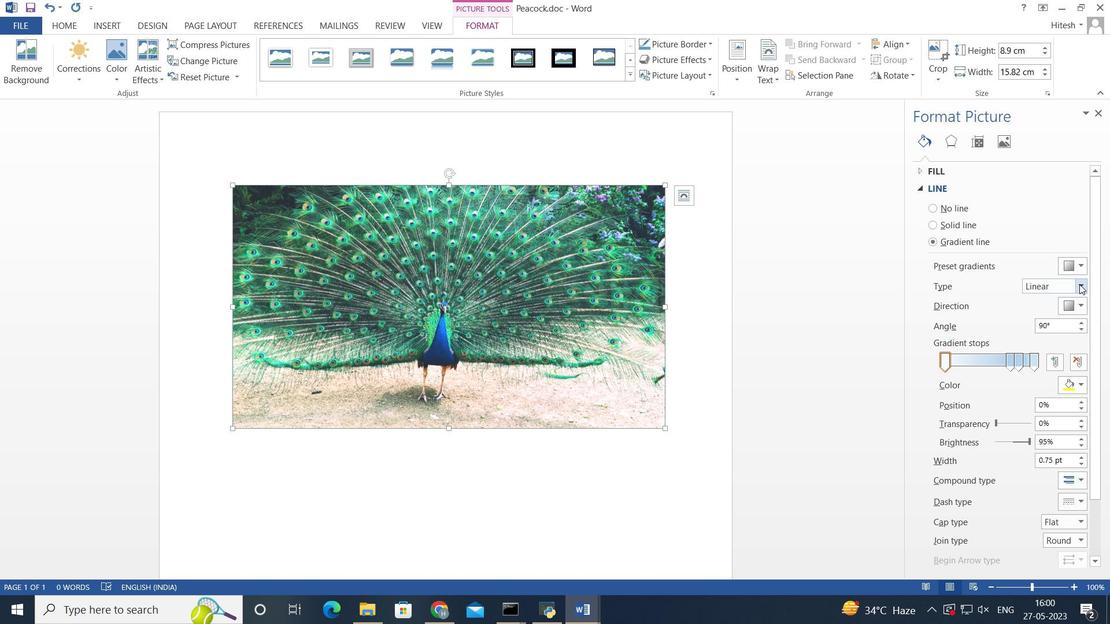
Action: Mouse pressed left at (1080, 282)
Screenshot: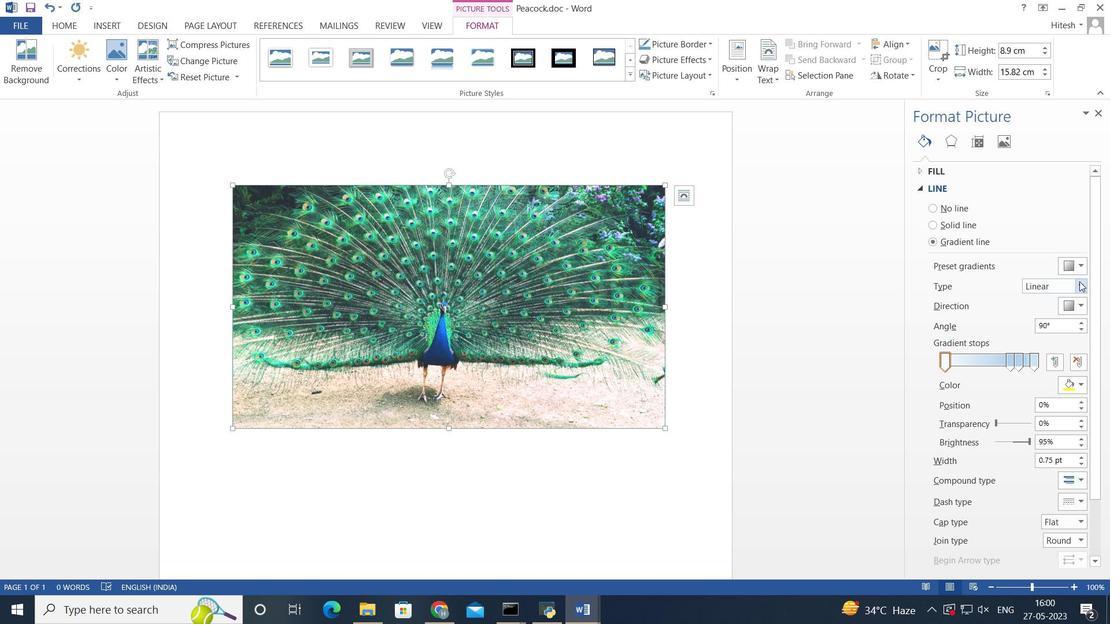 
Action: Mouse pressed left at (1080, 282)
Screenshot: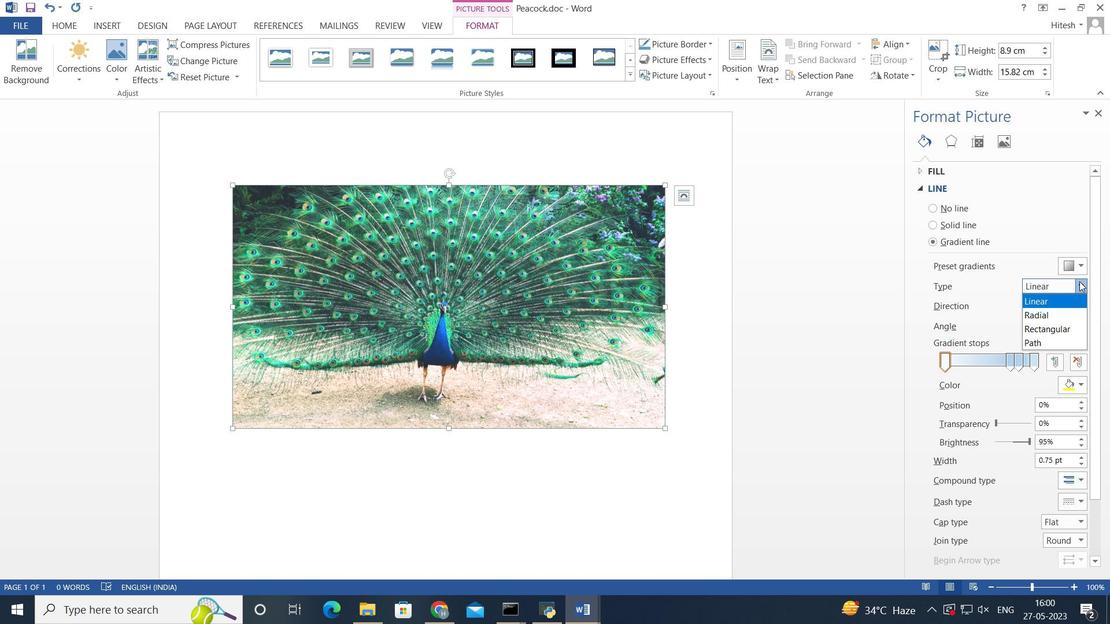 
Action: Mouse moved to (1085, 266)
Screenshot: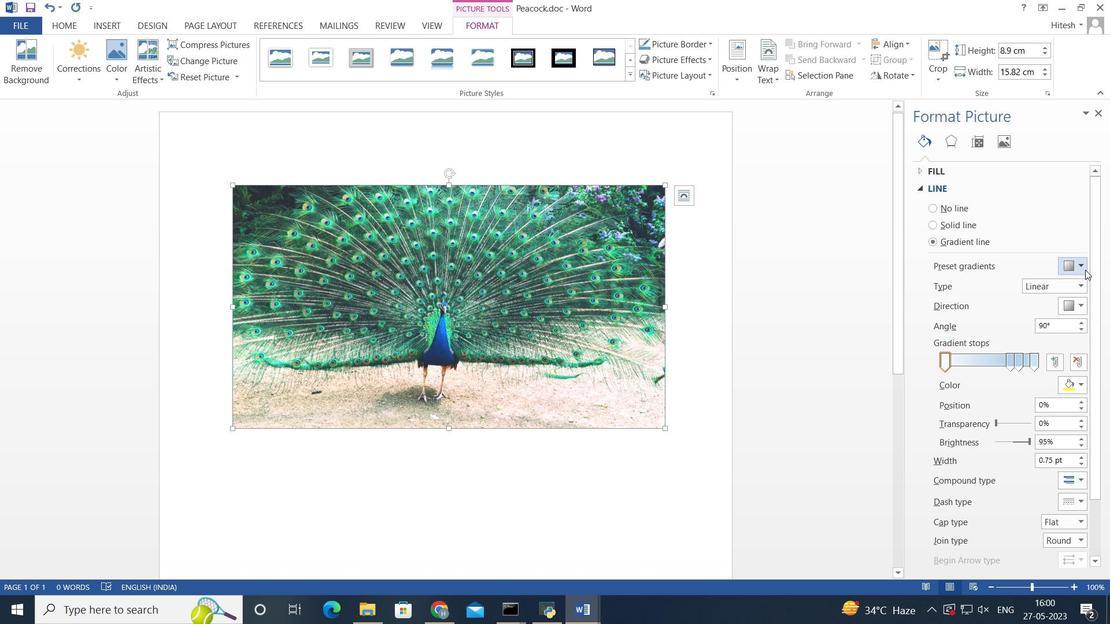 
Action: Mouse pressed left at (1085, 266)
Screenshot: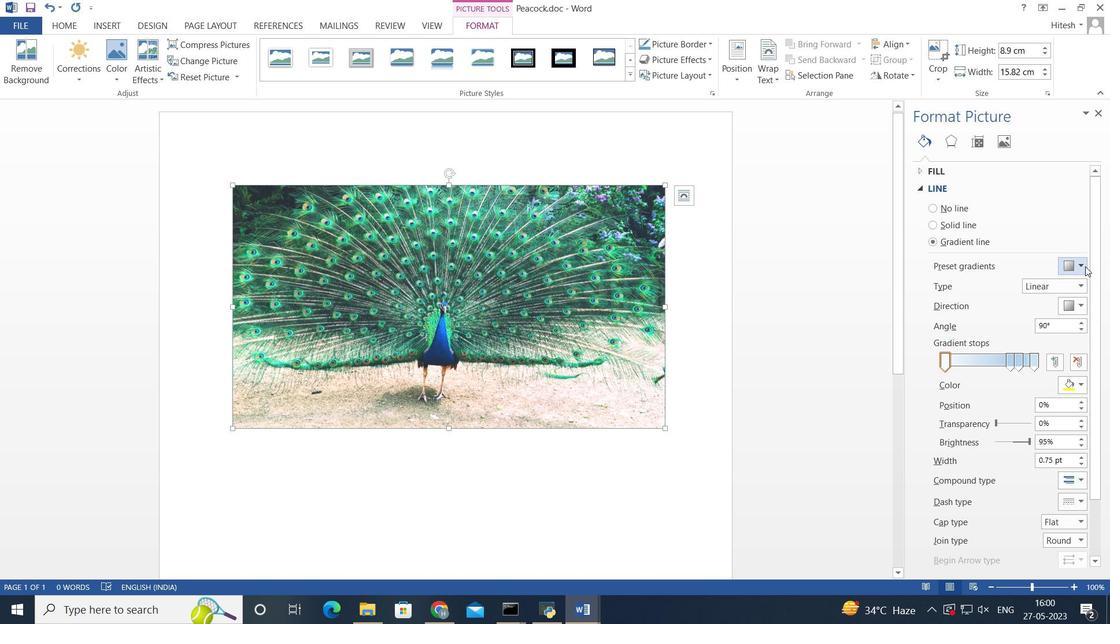 
Action: Mouse pressed left at (1085, 266)
Screenshot: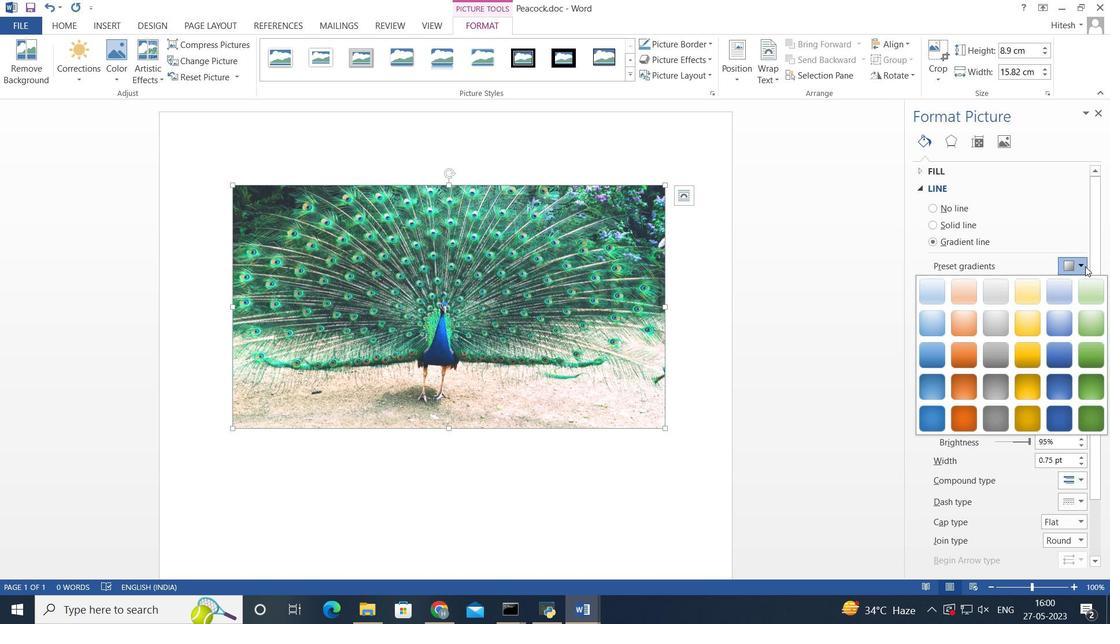 
Action: Mouse moved to (1078, 381)
Screenshot: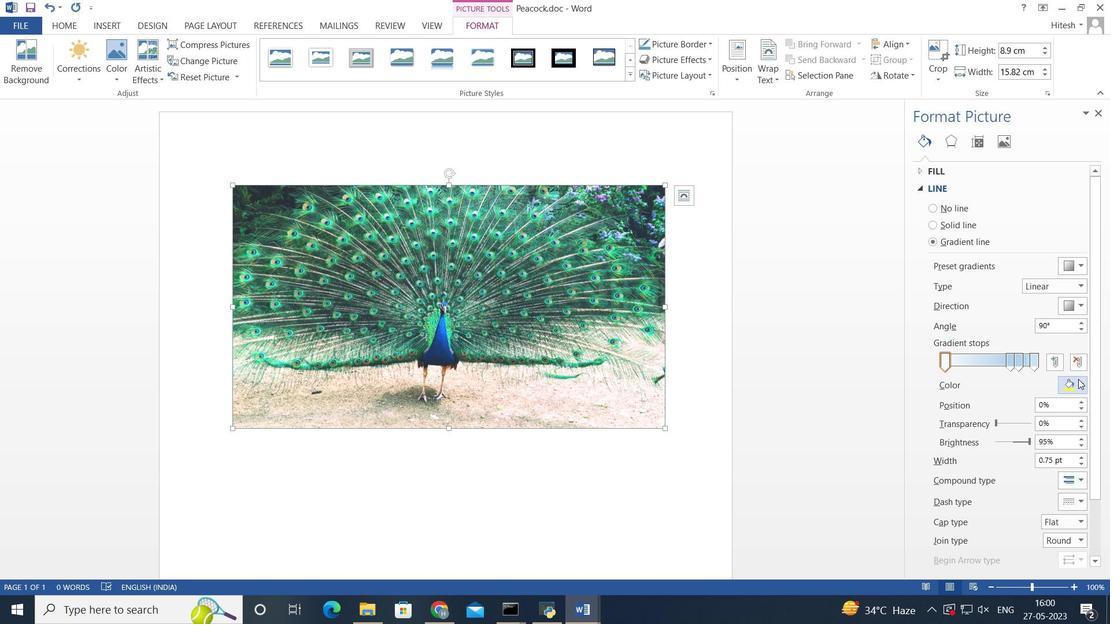 
Action: Mouse pressed left at (1078, 381)
Screenshot: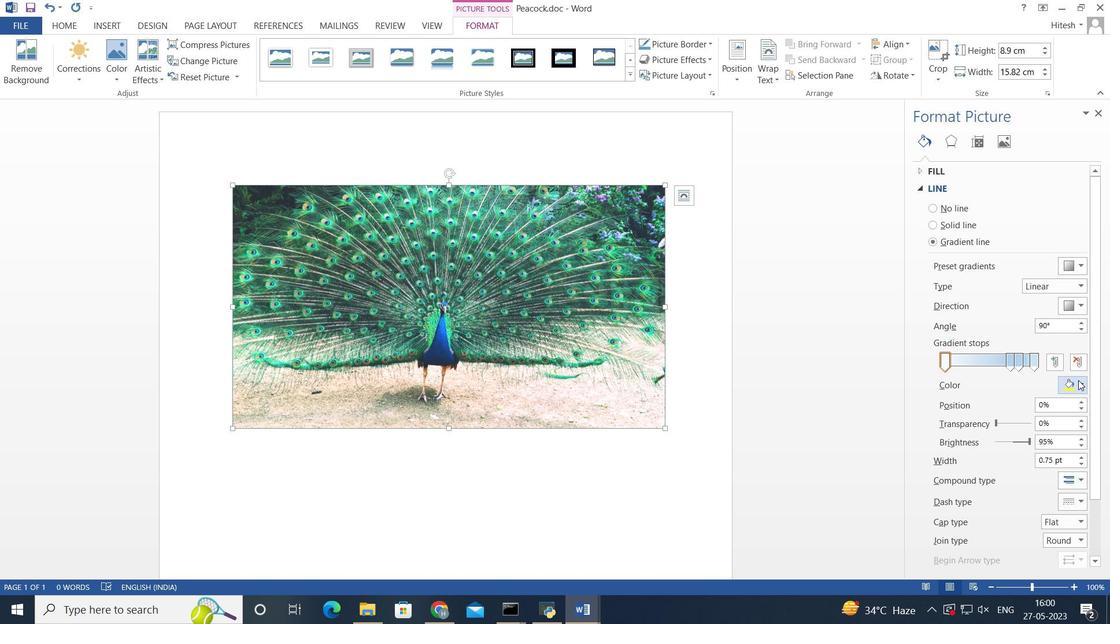 
Action: Mouse moved to (1099, 415)
Screenshot: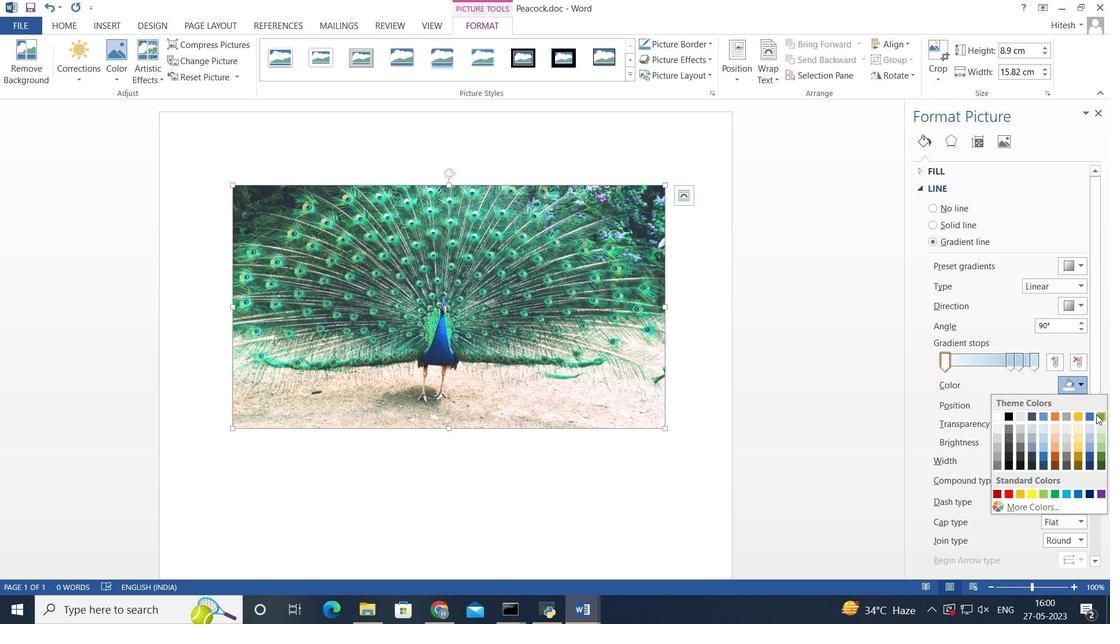 
Action: Mouse pressed left at (1099, 415)
Screenshot: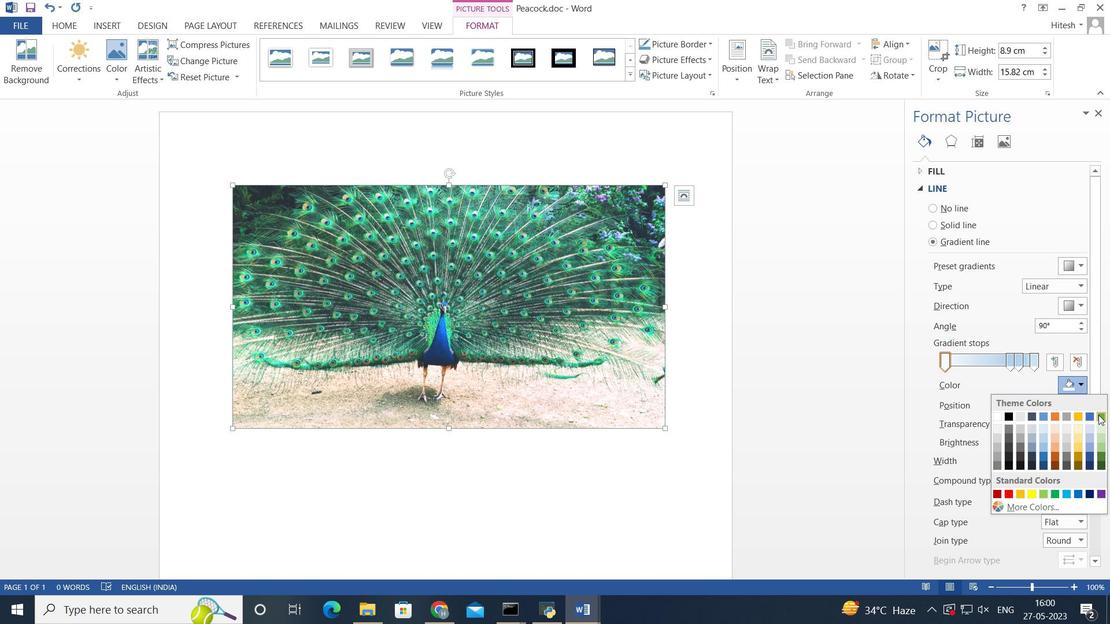 
Action: Mouse moved to (1017, 407)
Screenshot: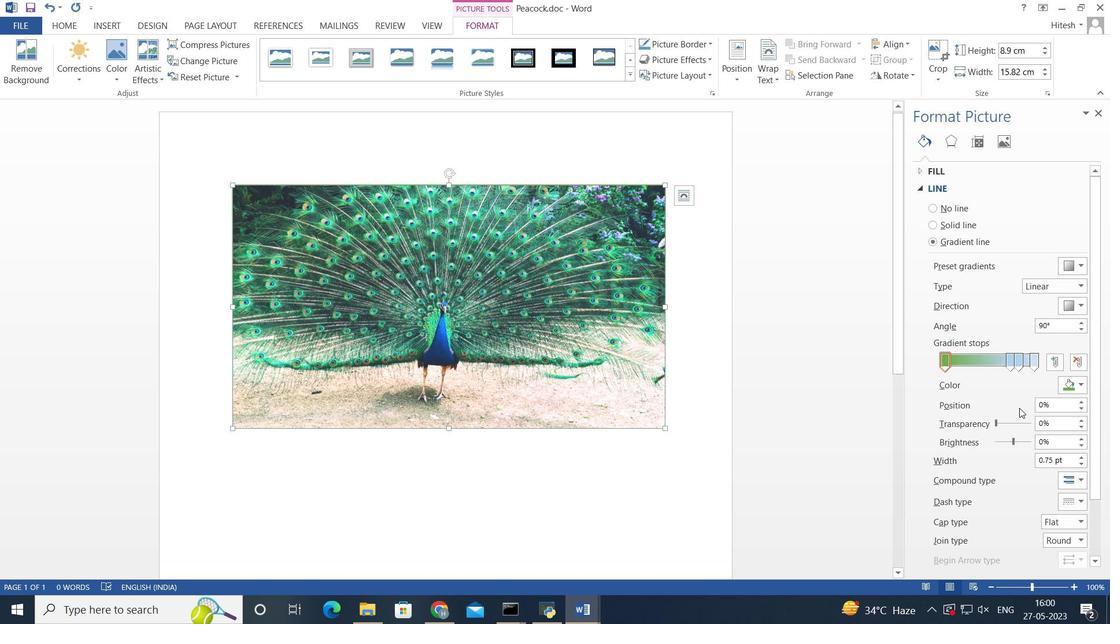 
Action: Mouse scrolled (1017, 406) with delta (0, 0)
Screenshot: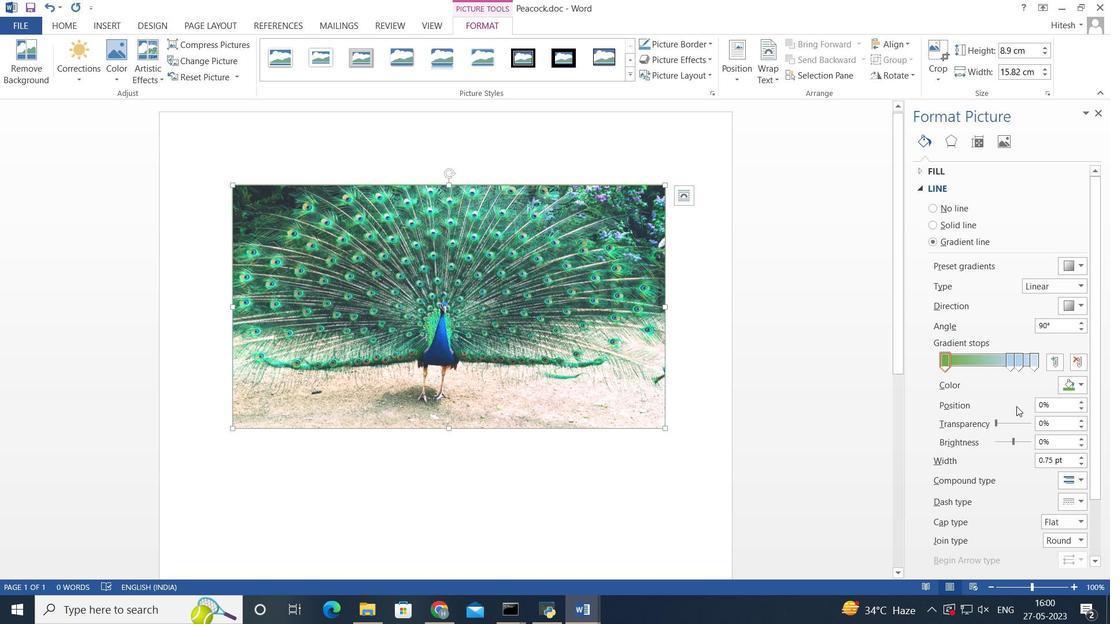 
Action: Mouse scrolled (1017, 407) with delta (0, 0)
Screenshot: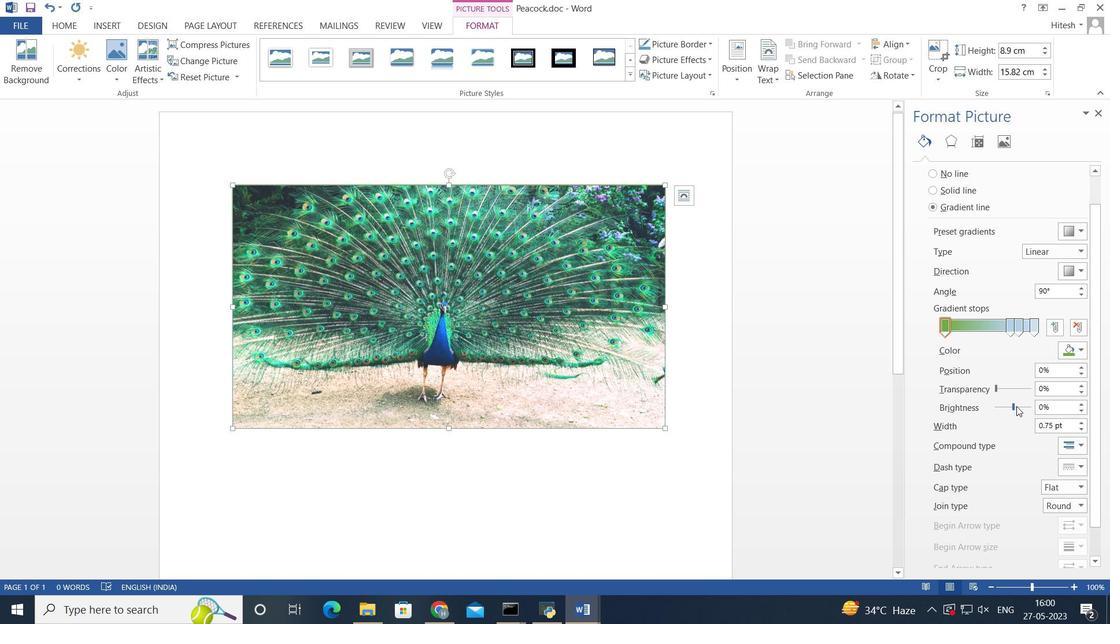 
Action: Mouse scrolled (1017, 406) with delta (0, 0)
Screenshot: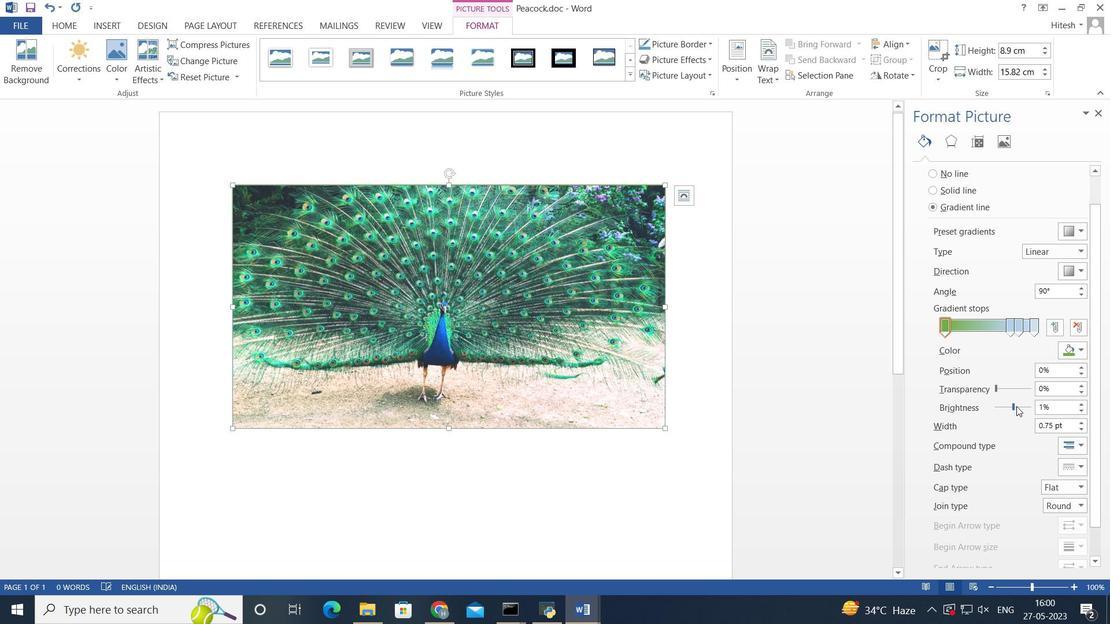
Action: Mouse scrolled (1017, 406) with delta (0, 0)
Screenshot: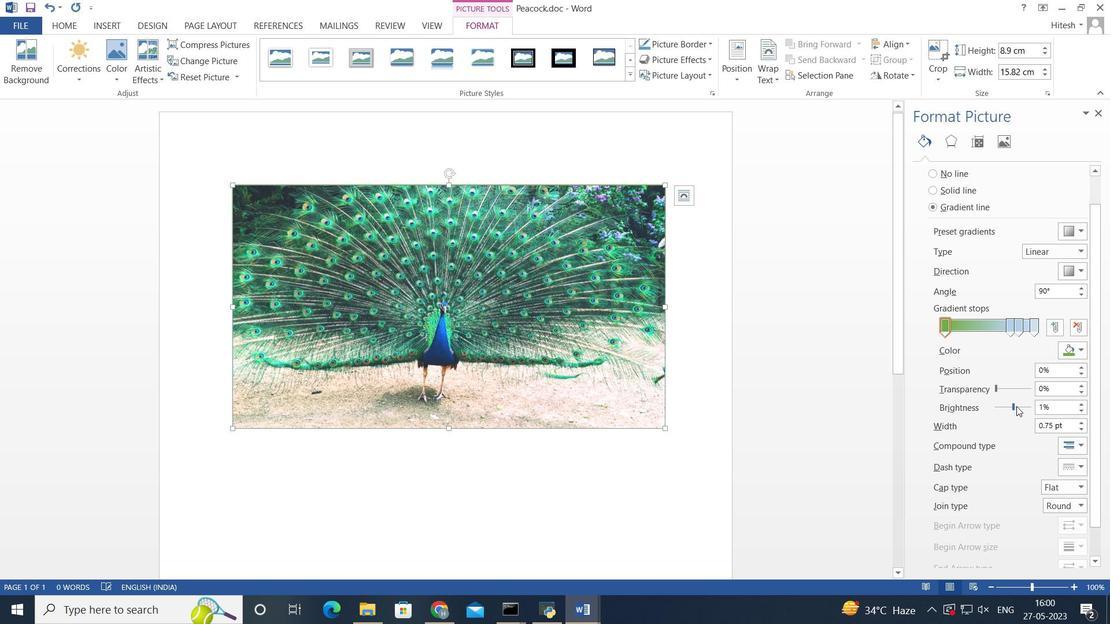 
Action: Mouse scrolled (1017, 406) with delta (0, 0)
Screenshot: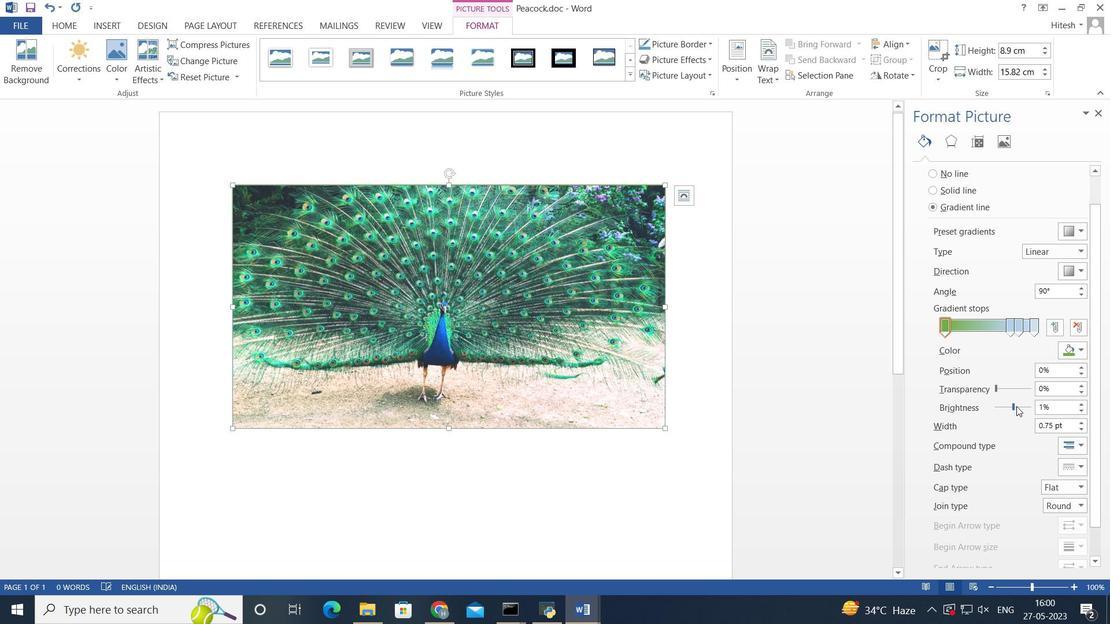 
Action: Mouse scrolled (1017, 406) with delta (0, 0)
Screenshot: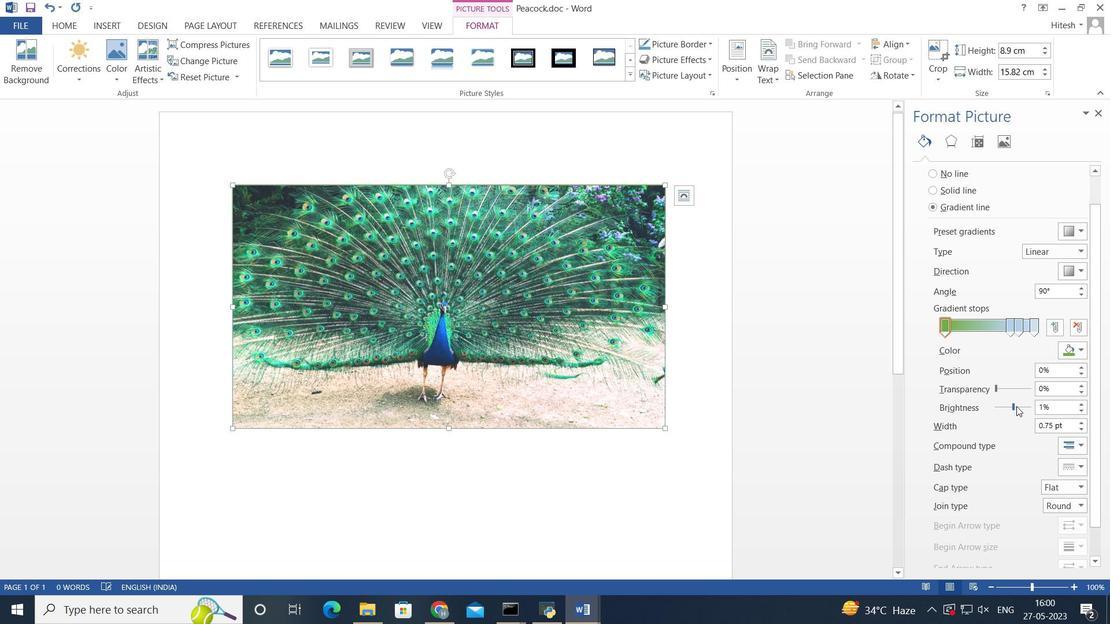 
Action: Mouse moved to (1073, 426)
Screenshot: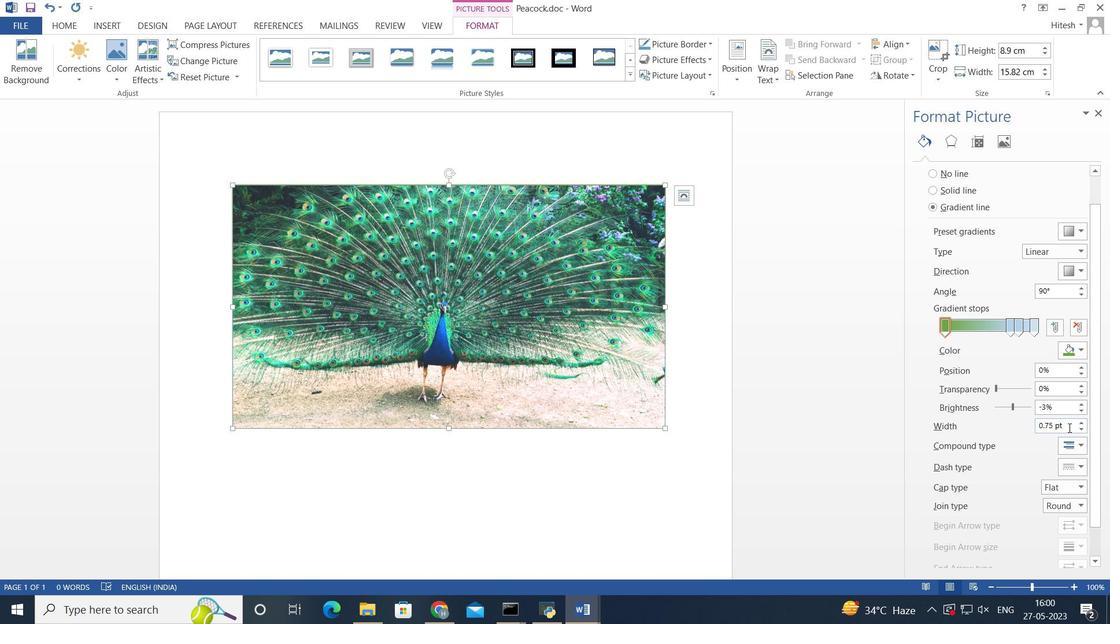 
Action: Mouse pressed left at (1073, 426)
Screenshot: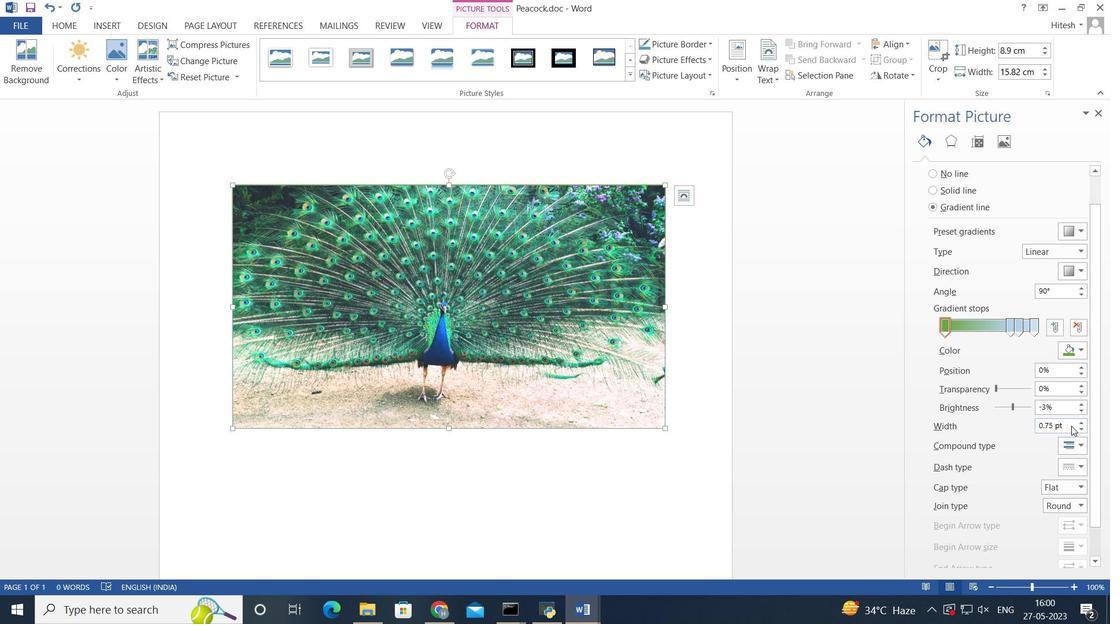 
Action: Mouse moved to (1069, 417)
Screenshot: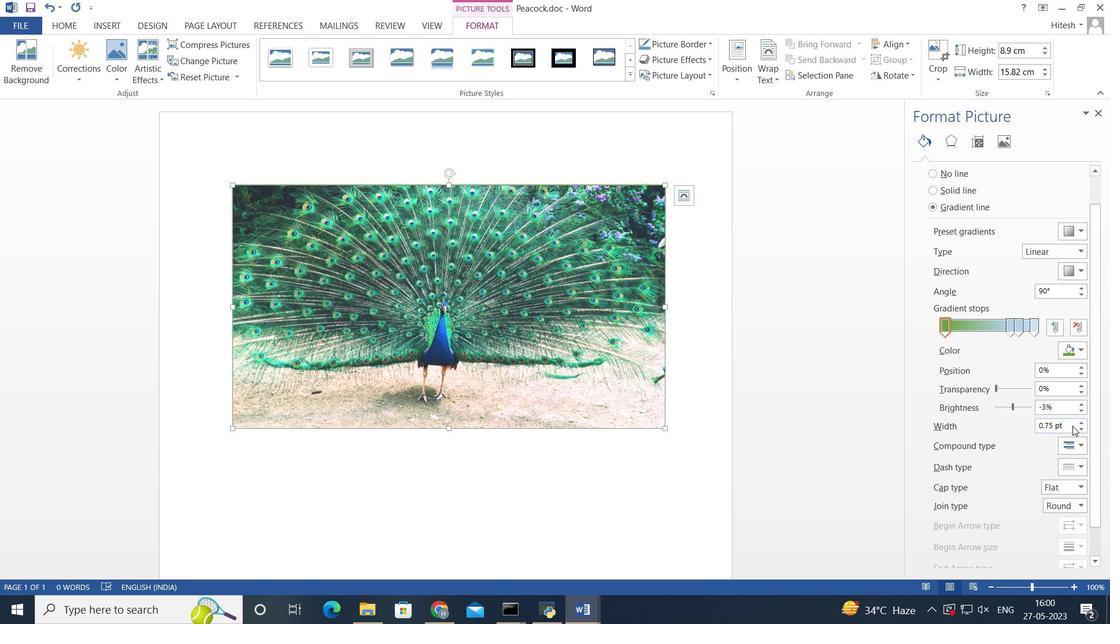 
Action: Mouse pressed left at (1069, 417)
Screenshot: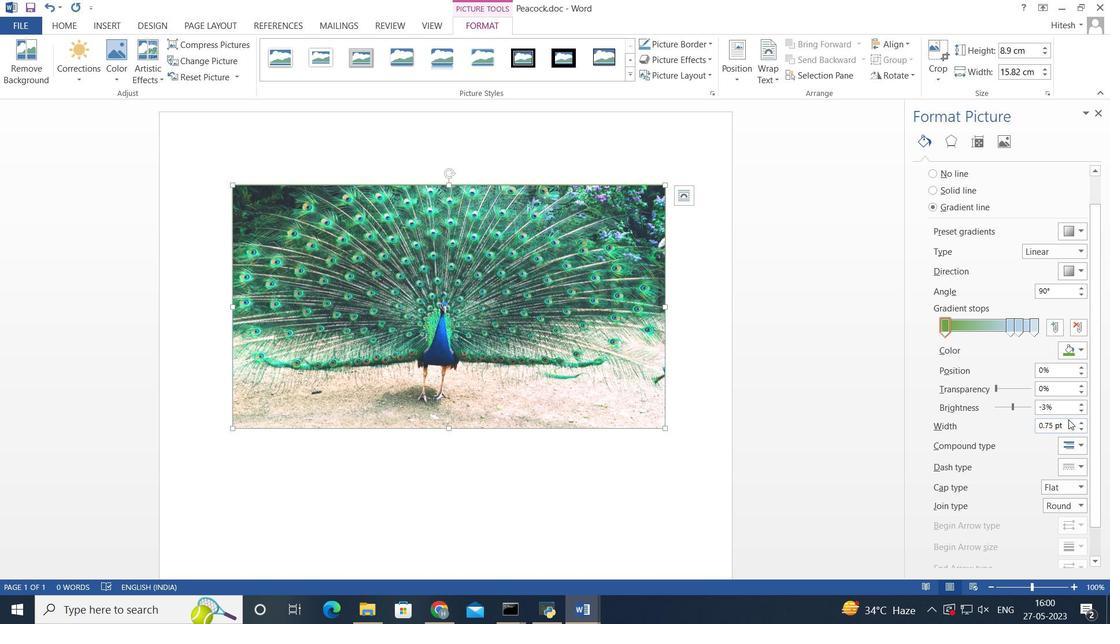 
Action: Mouse moved to (1085, 429)
Screenshot: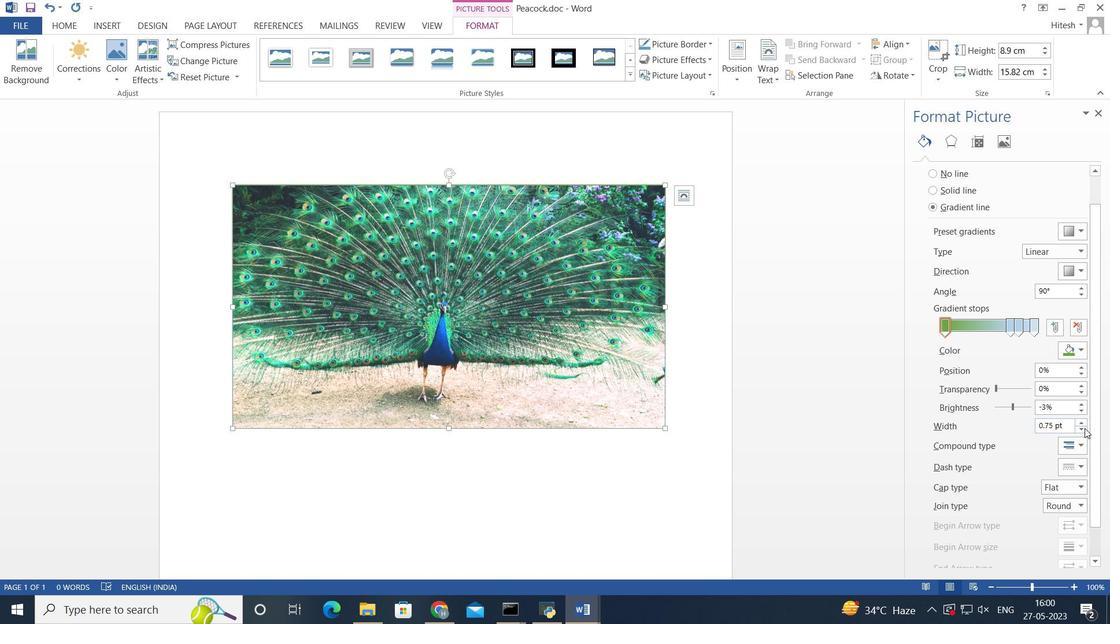 
Action: Mouse pressed left at (1085, 429)
Screenshot: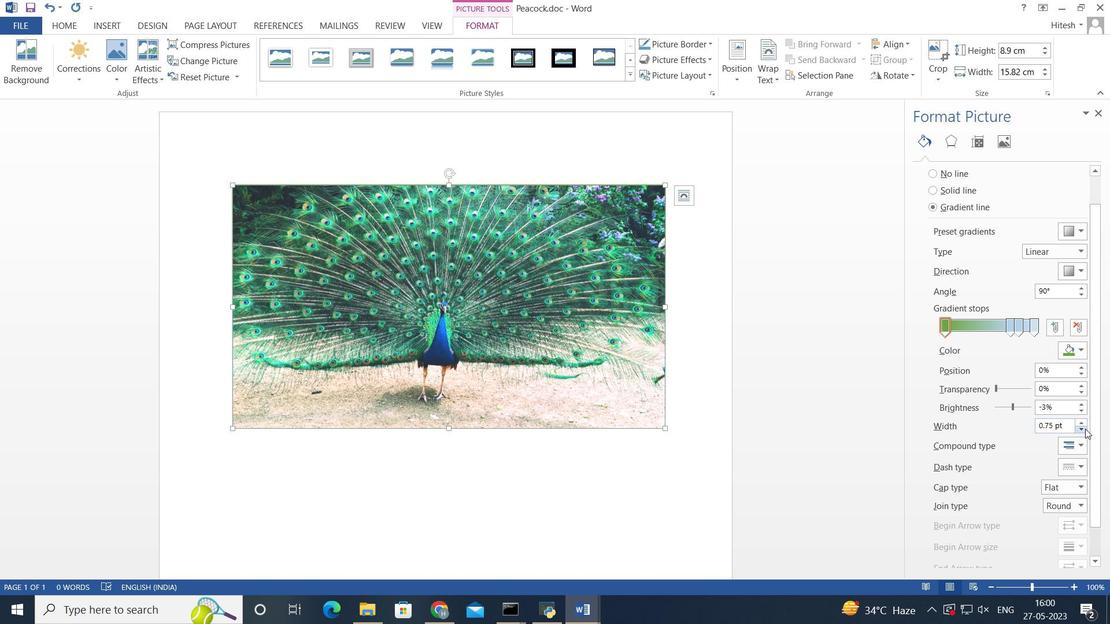 
Action: Mouse moved to (1085, 429)
Screenshot: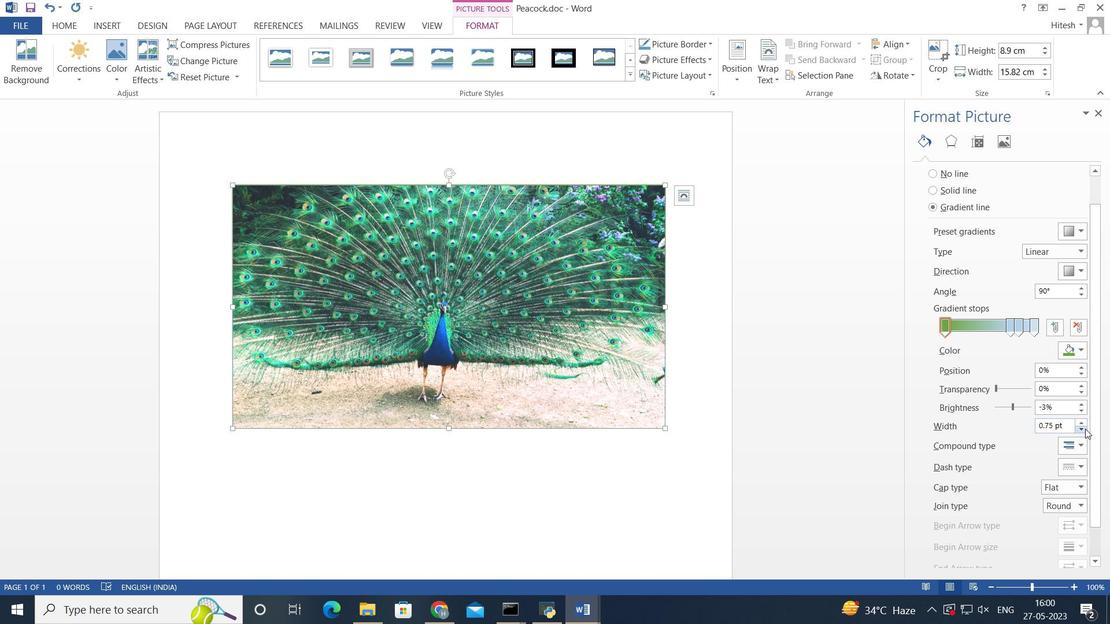 
Action: Mouse pressed left at (1085, 429)
Screenshot: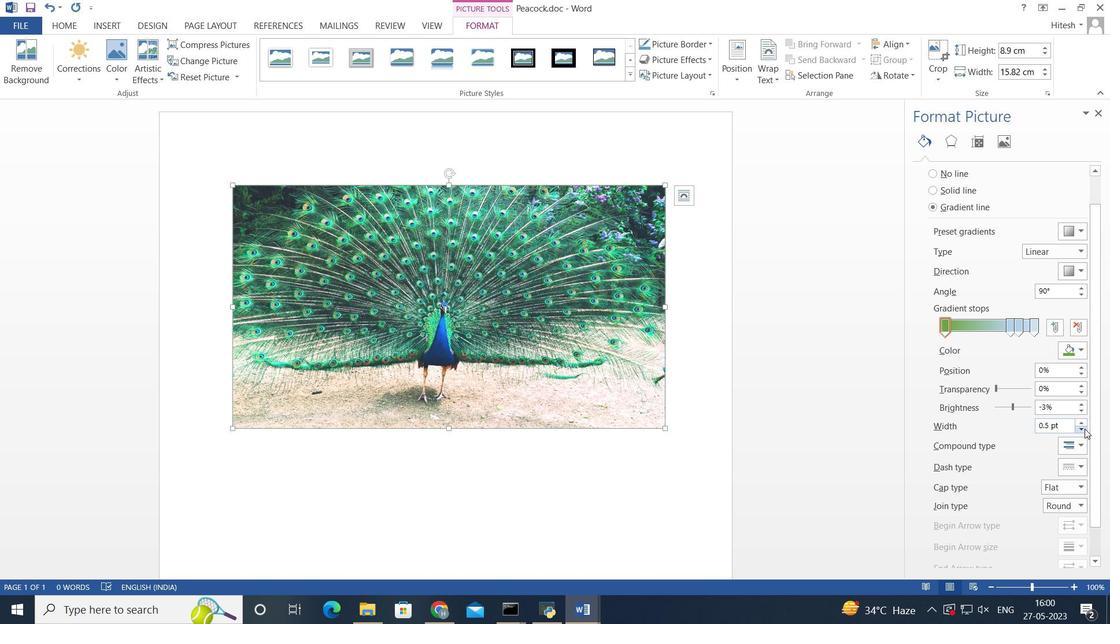 
Action: Mouse moved to (1082, 420)
Screenshot: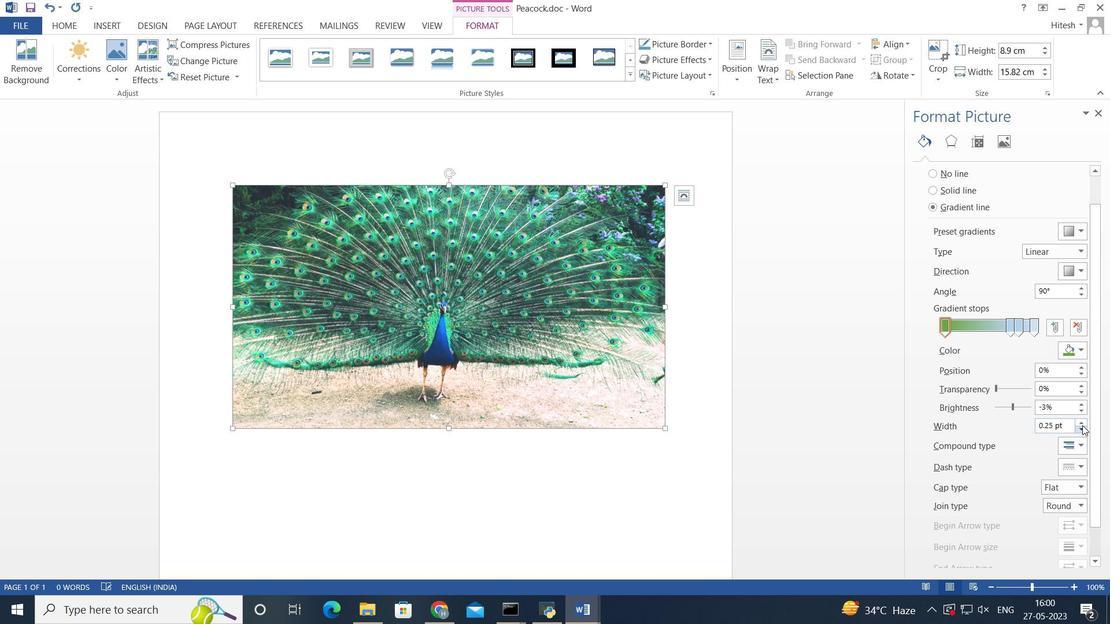 
Action: Mouse pressed left at (1082, 420)
Screenshot: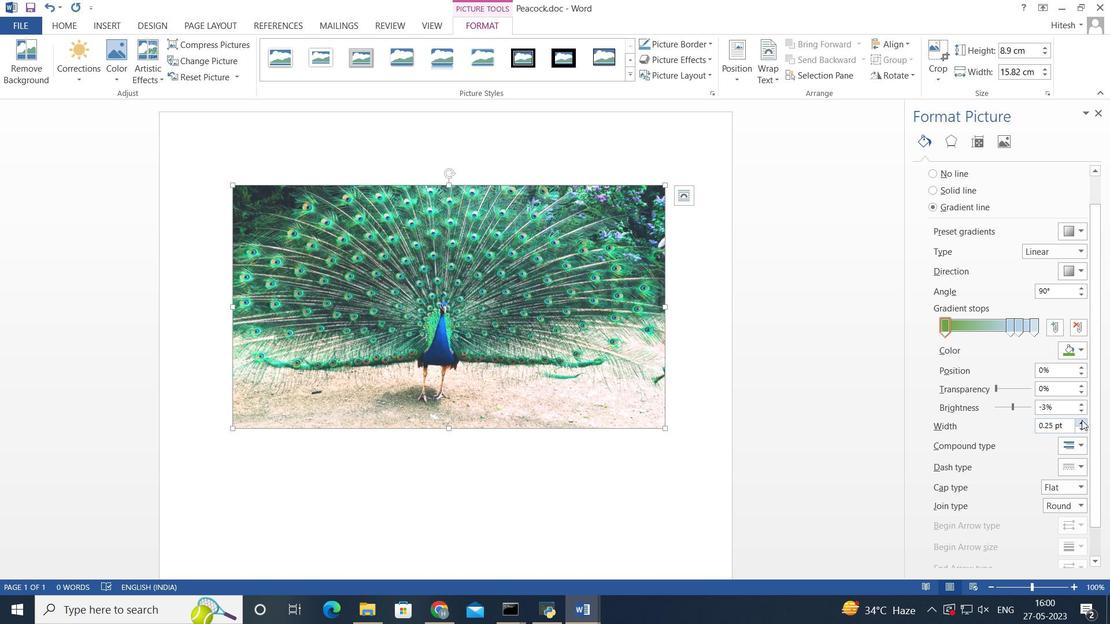 
Action: Mouse pressed left at (1082, 420)
Screenshot: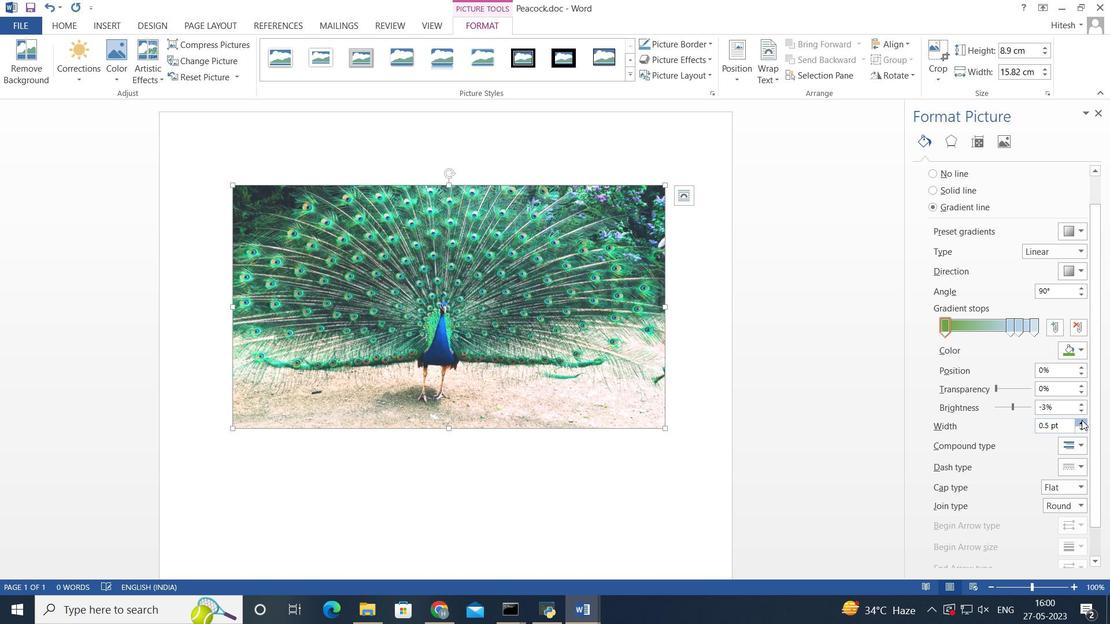 
Action: Mouse pressed left at (1082, 420)
Screenshot: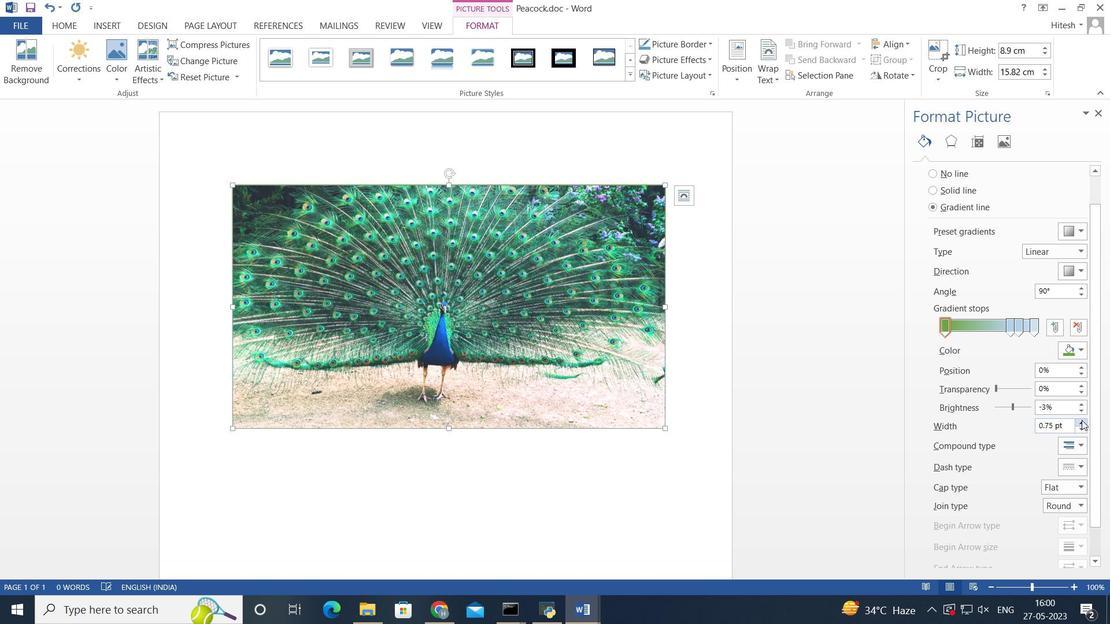 
Action: Mouse moved to (1036, 409)
Screenshot: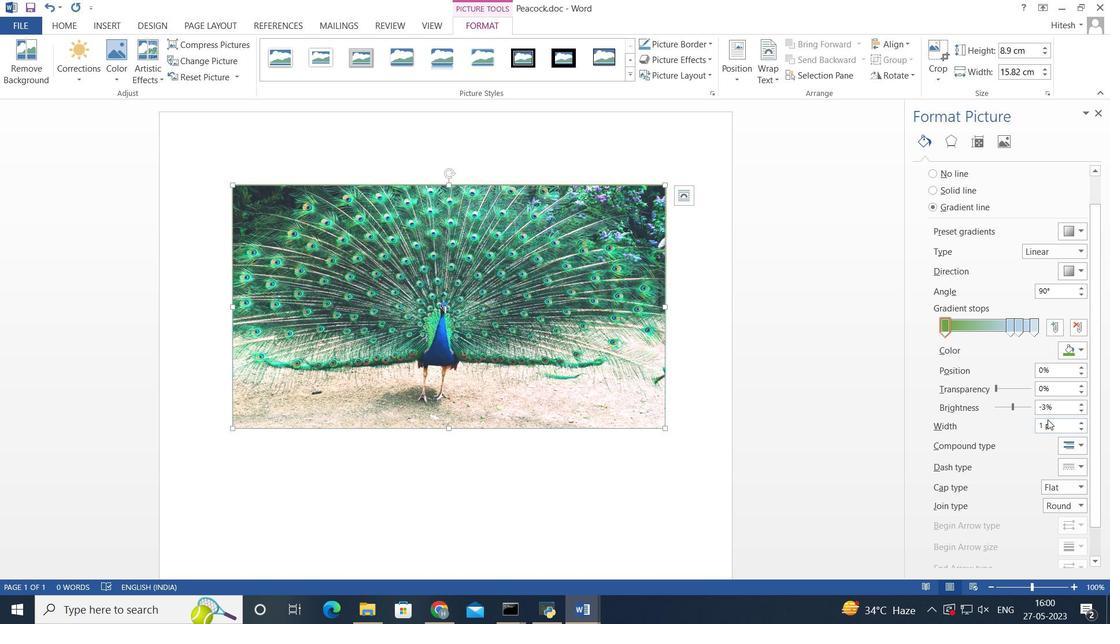 
Action: Mouse scrolled (1036, 408) with delta (0, 0)
Screenshot: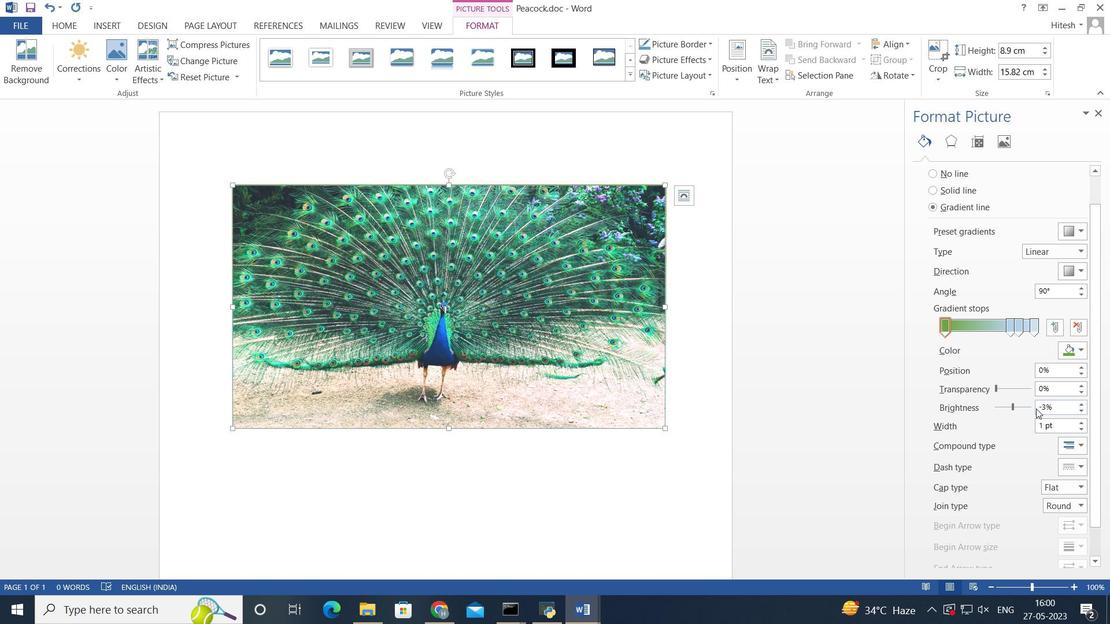 
Action: Mouse moved to (1050, 238)
Screenshot: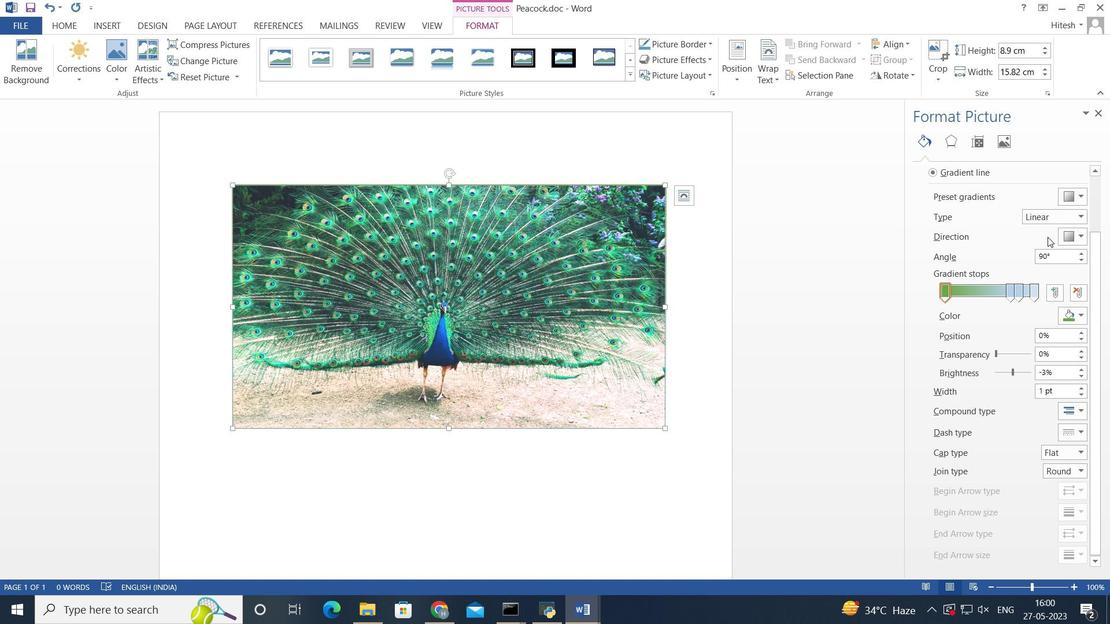 
Action: Mouse scrolled (1050, 239) with delta (0, 0)
Screenshot: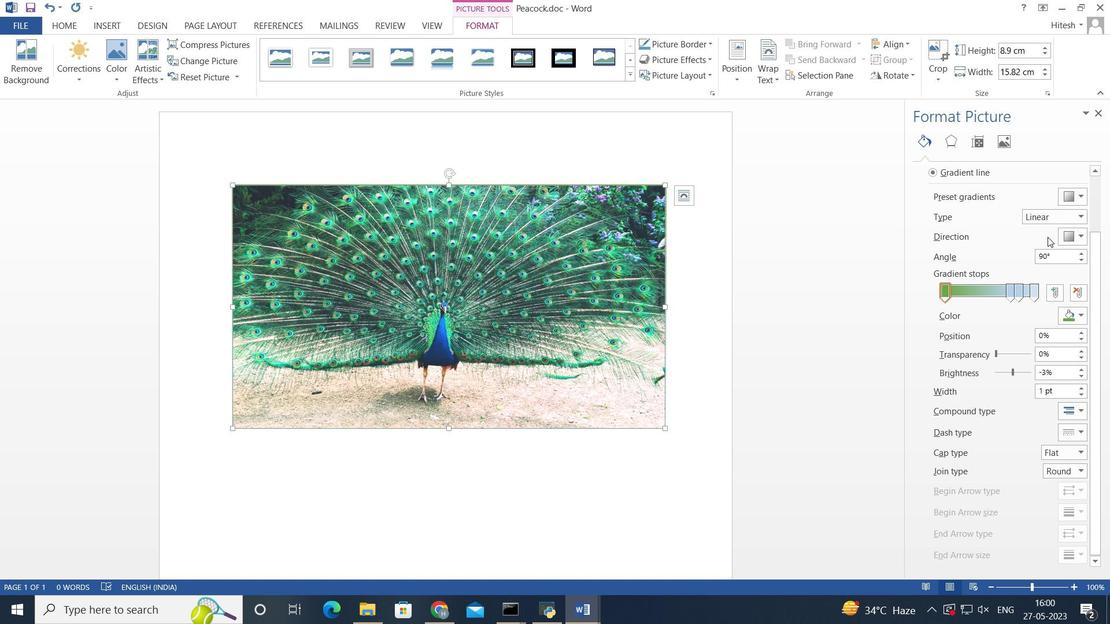 
Action: Mouse scrolled (1050, 239) with delta (0, 0)
Screenshot: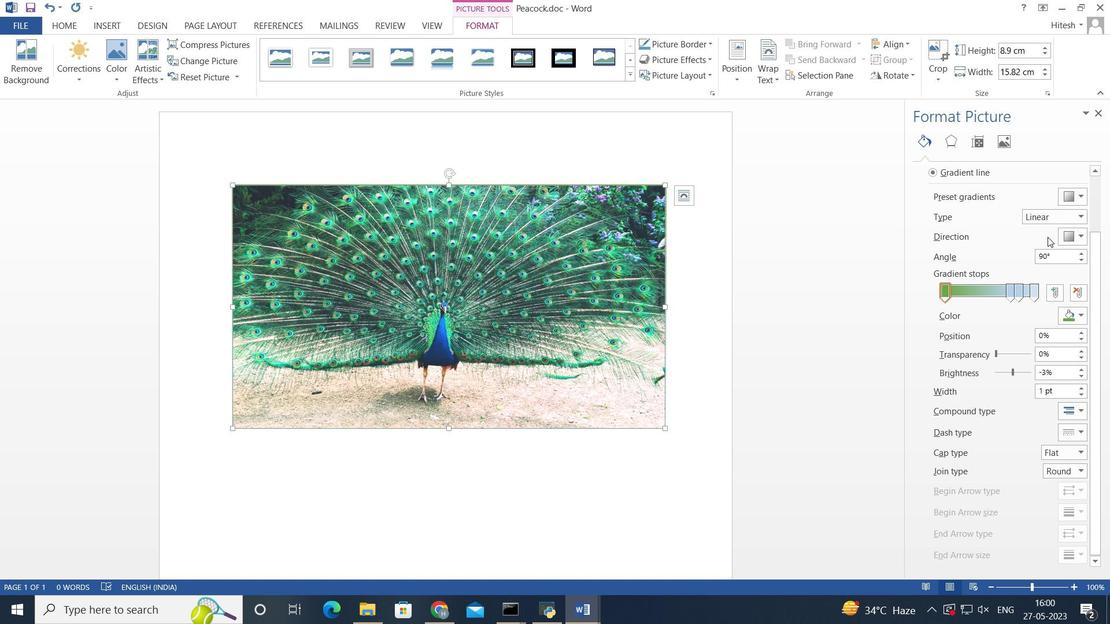 
Action: Mouse scrolled (1050, 239) with delta (0, 0)
Screenshot: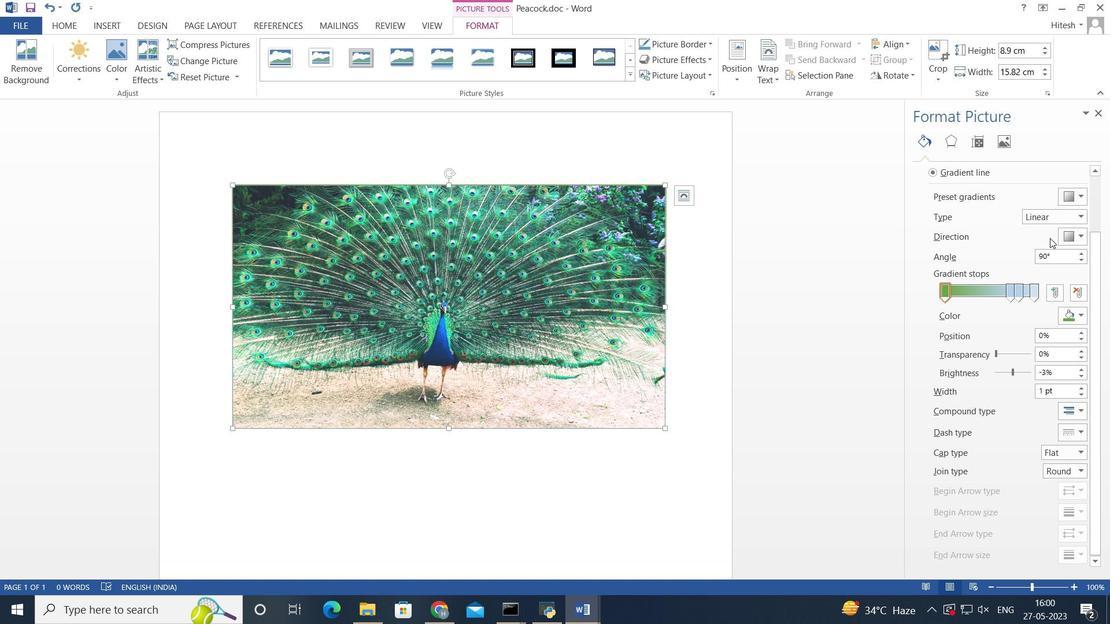 
Action: Mouse moved to (1050, 354)
Screenshot: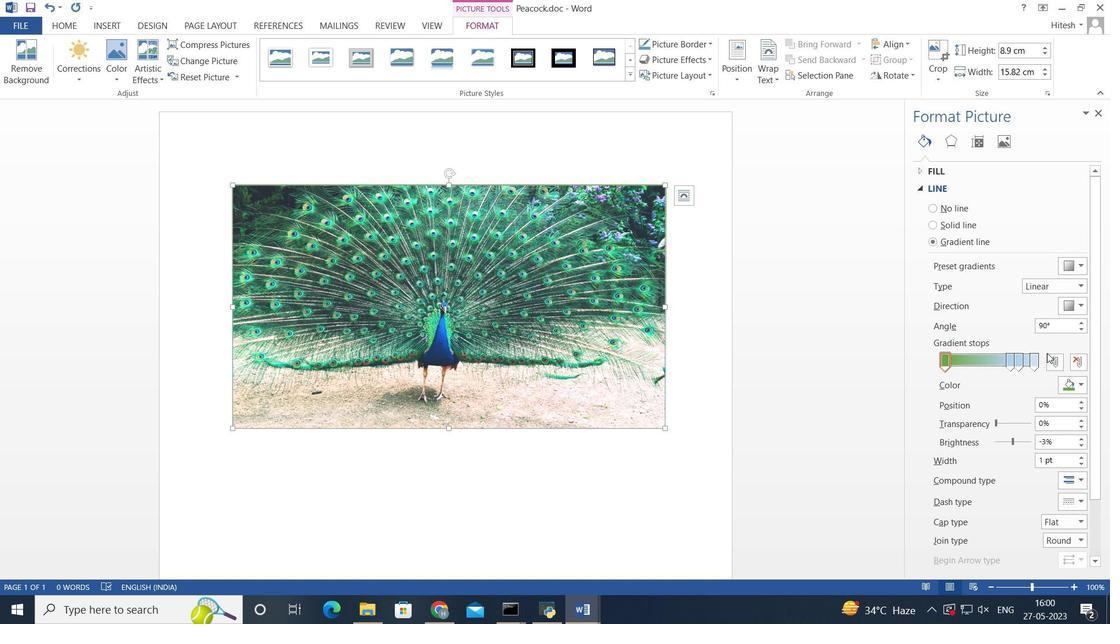 
Action: Mouse scrolled (1050, 354) with delta (0, 0)
Screenshot: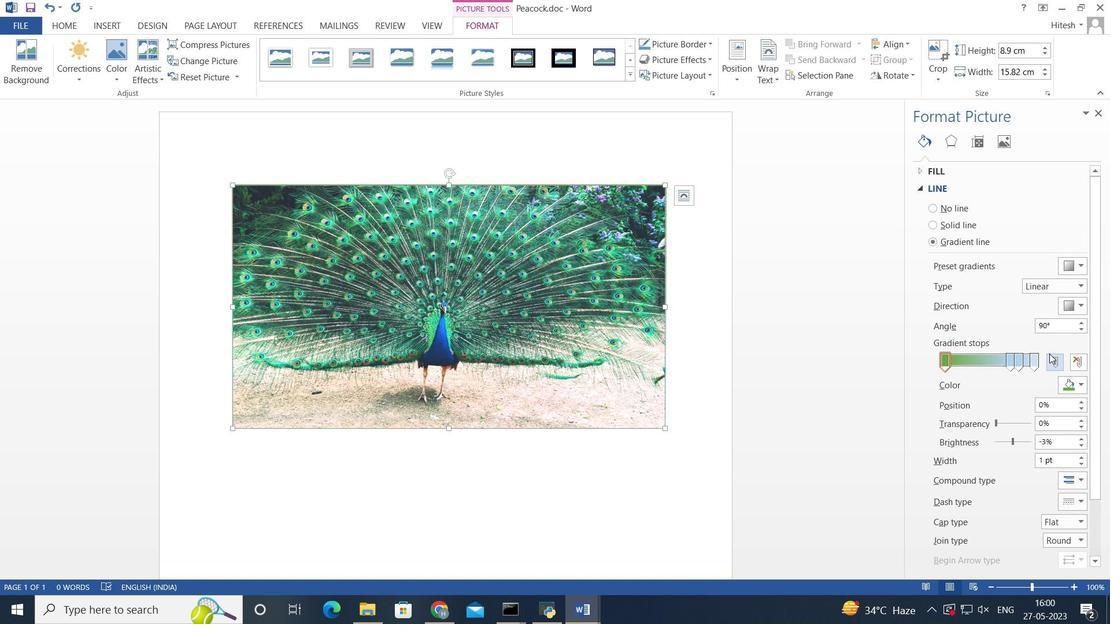 
Action: Mouse scrolled (1050, 354) with delta (0, 0)
Screenshot: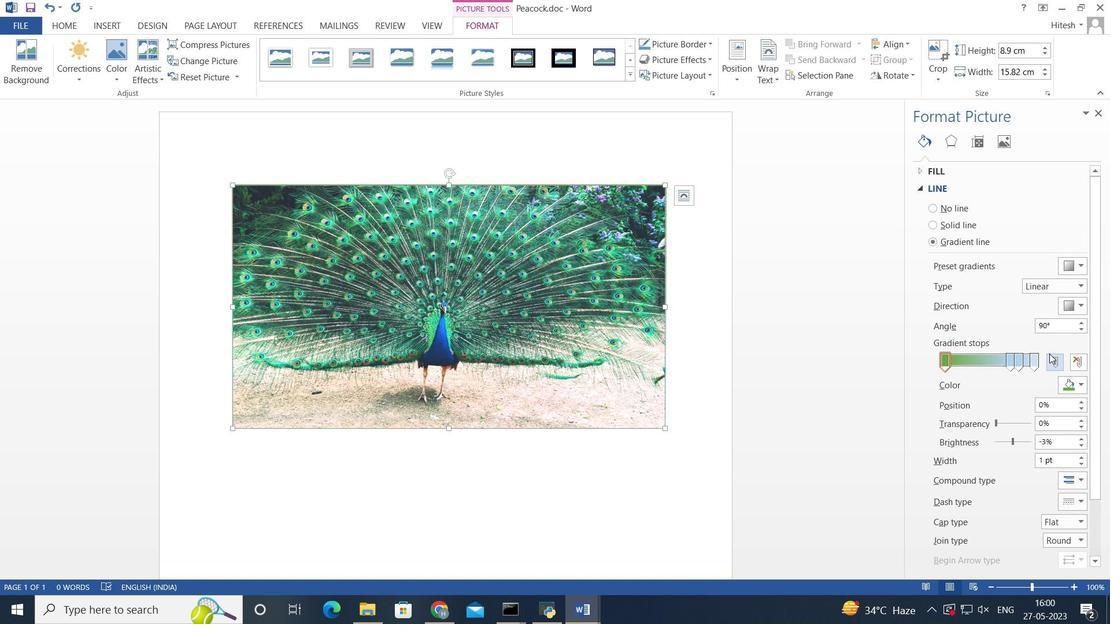 
Action: Mouse scrolled (1050, 354) with delta (0, 0)
Screenshot: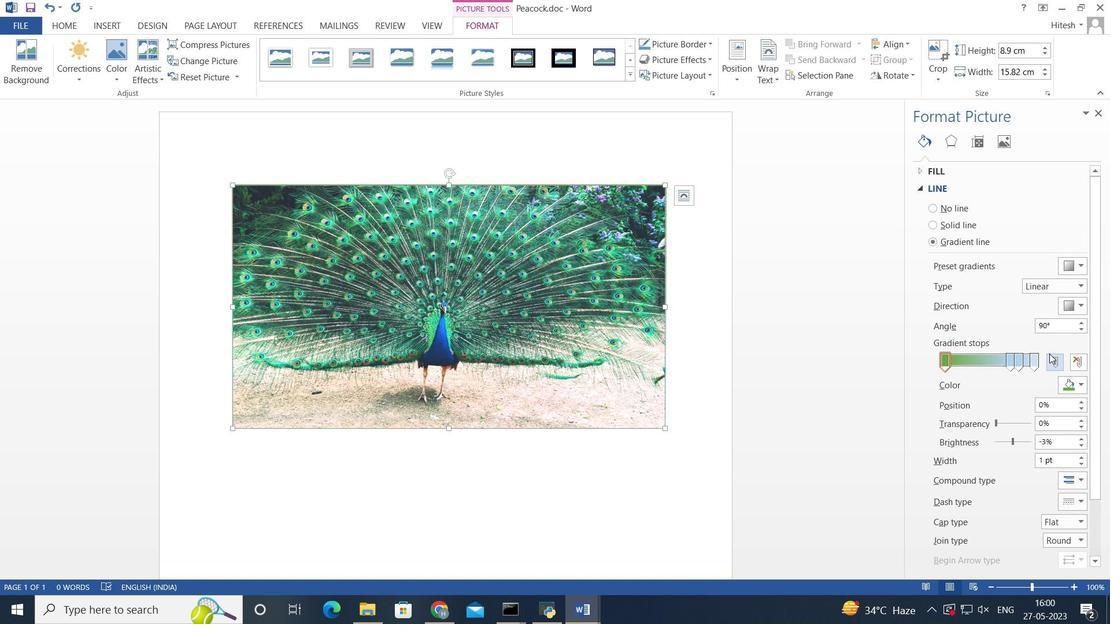 
Action: Mouse scrolled (1050, 354) with delta (0, 0)
Screenshot: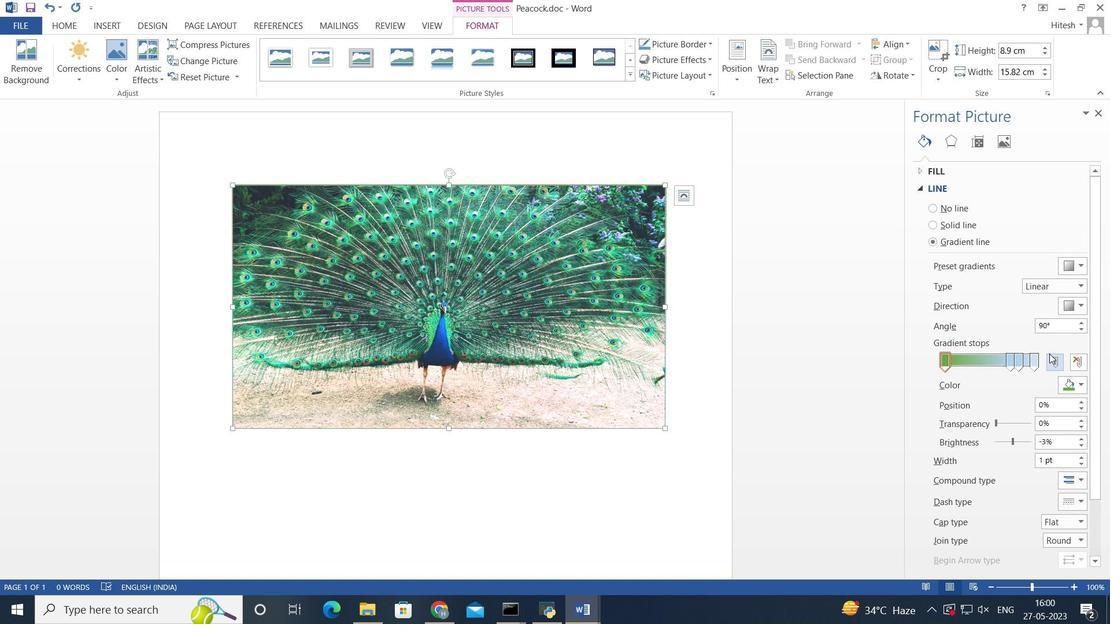 
Action: Mouse moved to (1081, 467)
Screenshot: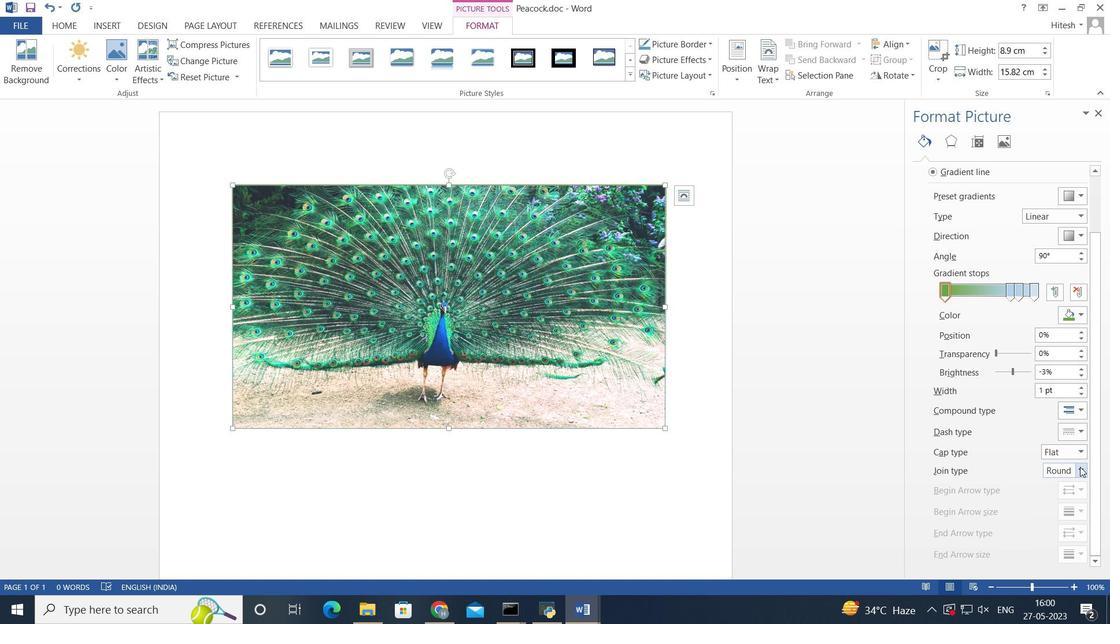 
Action: Mouse pressed left at (1081, 467)
Screenshot: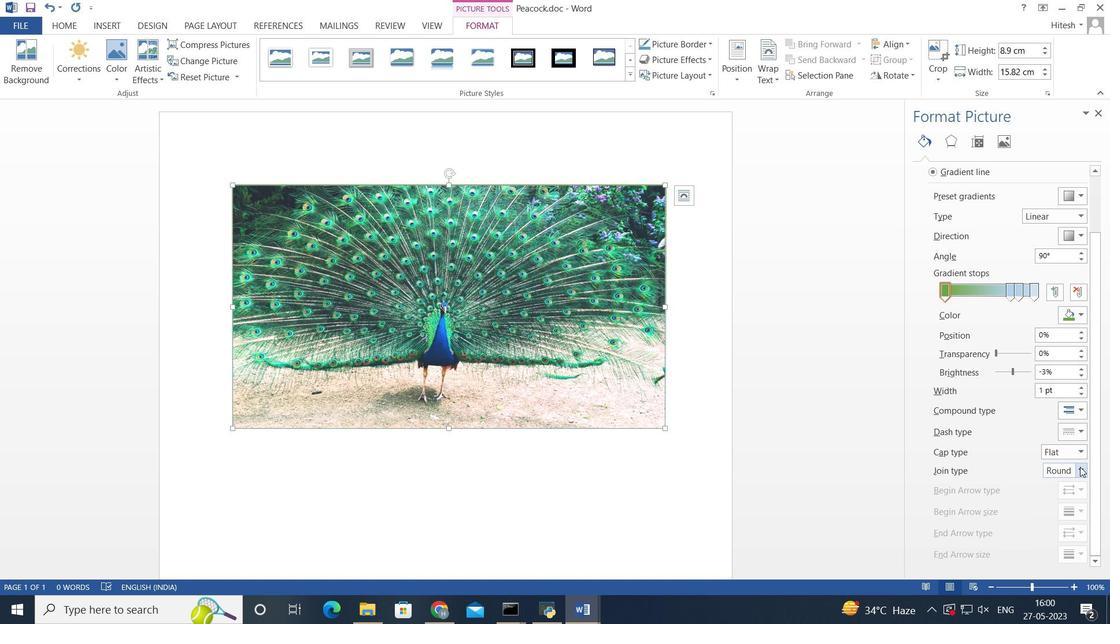 
Action: Mouse moved to (1081, 467)
Screenshot: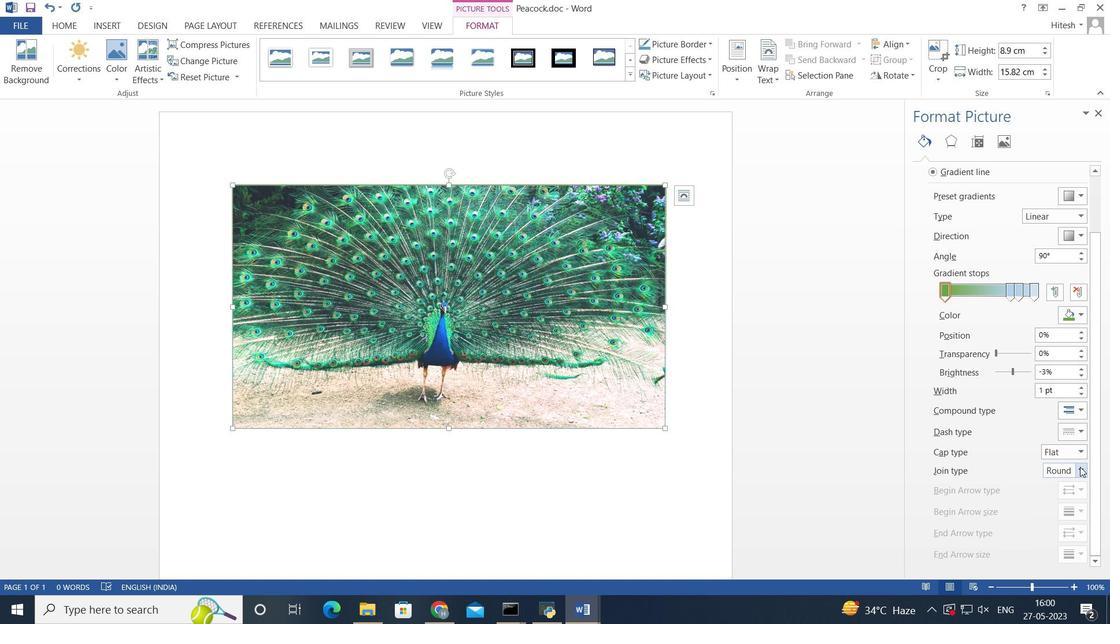 
Action: Mouse pressed left at (1081, 467)
Screenshot: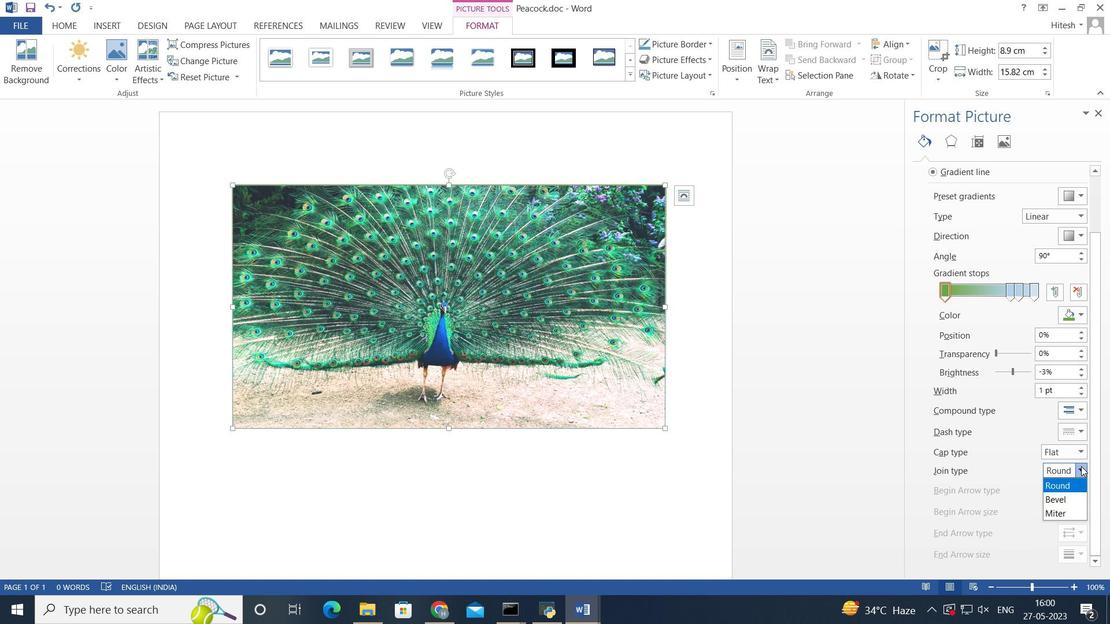 
Action: Mouse moved to (1083, 467)
Screenshot: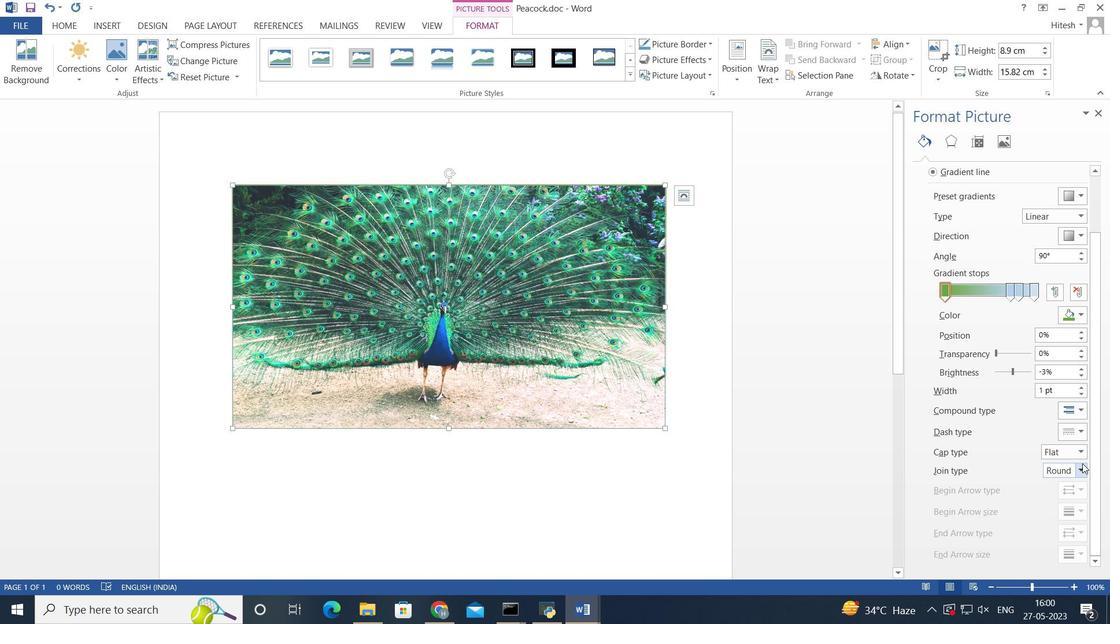 
Action: Mouse pressed left at (1083, 467)
Screenshot: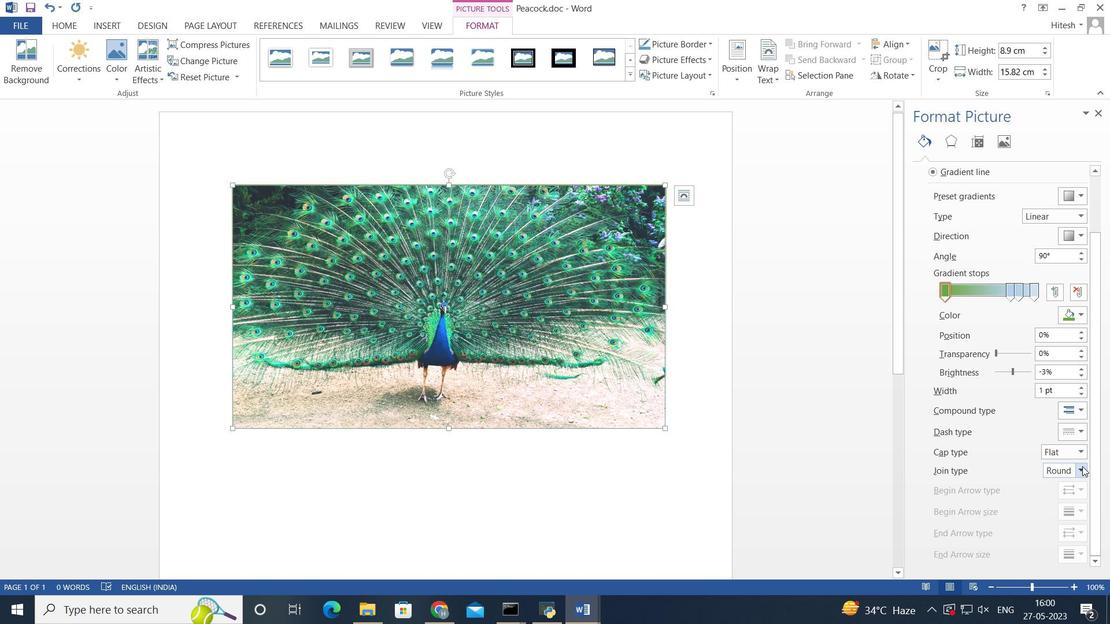
Action: Mouse moved to (1080, 468)
Screenshot: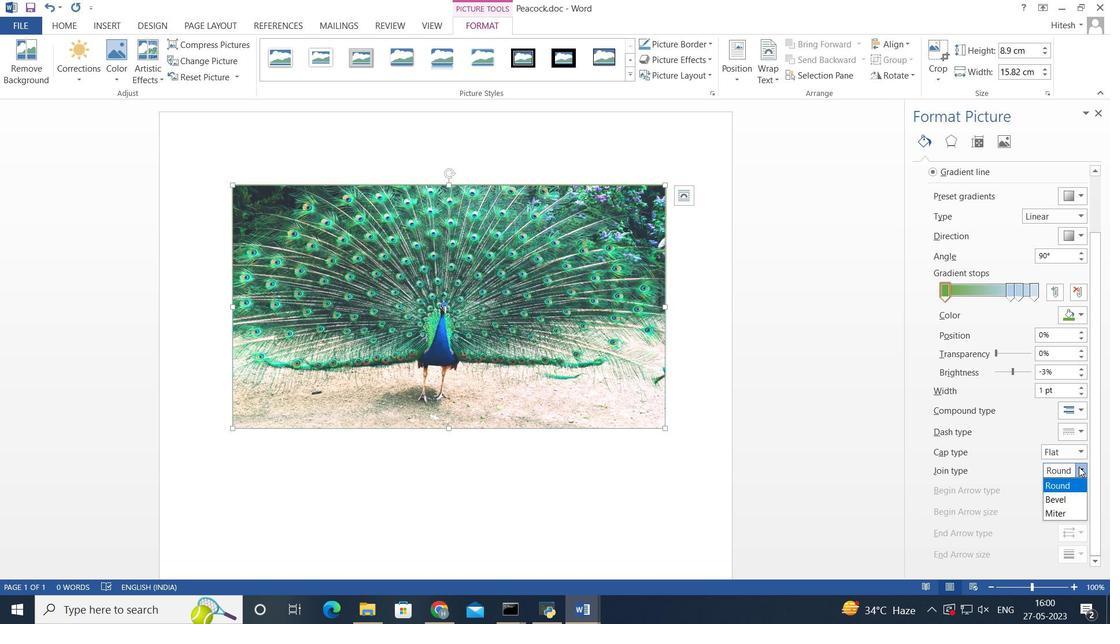 
Action: Mouse pressed left at (1080, 468)
Screenshot: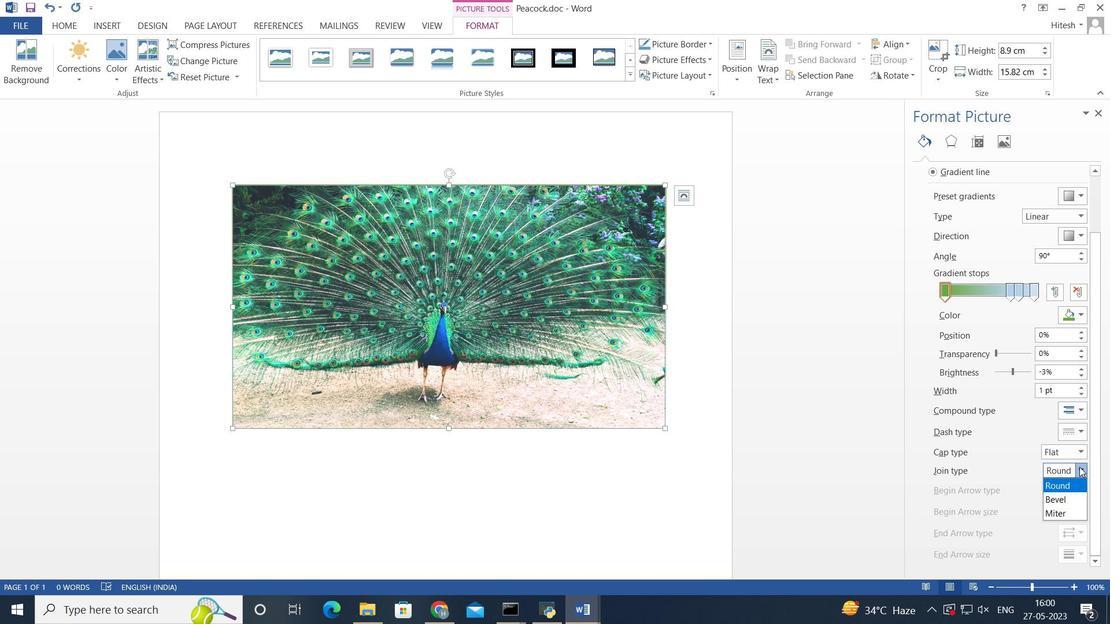 
Action: Mouse moved to (1088, 450)
Screenshot: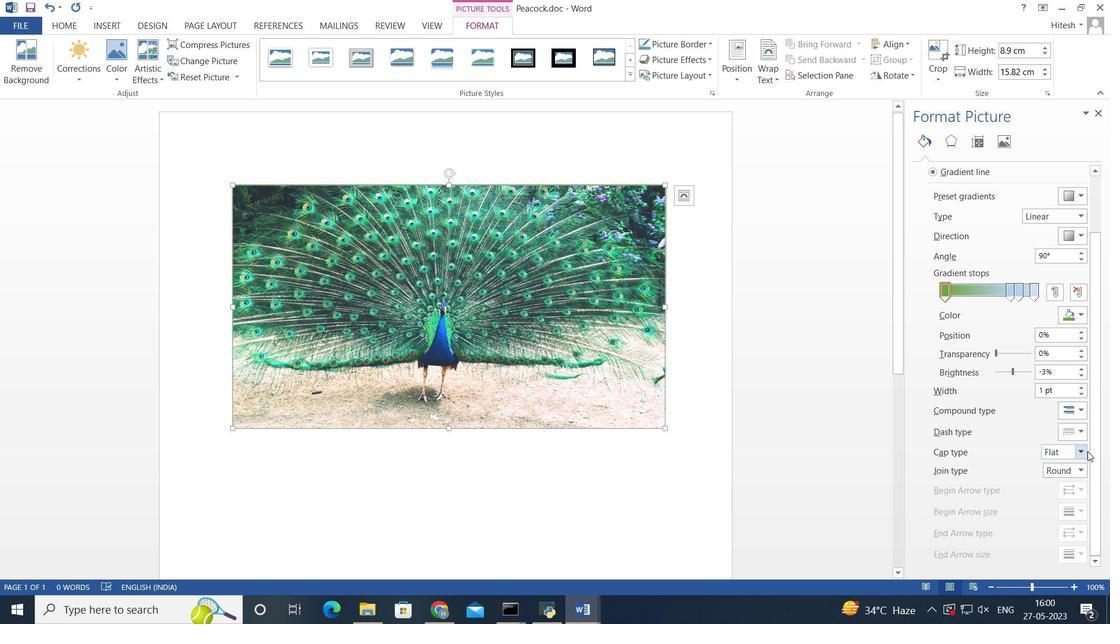 
Action: Mouse pressed left at (1088, 450)
Screenshot: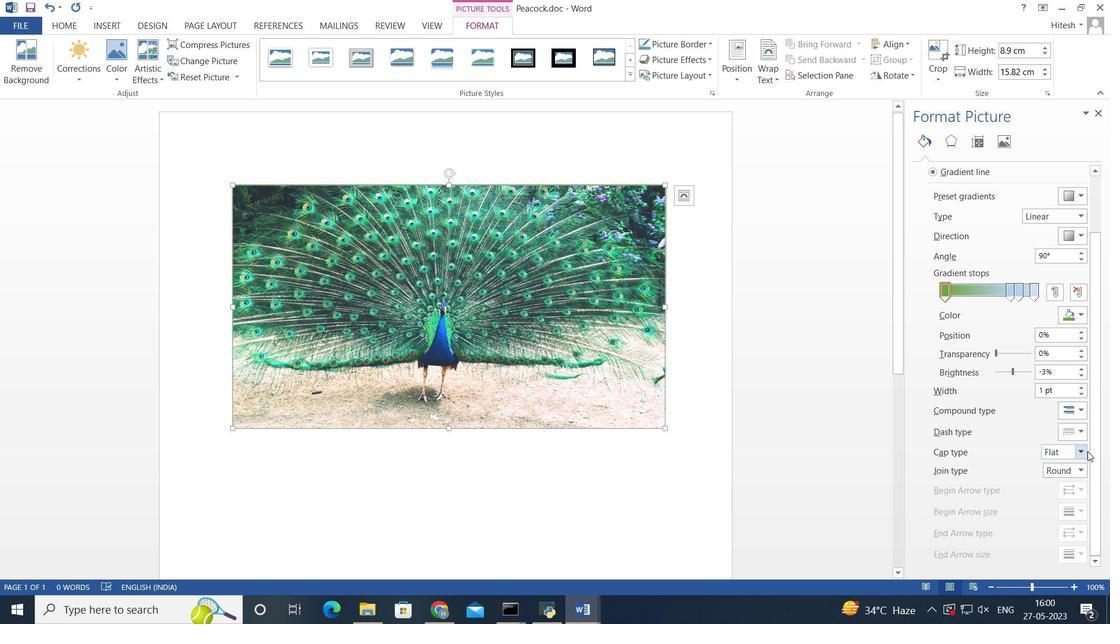 
Action: Mouse moved to (1080, 456)
Screenshot: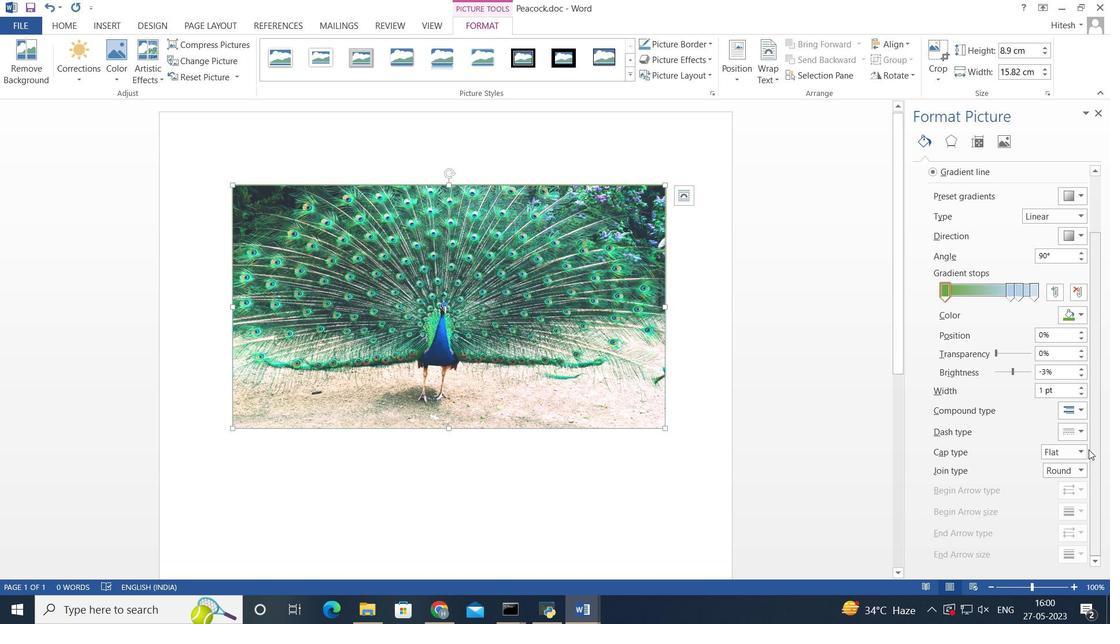 
Action: Mouse pressed left at (1080, 456)
Screenshot: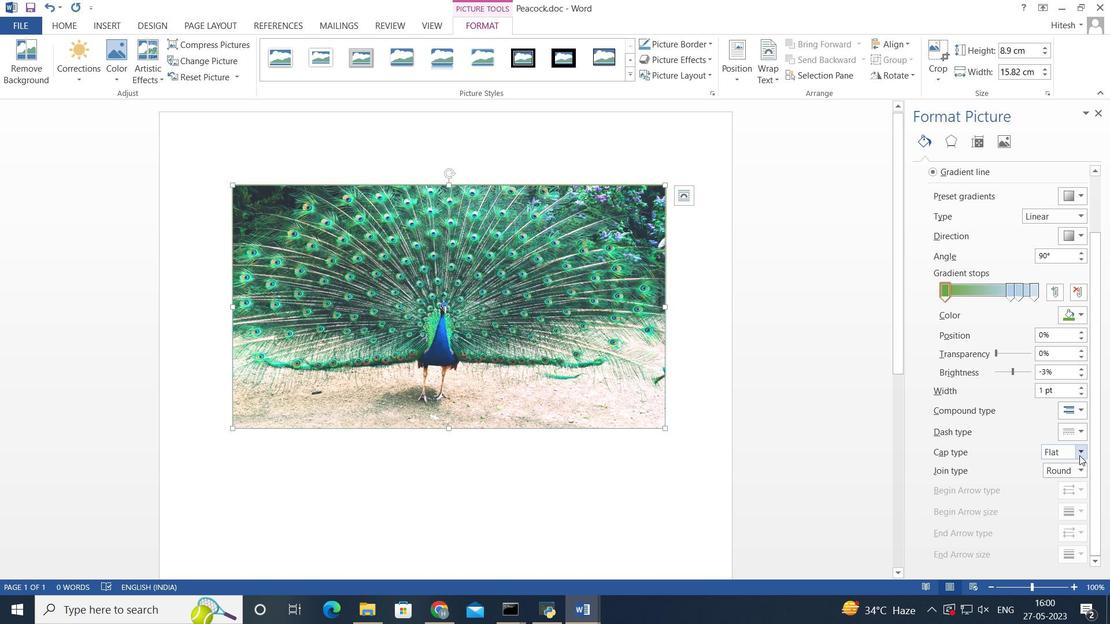 
Action: Mouse moved to (1084, 449)
Screenshot: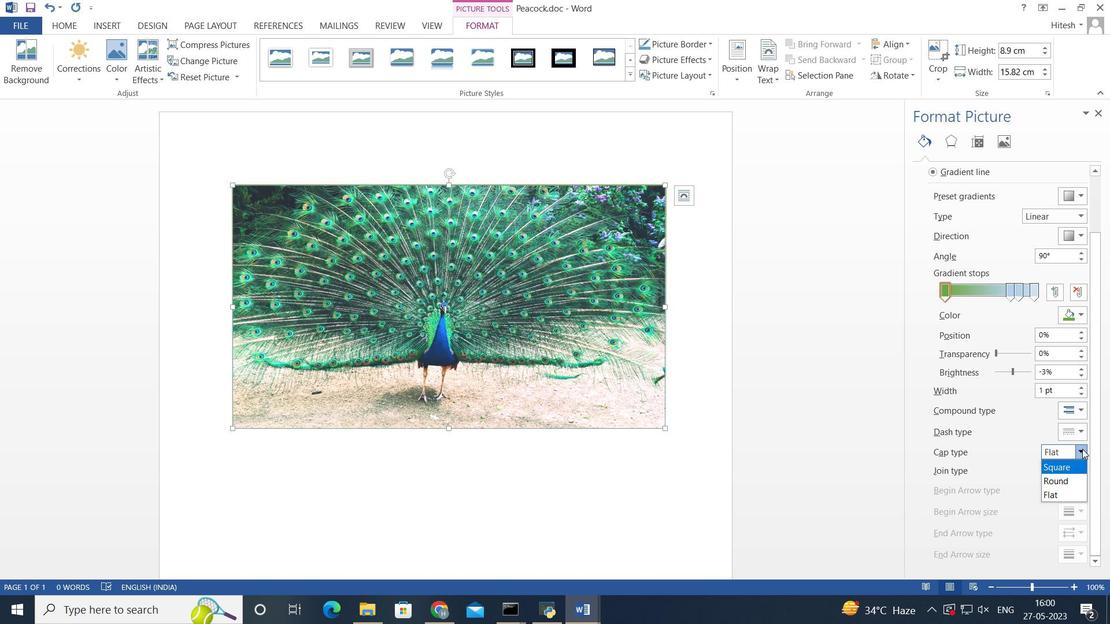 
Action: Mouse pressed left at (1084, 449)
Screenshot: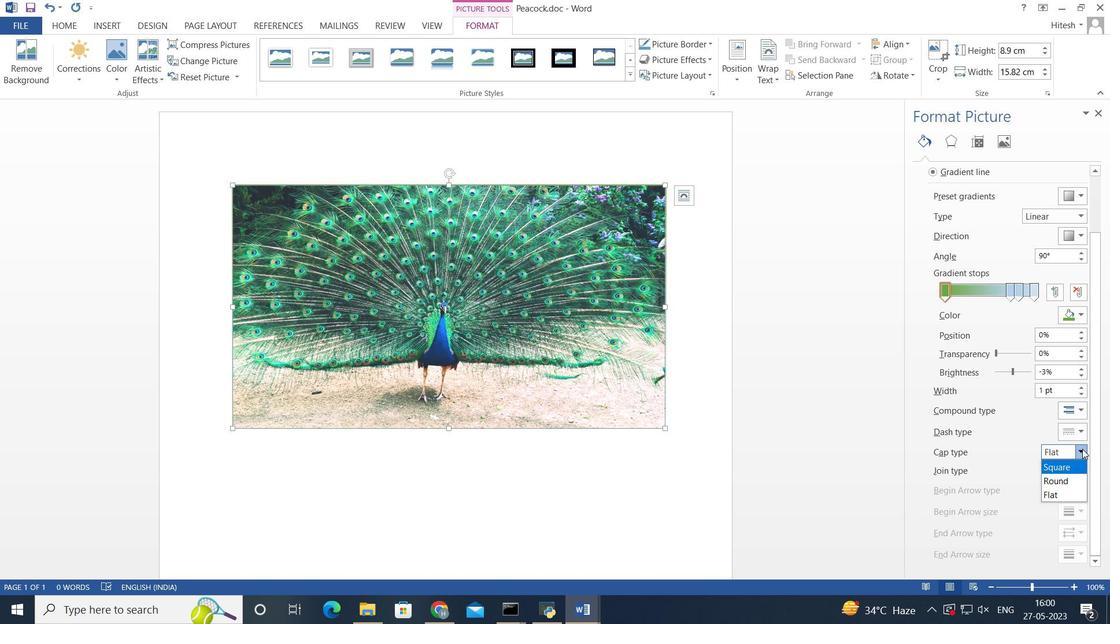 
Action: Mouse moved to (1088, 429)
Screenshot: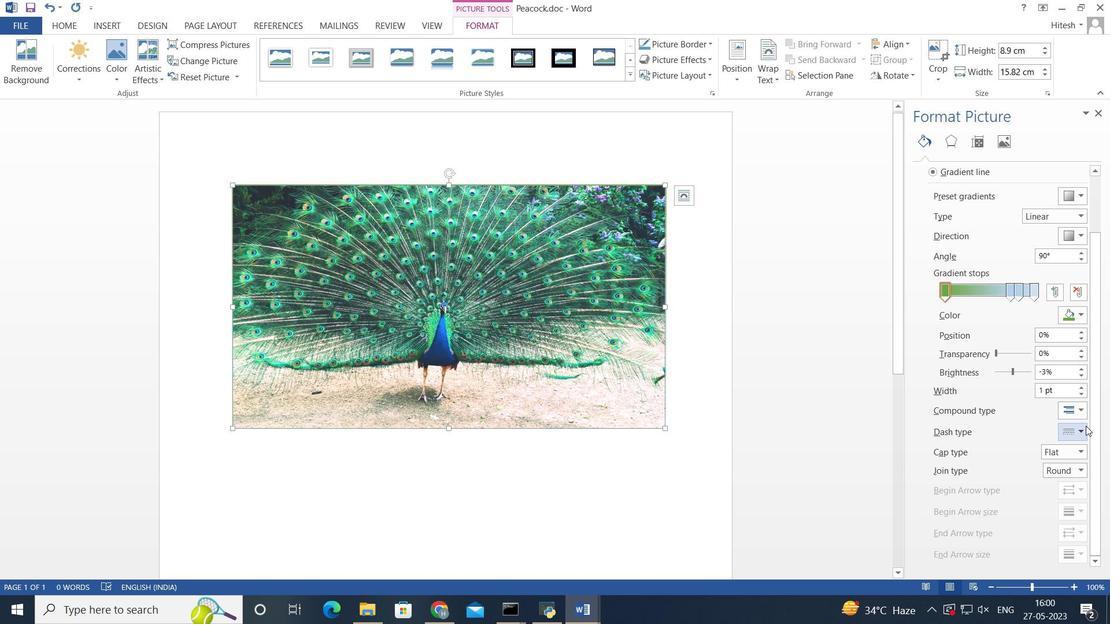 
Action: Mouse pressed left at (1088, 429)
Screenshot: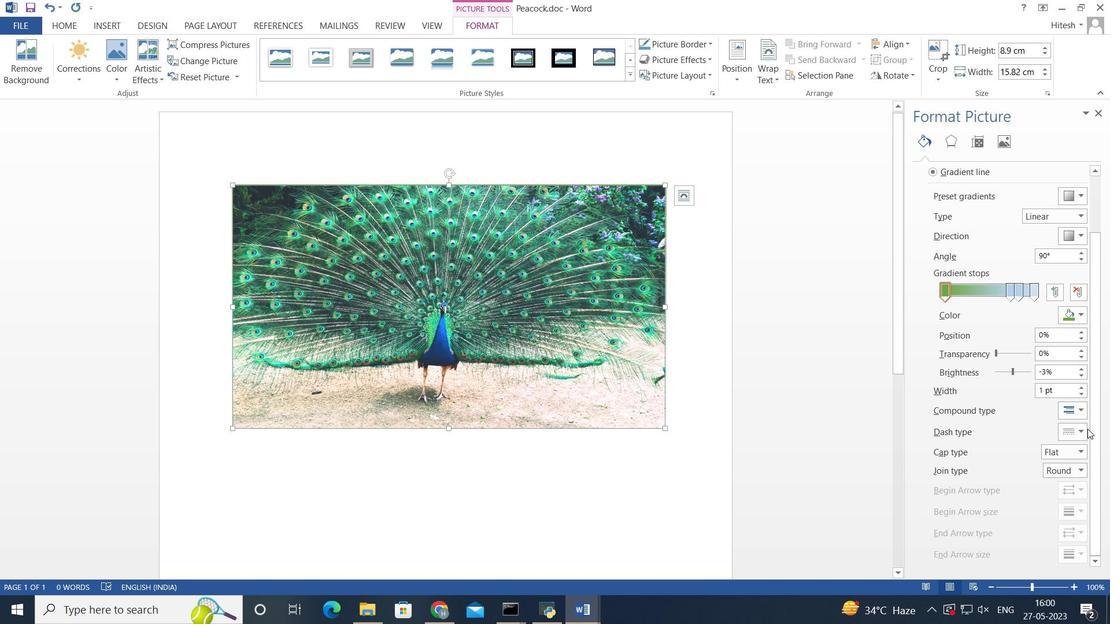 
Action: Mouse moved to (1082, 433)
Screenshot: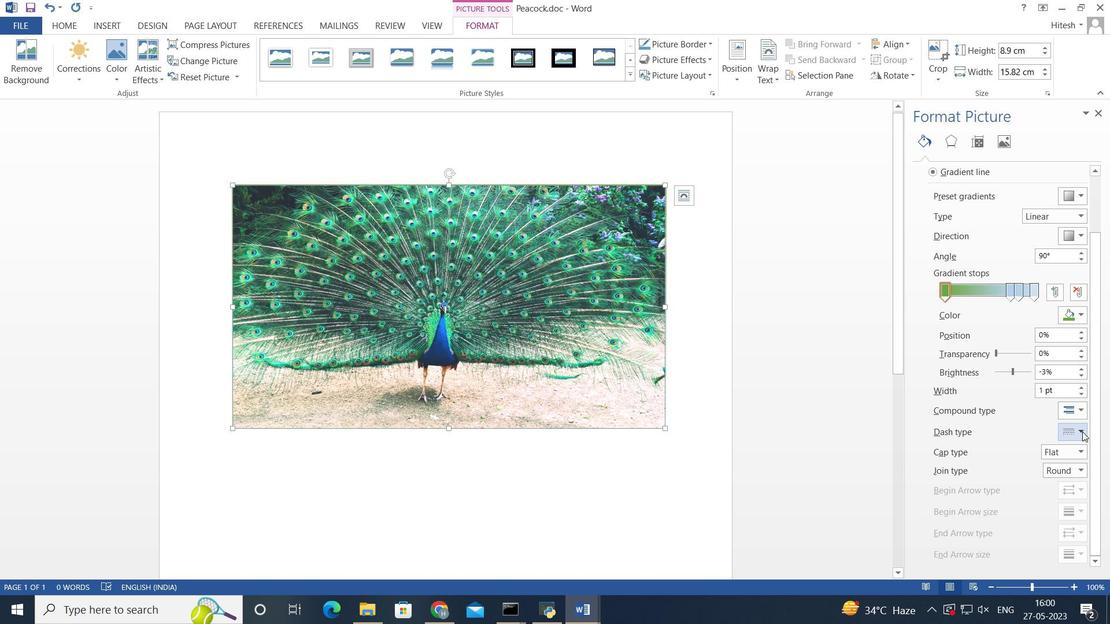 
Action: Mouse pressed left at (1082, 433)
Screenshot: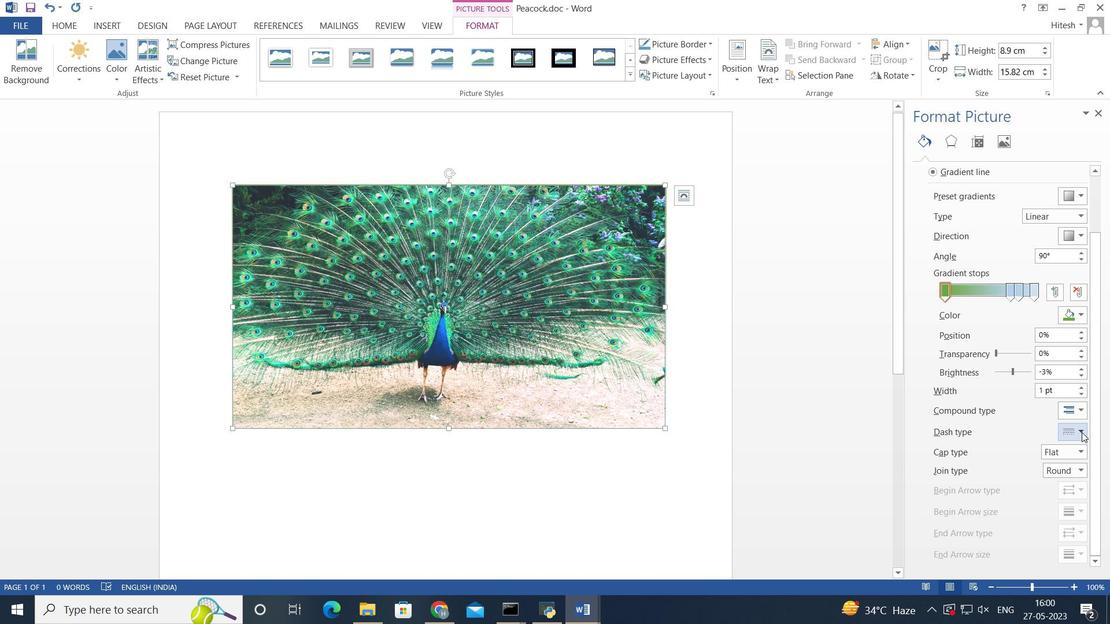 
Action: Mouse moved to (1072, 481)
Screenshot: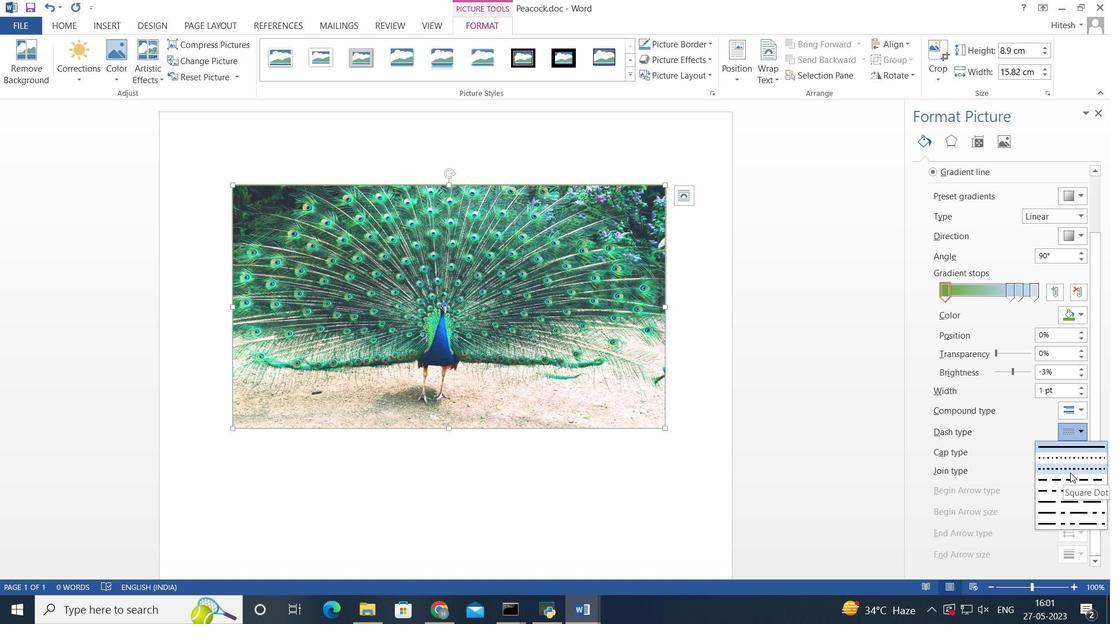
Action: Mouse pressed left at (1072, 481)
Screenshot: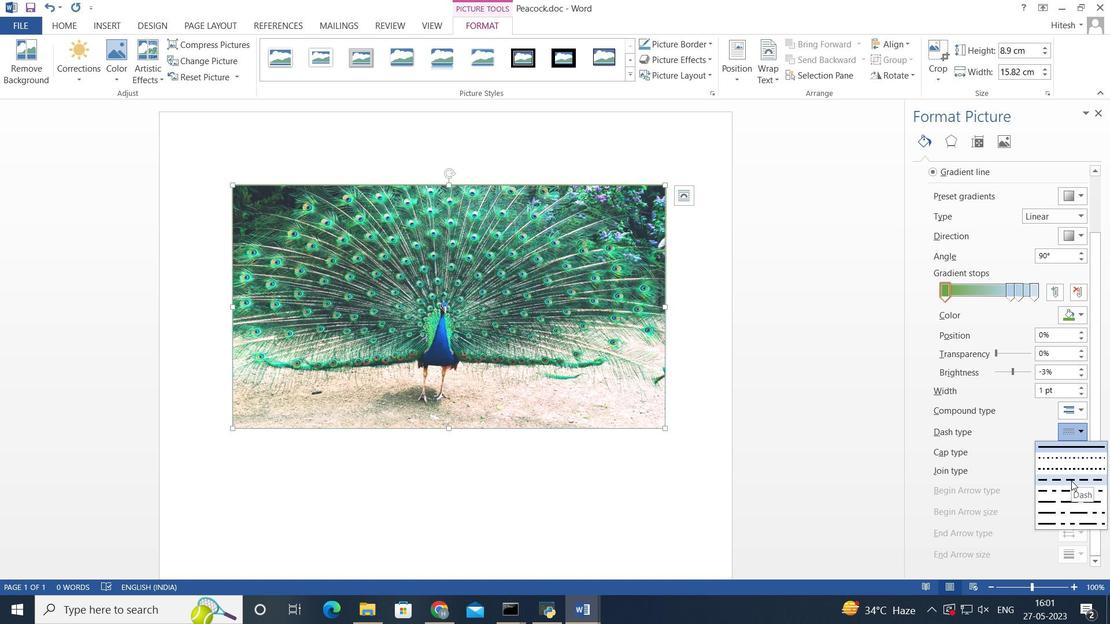 
Action: Mouse moved to (1106, 455)
